 Task: Create a Facebook post about a South Indian thali, including a description and a photo.
Action: Mouse moved to (655, 353)
Screenshot: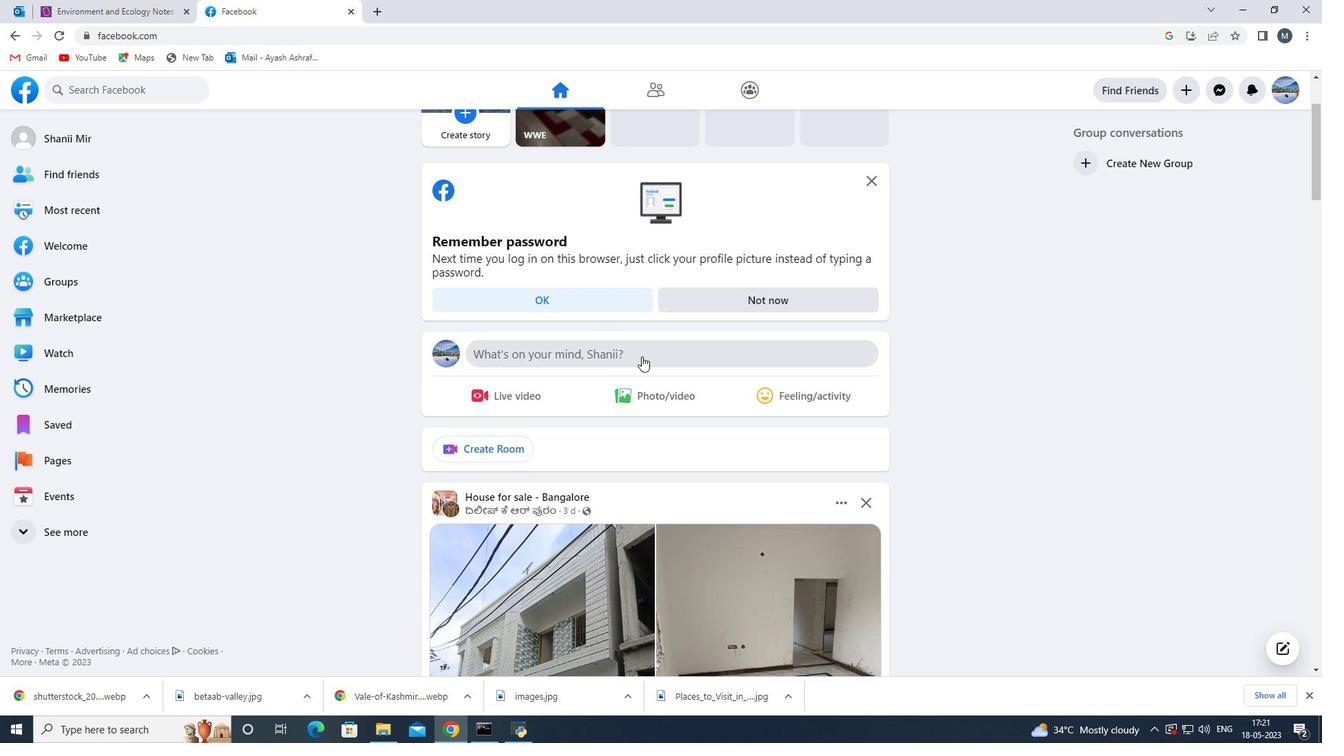 
Action: Mouse scrolled (655, 352) with delta (0, 0)
Screenshot: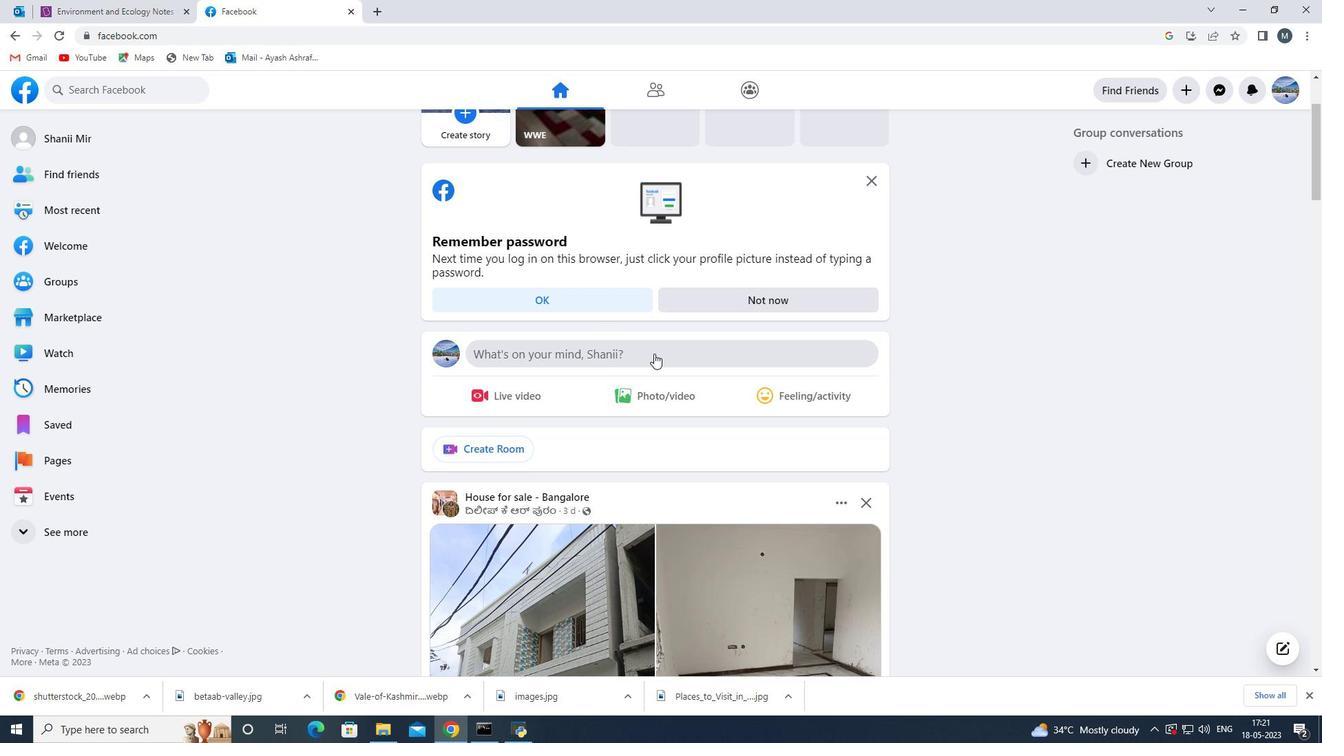 
Action: Mouse scrolled (655, 352) with delta (0, 0)
Screenshot: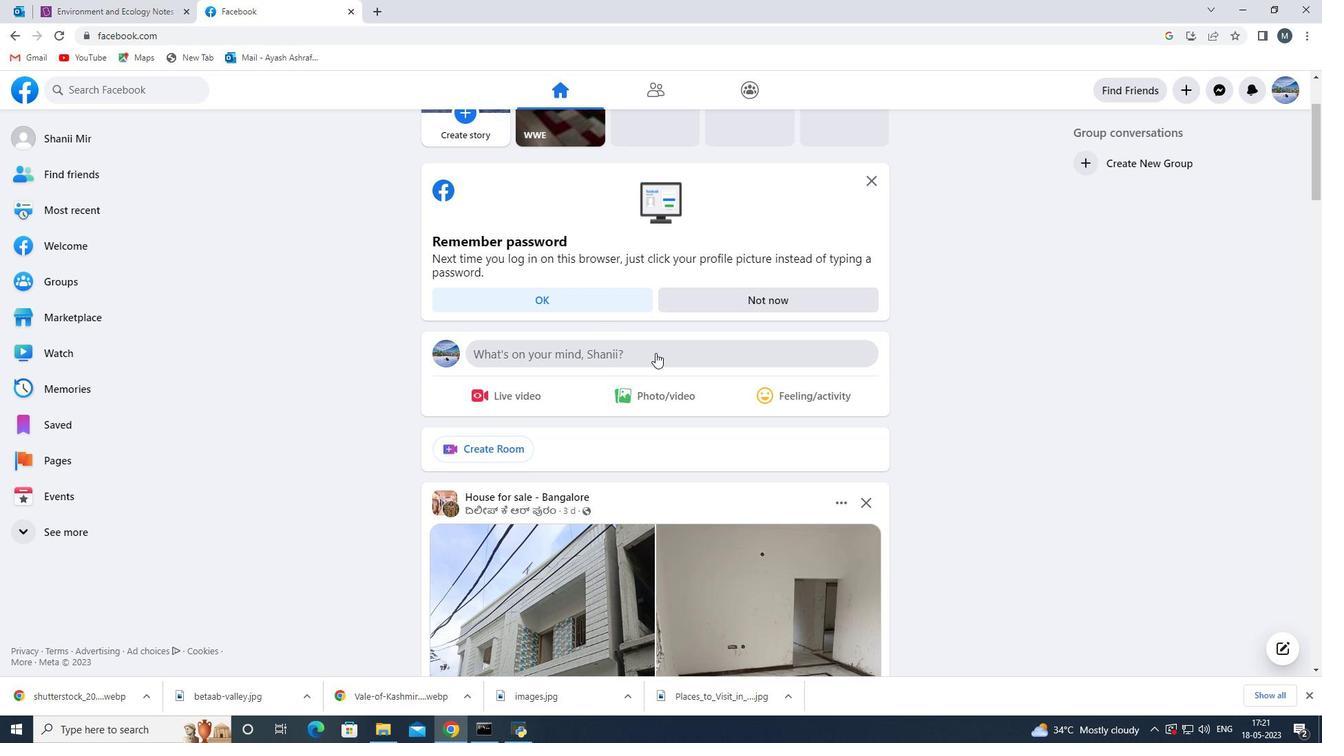 
Action: Mouse moved to (667, 346)
Screenshot: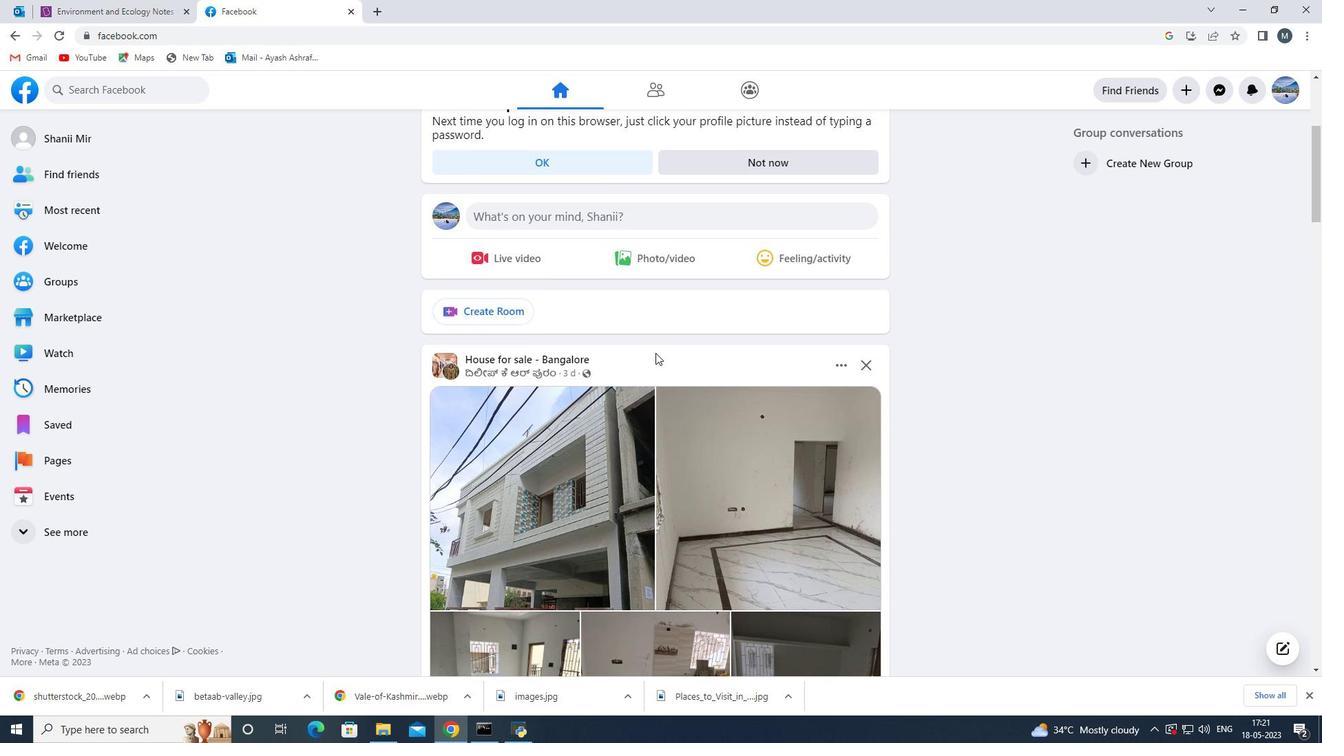 
Action: Mouse scrolled (667, 345) with delta (0, 0)
Screenshot: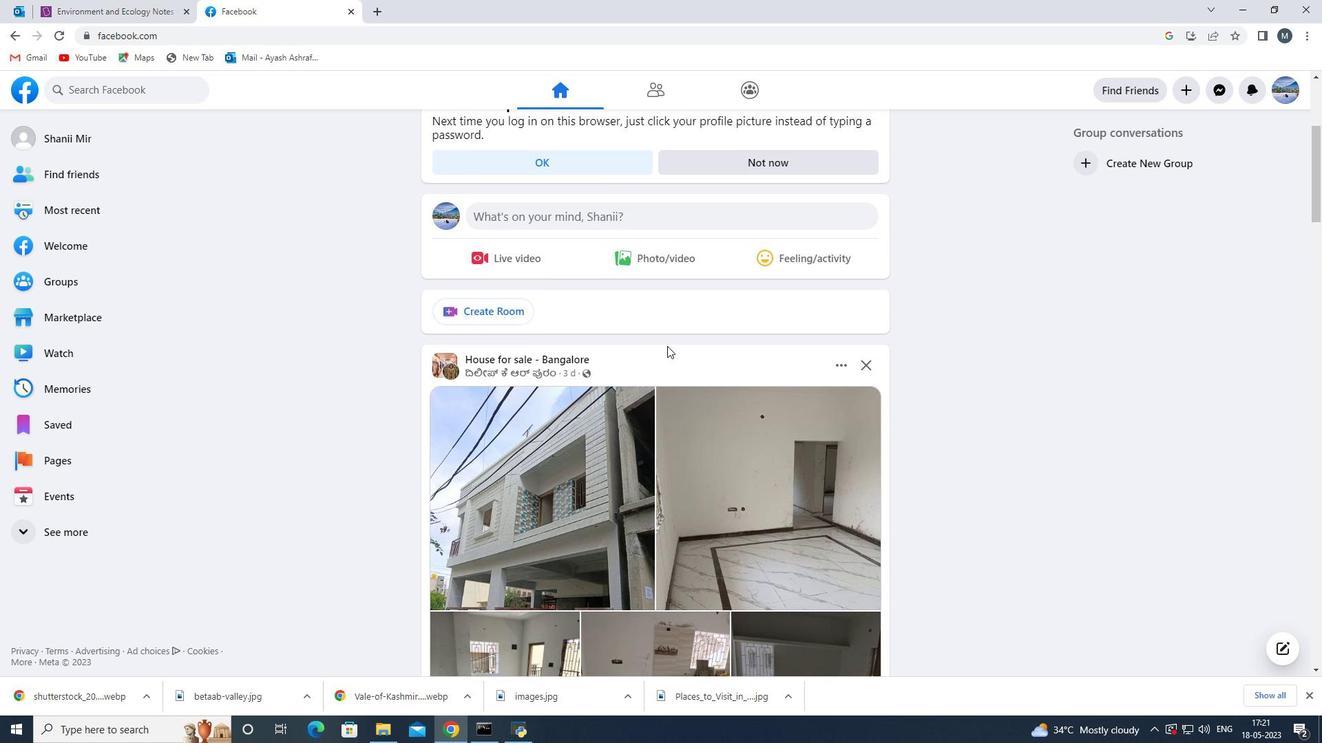 
Action: Mouse moved to (651, 378)
Screenshot: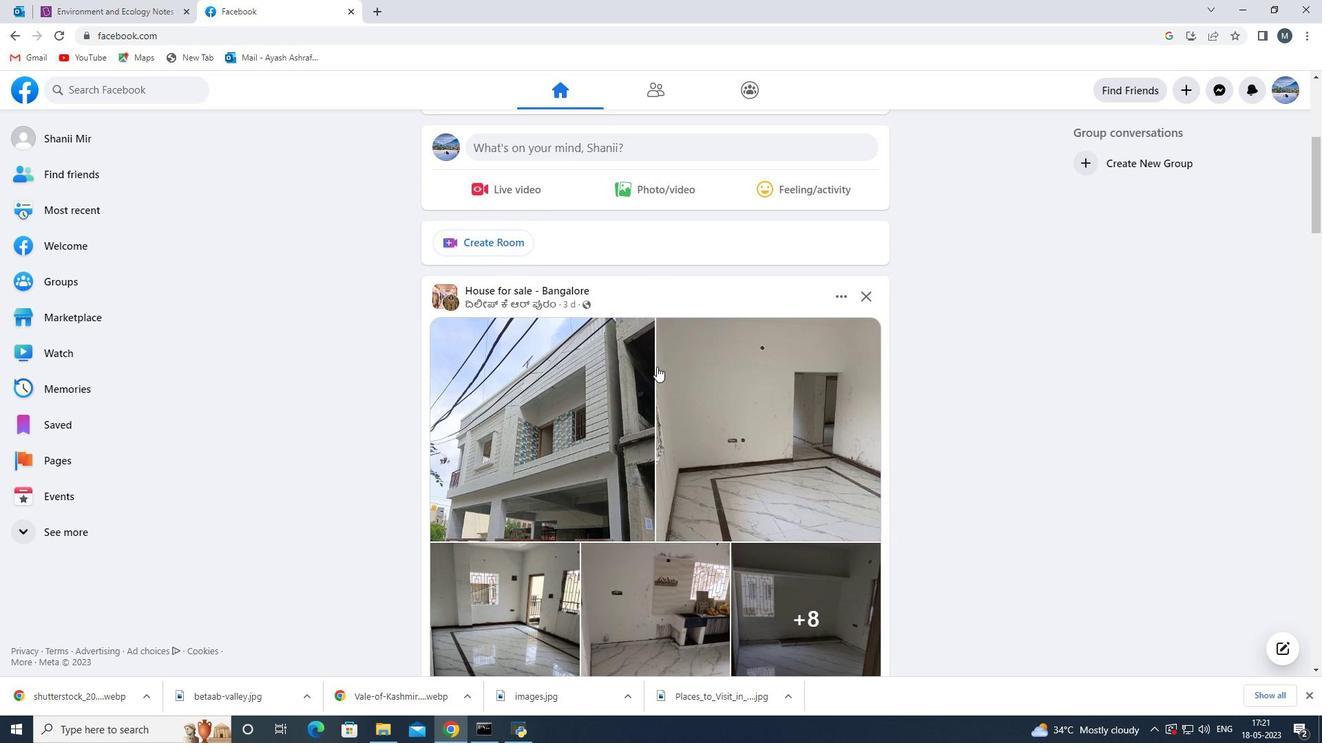 
Action: Mouse scrolled (651, 378) with delta (0, 0)
Screenshot: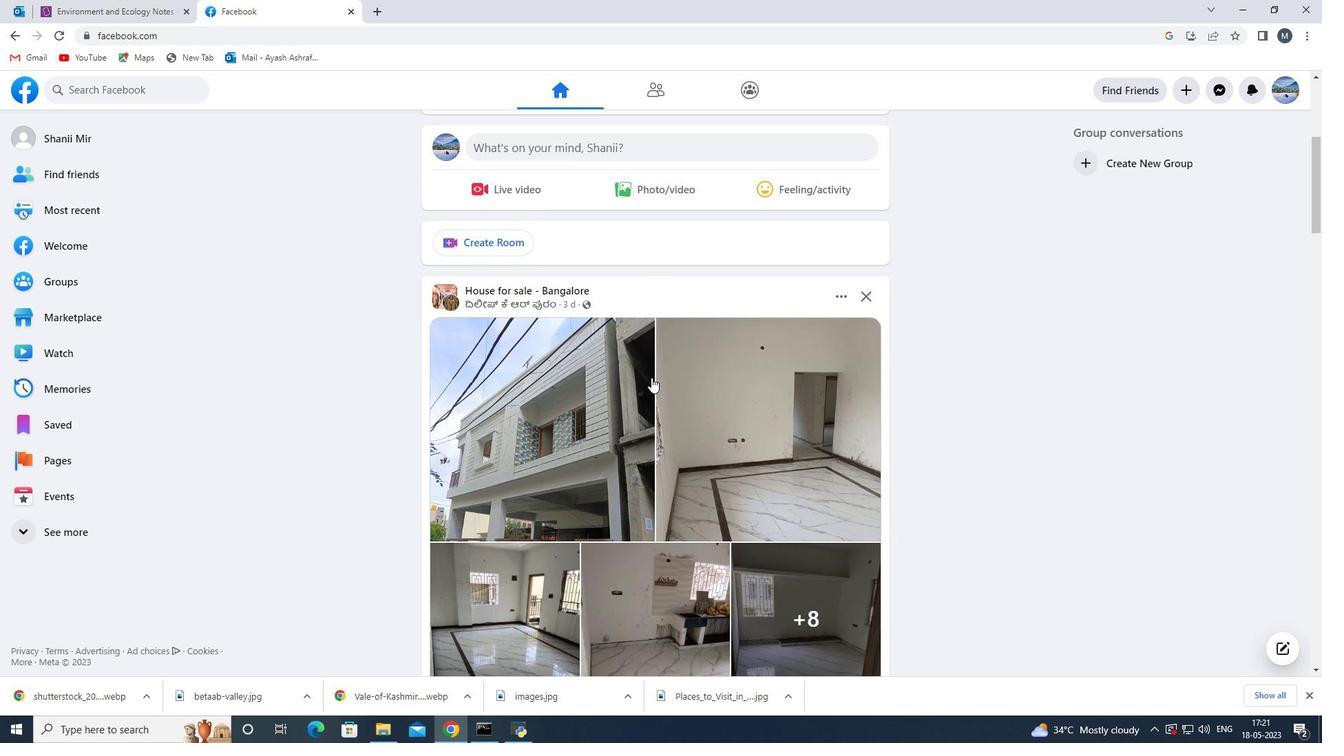 
Action: Mouse scrolled (651, 378) with delta (0, 0)
Screenshot: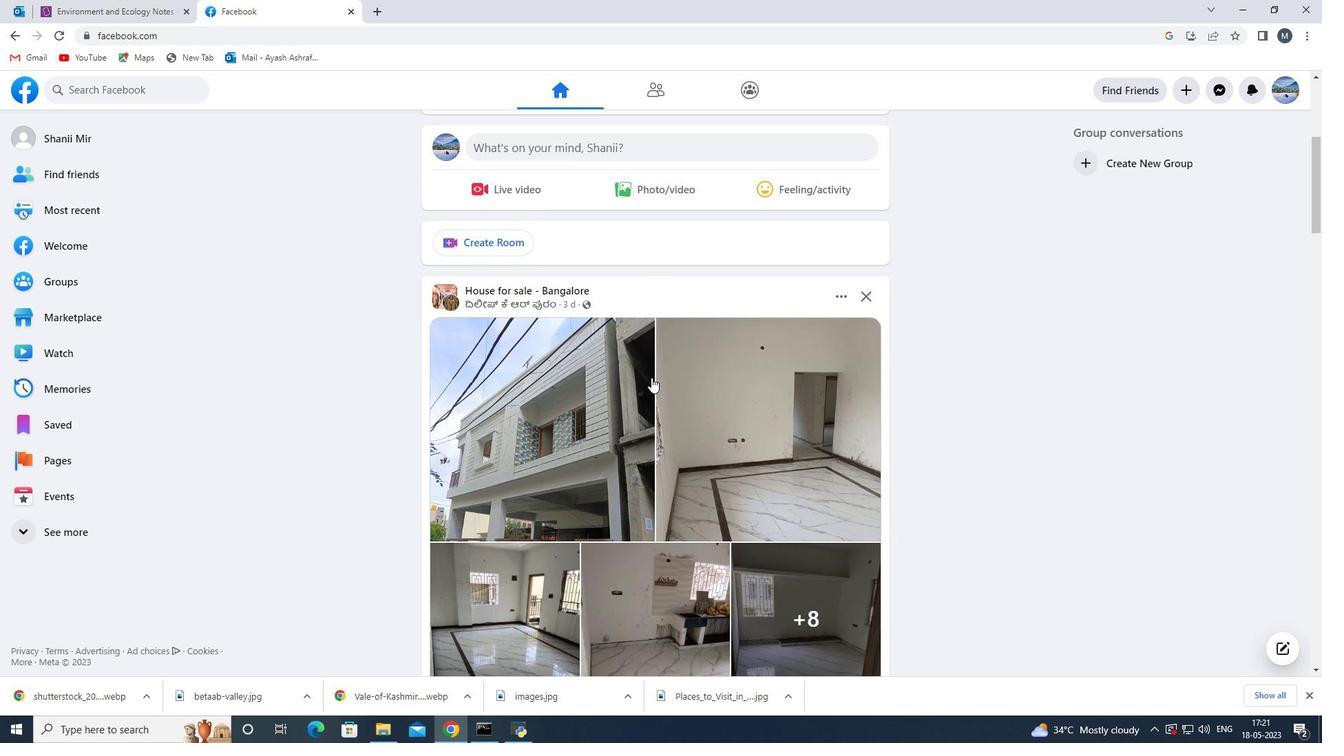
Action: Mouse scrolled (651, 378) with delta (0, 0)
Screenshot: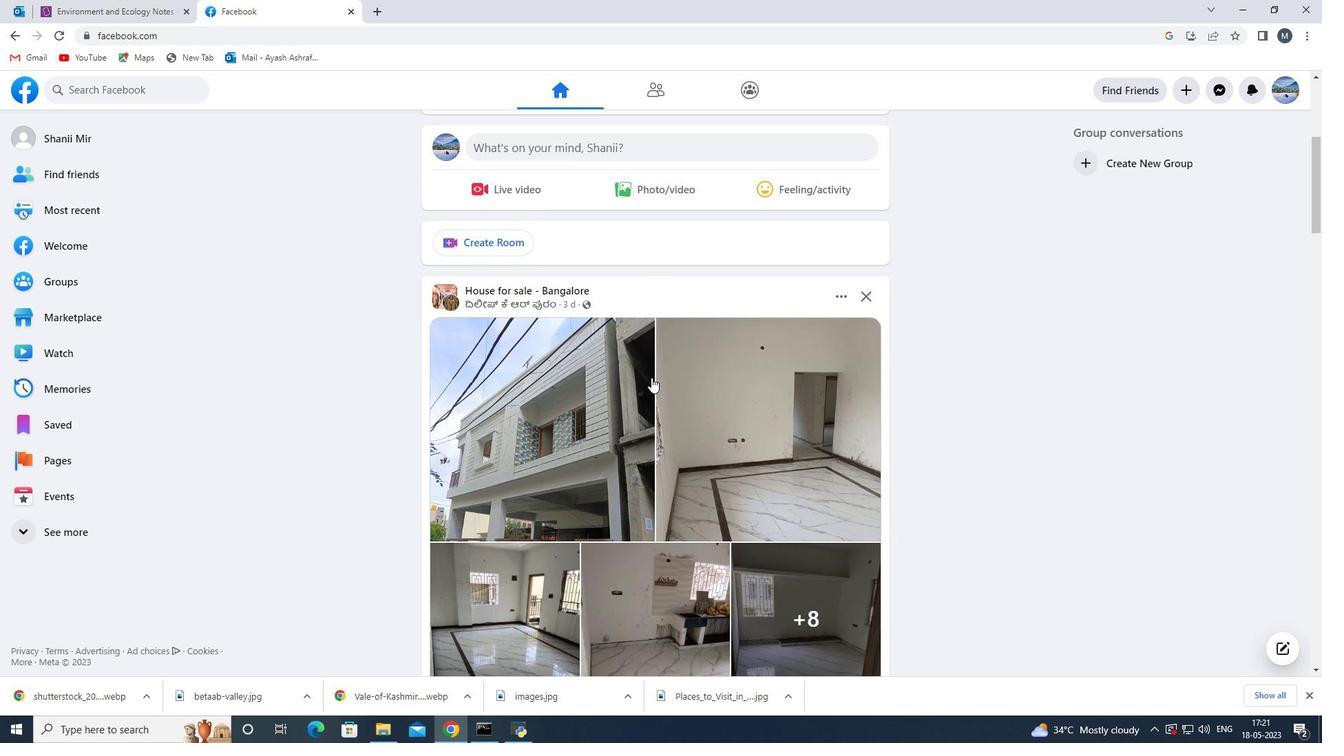 
Action: Mouse scrolled (651, 378) with delta (0, 0)
Screenshot: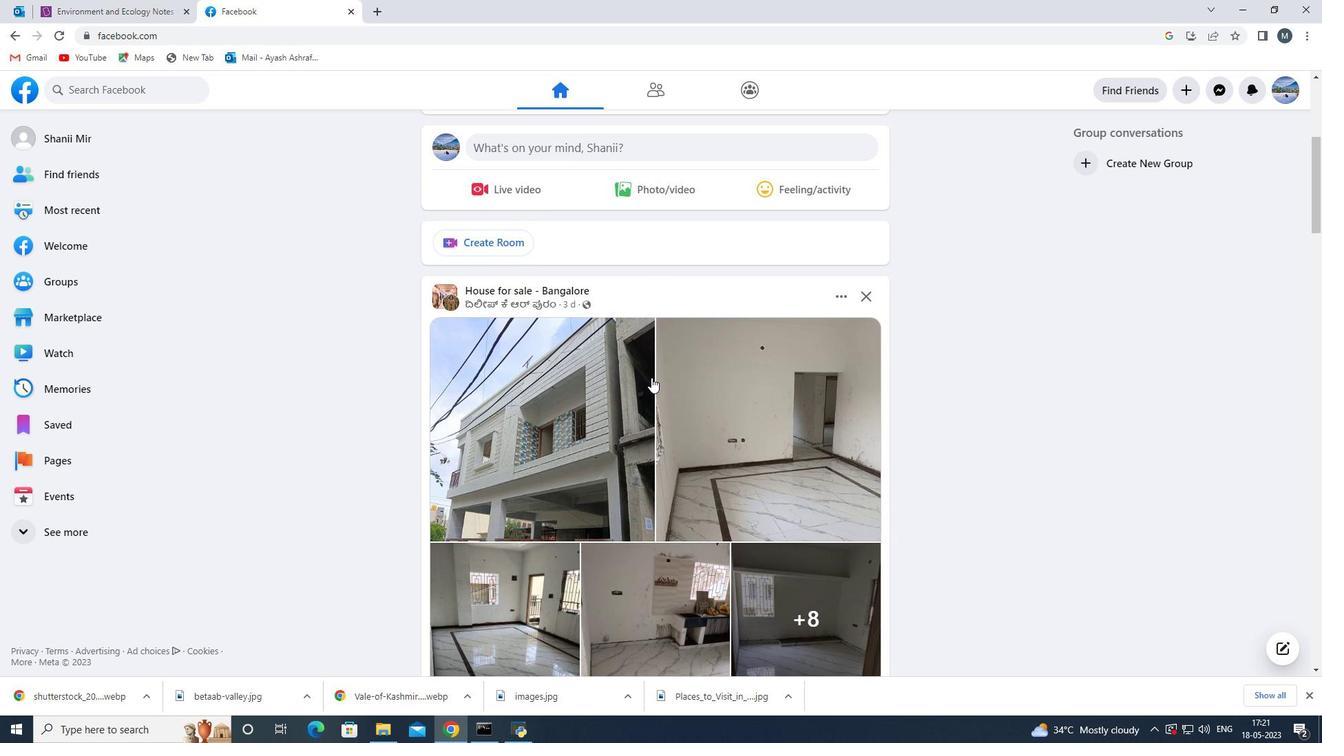 
Action: Mouse moved to (653, 471)
Screenshot: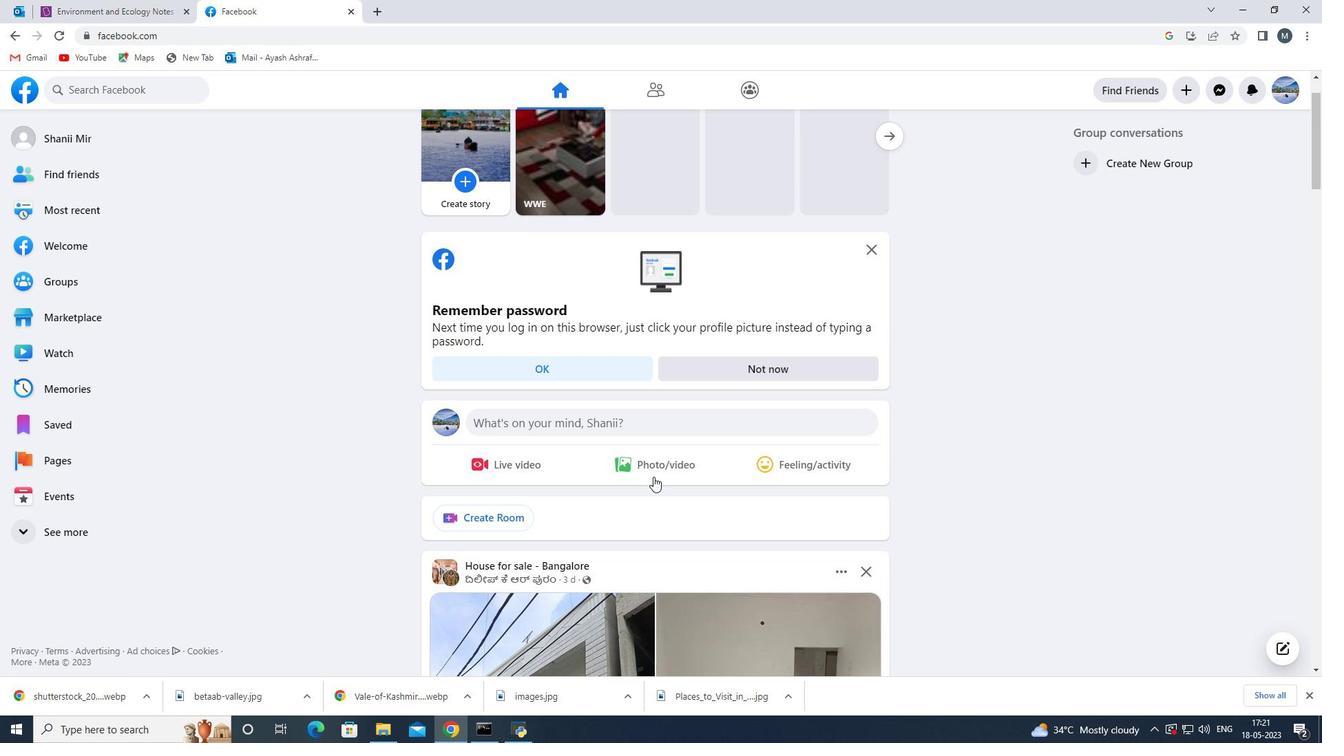 
Action: Mouse pressed left at (653, 471)
Screenshot: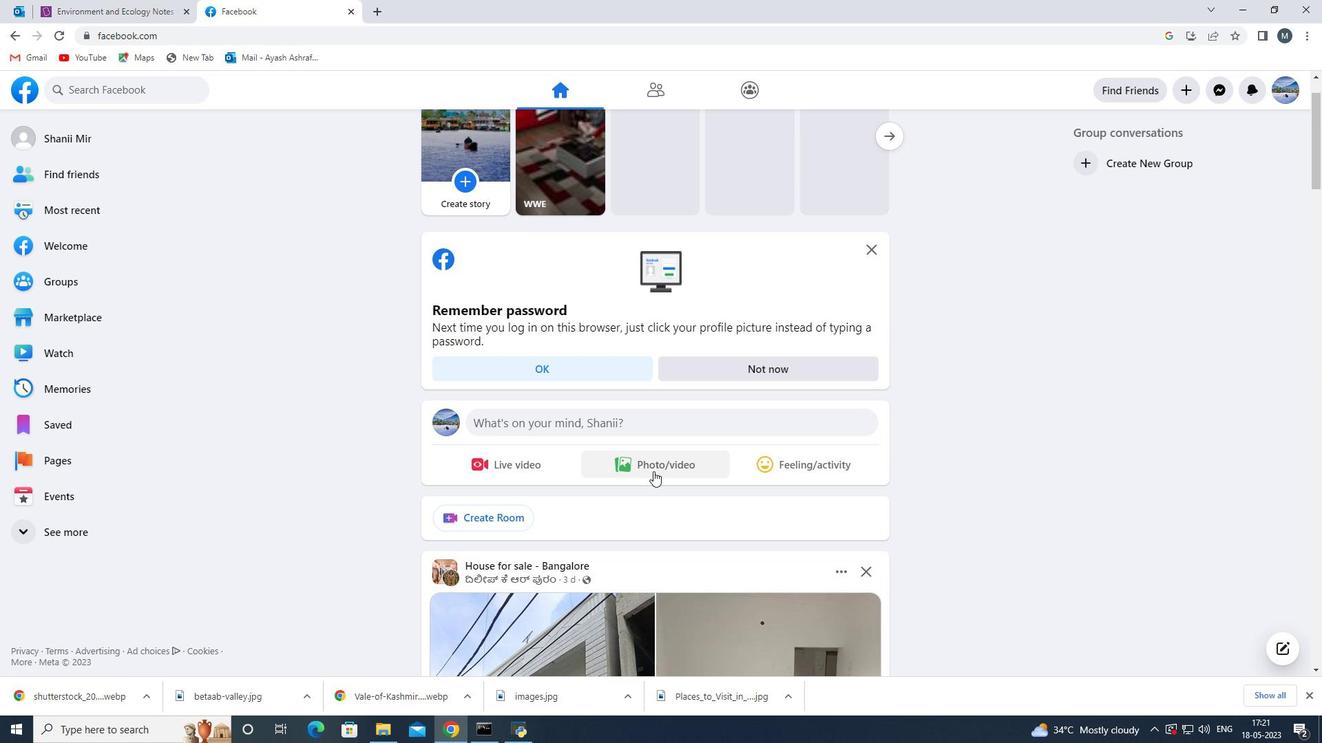 
Action: Mouse moved to (648, 369)
Screenshot: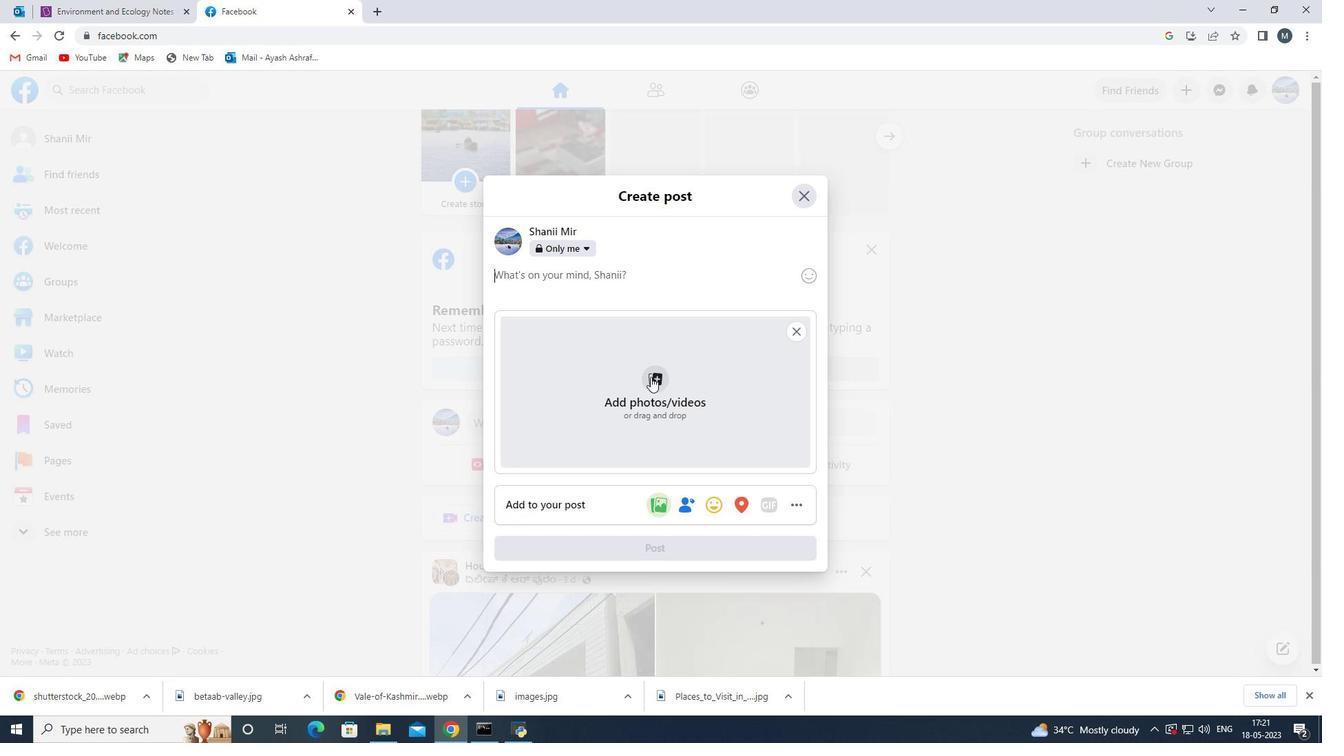 
Action: Mouse scrolled (648, 368) with delta (0, 0)
Screenshot: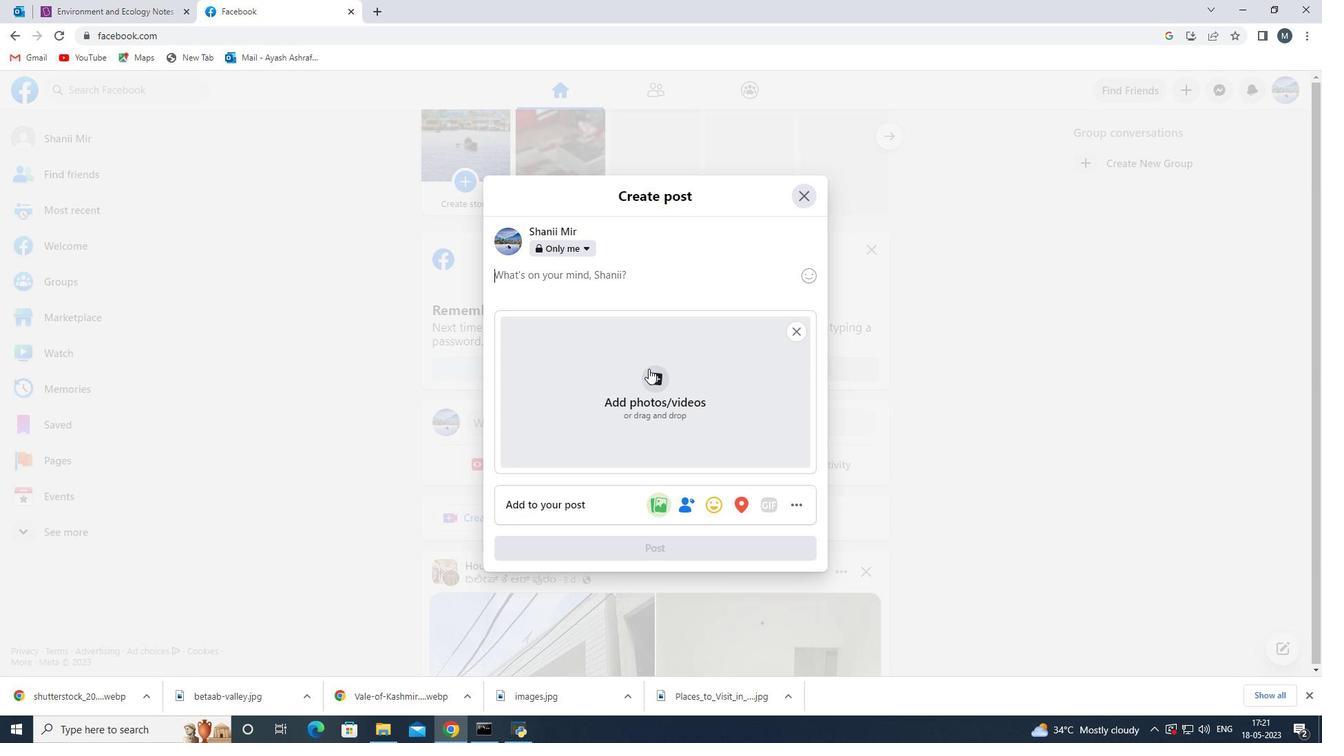 
Action: Mouse moved to (372, 11)
Screenshot: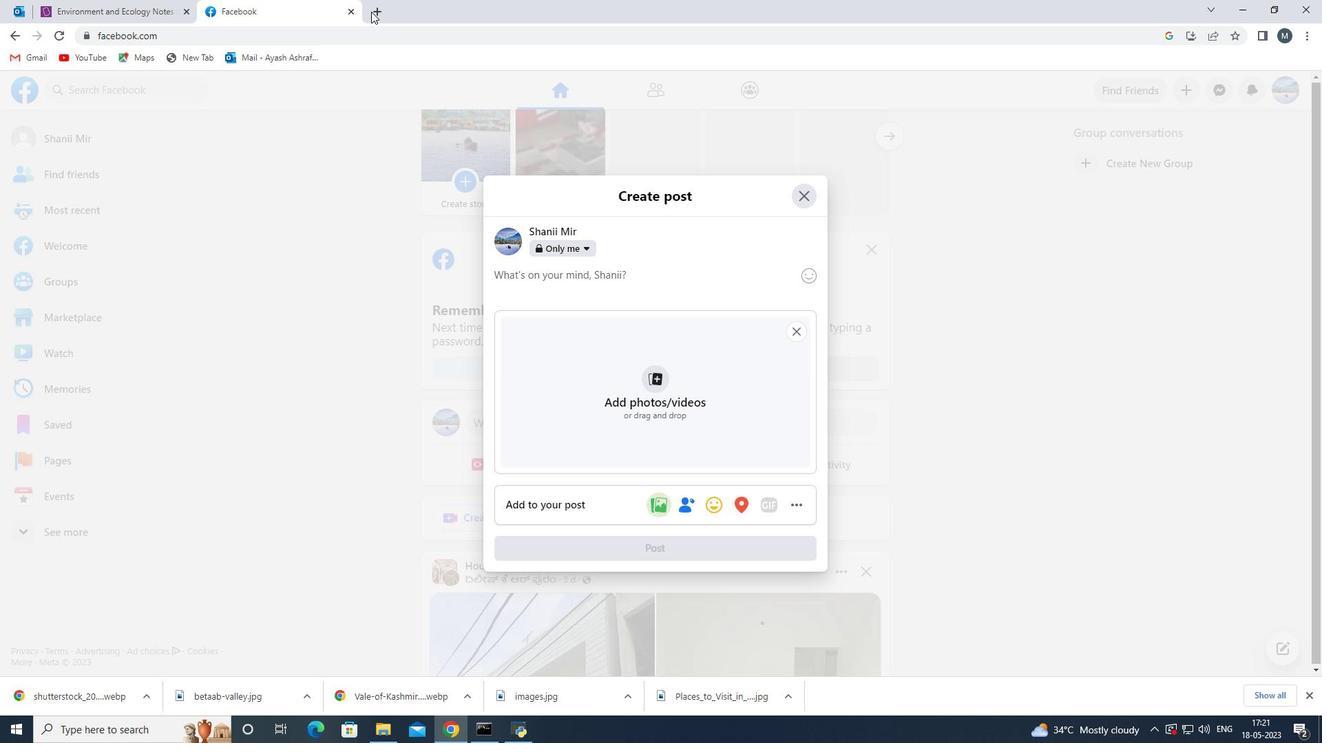 
Action: Mouse pressed left at (372, 11)
Screenshot: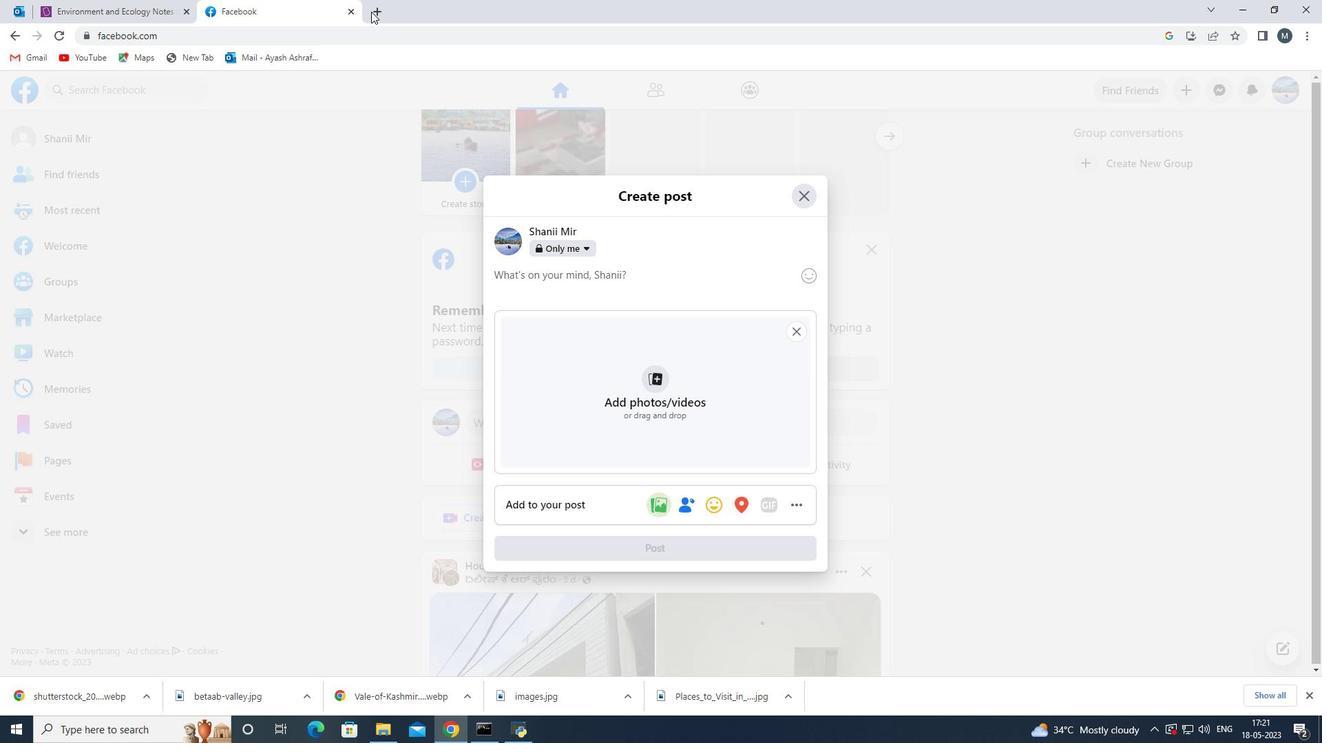 
Action: Mouse moved to (393, 37)
Screenshot: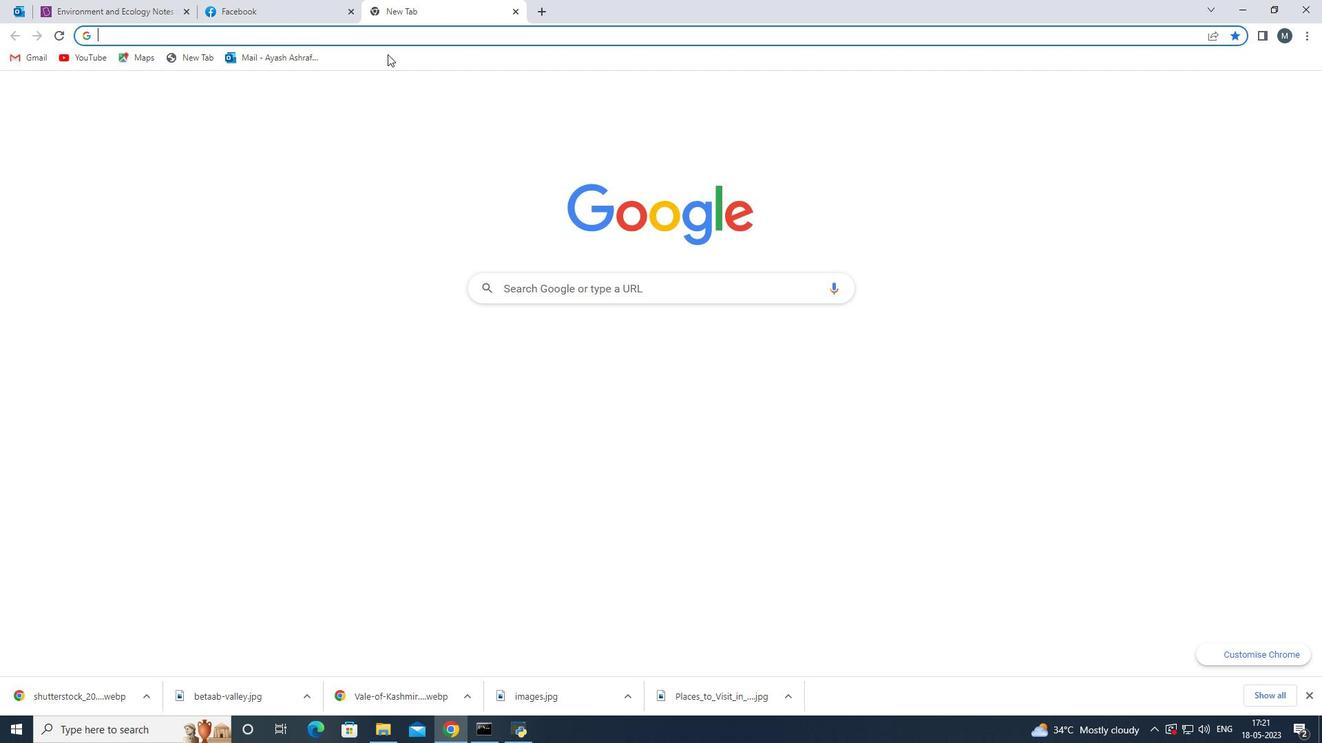 
Action: Mouse pressed left at (393, 37)
Screenshot: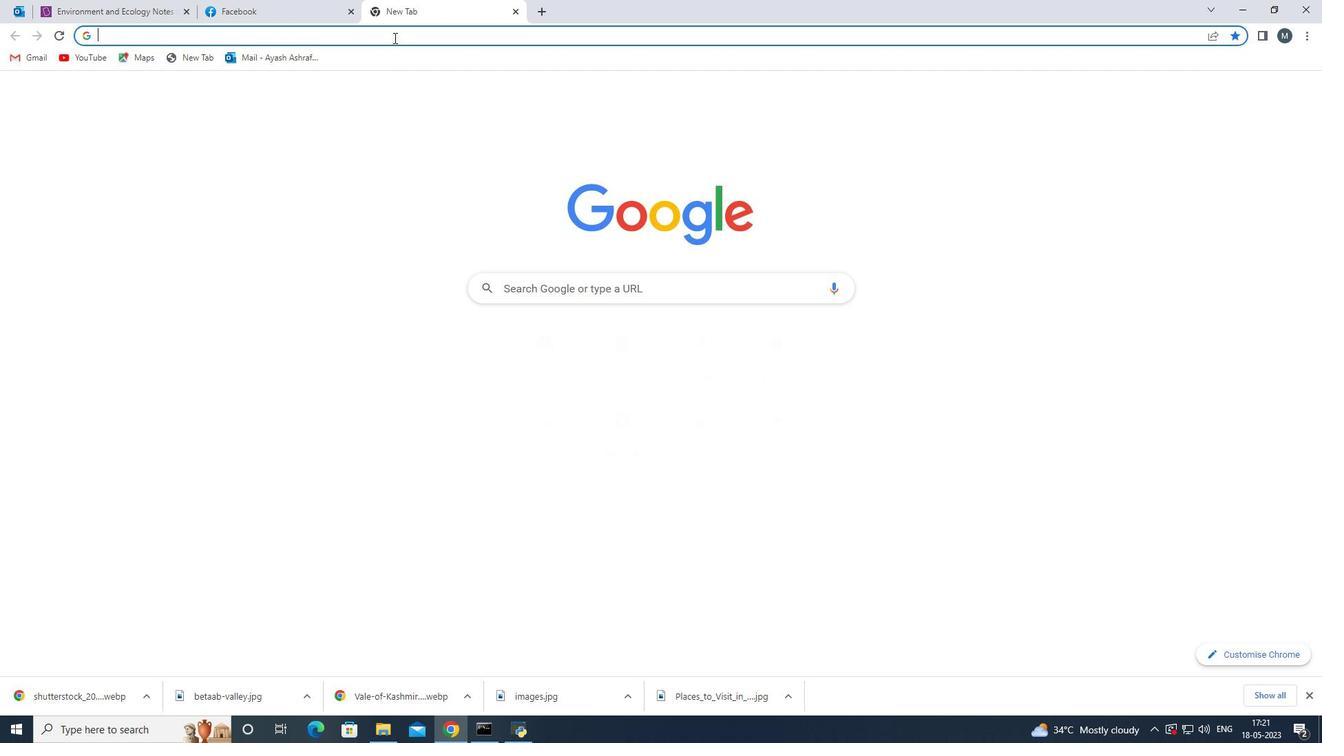 
Action: Key pressed <Key.shift>South<Key.space>indin<Key.backspace>an<Key.space>thali<Key.enter>
Screenshot: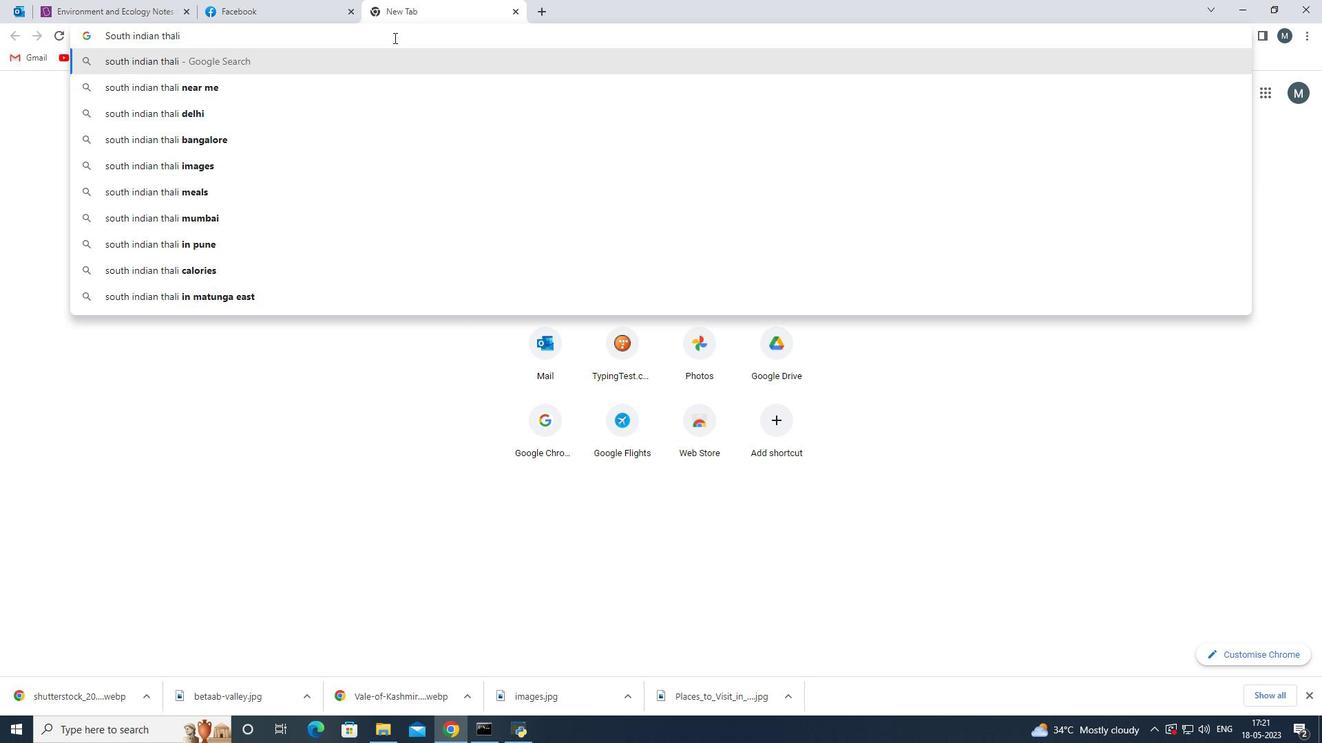 
Action: Mouse moved to (233, 151)
Screenshot: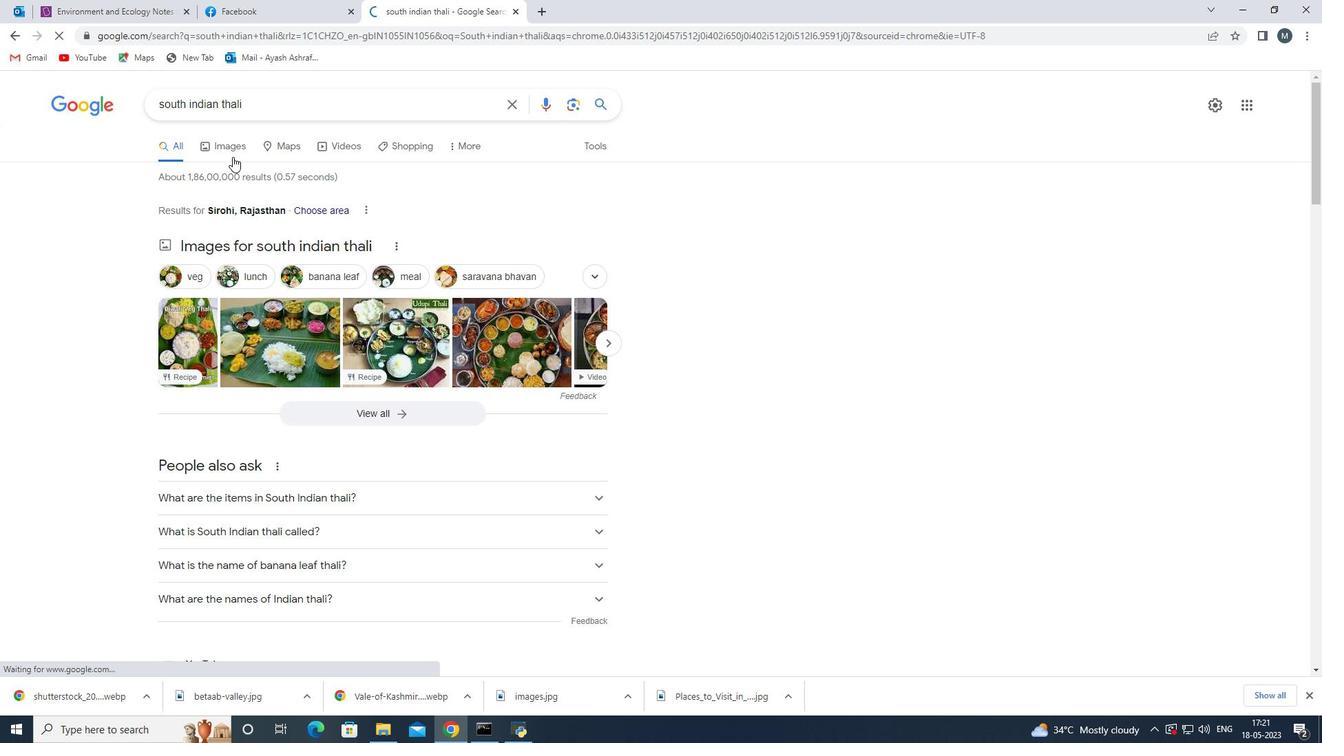 
Action: Mouse pressed left at (233, 151)
Screenshot: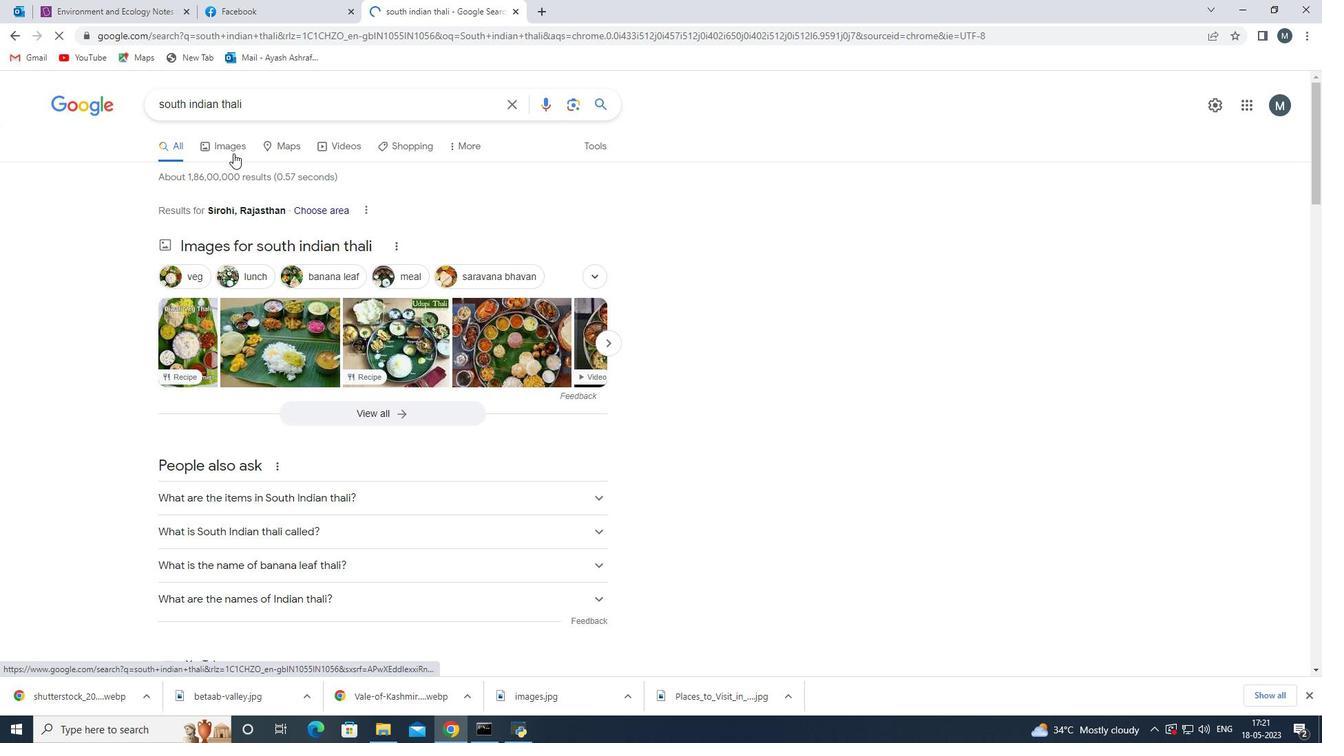 
Action: Mouse moved to (159, 307)
Screenshot: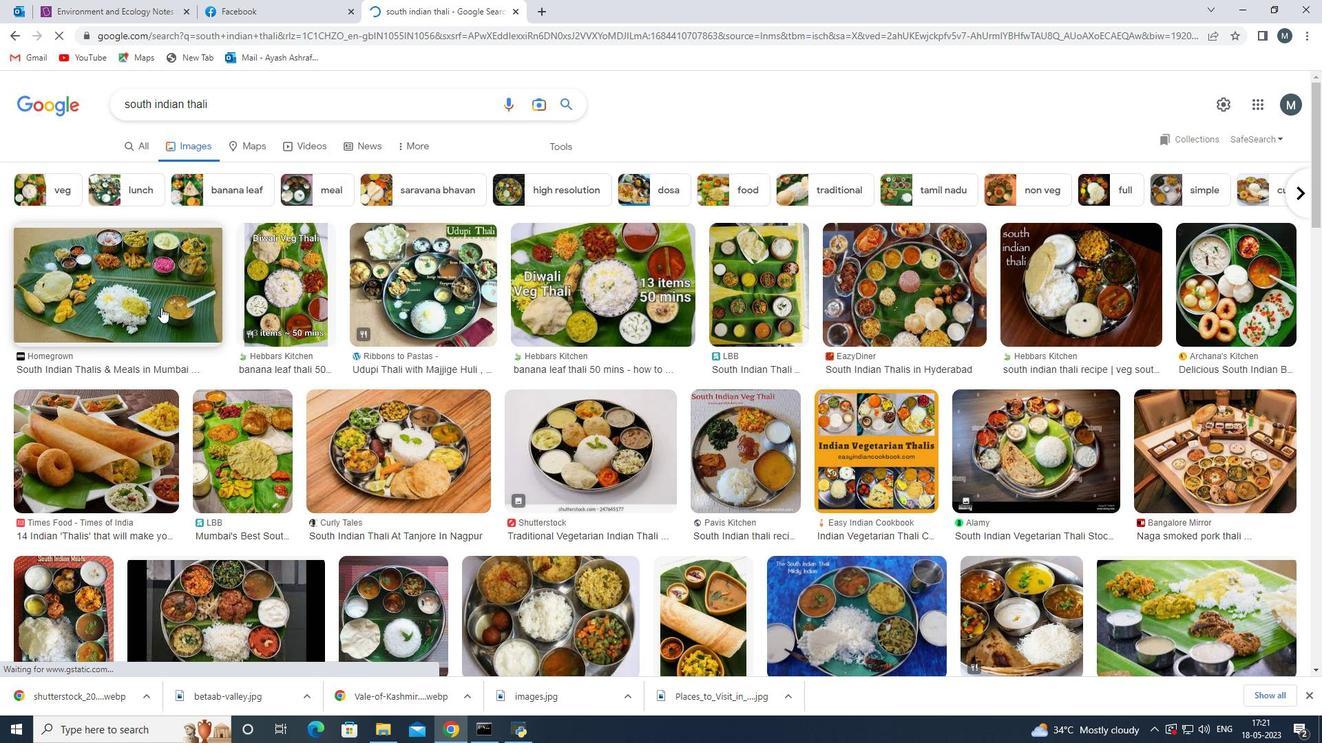 
Action: Mouse pressed left at (159, 307)
Screenshot: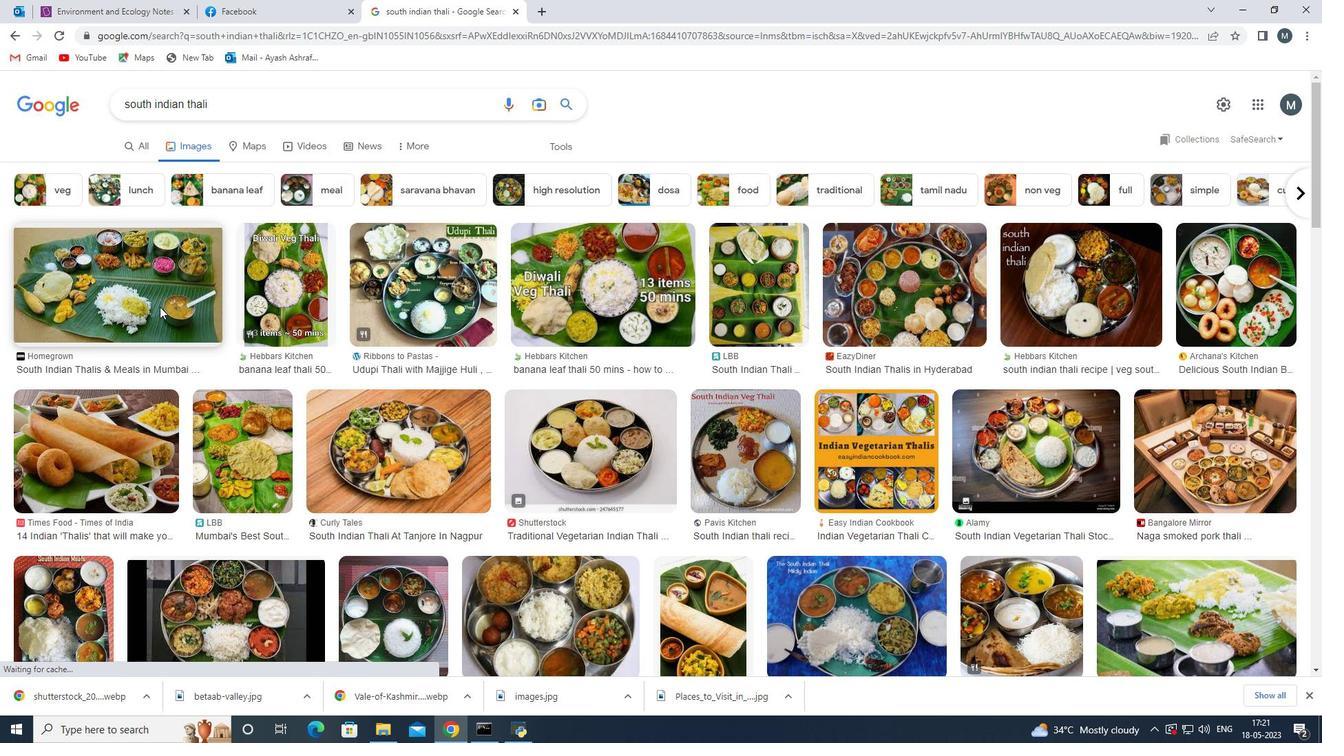 
Action: Mouse moved to (154, 190)
Screenshot: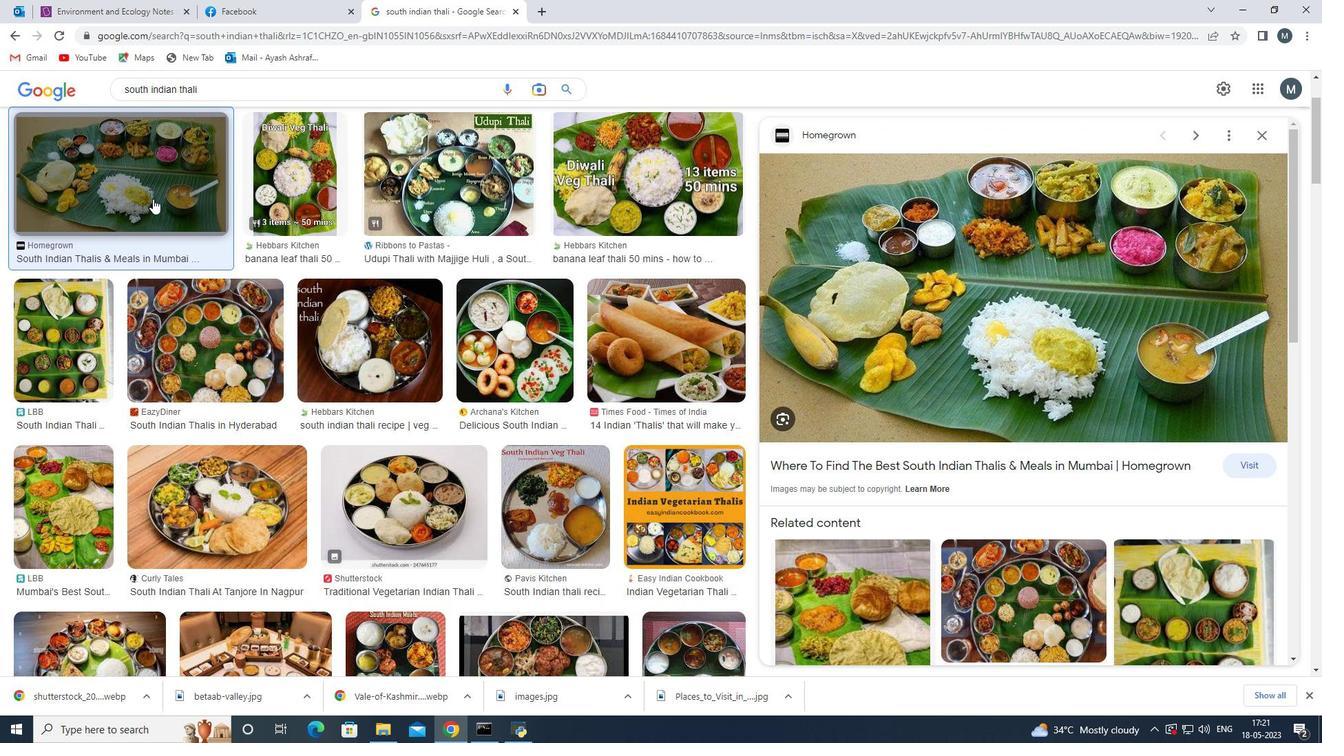 
Action: Mouse pressed right at (154, 190)
Screenshot: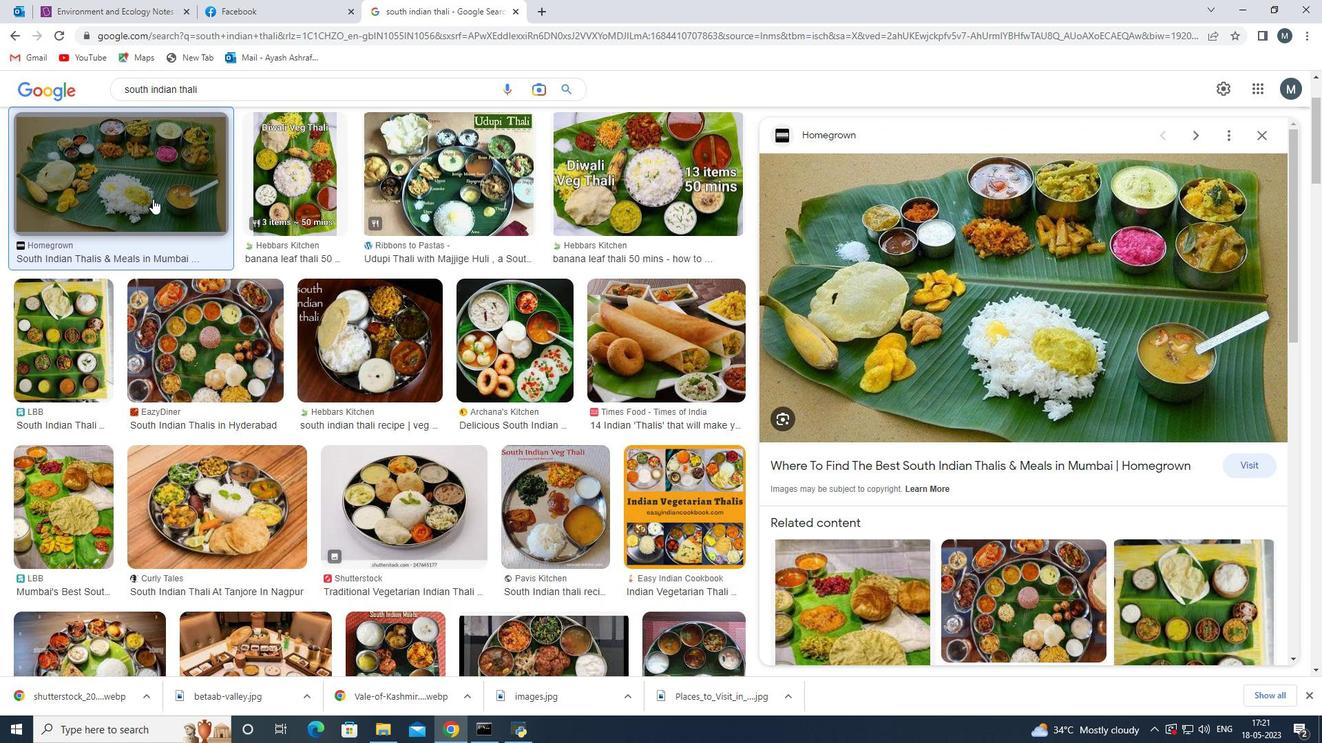 
Action: Mouse moved to (193, 334)
Screenshot: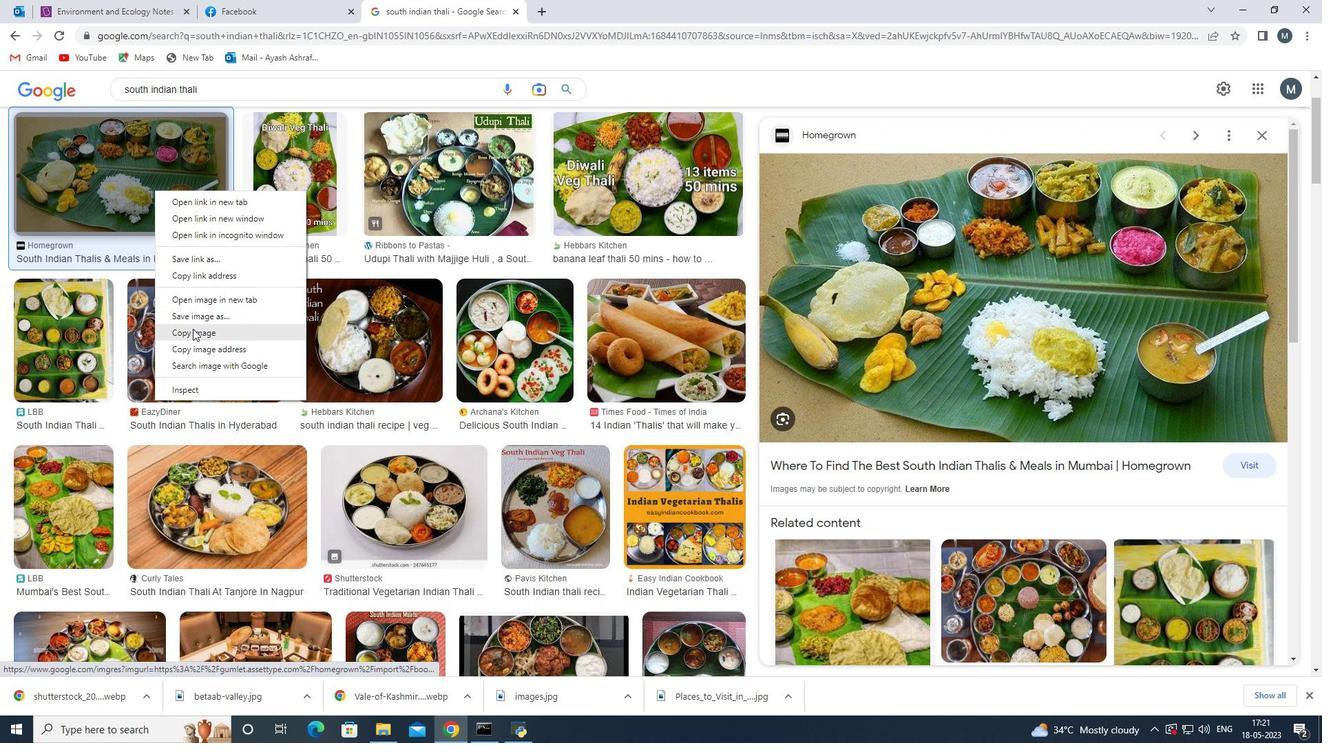 
Action: Mouse pressed left at (193, 334)
Screenshot: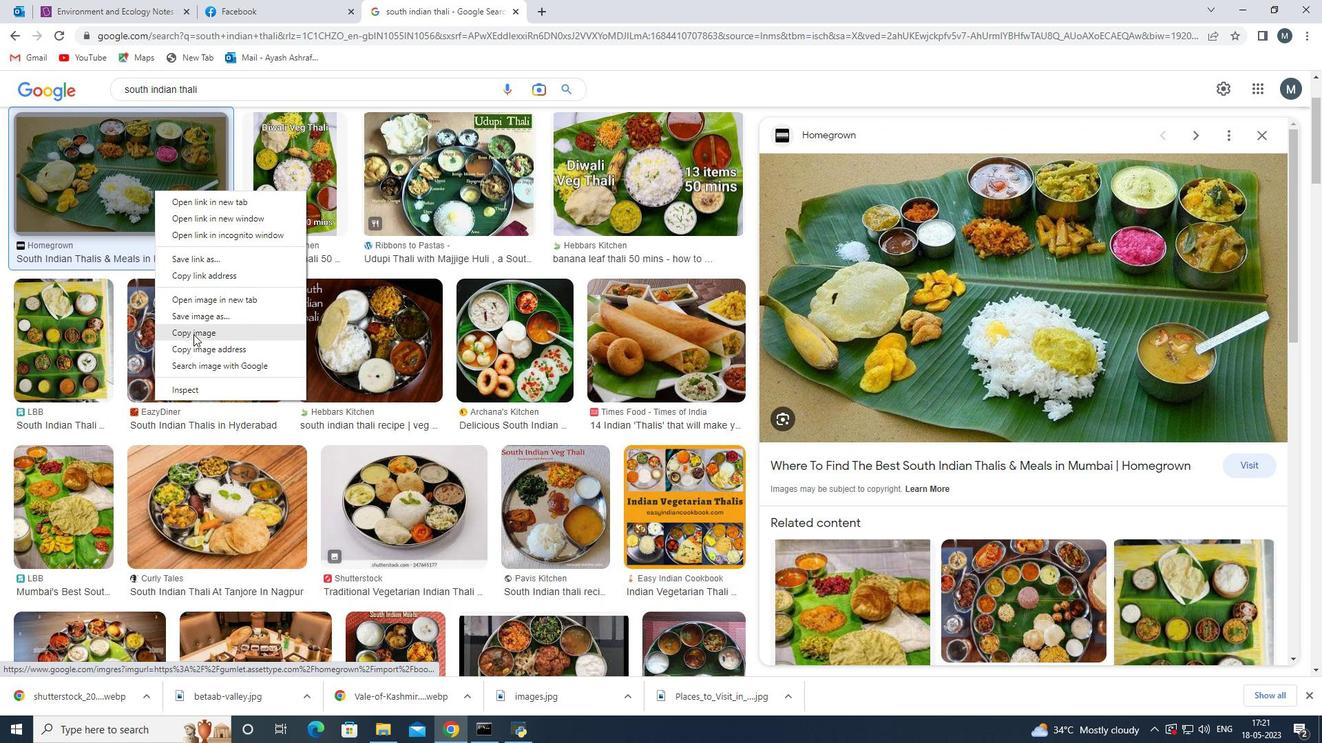 
Action: Mouse moved to (263, 2)
Screenshot: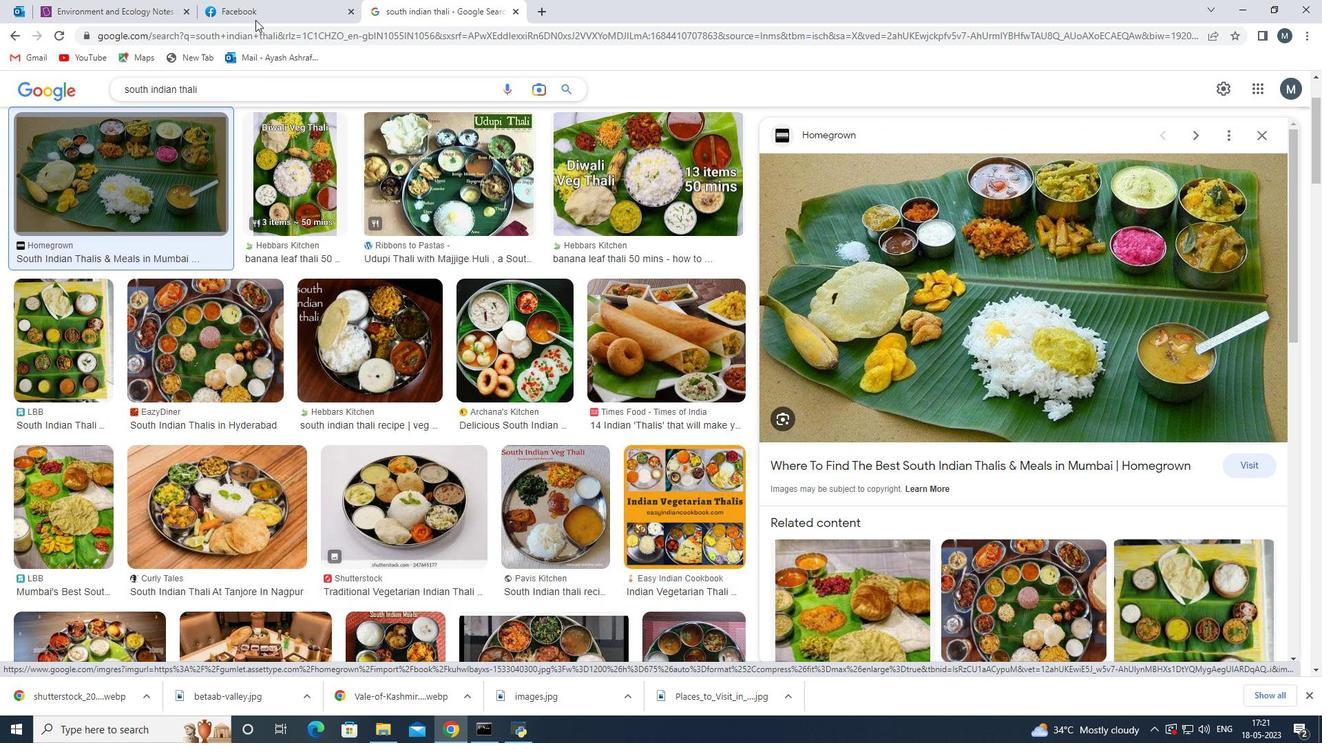 
Action: Mouse pressed left at (263, 2)
Screenshot: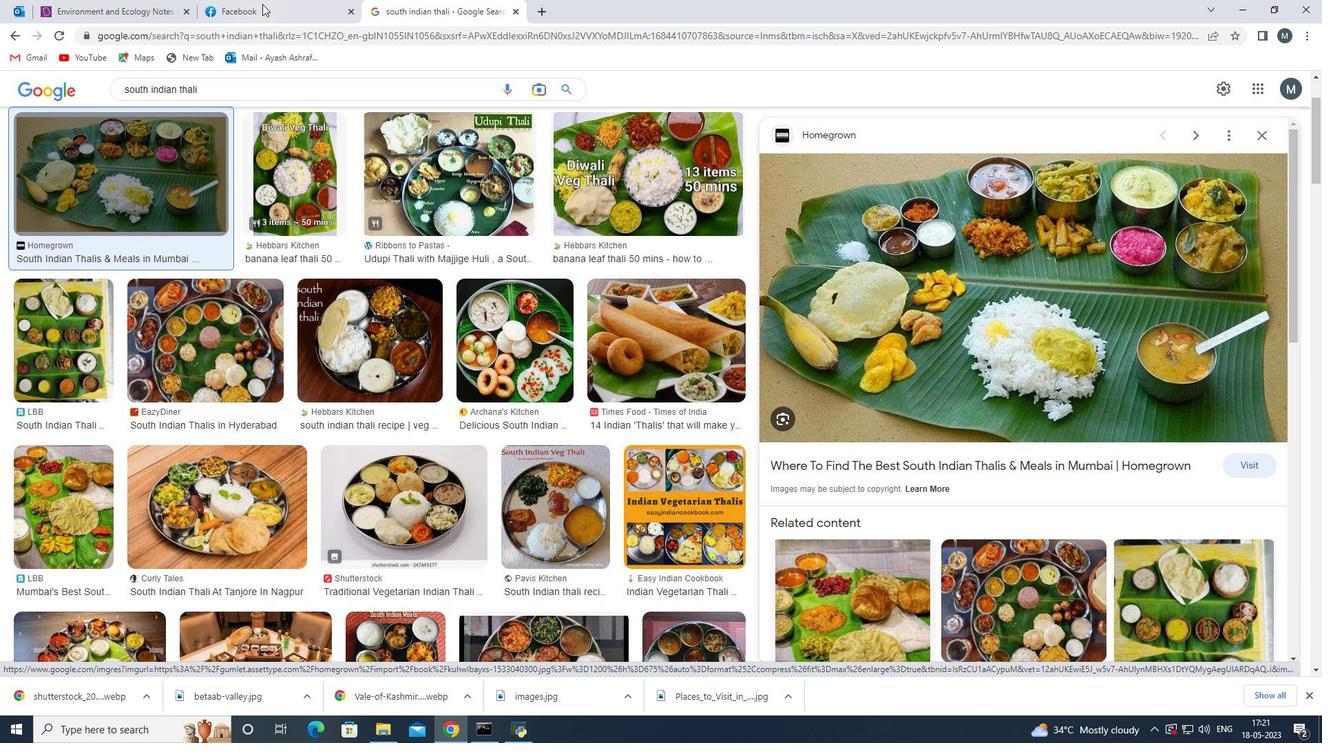 
Action: Mouse moved to (651, 384)
Screenshot: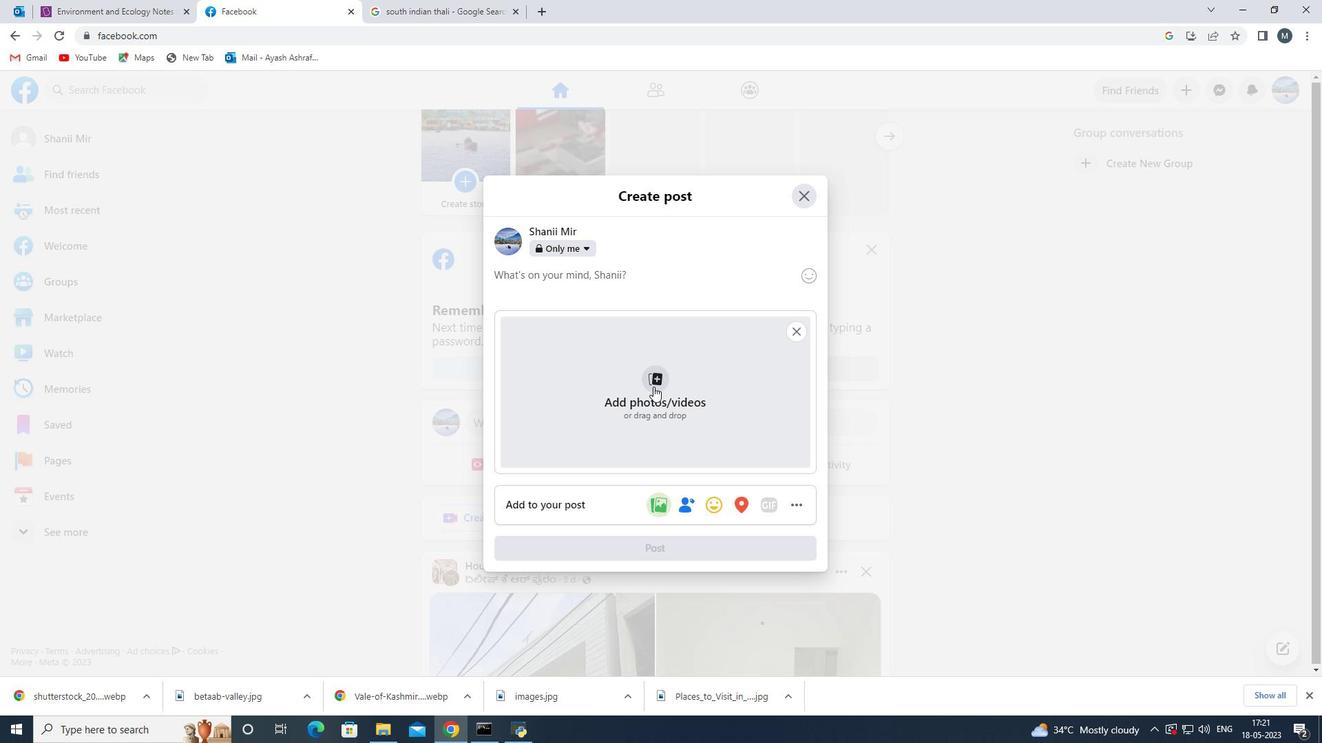 
Action: Mouse pressed left at (651, 384)
Screenshot: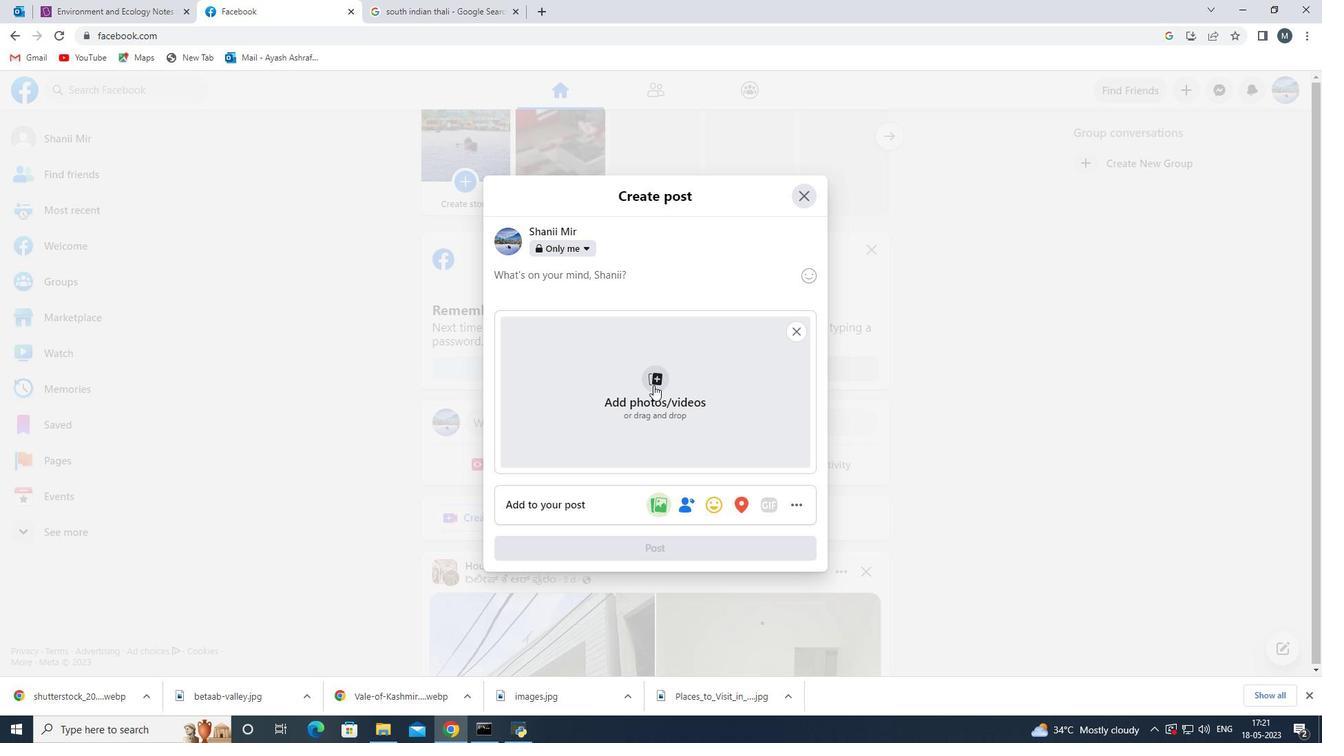 
Action: Mouse moved to (623, 431)
Screenshot: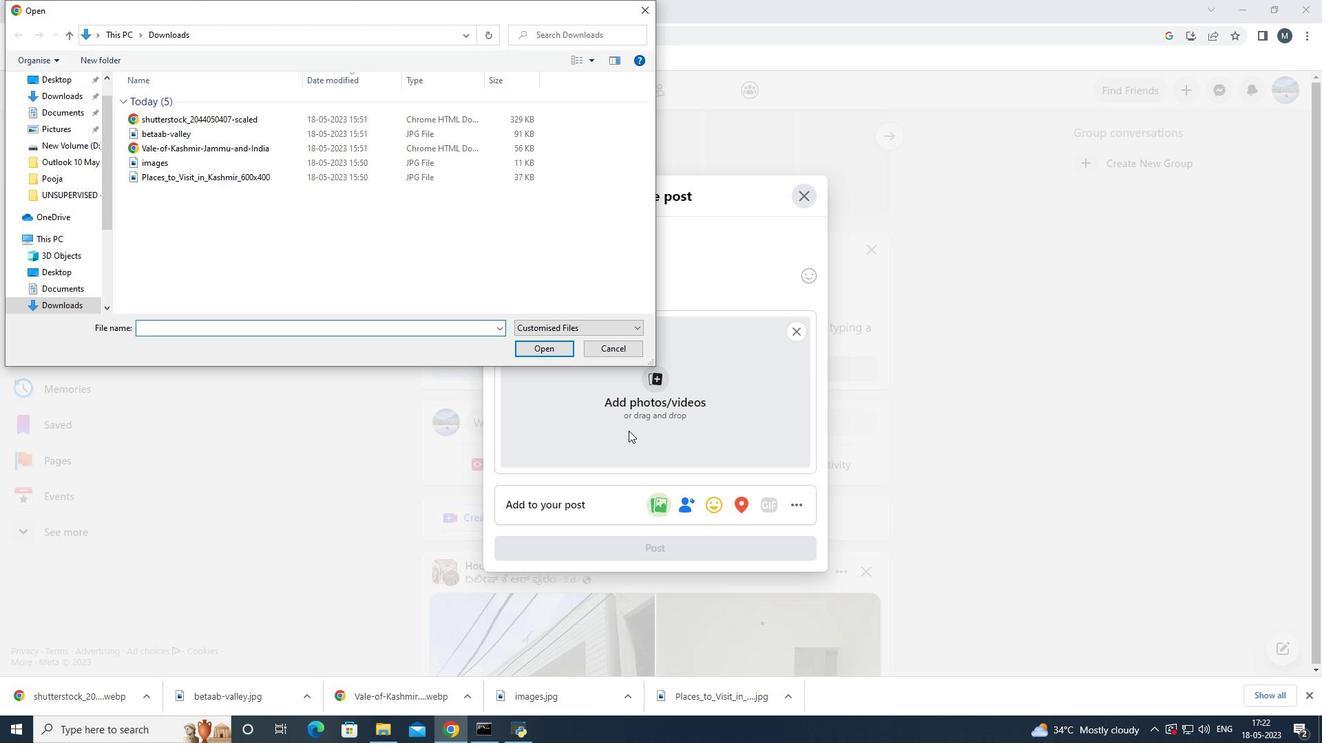 
Action: Mouse pressed left at (623, 431)
Screenshot: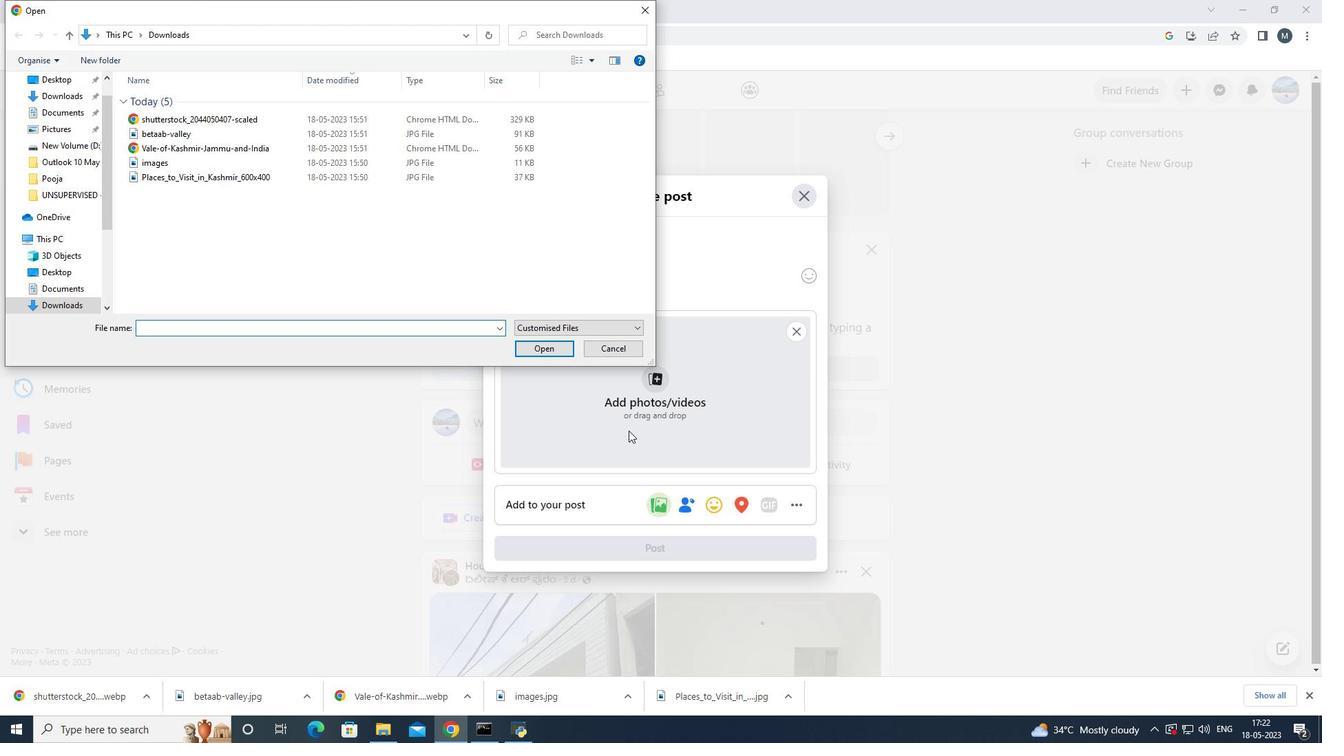 
Action: Mouse moved to (599, 350)
Screenshot: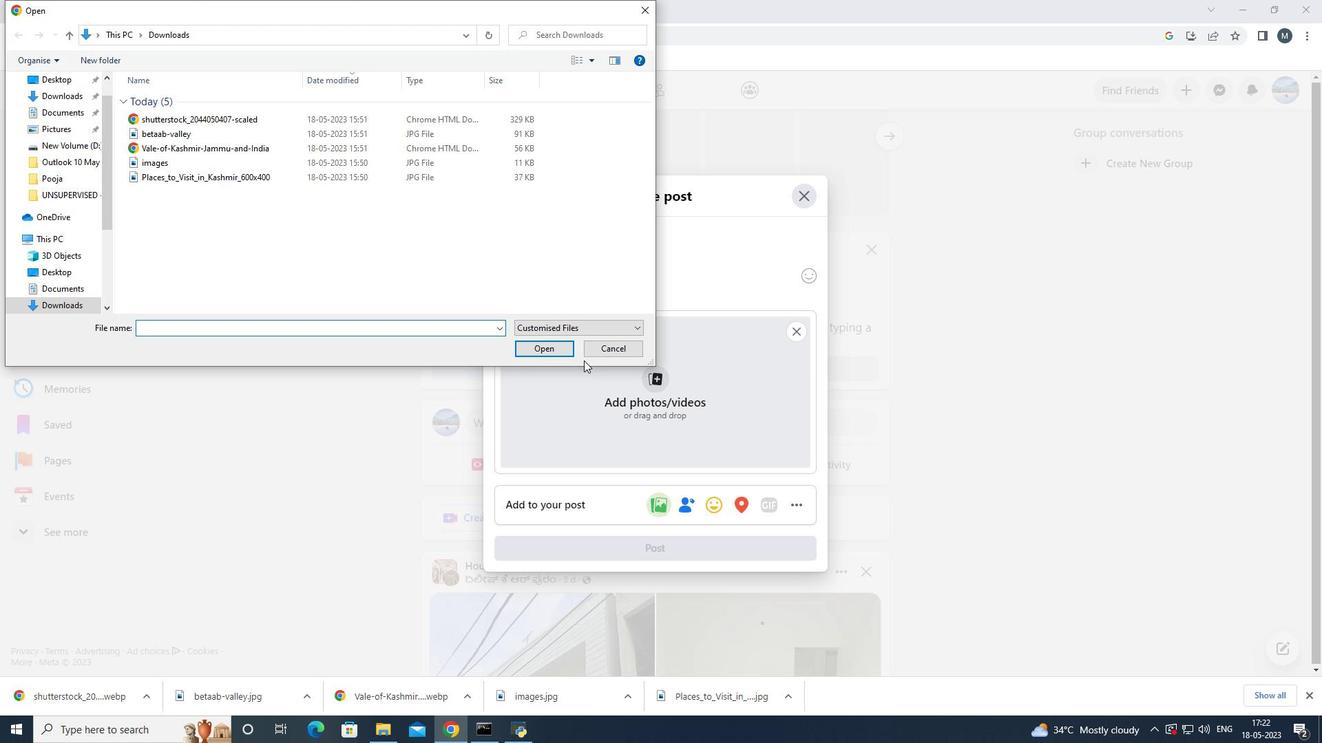 
Action: Mouse pressed left at (599, 350)
Screenshot: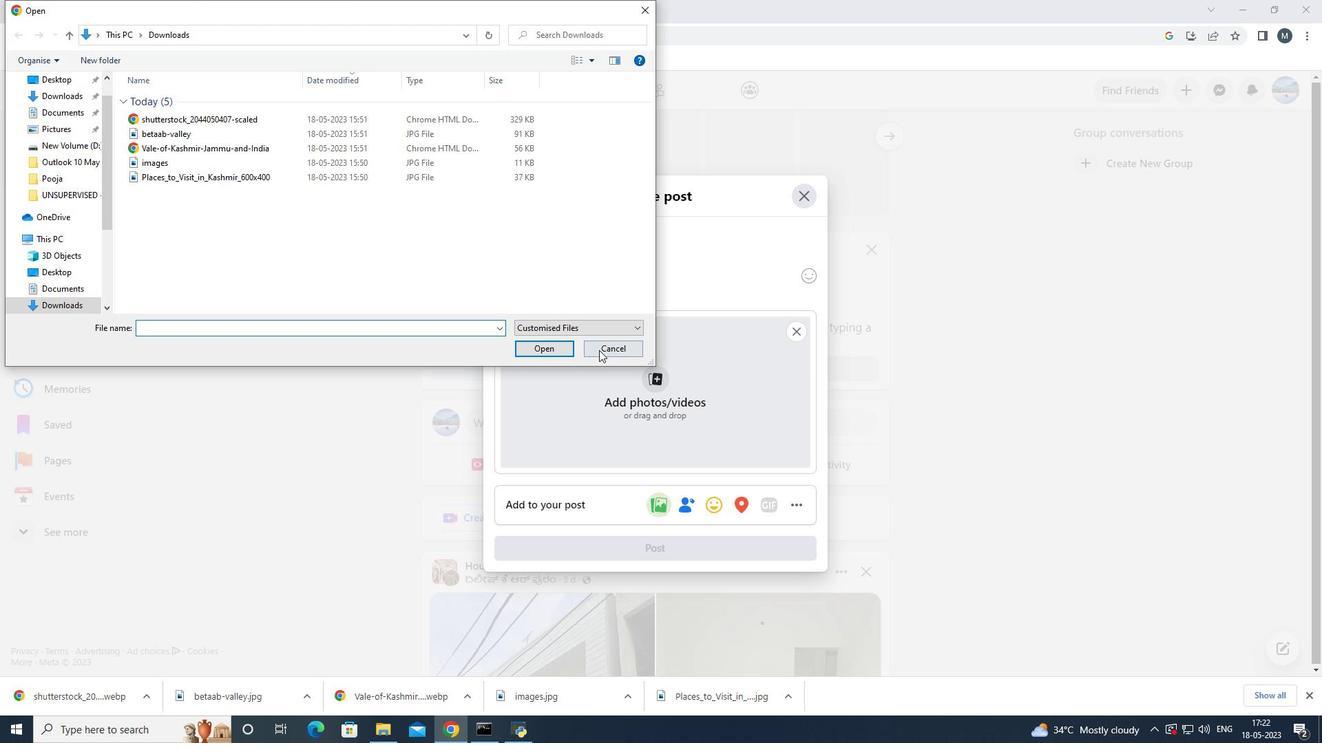 
Action: Mouse moved to (597, 401)
Screenshot: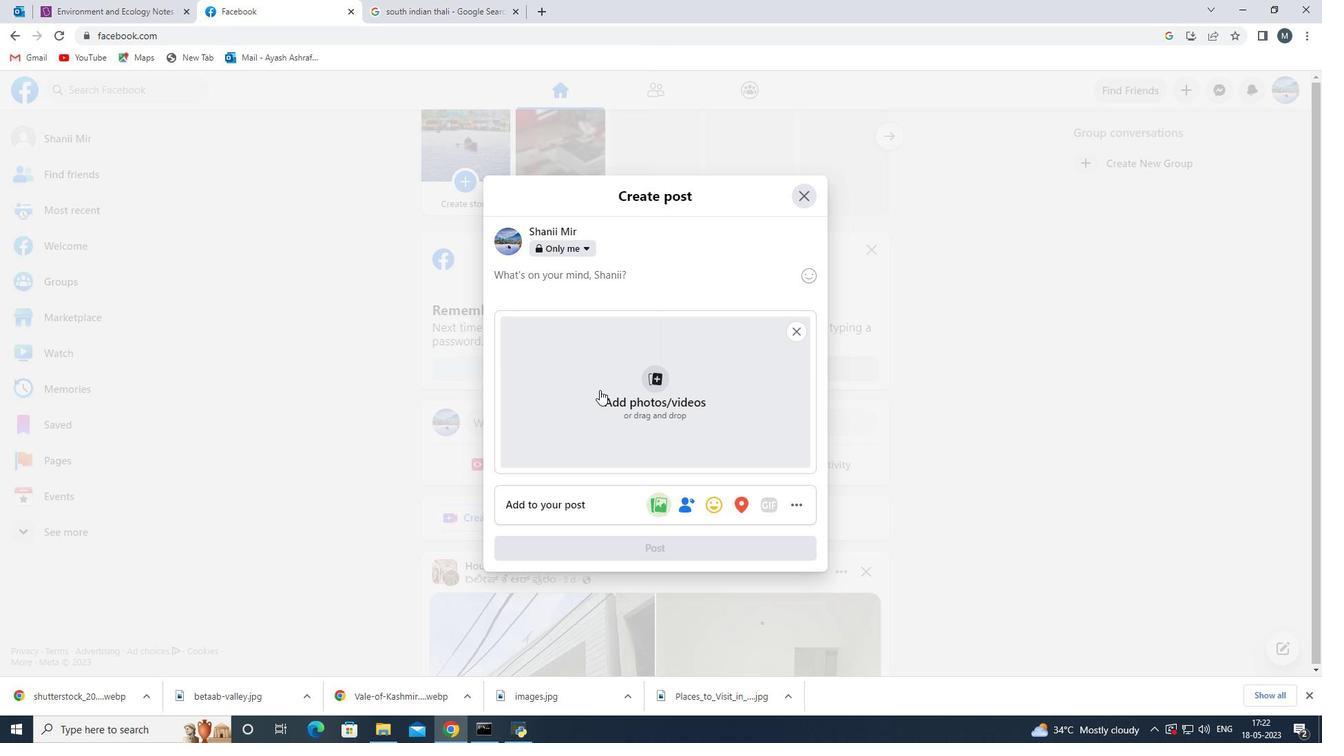 
Action: Mouse pressed right at (597, 401)
Screenshot: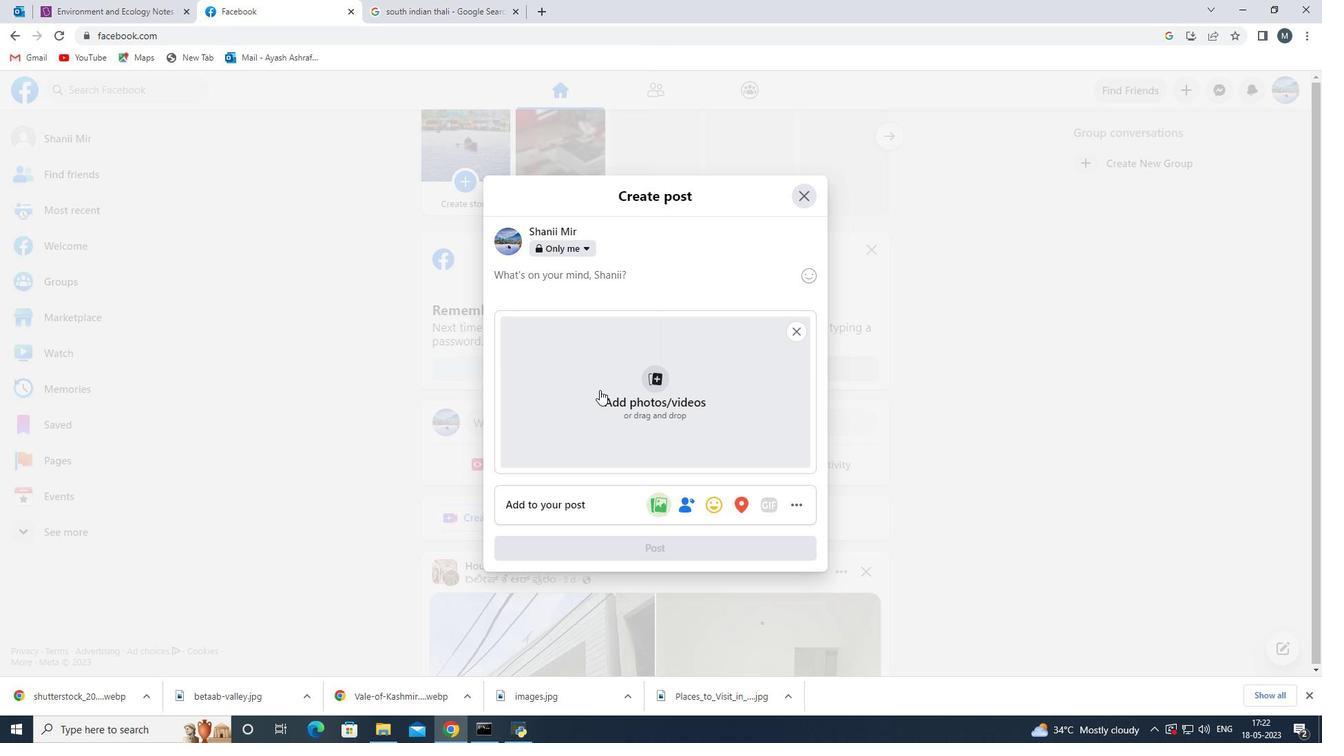 
Action: Mouse moved to (578, 368)
Screenshot: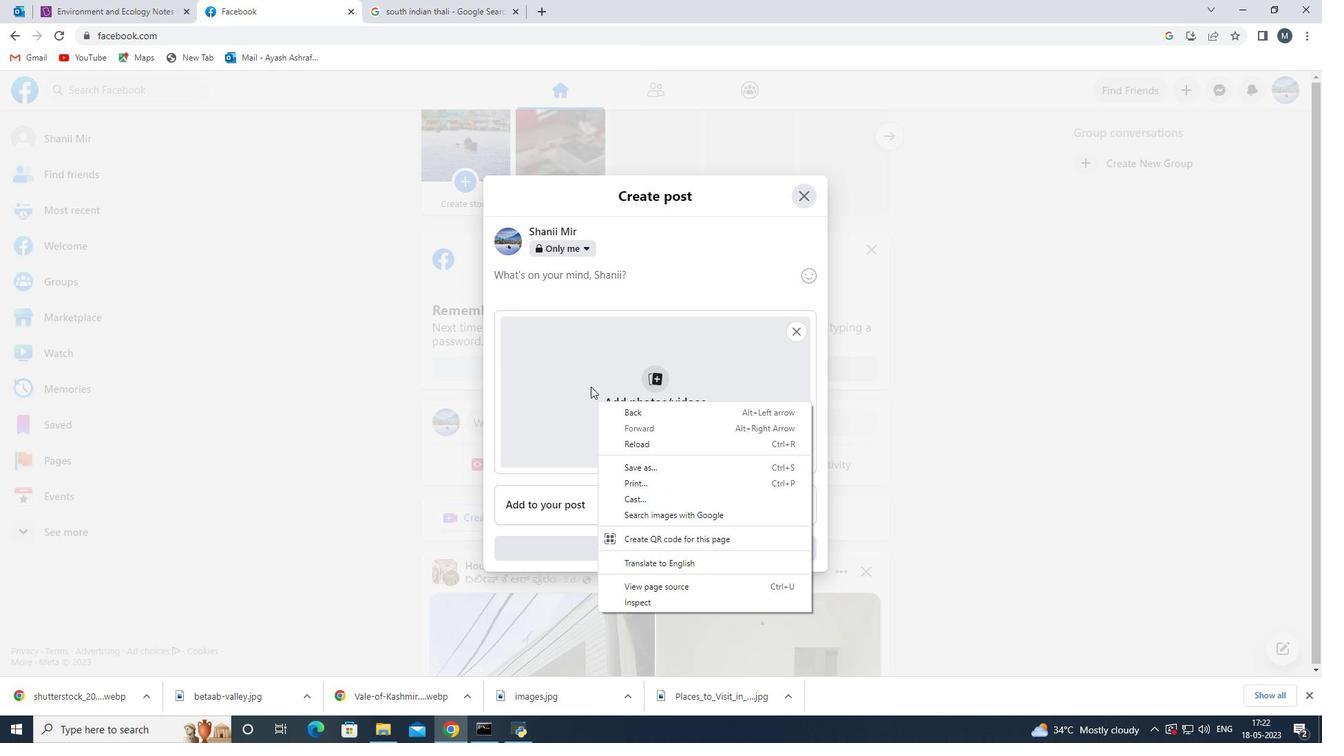 
Action: Mouse pressed left at (578, 368)
Screenshot: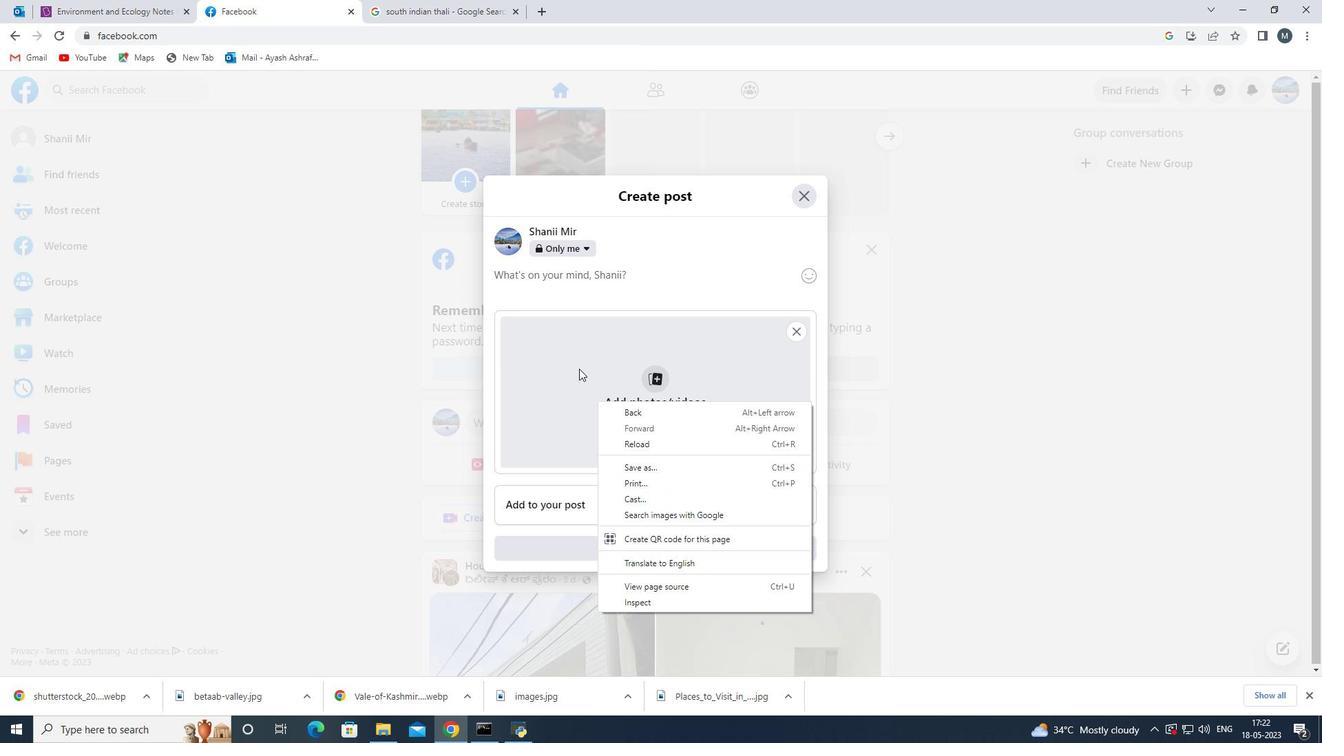 
Action: Mouse moved to (578, 367)
Screenshot: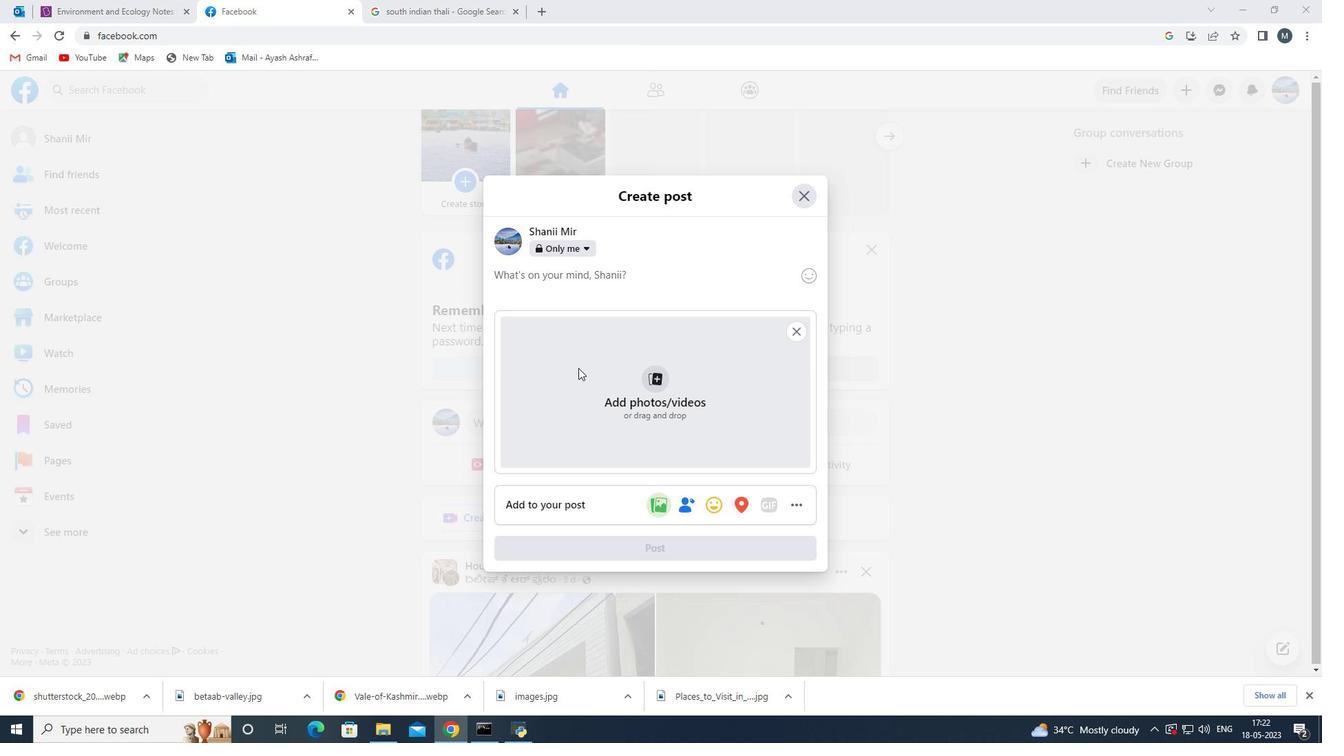 
Action: Key pressed ctrl+V
Screenshot: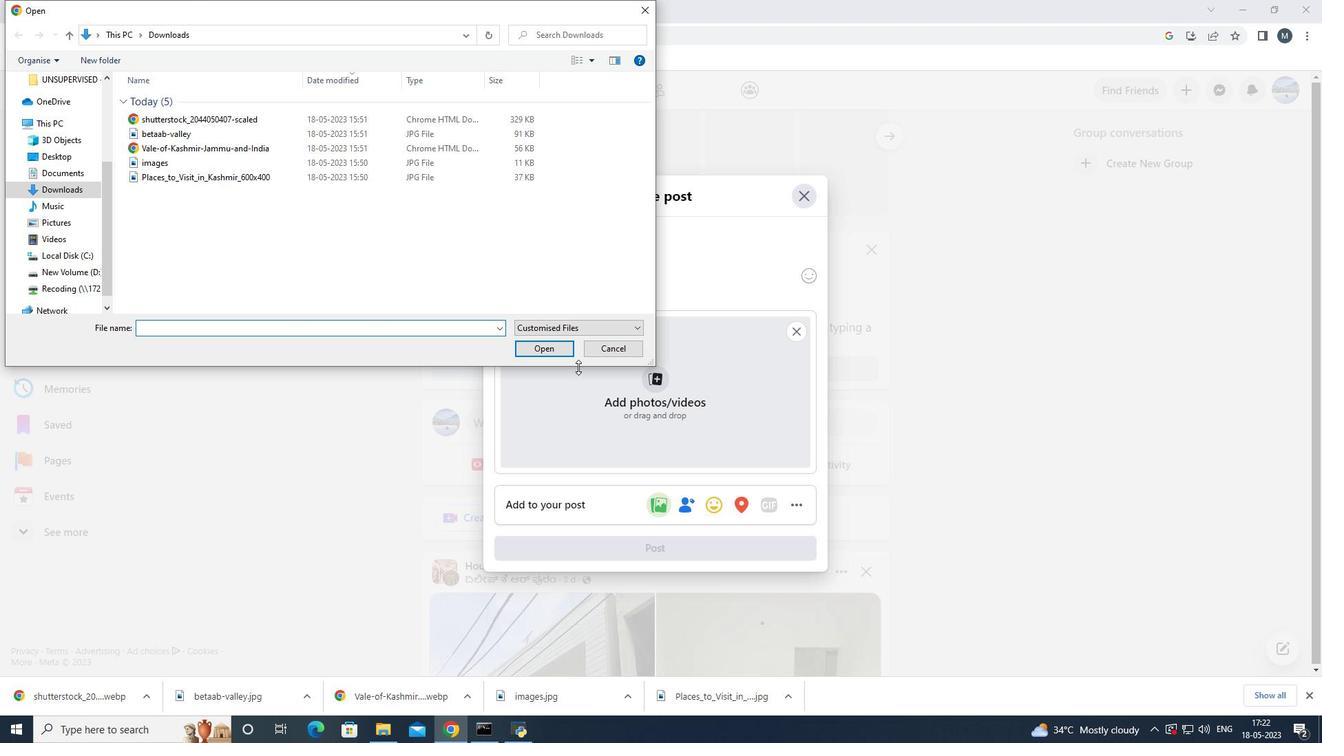 
Action: Mouse moved to (597, 404)
Screenshot: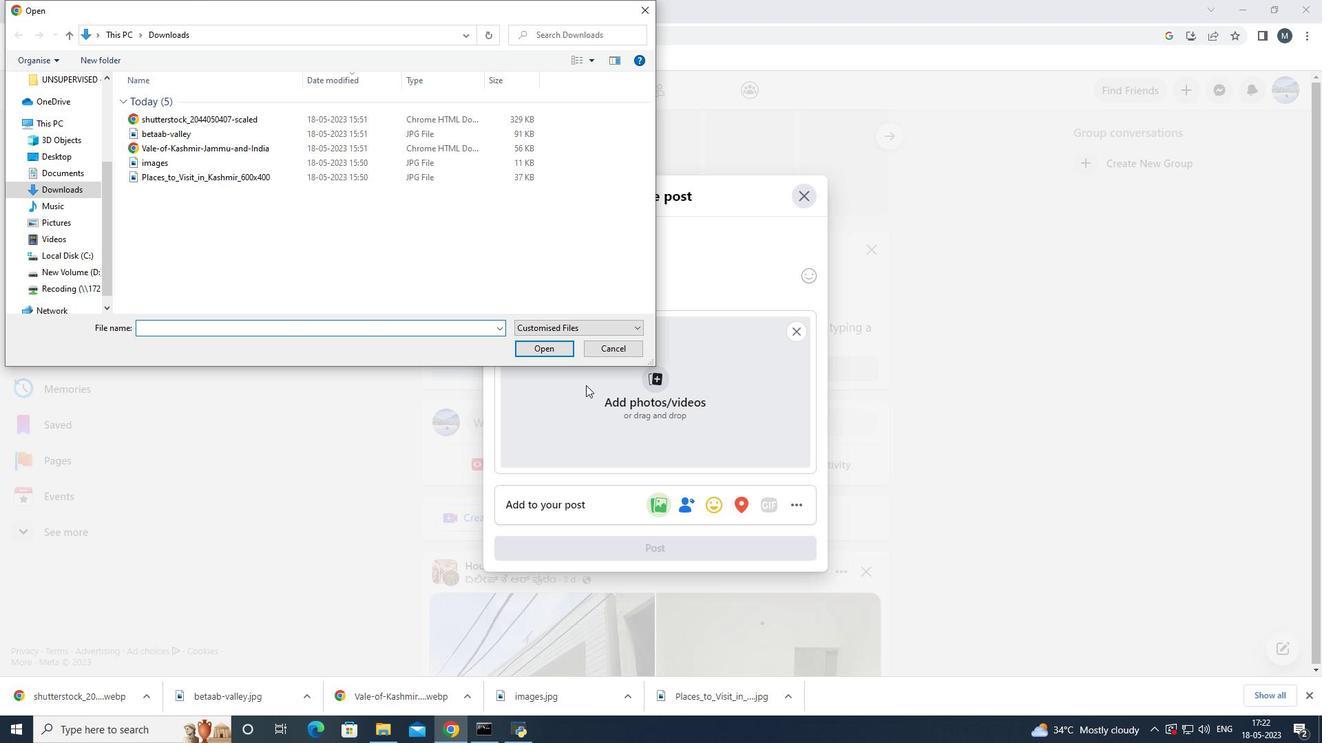 
Action: Mouse pressed left at (597, 404)
Screenshot: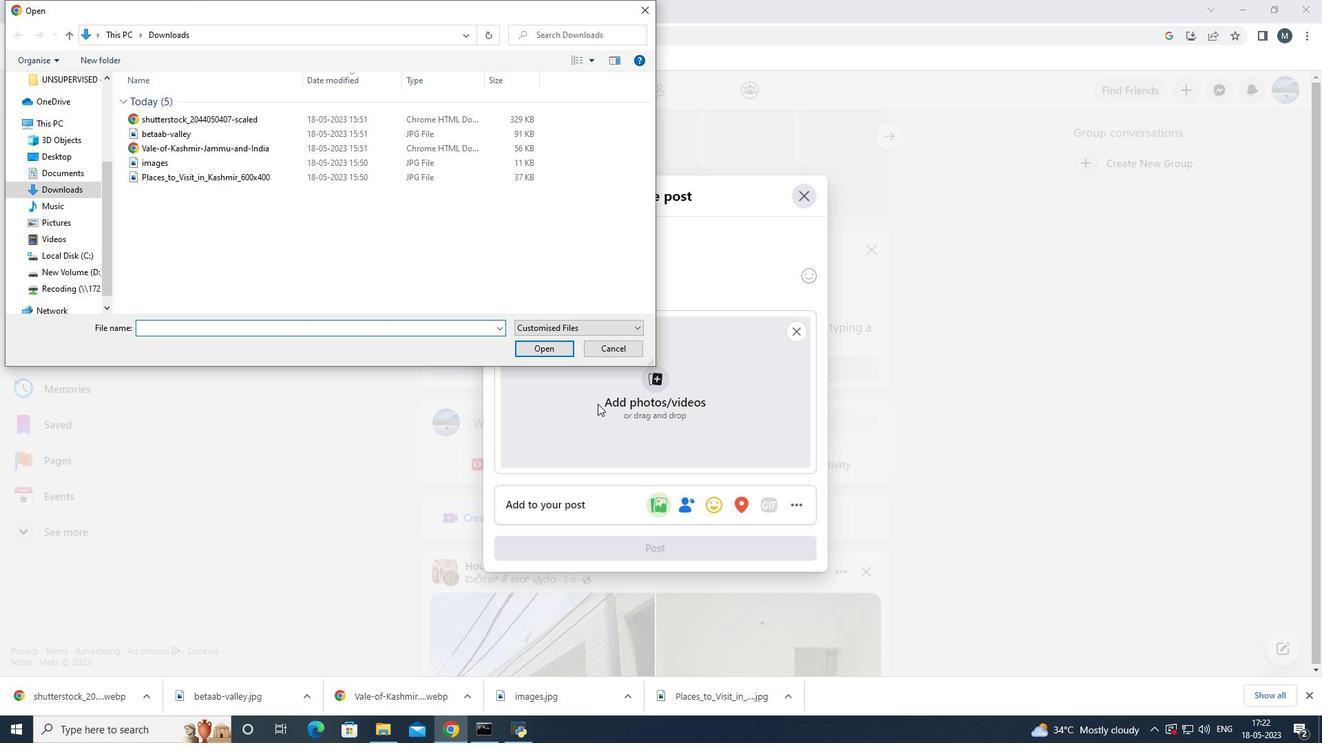 
Action: Mouse moved to (618, 352)
Screenshot: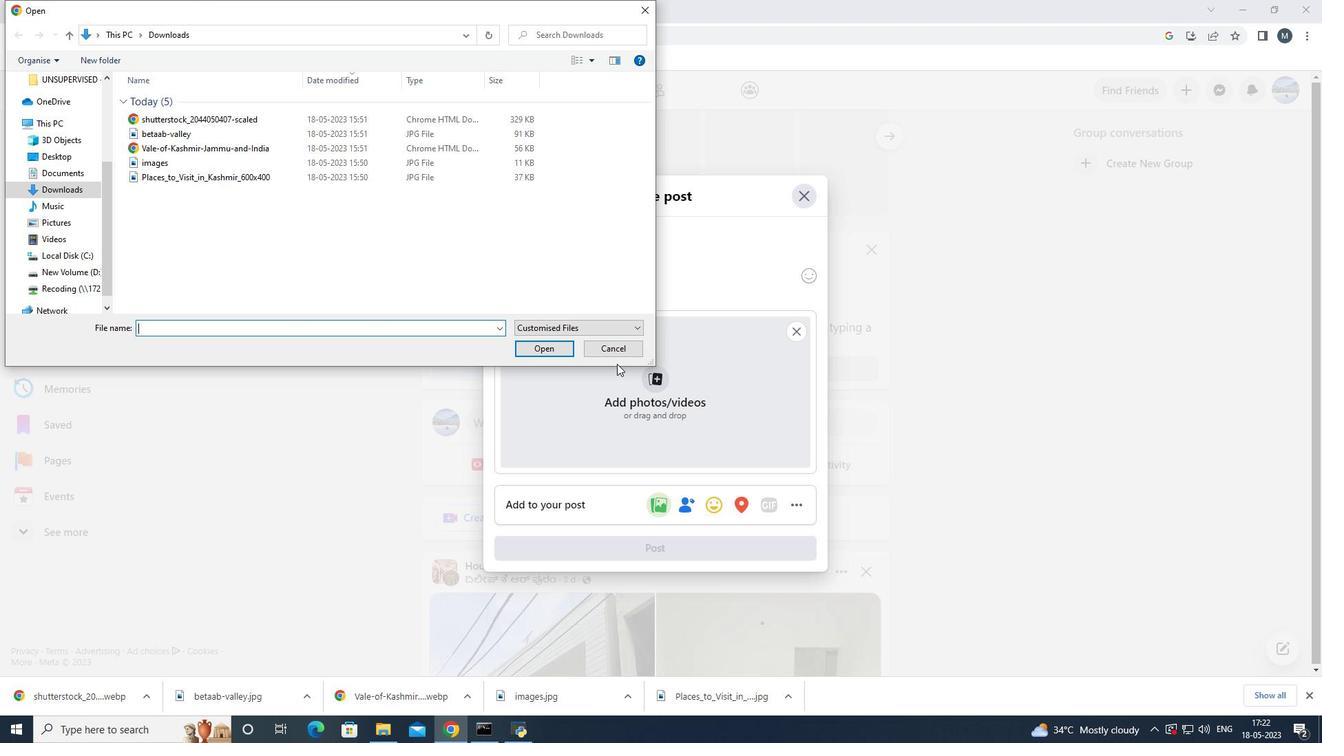 
Action: Mouse pressed left at (618, 352)
Screenshot: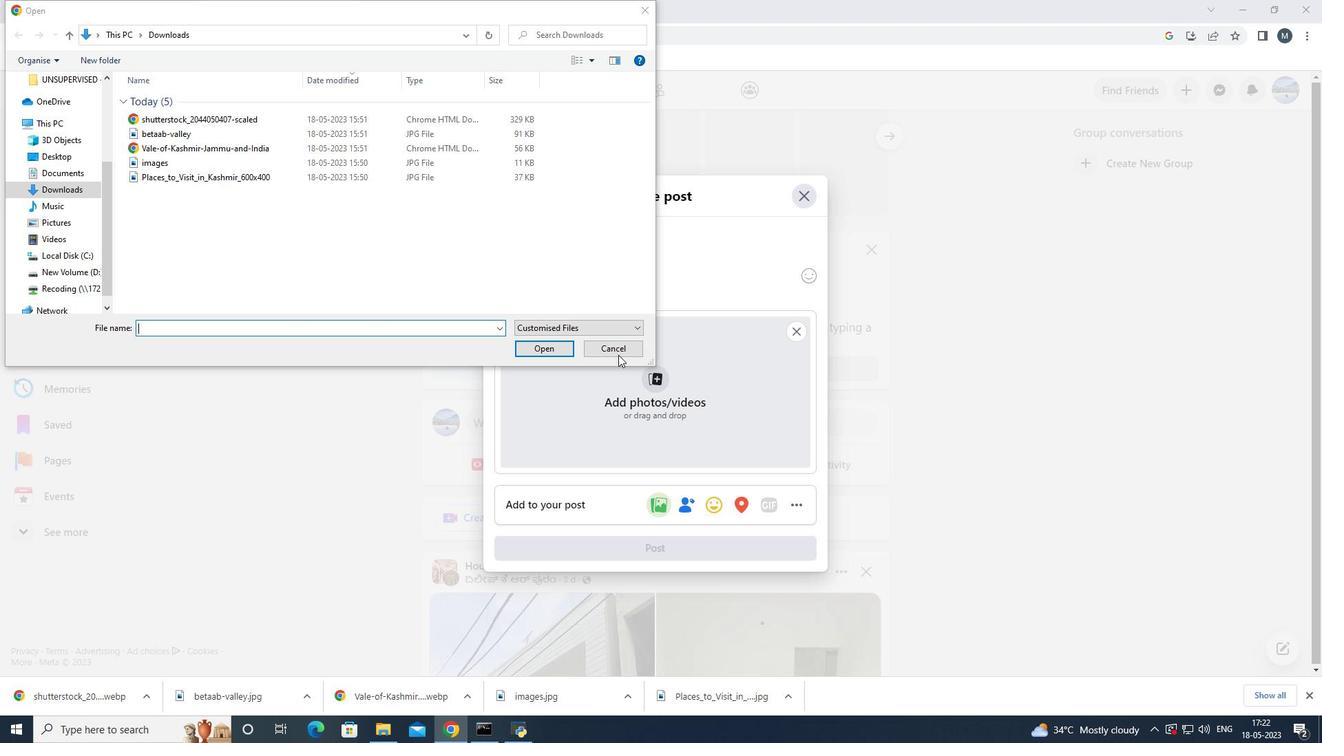 
Action: Mouse moved to (579, 288)
Screenshot: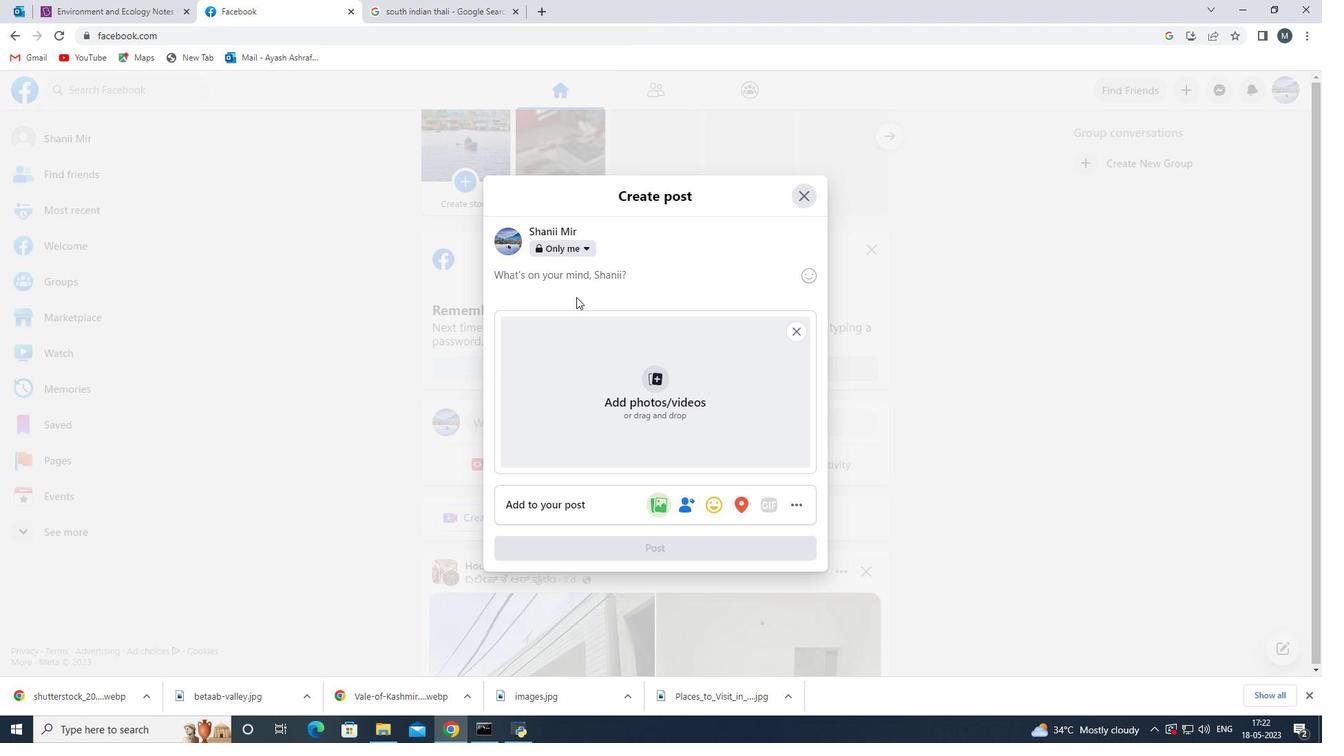 
Action: Mouse pressed left at (579, 288)
Screenshot: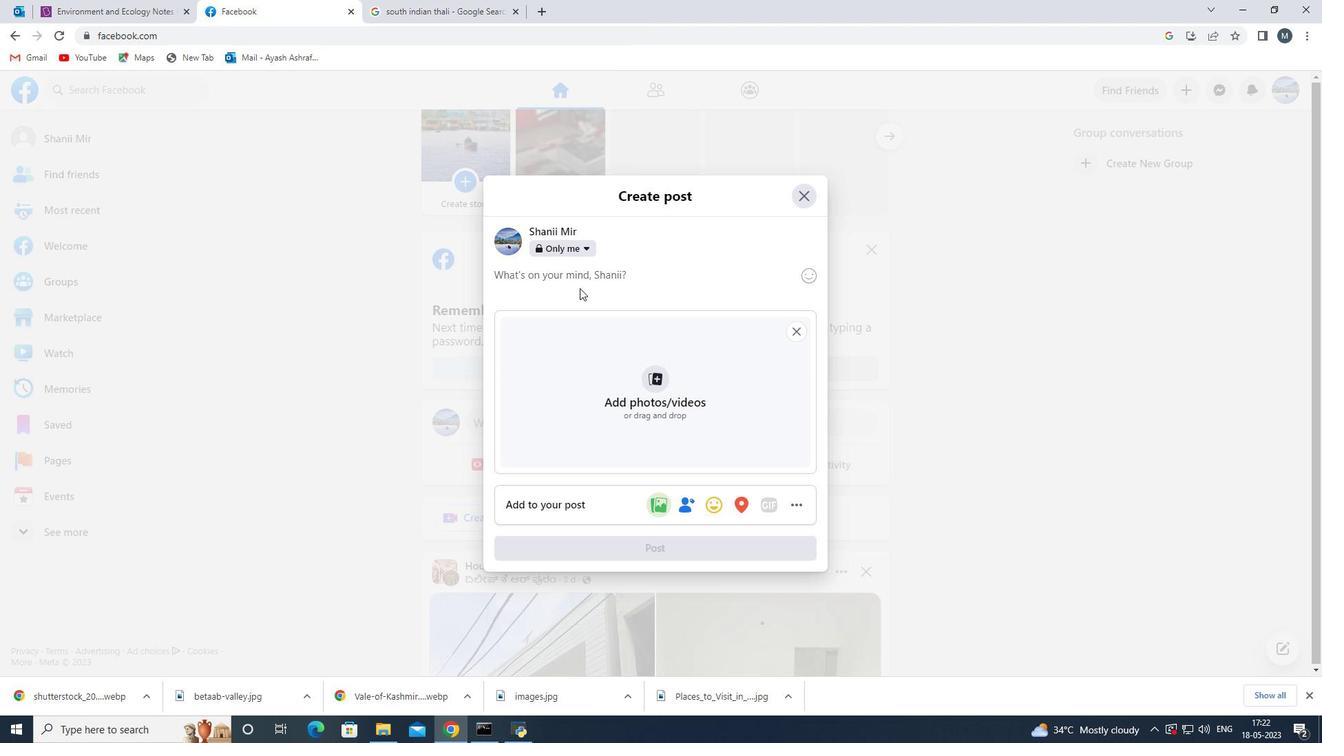 
Action: Mouse moved to (581, 286)
Screenshot: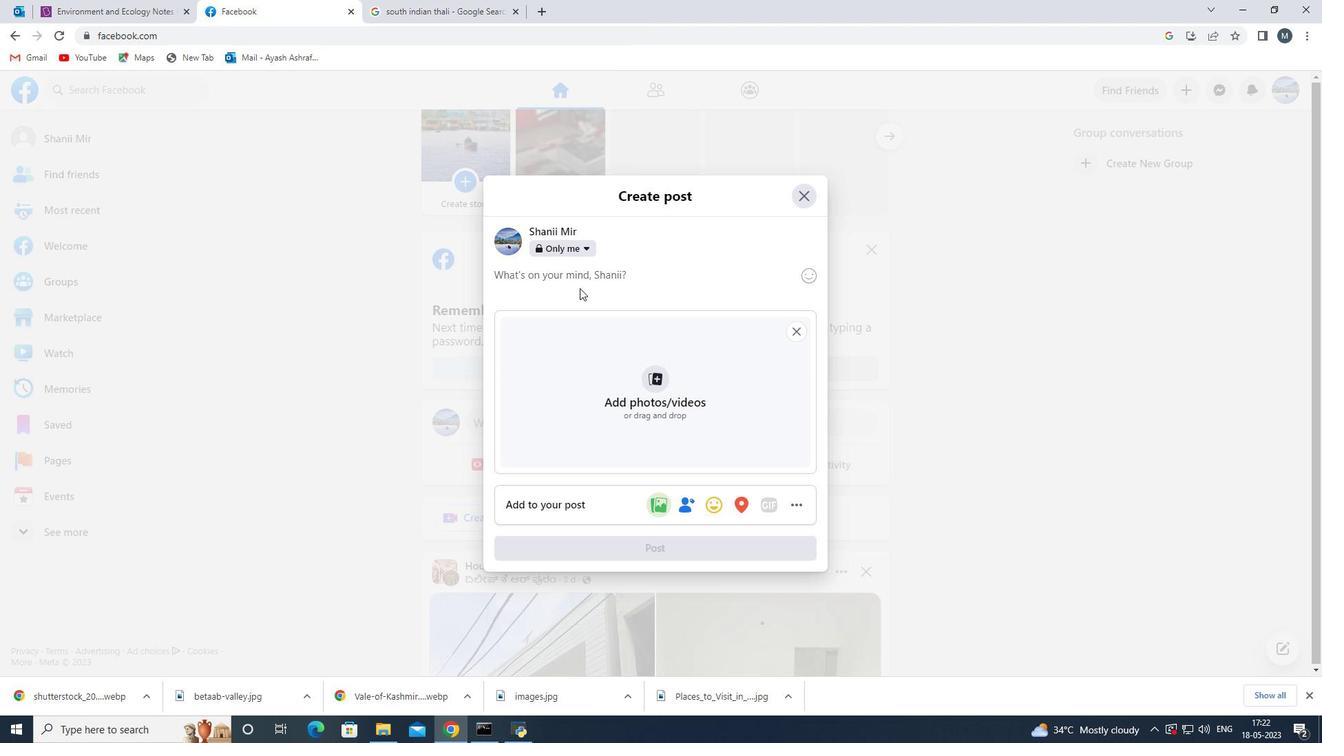 
Action: Mouse pressed left at (581, 286)
Screenshot: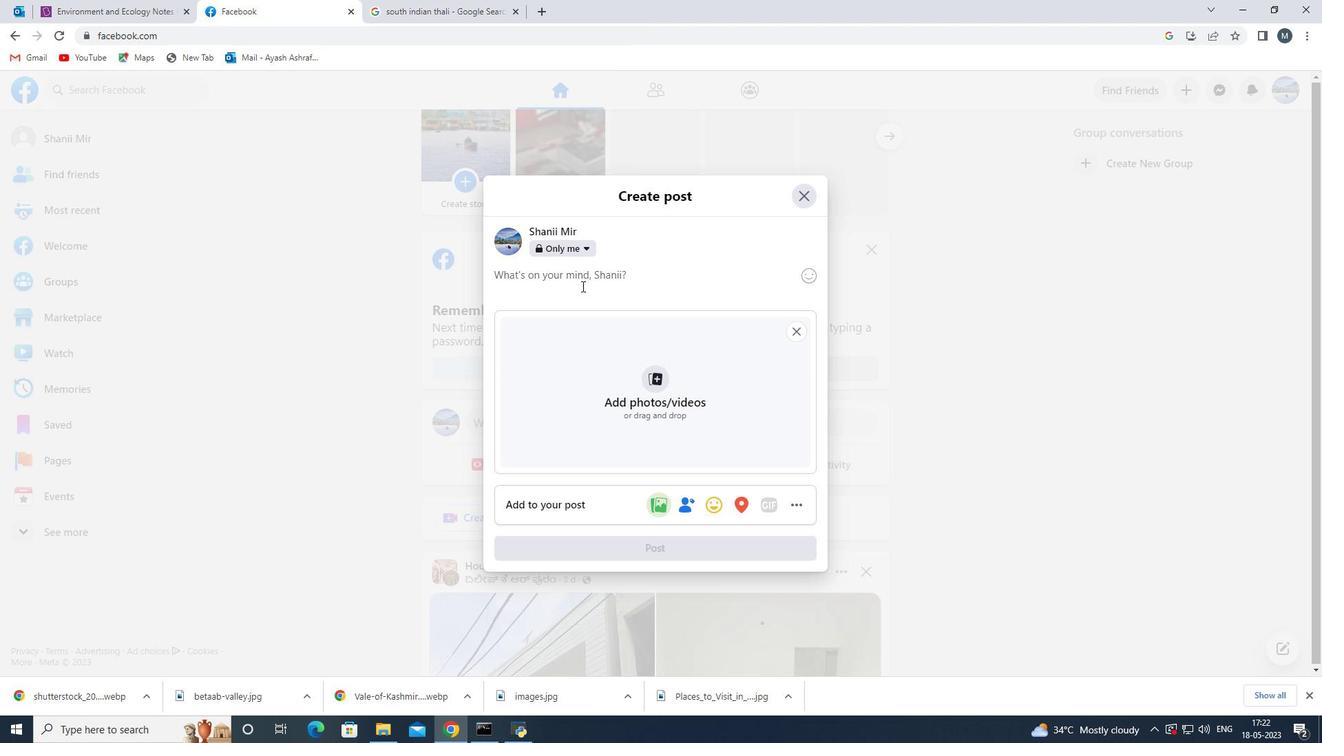 
Action: Key pressed ctrl+V
Screenshot: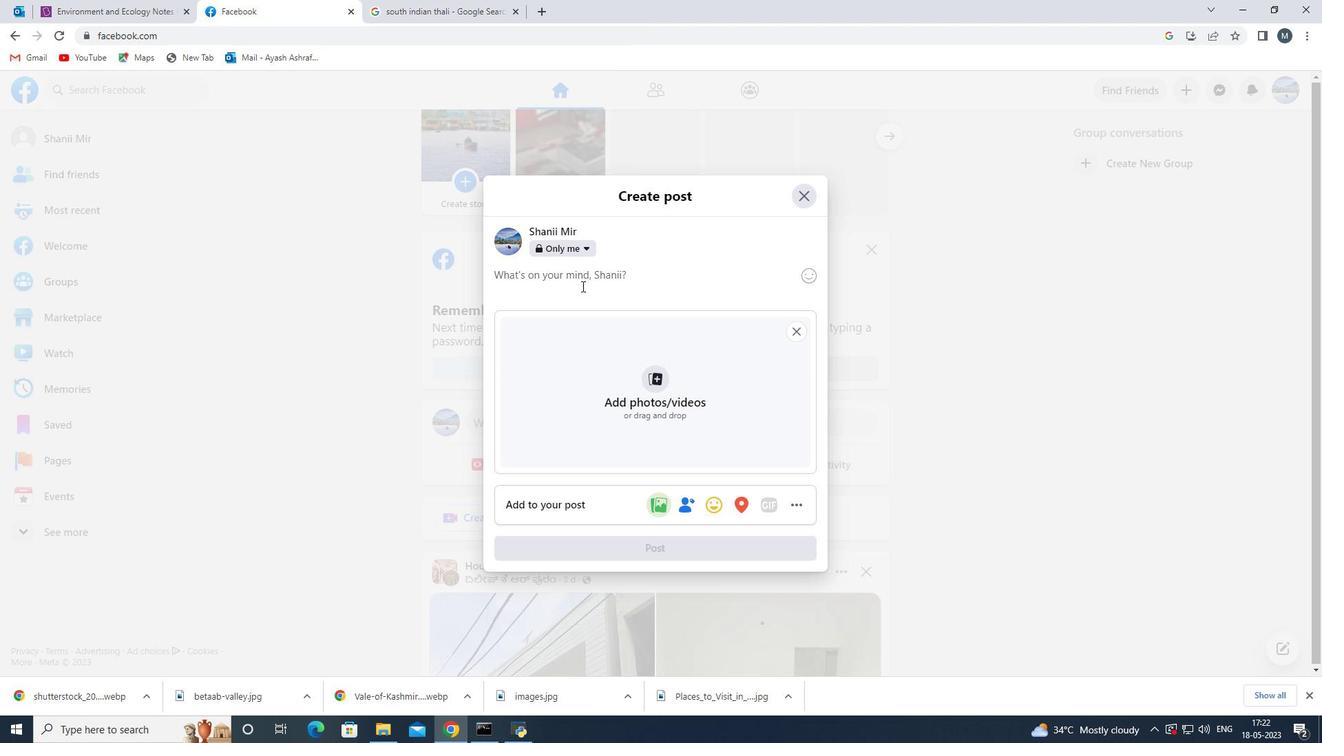 
Action: Mouse moved to (578, 400)
Screenshot: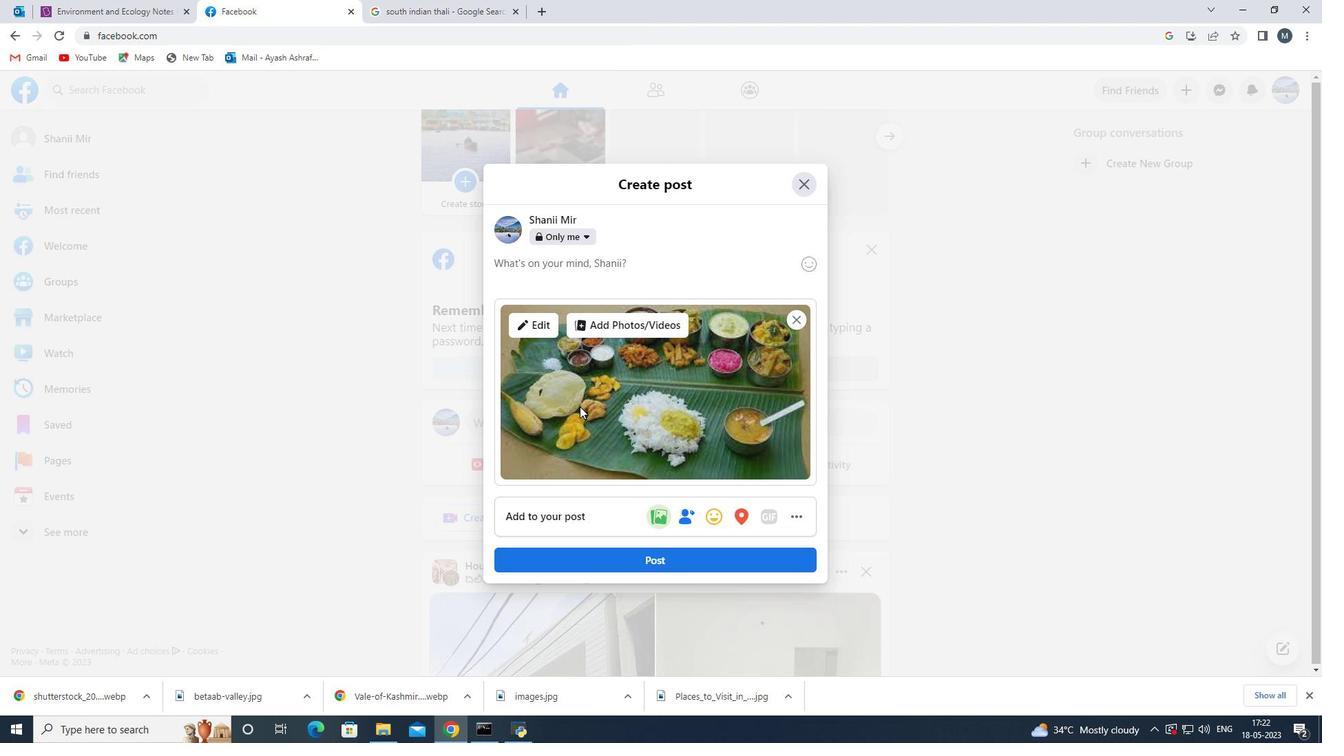 
Action: Mouse scrolled (578, 400) with delta (0, 0)
Screenshot: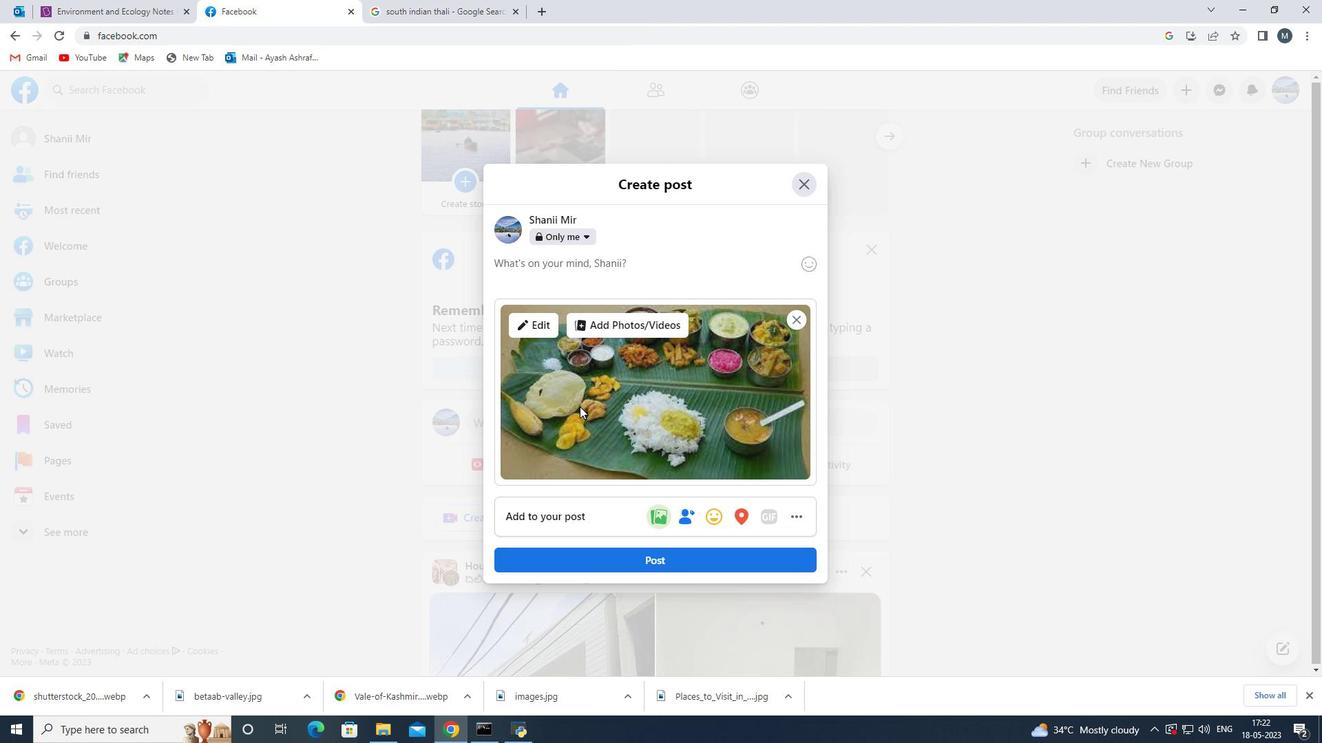 
Action: Mouse scrolled (578, 400) with delta (0, 0)
Screenshot: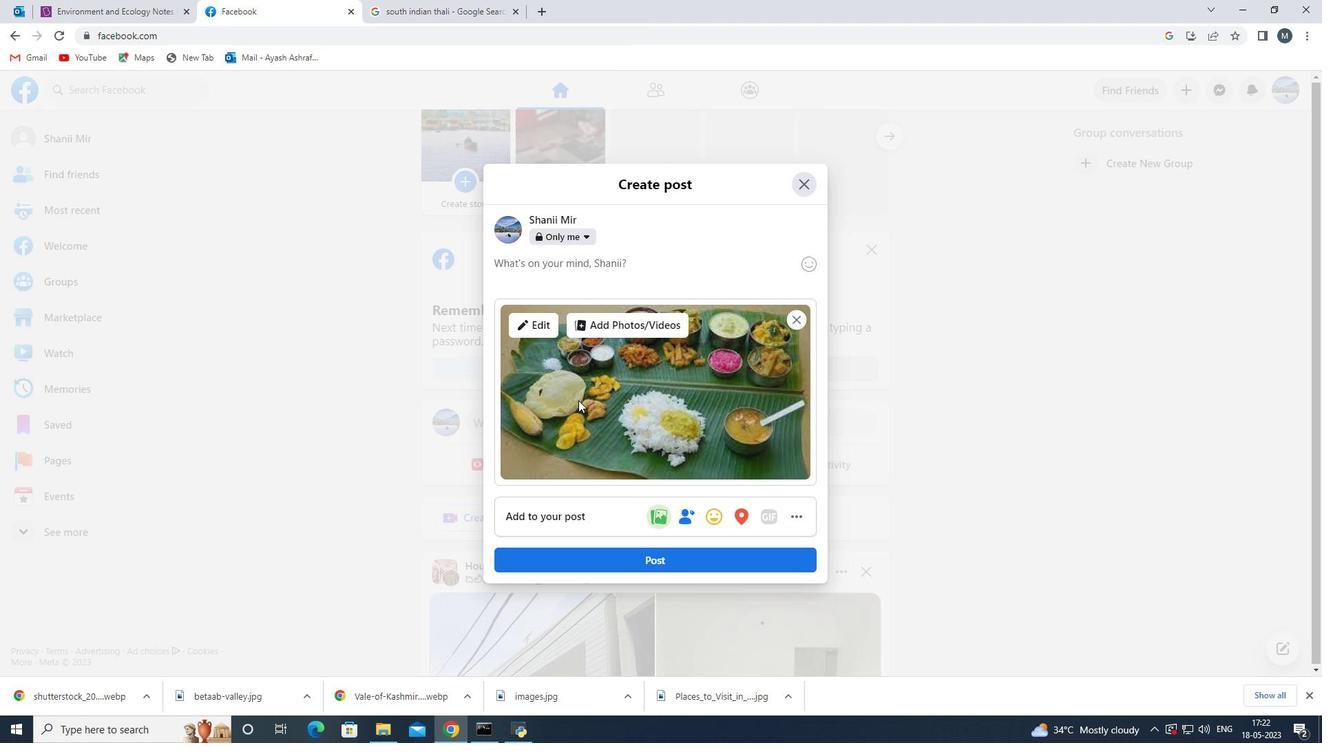 
Action: Mouse moved to (634, 428)
Screenshot: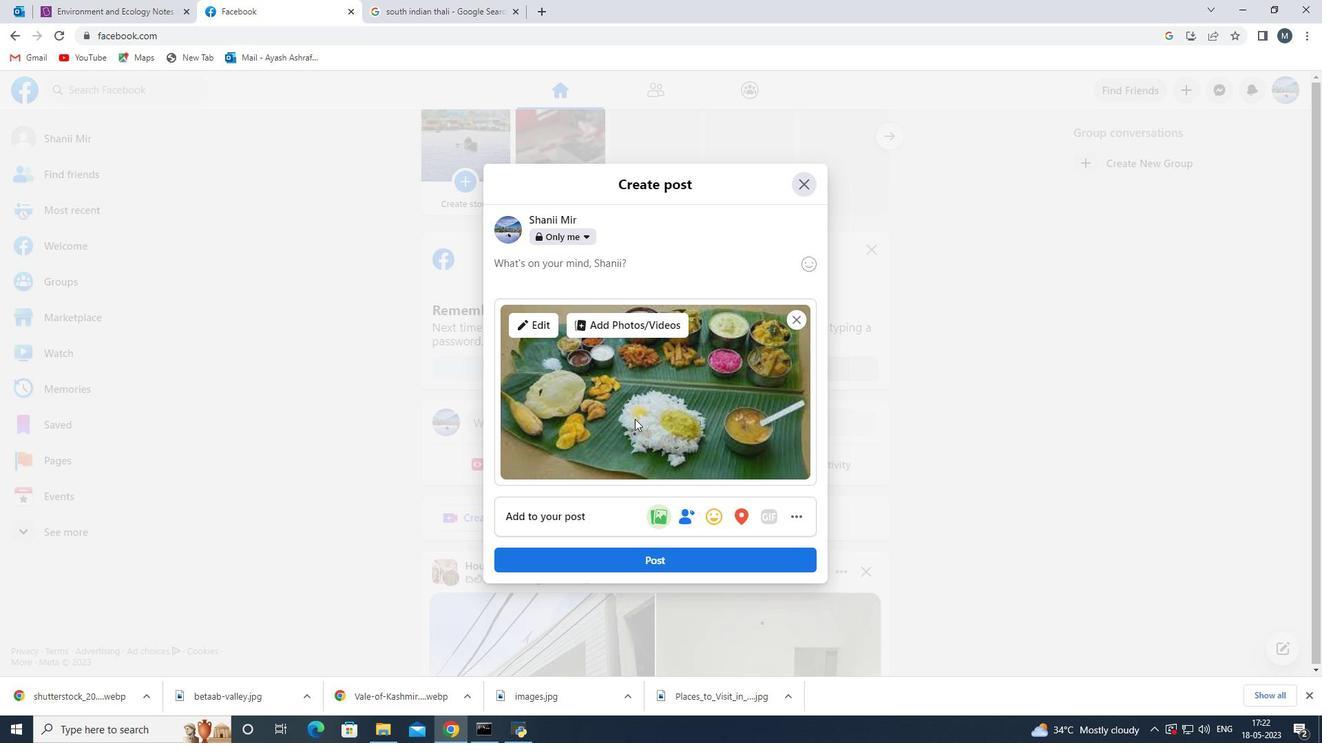 
Action: Mouse scrolled (634, 428) with delta (0, 0)
Screenshot: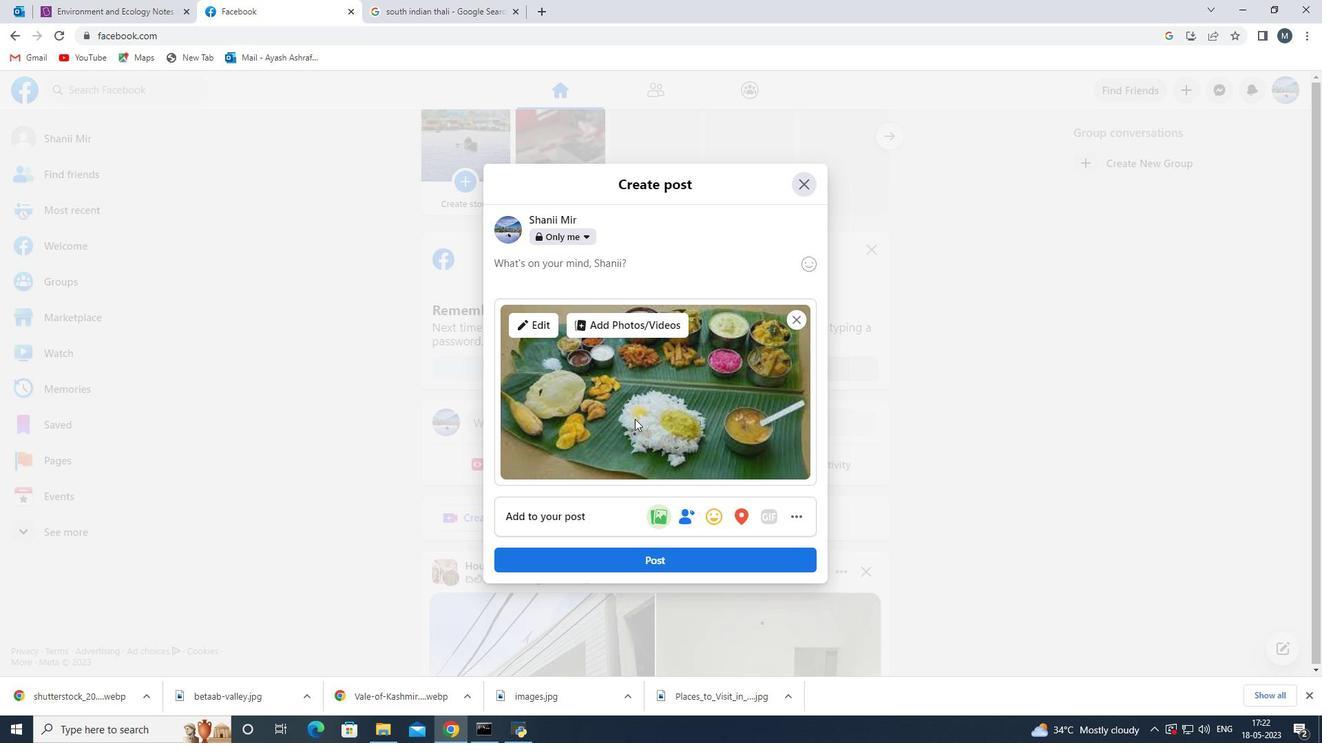 
Action: Mouse moved to (660, 400)
Screenshot: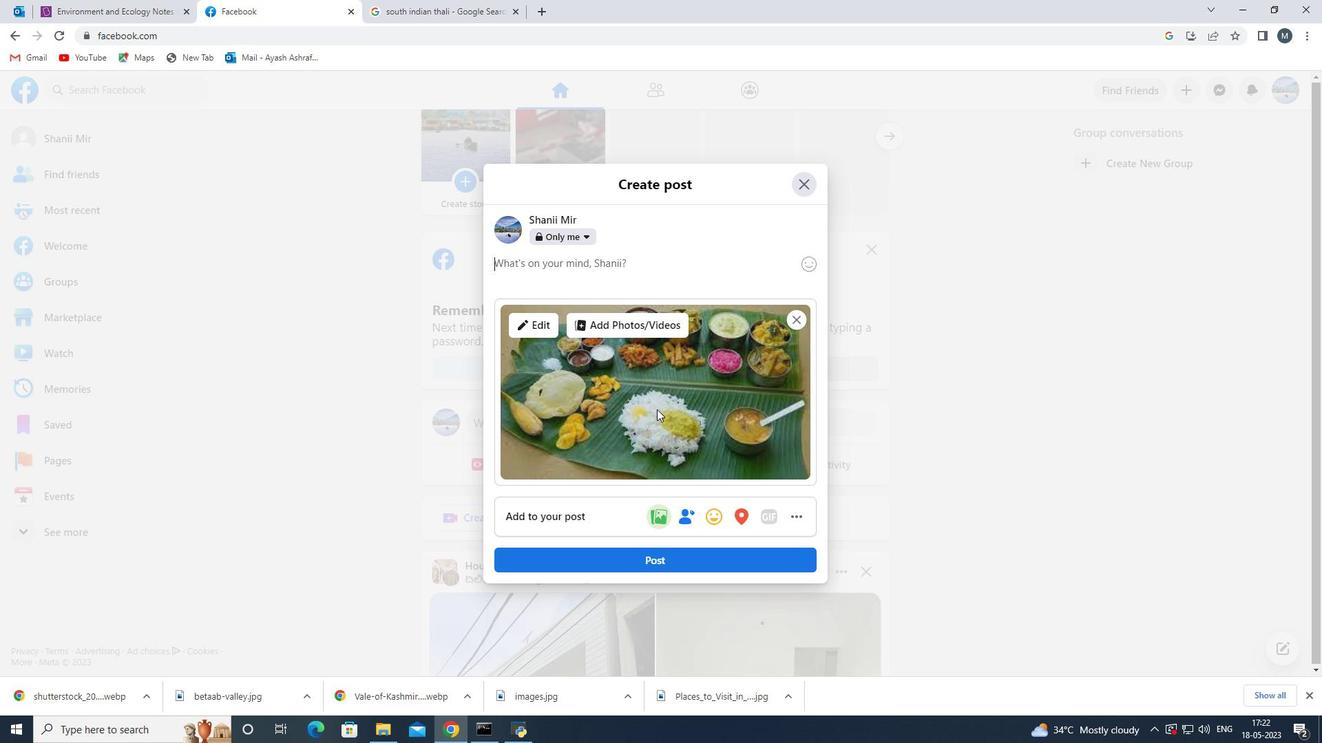 
Action: Mouse scrolled (660, 400) with delta (0, 0)
Screenshot: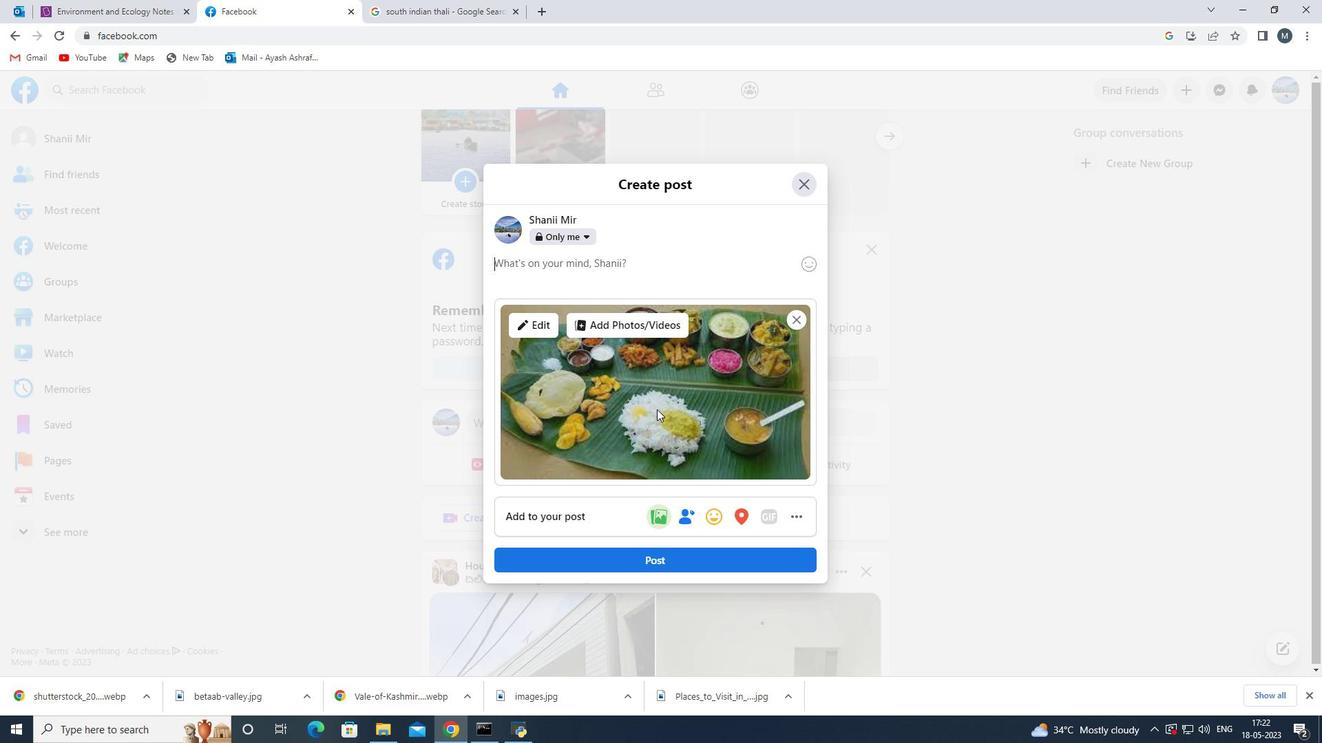 
Action: Mouse moved to (660, 400)
Screenshot: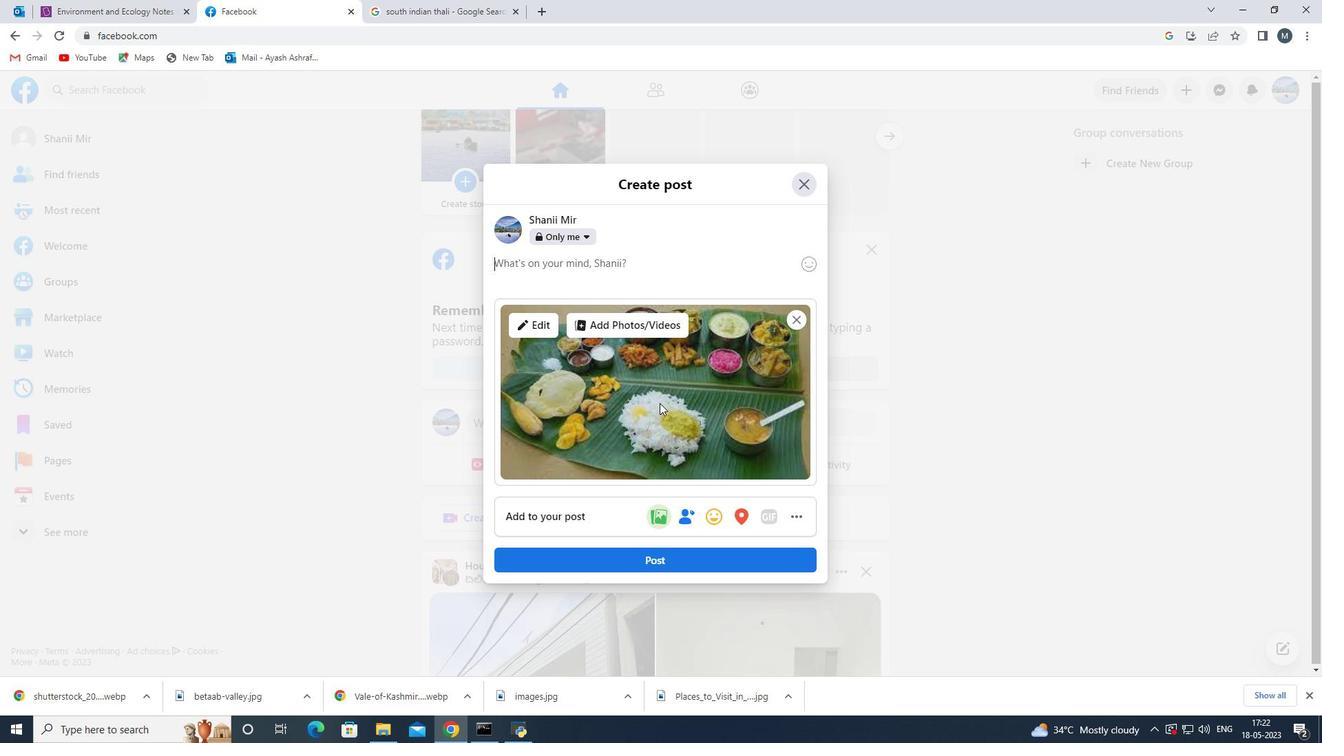 
Action: Mouse scrolled (660, 400) with delta (0, 0)
Screenshot: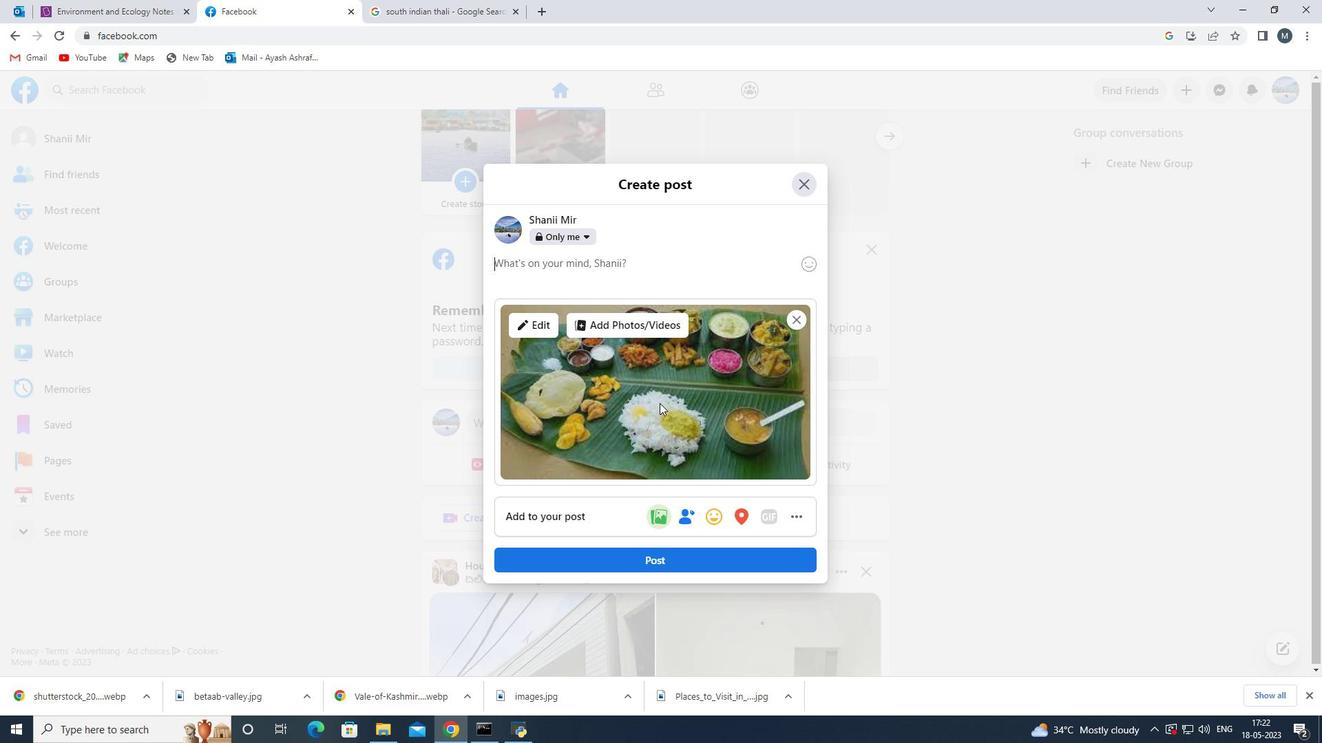 
Action: Mouse scrolled (660, 400) with delta (0, 0)
Screenshot: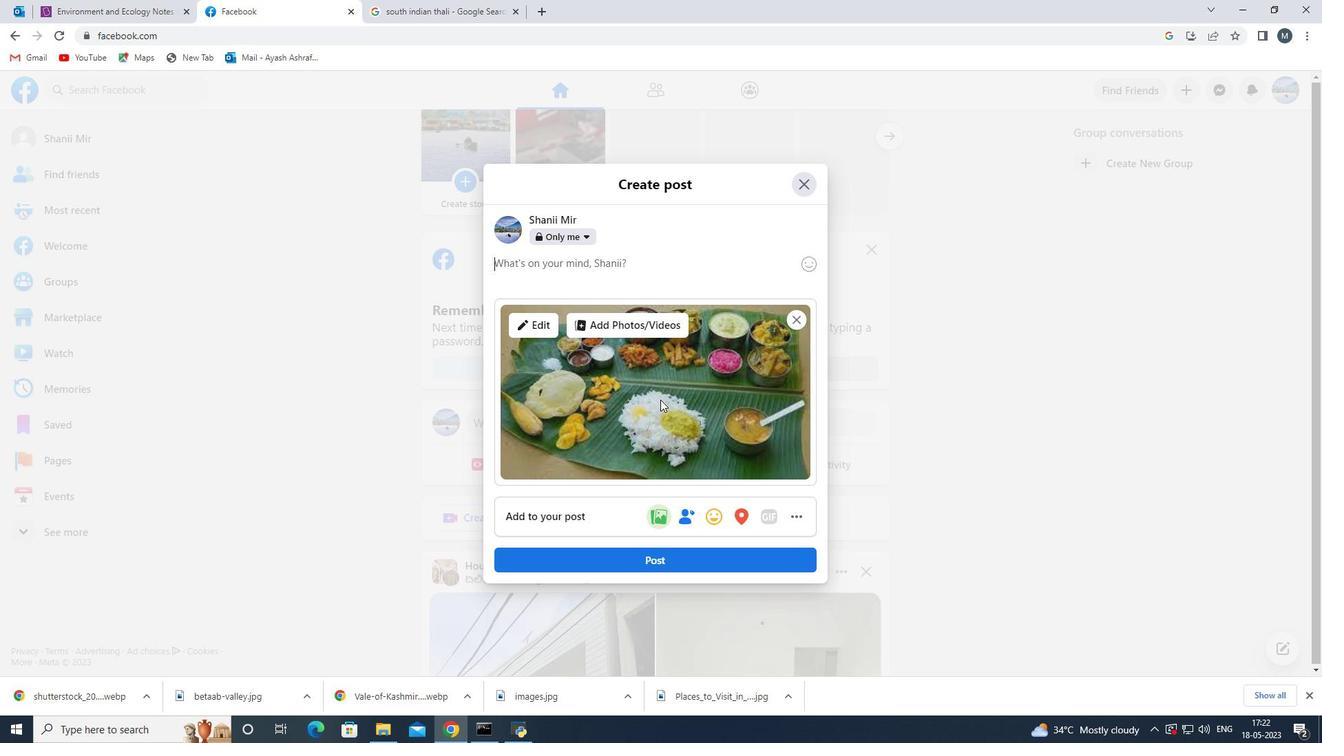 
Action: Mouse moved to (651, 407)
Screenshot: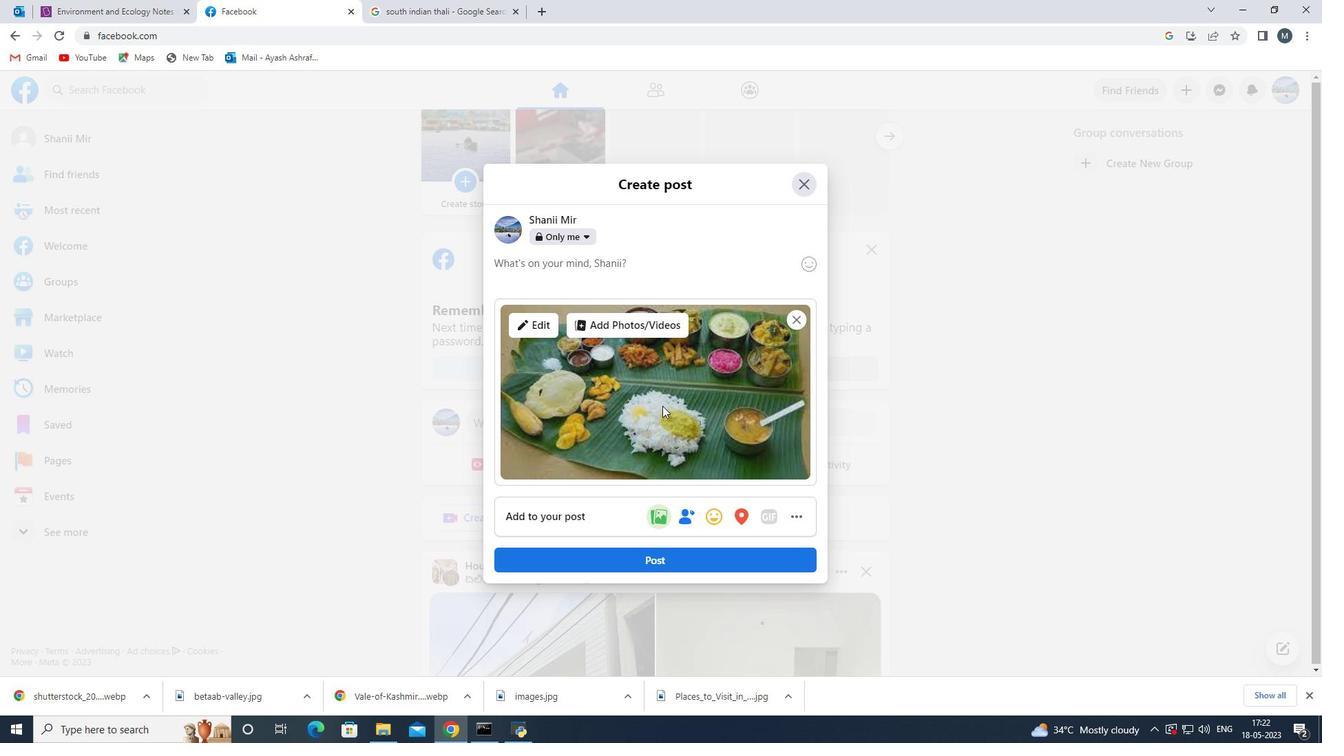 
Action: Mouse scrolled (651, 408) with delta (0, 0)
Screenshot: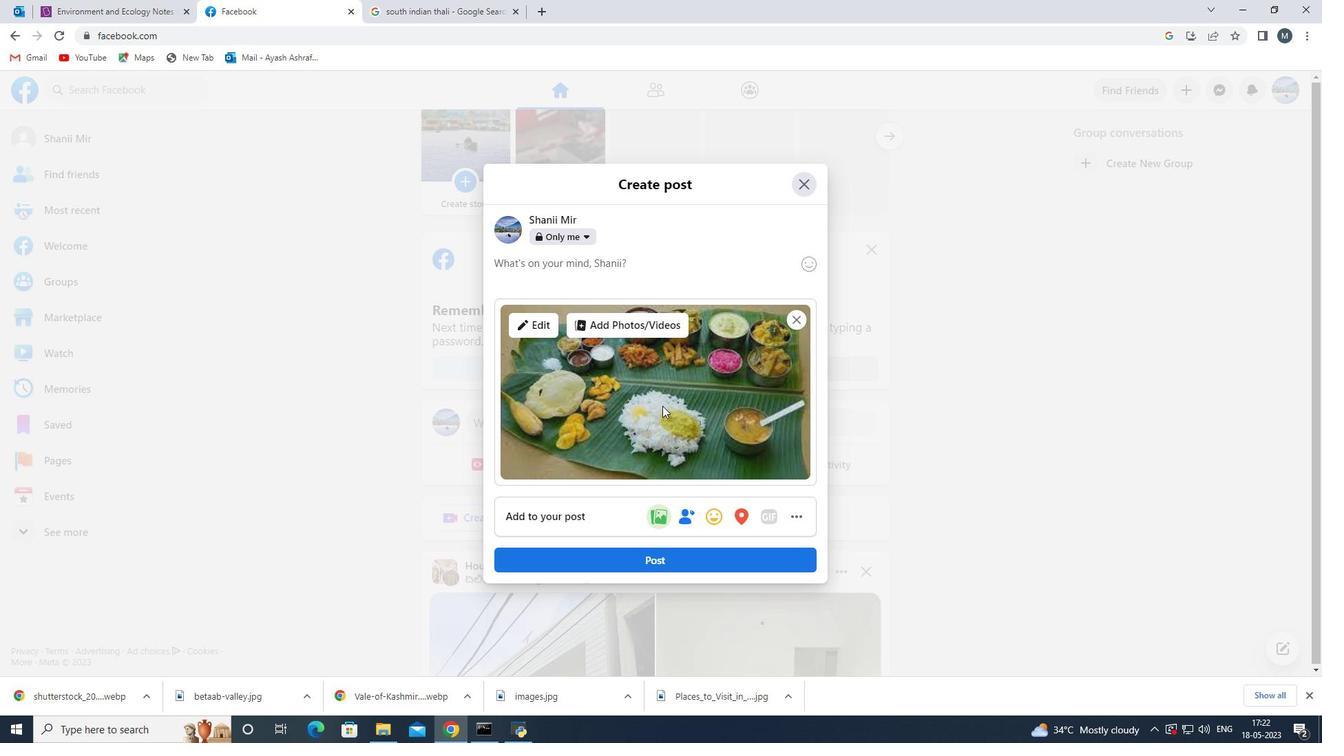 
Action: Mouse moved to (643, 407)
Screenshot: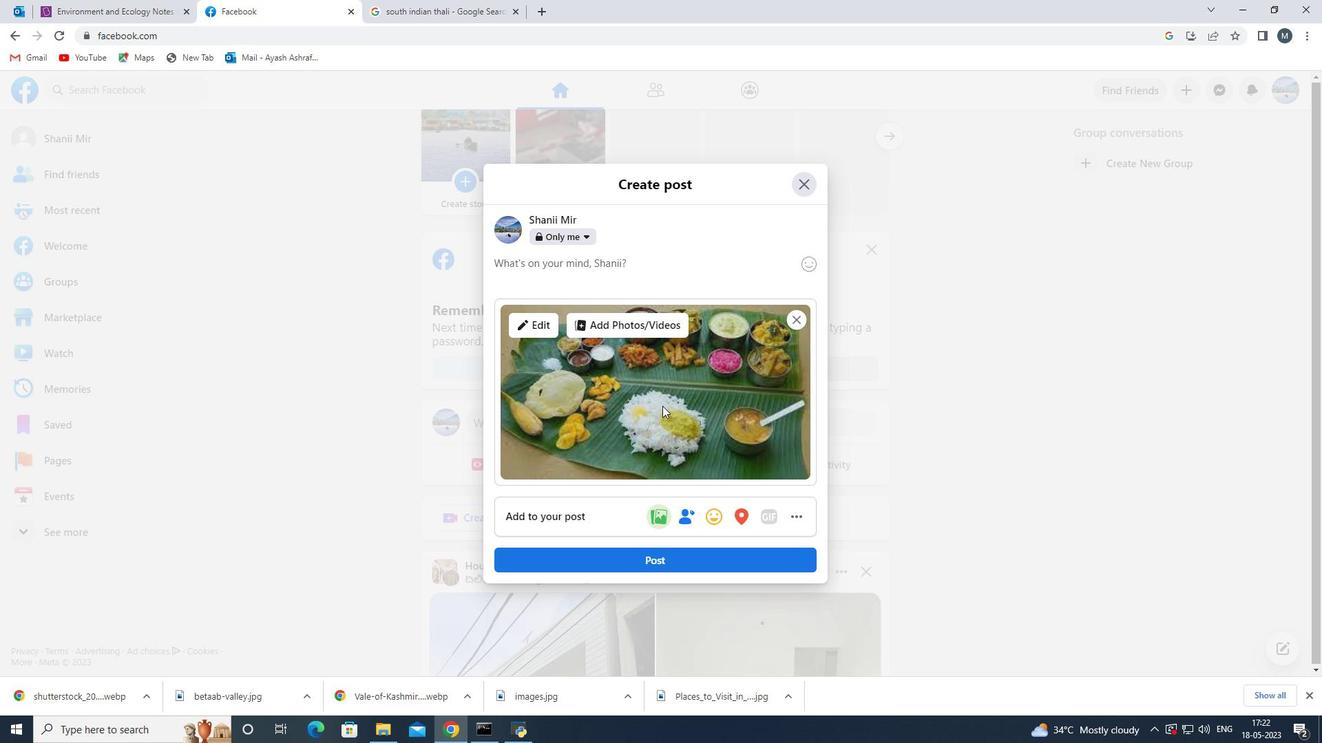 
Action: Mouse scrolled (643, 408) with delta (0, 0)
Screenshot: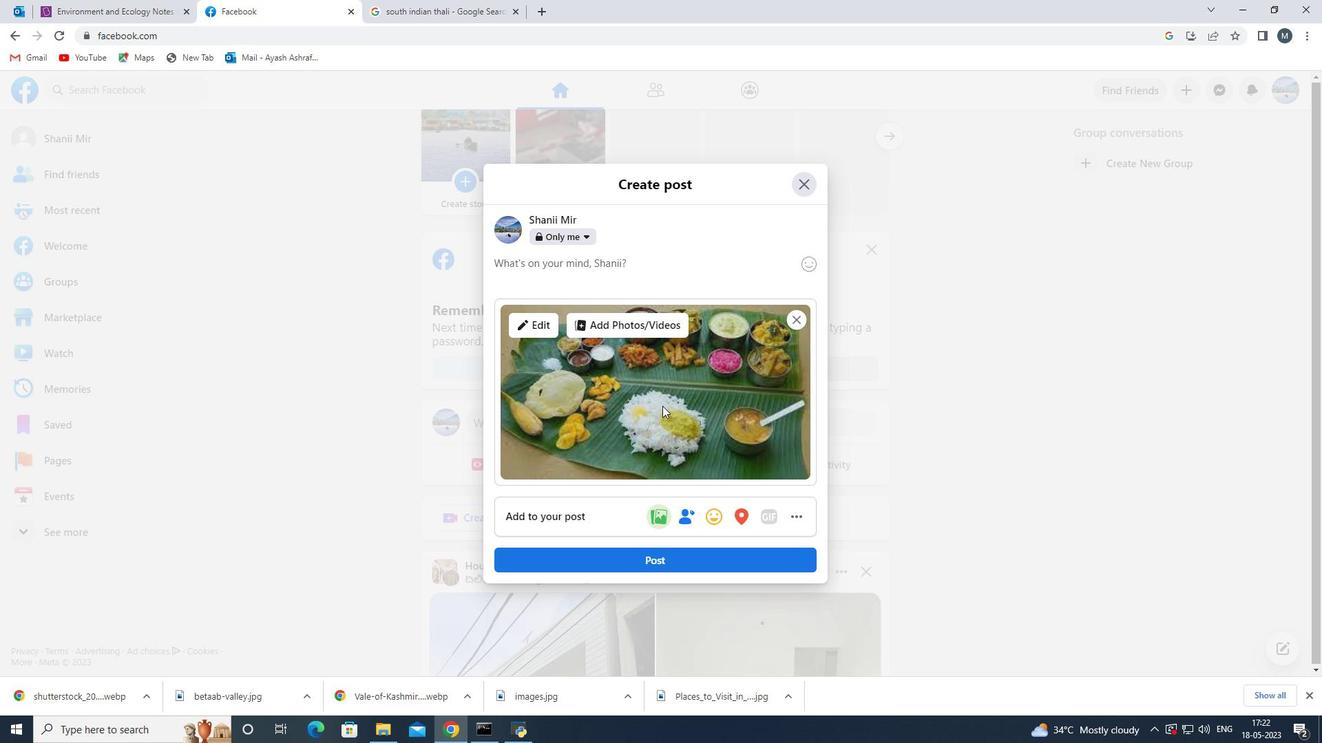 
Action: Mouse moved to (642, 407)
Screenshot: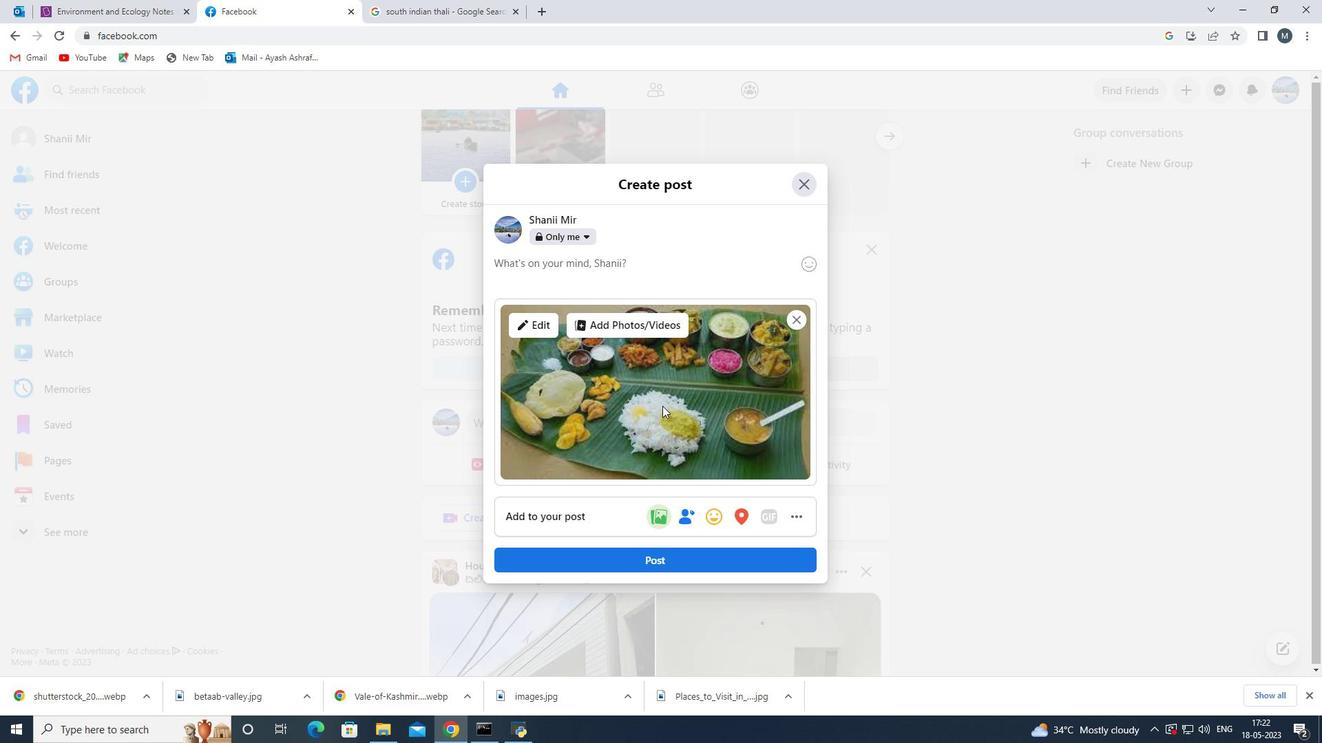 
Action: Mouse scrolled (642, 408) with delta (0, 0)
Screenshot: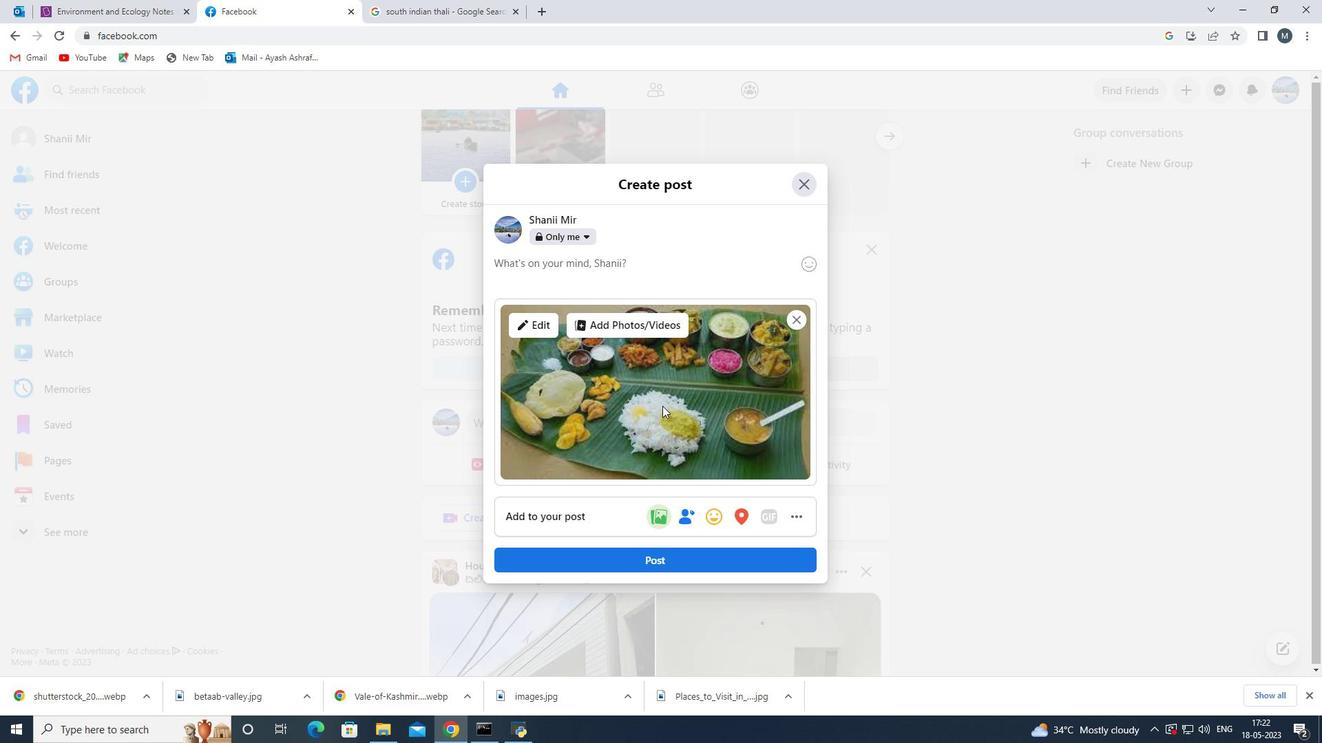 
Action: Mouse moved to (639, 404)
Screenshot: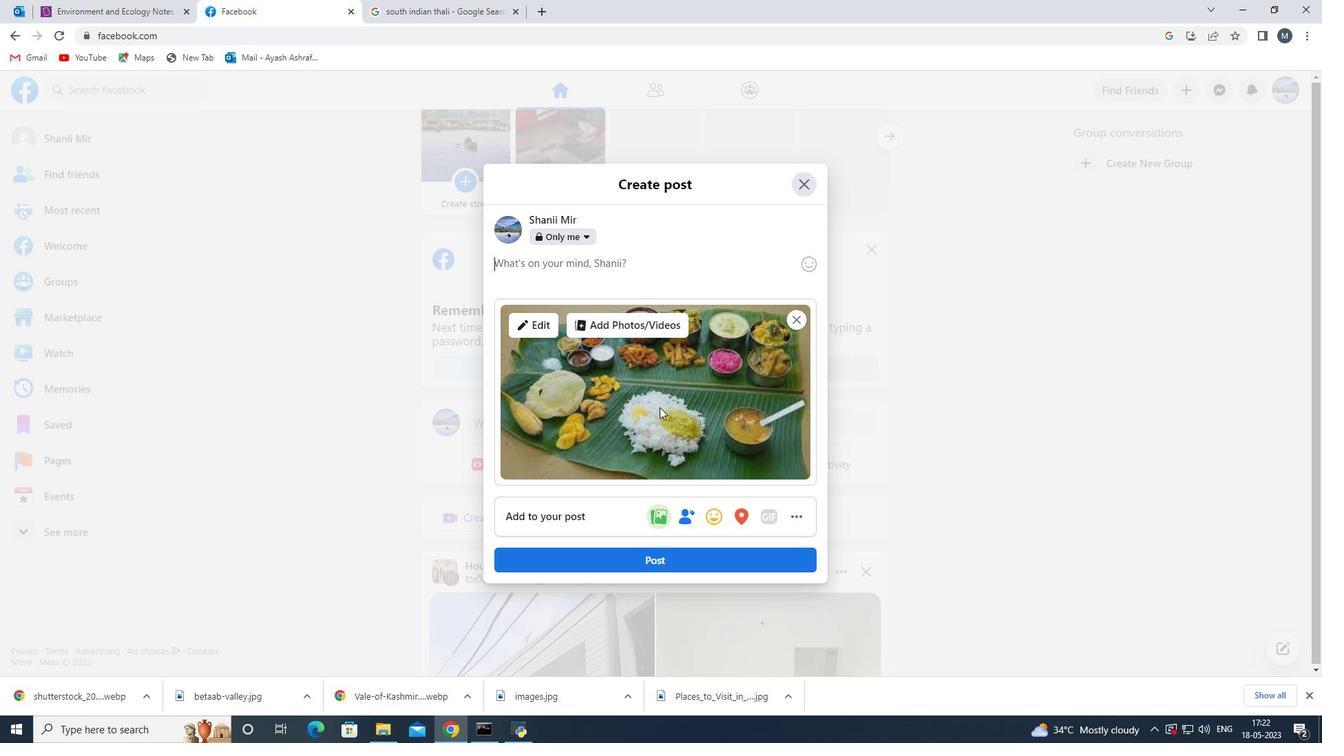 
Action: Mouse scrolled (639, 405) with delta (0, 0)
Screenshot: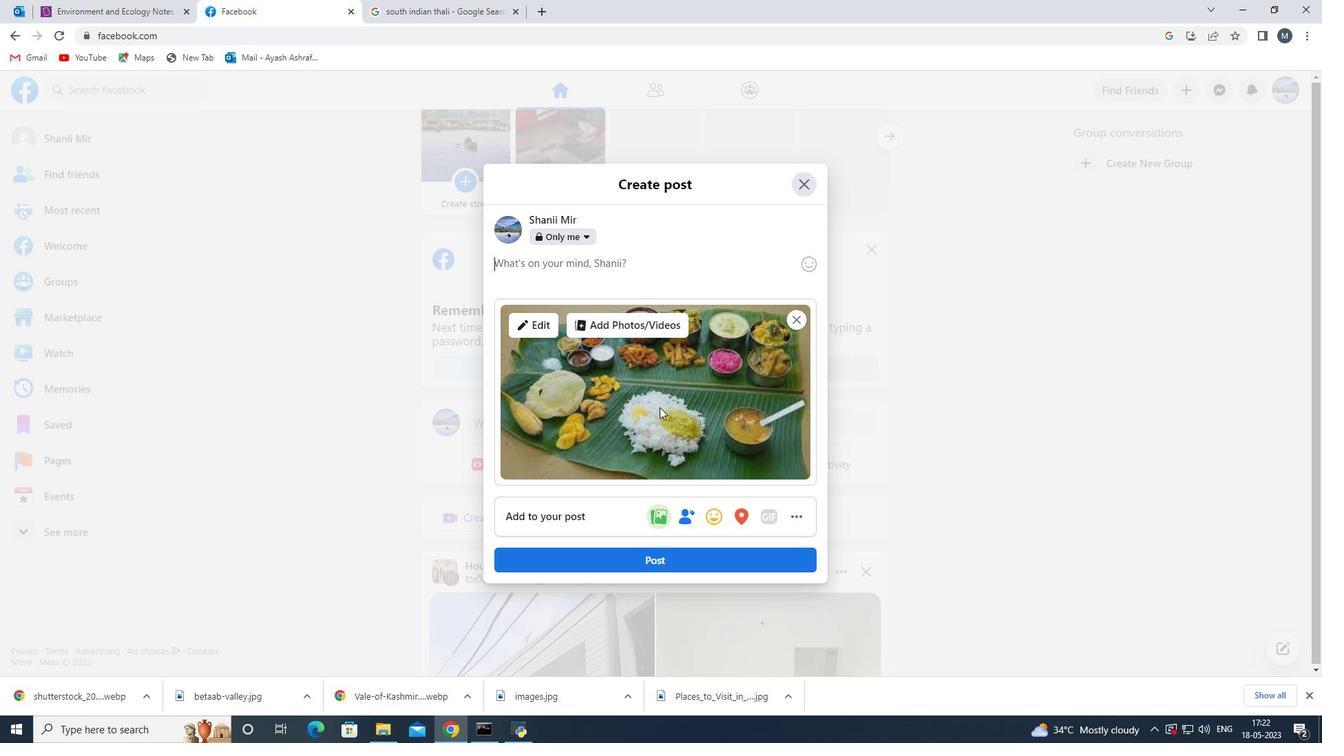 
Action: Mouse moved to (439, 0)
Screenshot: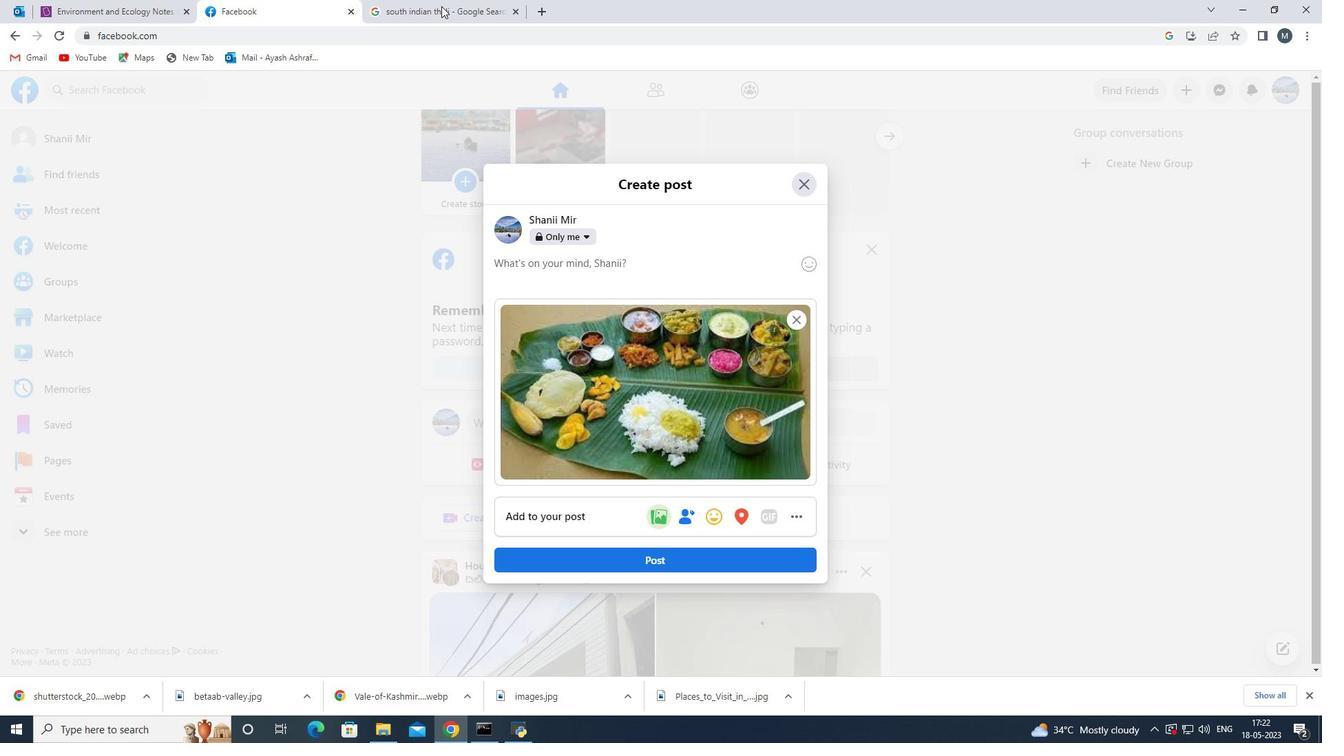
Action: Mouse pressed left at (439, 0)
Screenshot: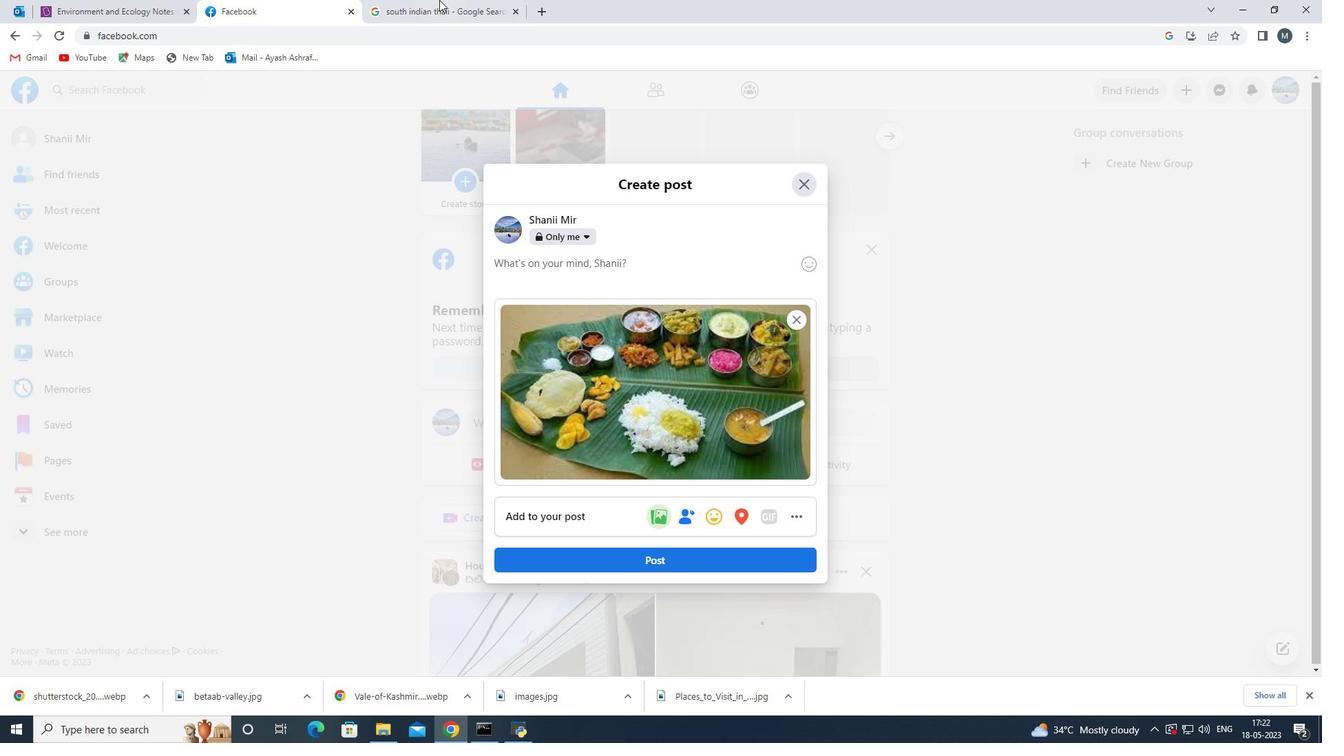 
Action: Mouse moved to (232, 88)
Screenshot: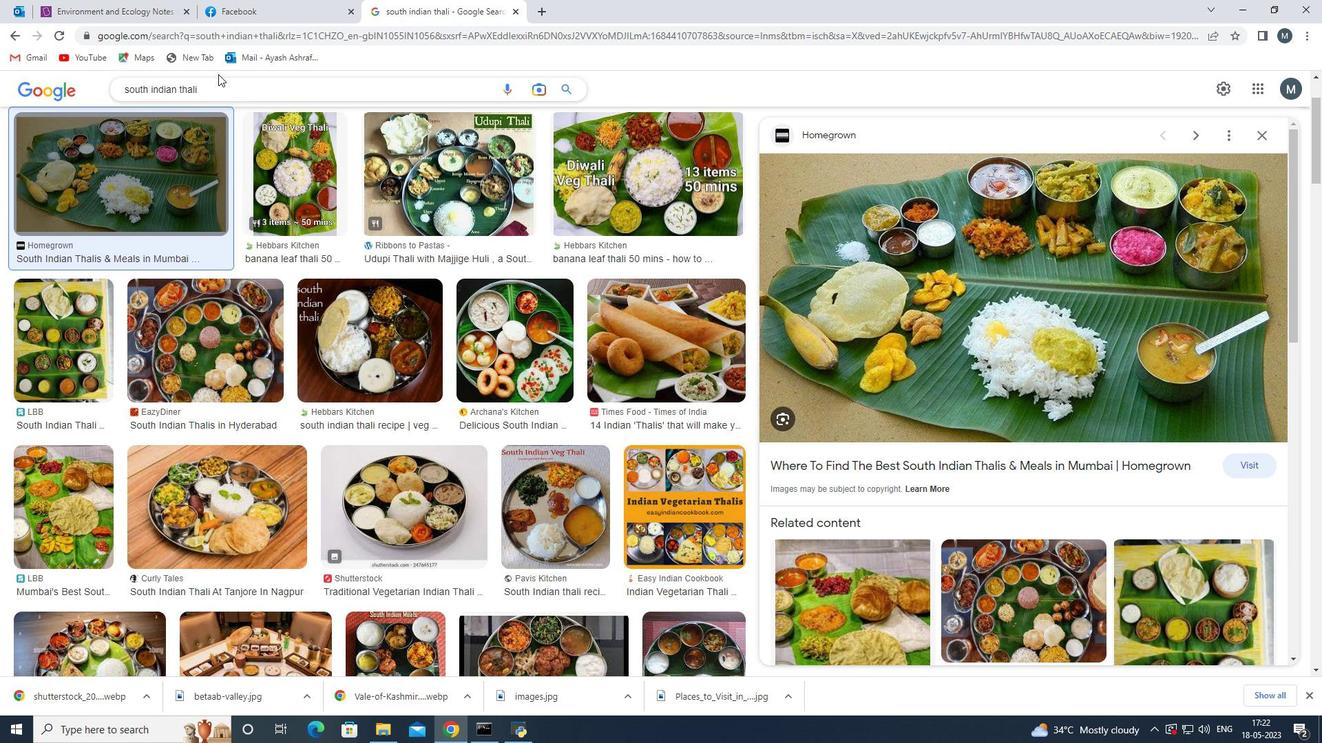 
Action: Mouse pressed left at (232, 88)
Screenshot: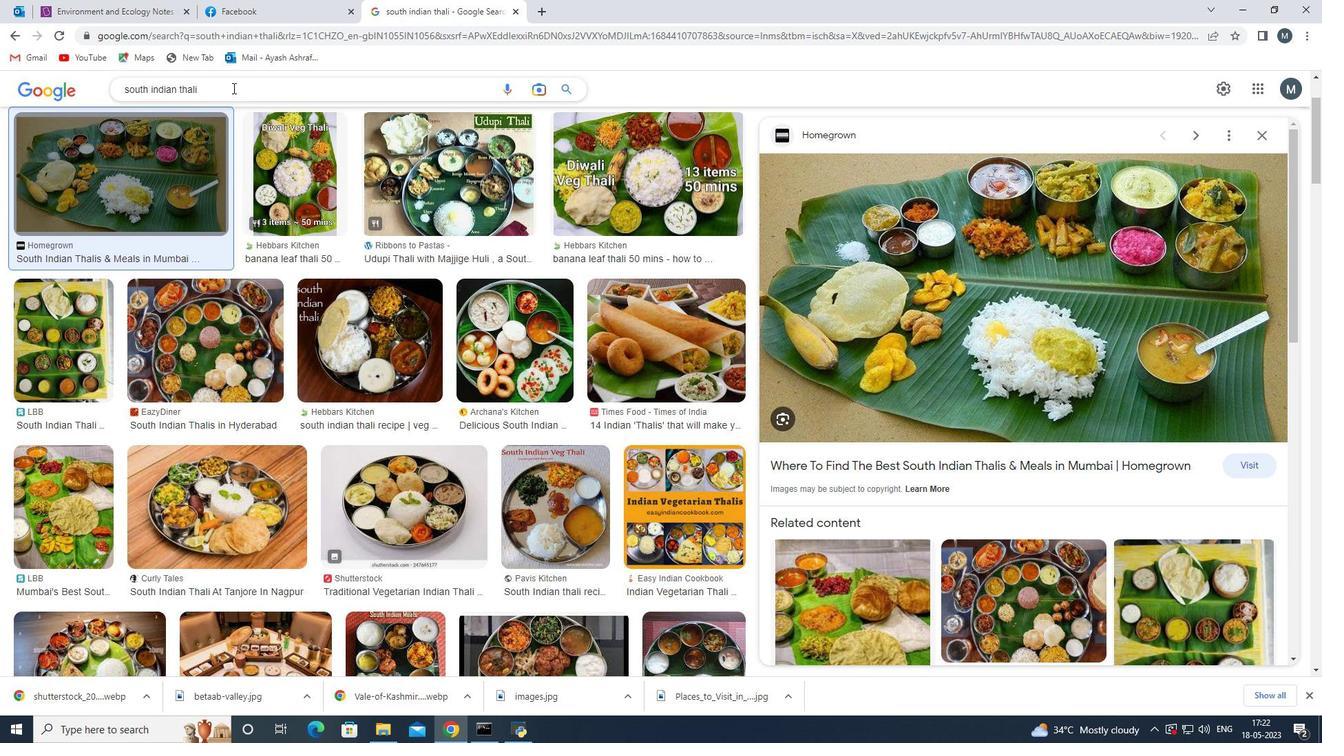 
Action: Mouse moved to (233, 89)
Screenshot: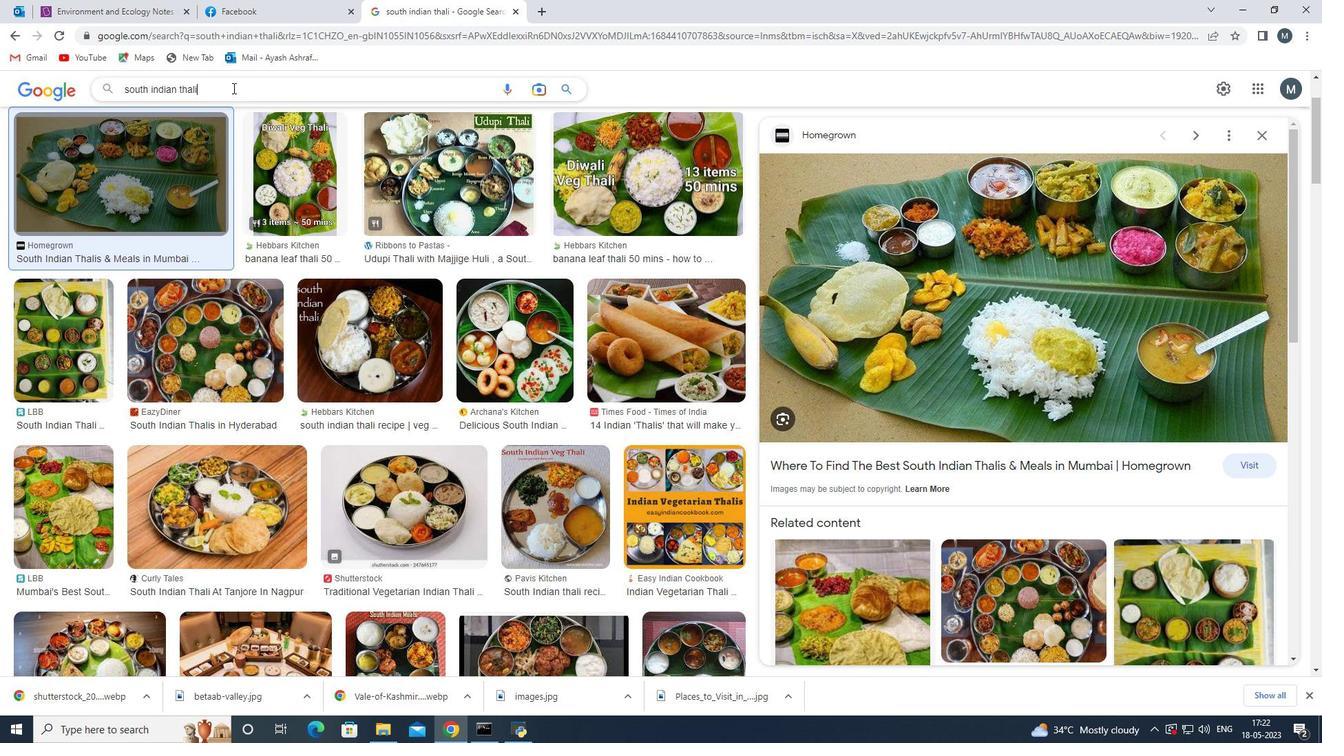 
Action: Key pressed <Key.space>short<Key.space>recipe<Key.enter>
Screenshot: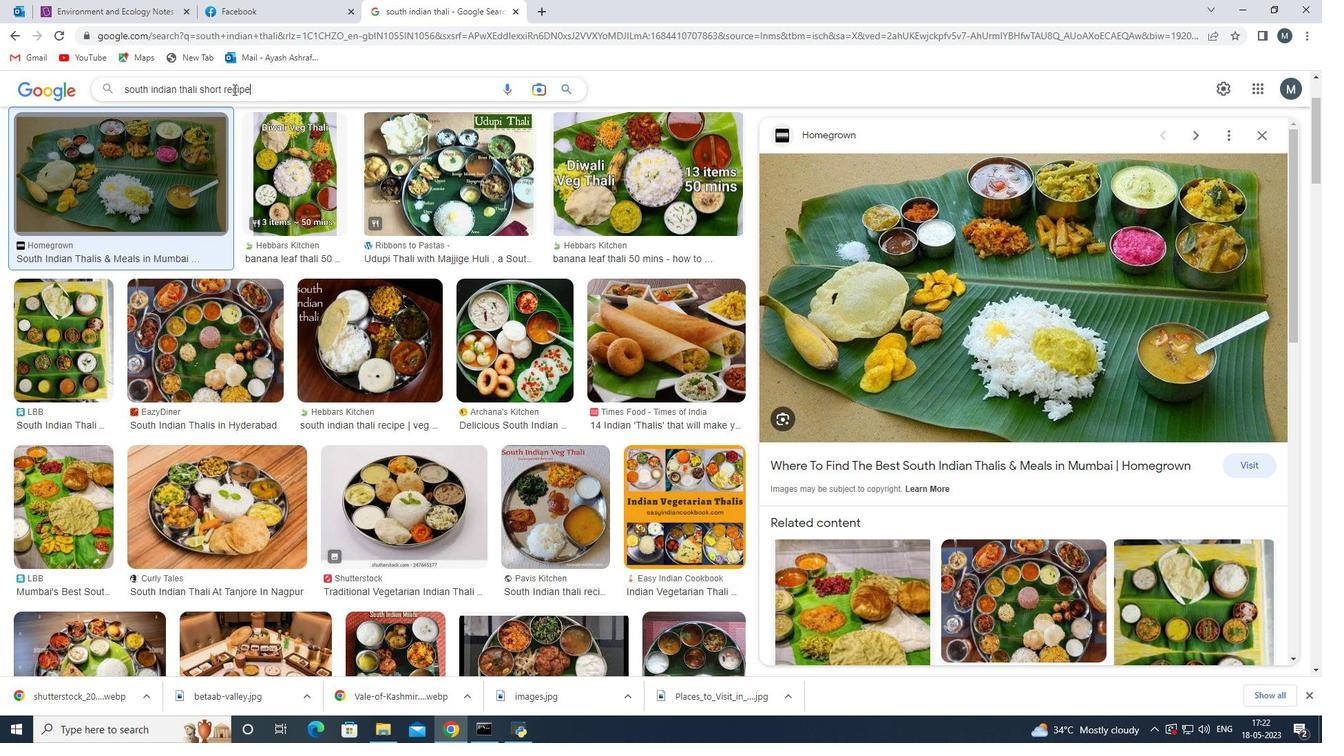 
Action: Mouse moved to (158, 294)
Screenshot: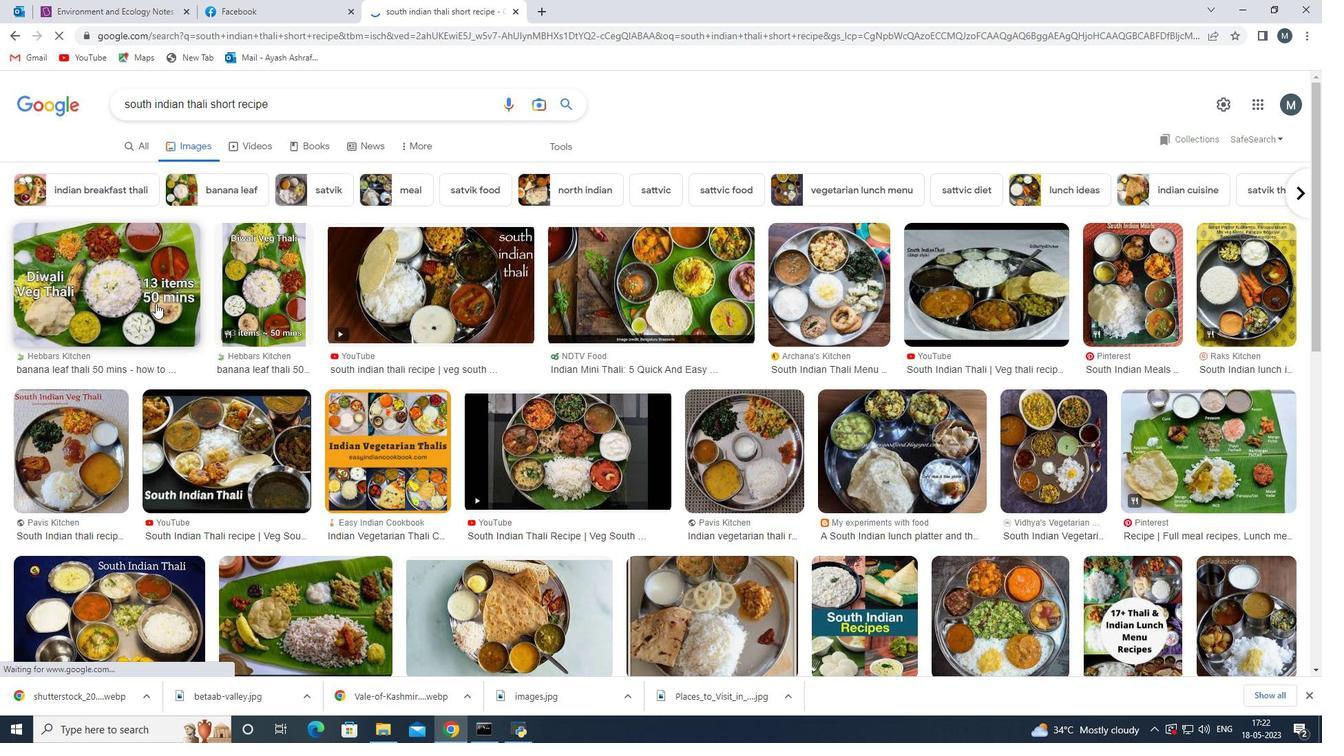 
Action: Mouse pressed left at (158, 294)
Screenshot: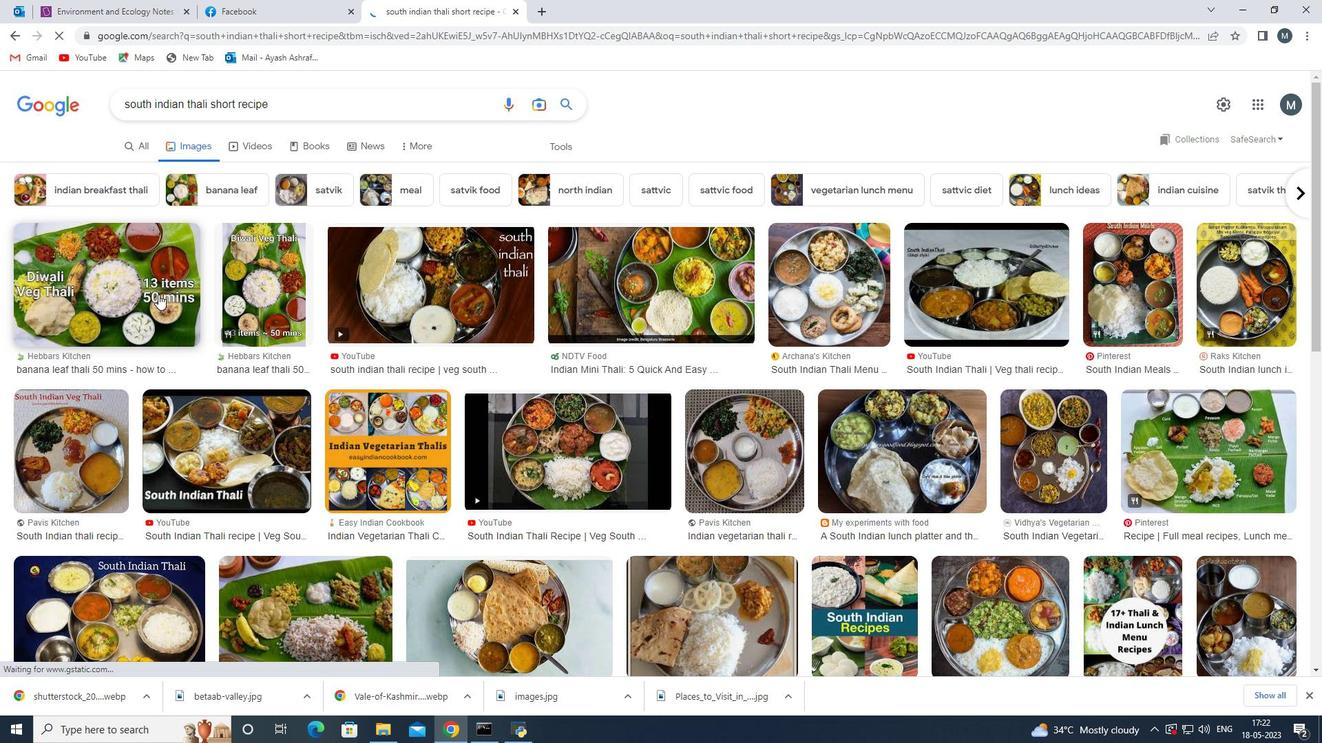 
Action: Mouse moved to (263, 349)
Screenshot: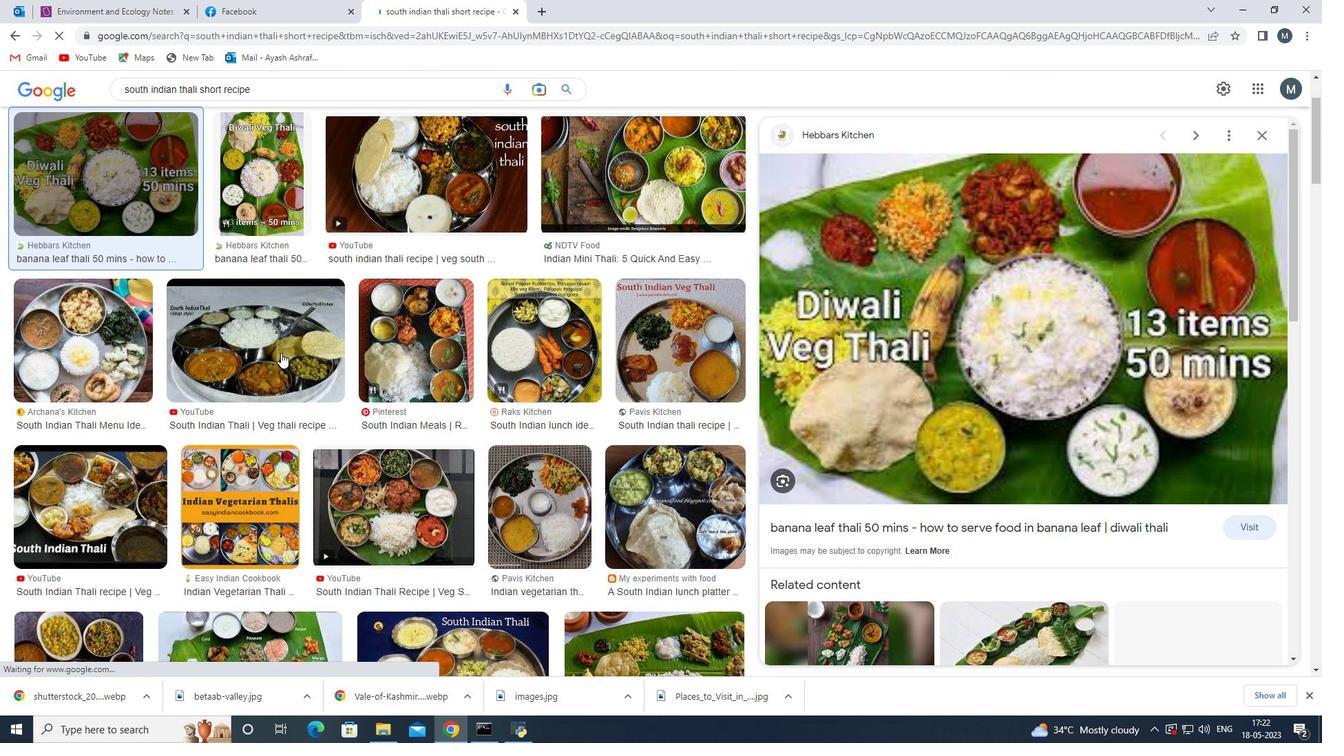
Action: Mouse scrolled (263, 349) with delta (0, 0)
Screenshot: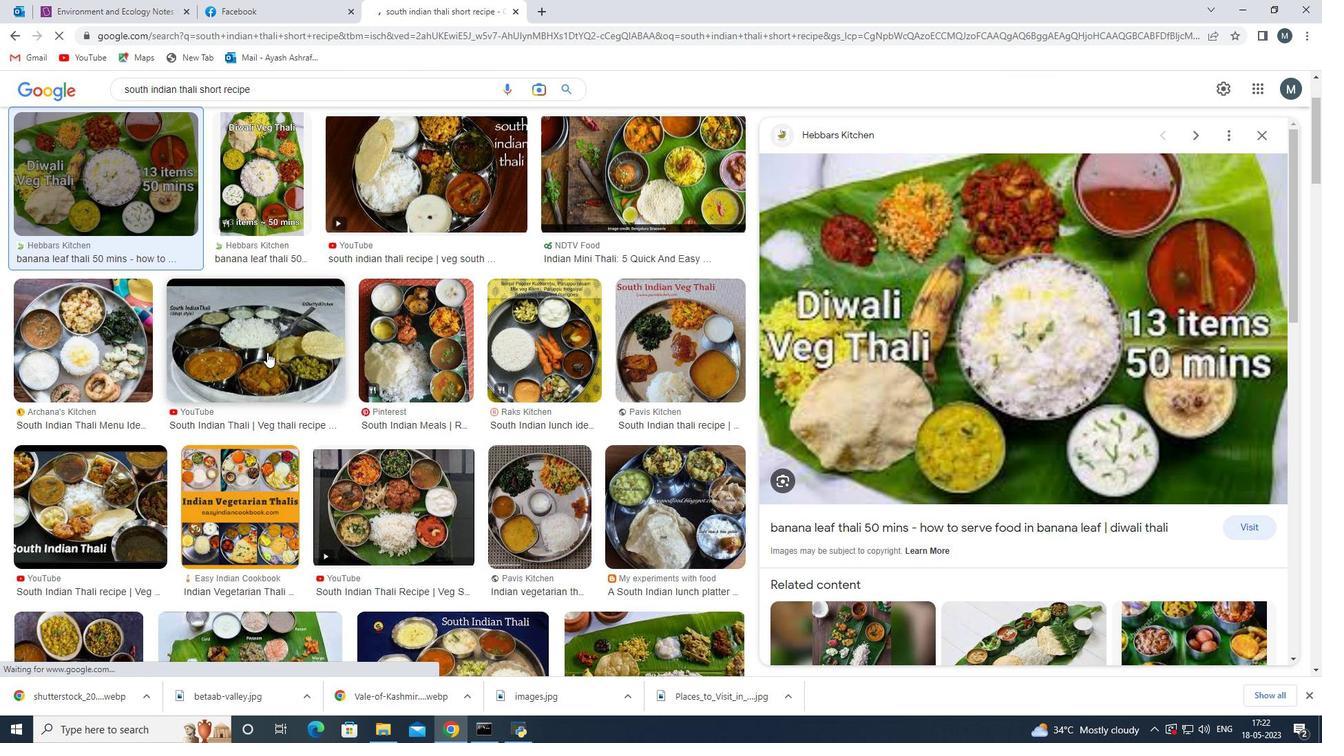 
Action: Mouse scrolled (263, 349) with delta (0, 0)
Screenshot: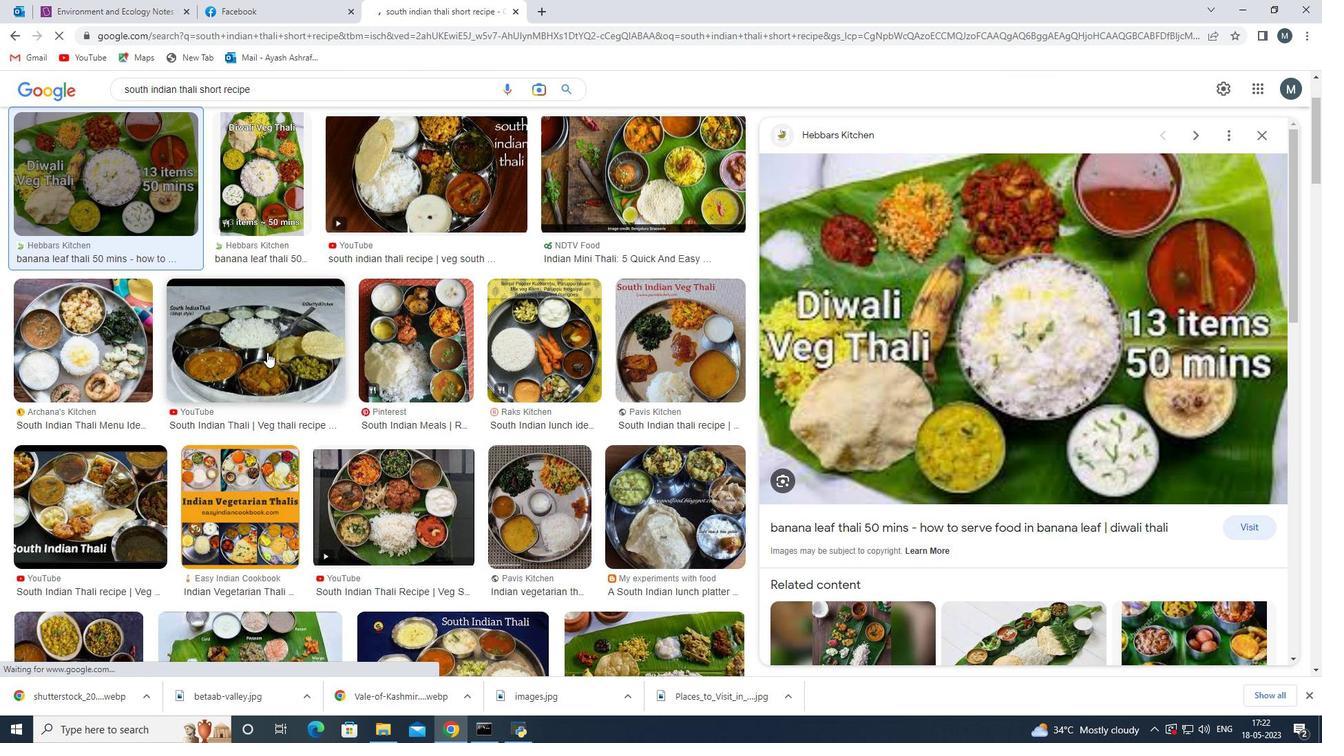 
Action: Mouse scrolled (263, 349) with delta (0, 0)
Screenshot: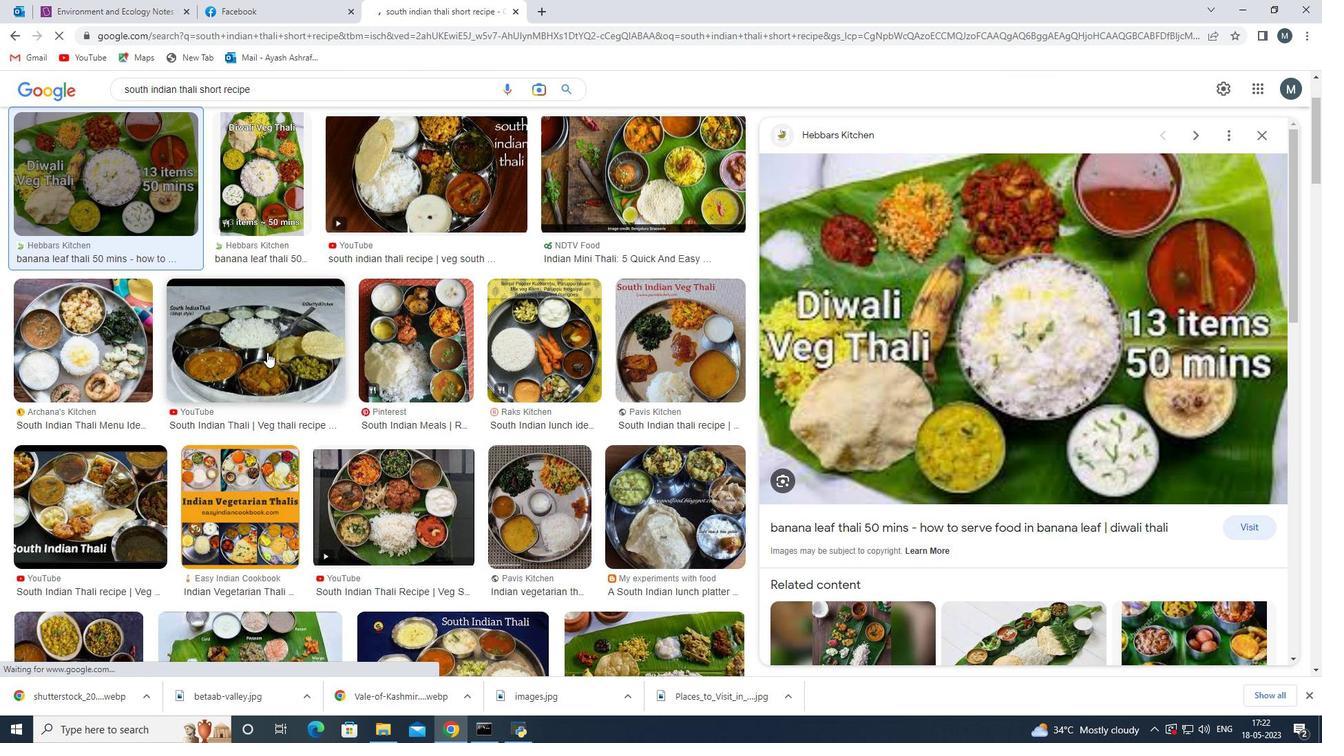 
Action: Mouse scrolled (263, 349) with delta (0, 0)
Screenshot: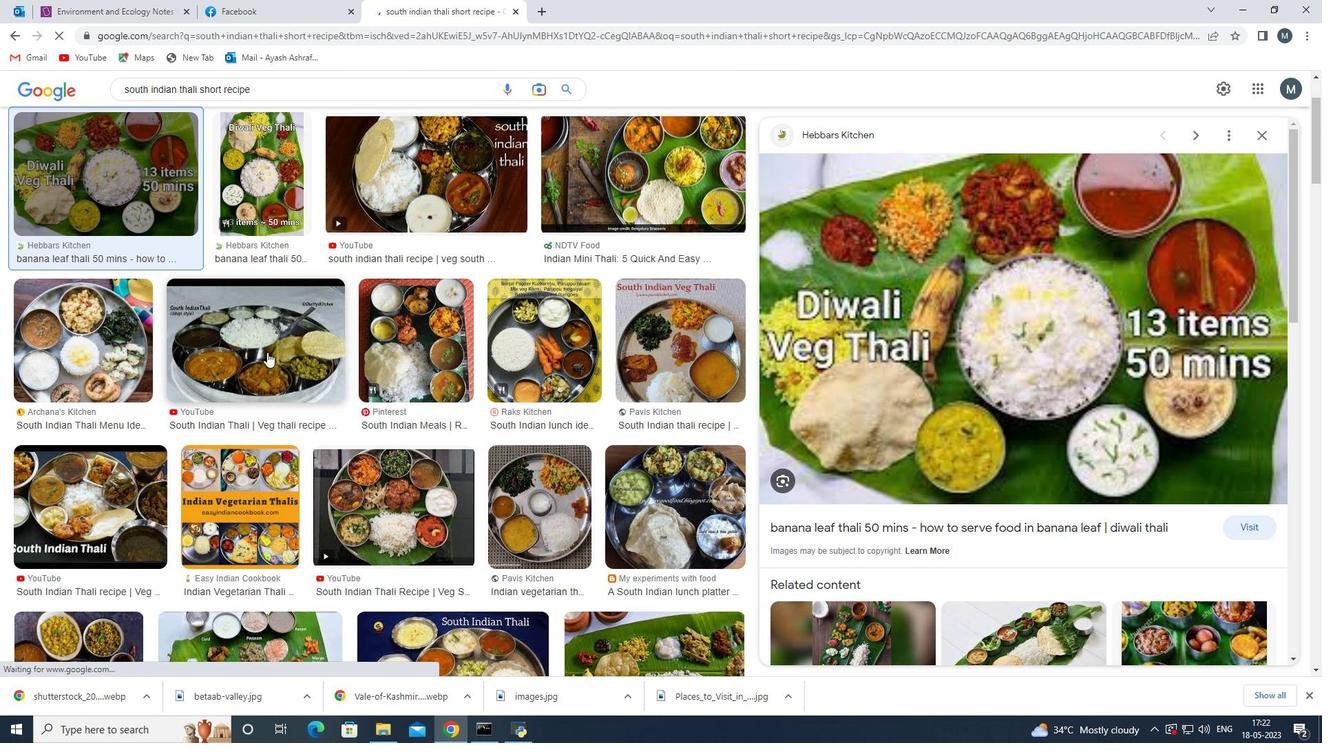 
Action: Mouse moved to (261, 338)
Screenshot: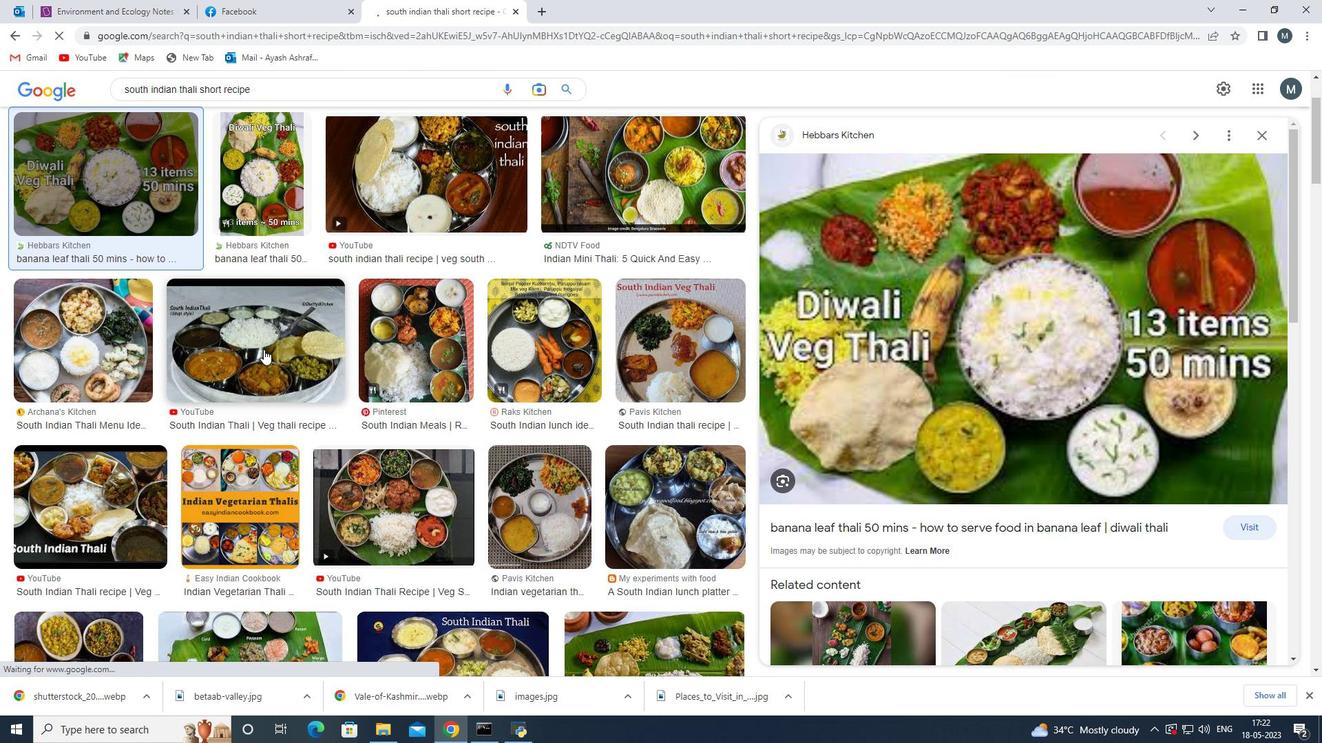 
Action: Mouse scrolled (261, 339) with delta (0, 0)
Screenshot: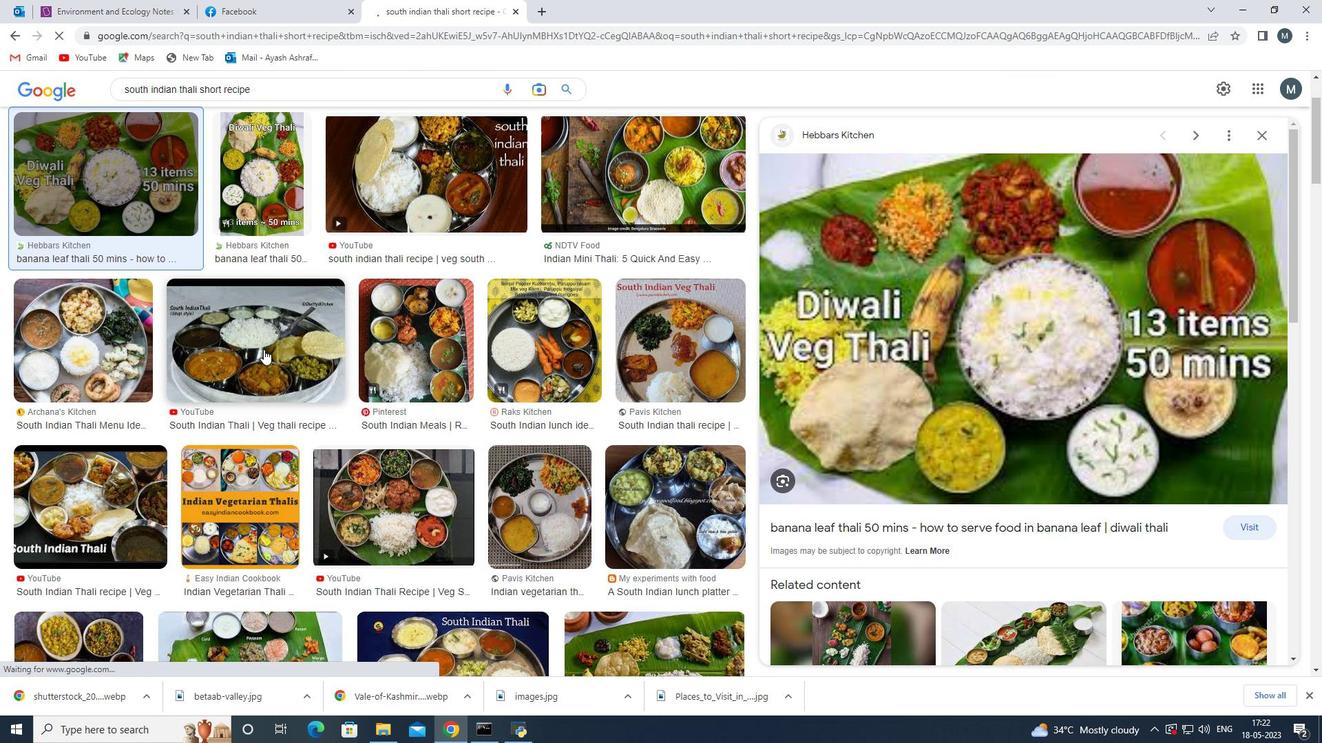 
Action: Mouse moved to (136, 145)
Screenshot: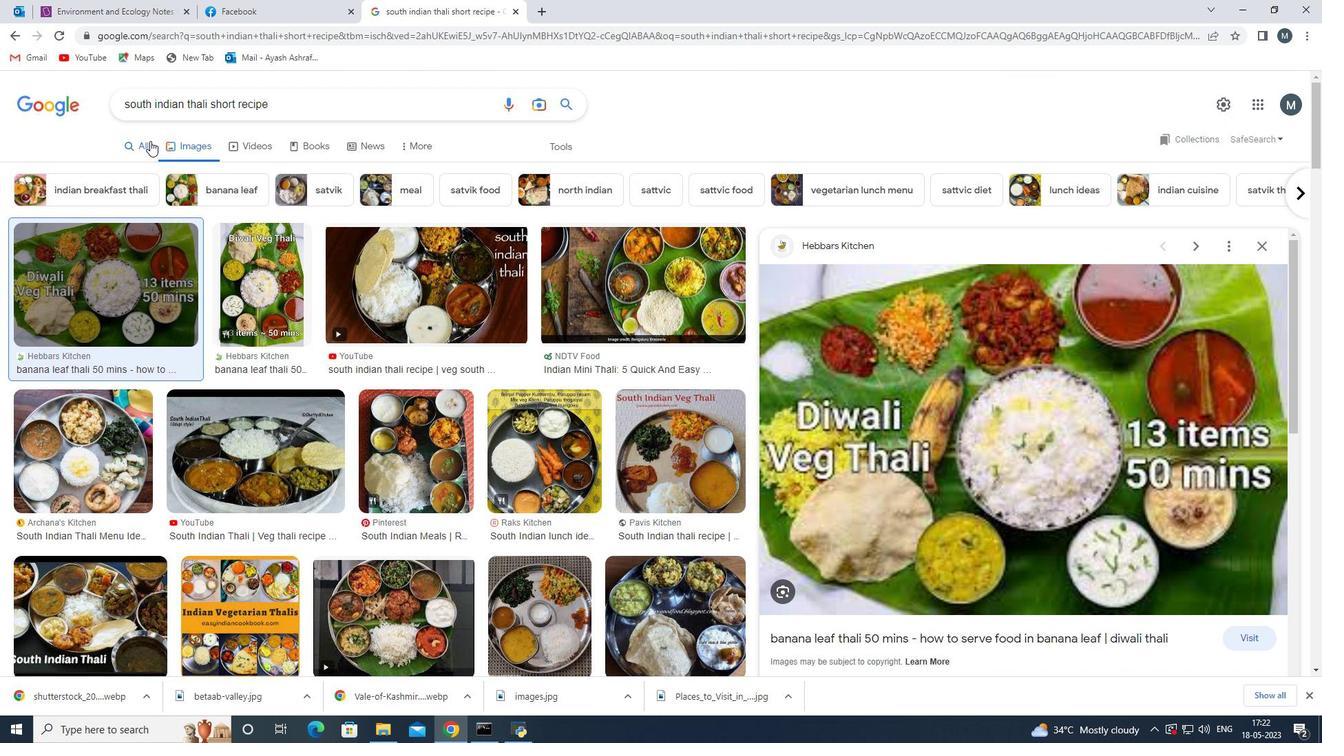 
Action: Mouse pressed left at (136, 145)
Screenshot: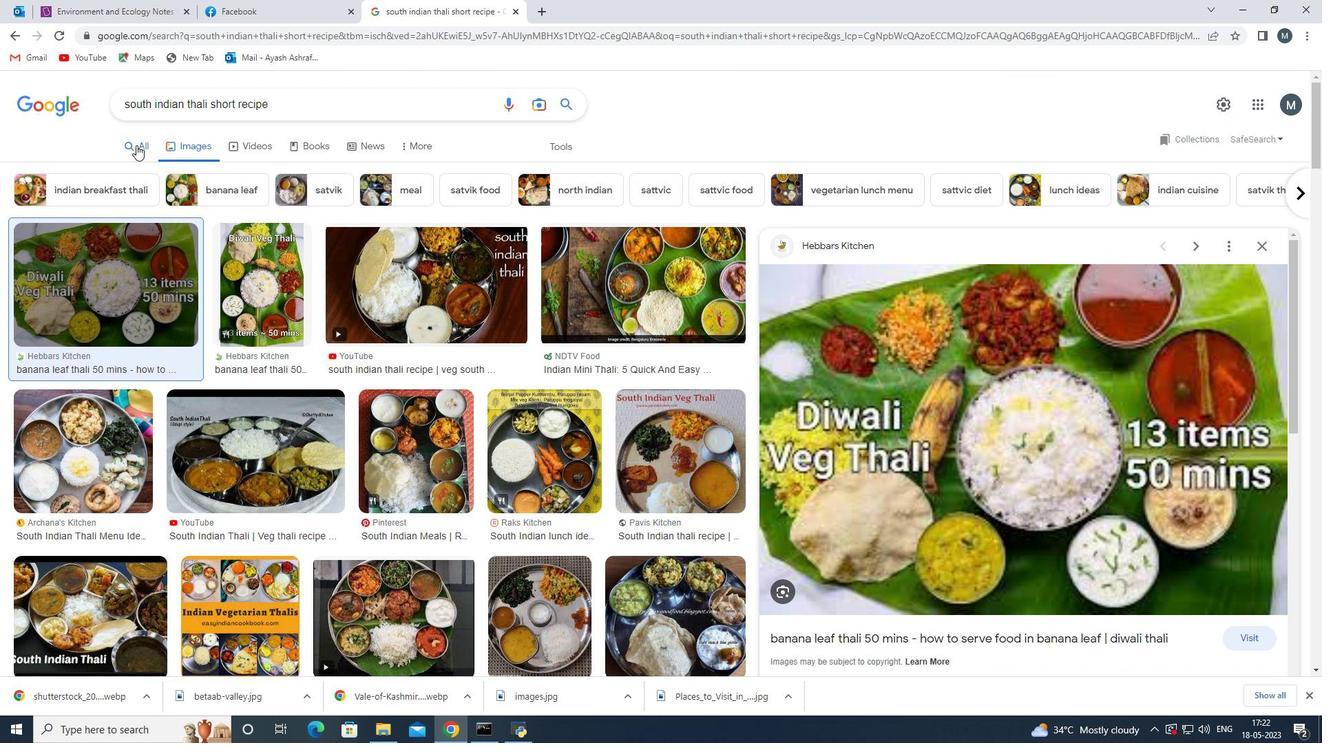 
Action: Mouse moved to (287, 347)
Screenshot: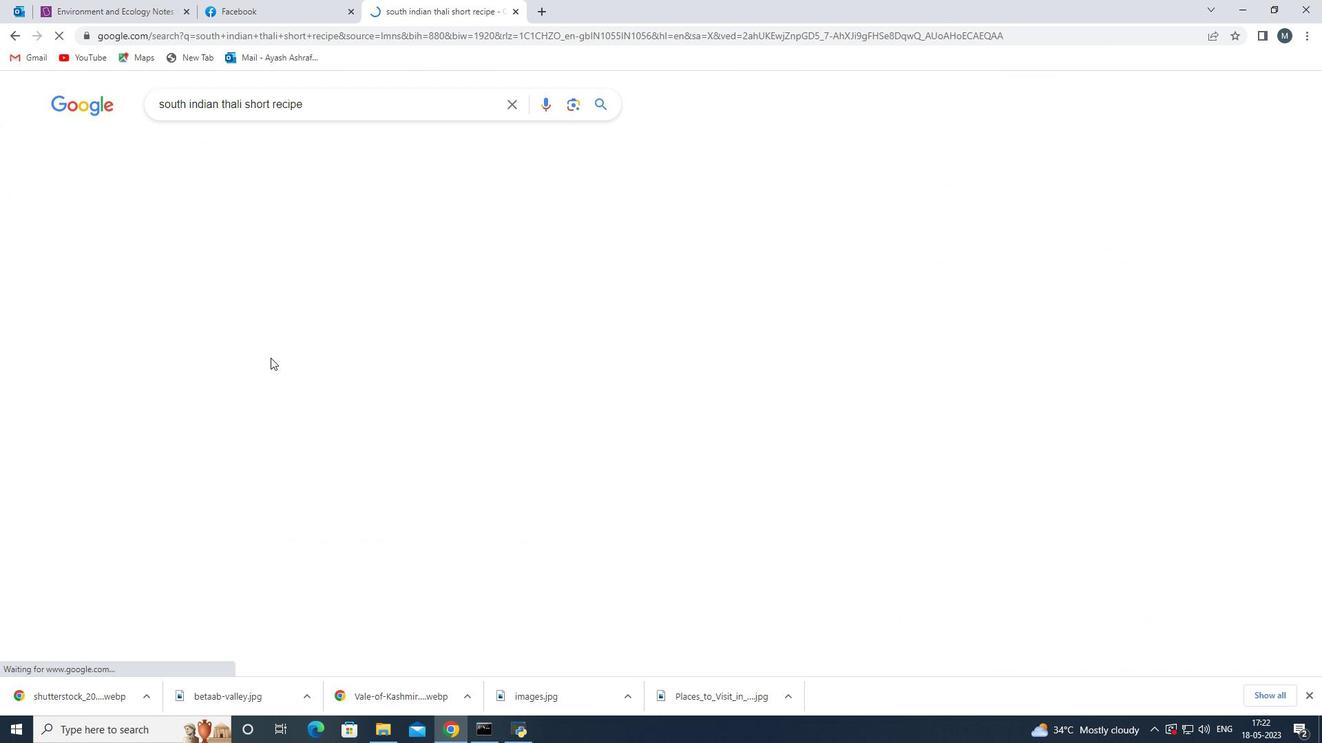 
Action: Mouse scrolled (287, 346) with delta (0, 0)
Screenshot: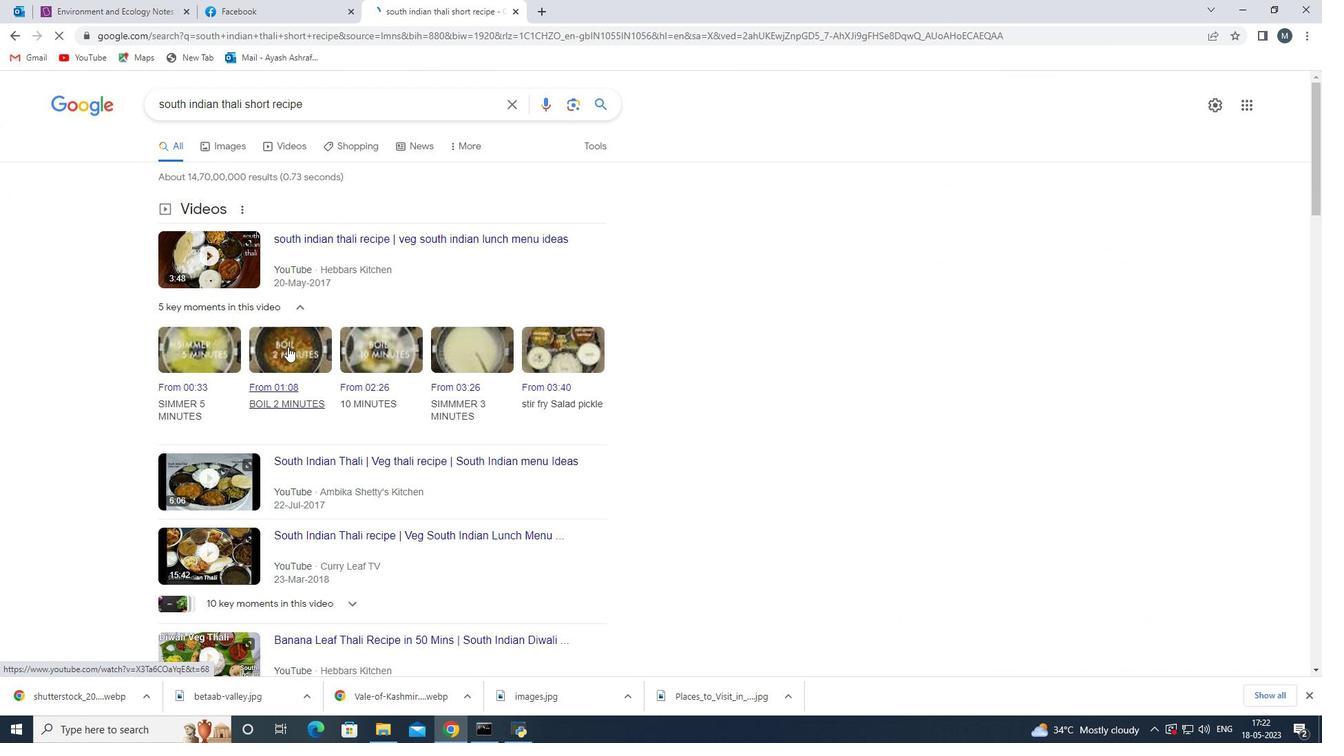 
Action: Mouse scrolled (287, 346) with delta (0, 0)
Screenshot: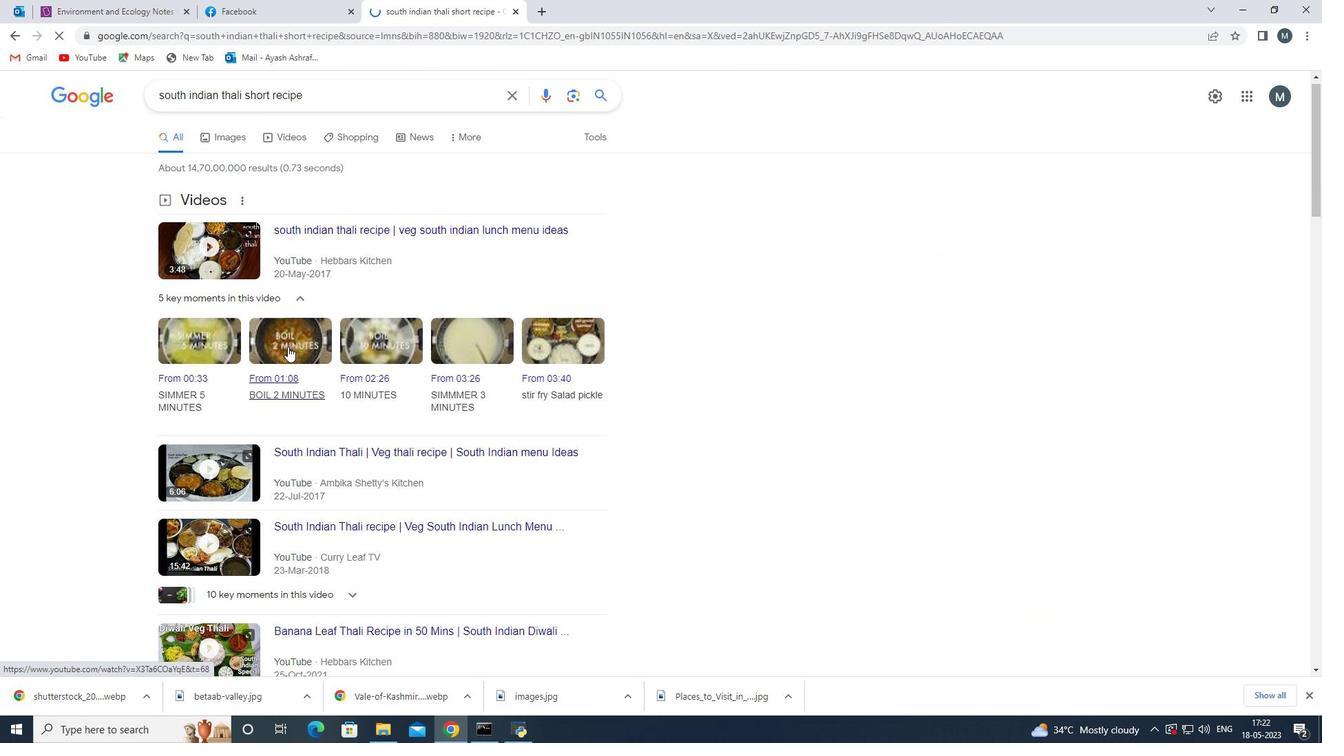 
Action: Mouse scrolled (287, 346) with delta (0, 0)
Screenshot: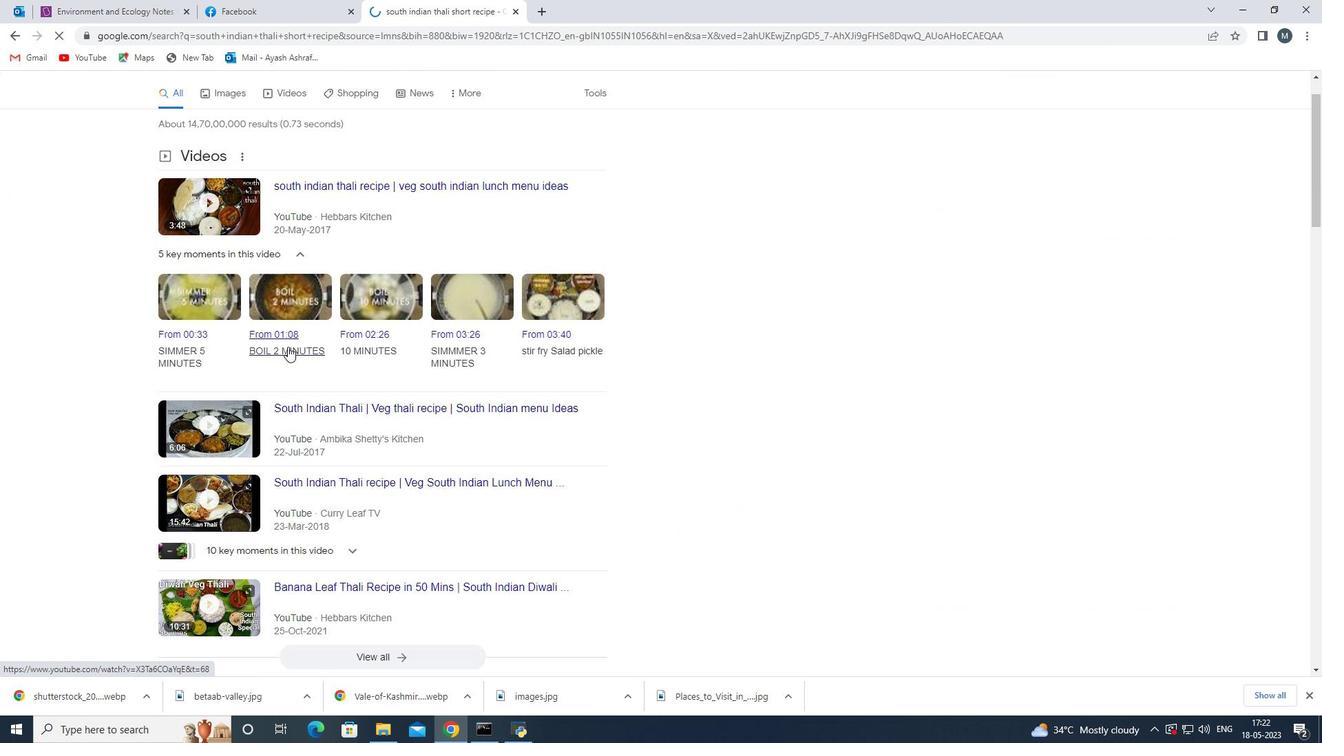 
Action: Mouse scrolled (287, 346) with delta (0, 0)
Screenshot: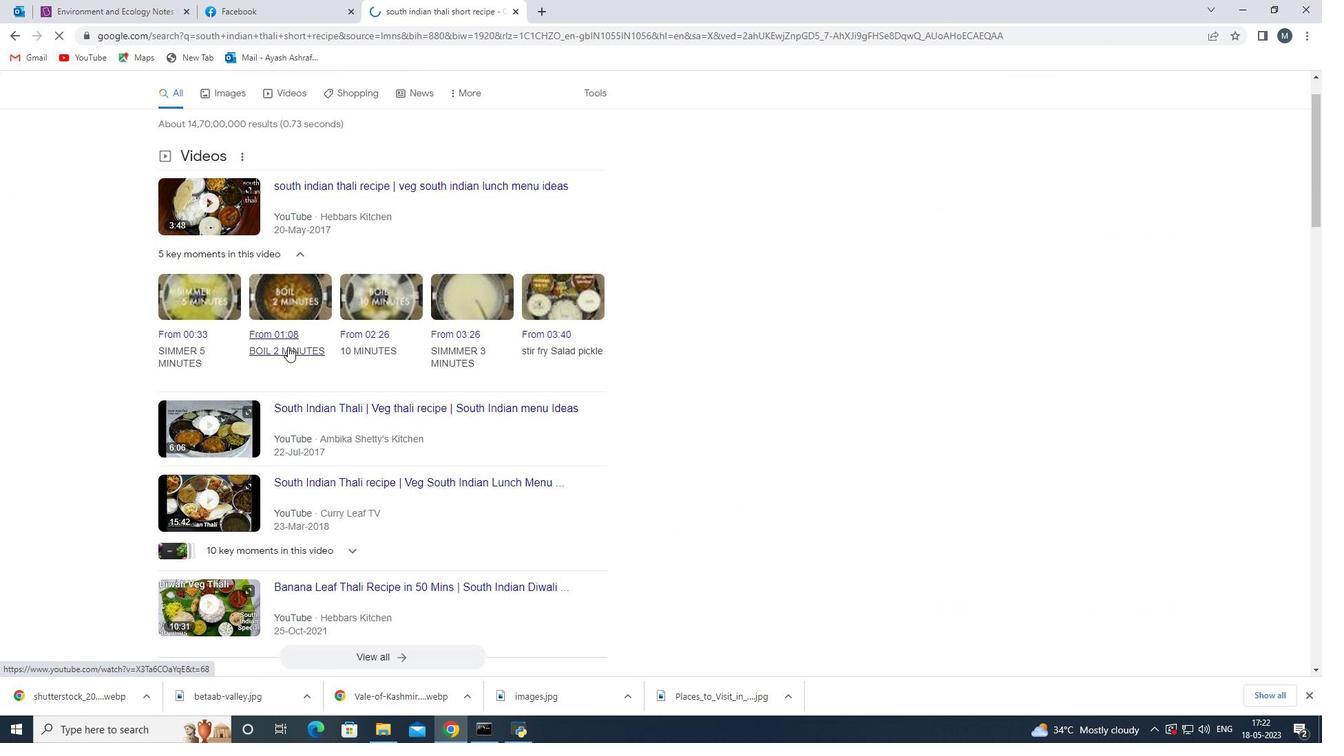 
Action: Mouse scrolled (287, 346) with delta (0, 0)
Screenshot: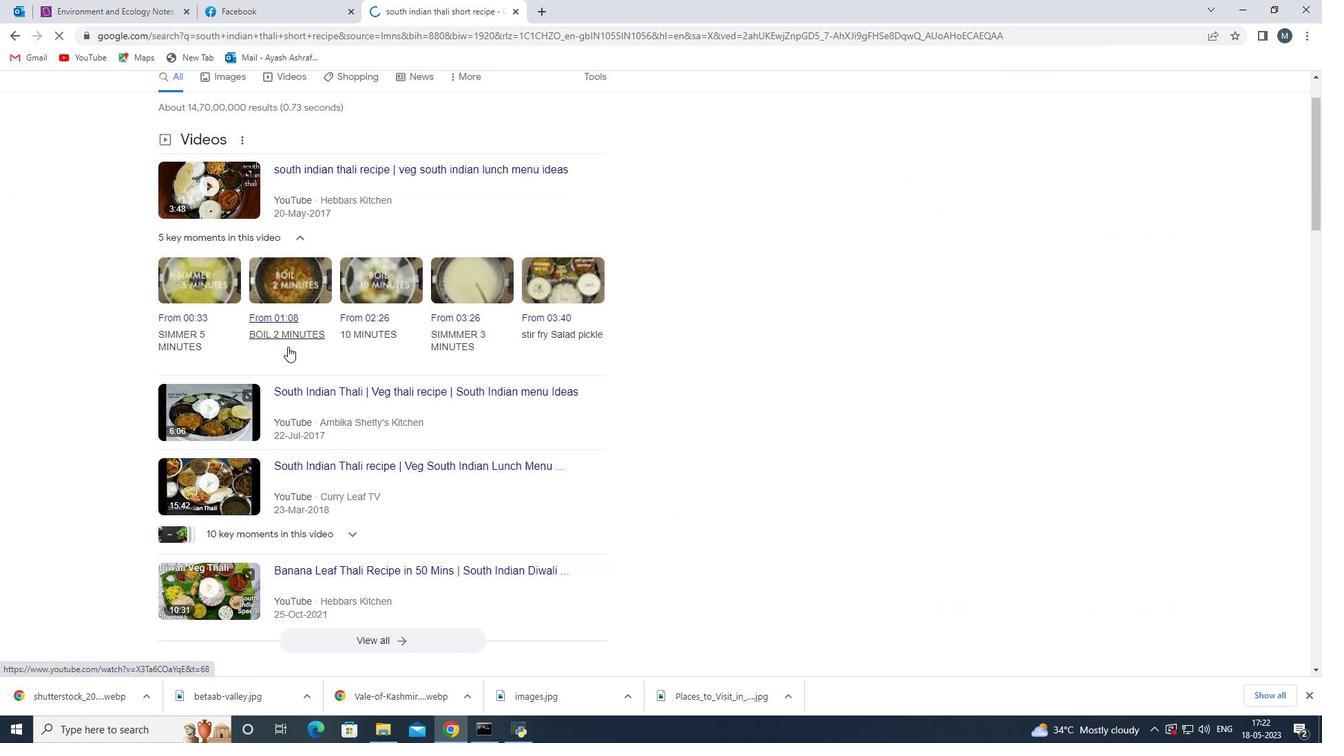 
Action: Mouse moved to (288, 352)
Screenshot: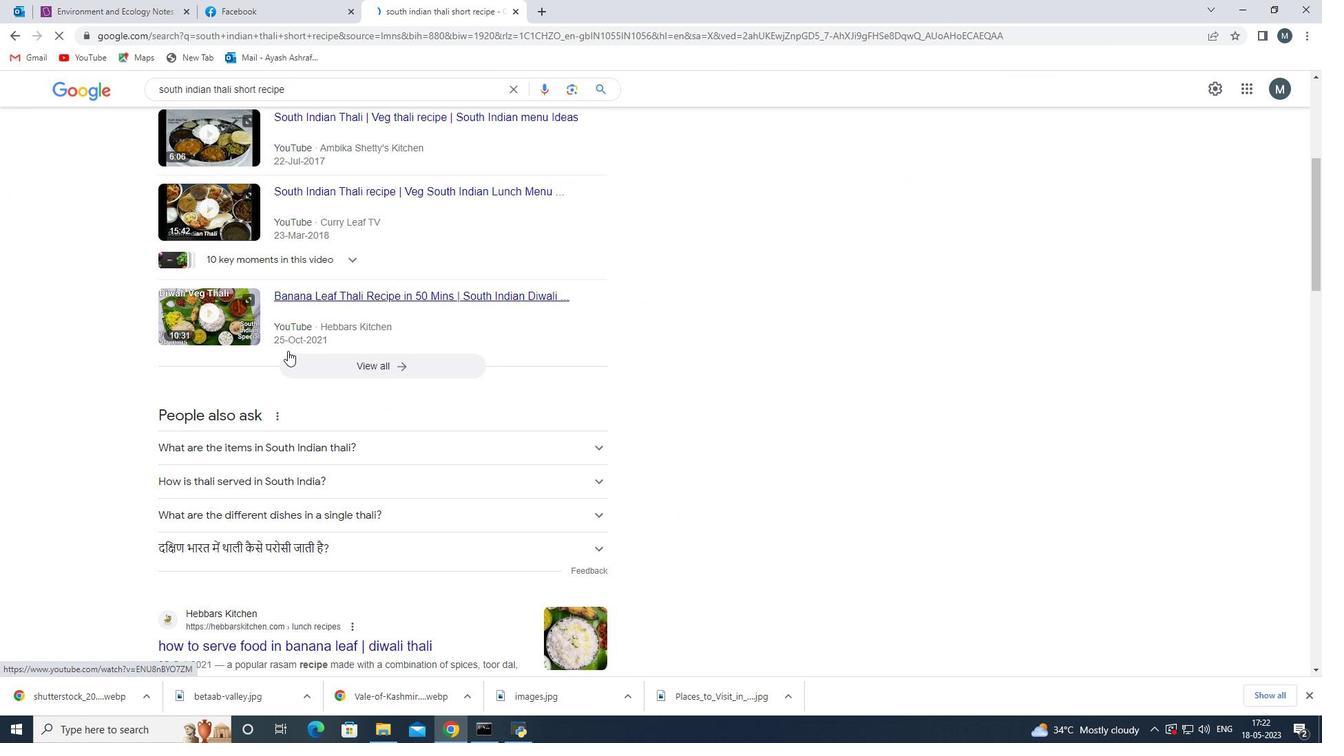 
Action: Mouse scrolled (288, 351) with delta (0, 0)
Screenshot: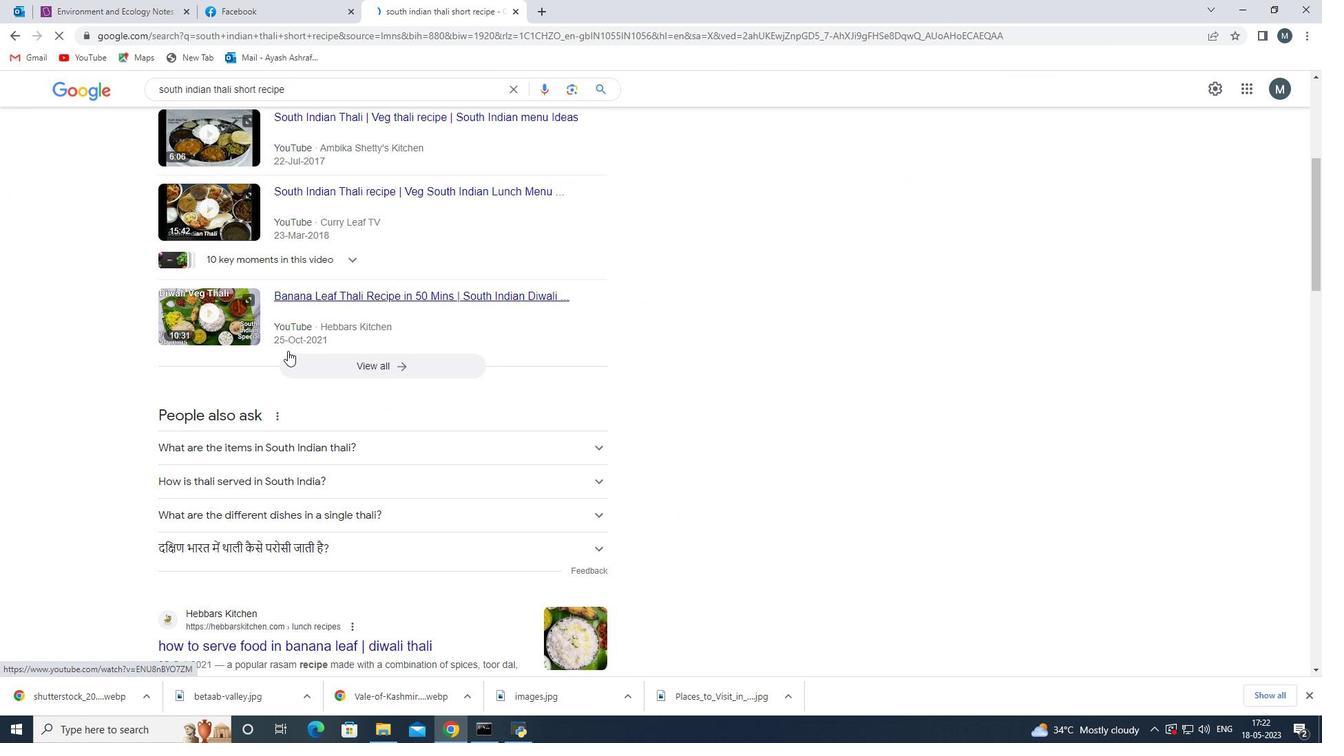 
Action: Mouse moved to (277, 372)
Screenshot: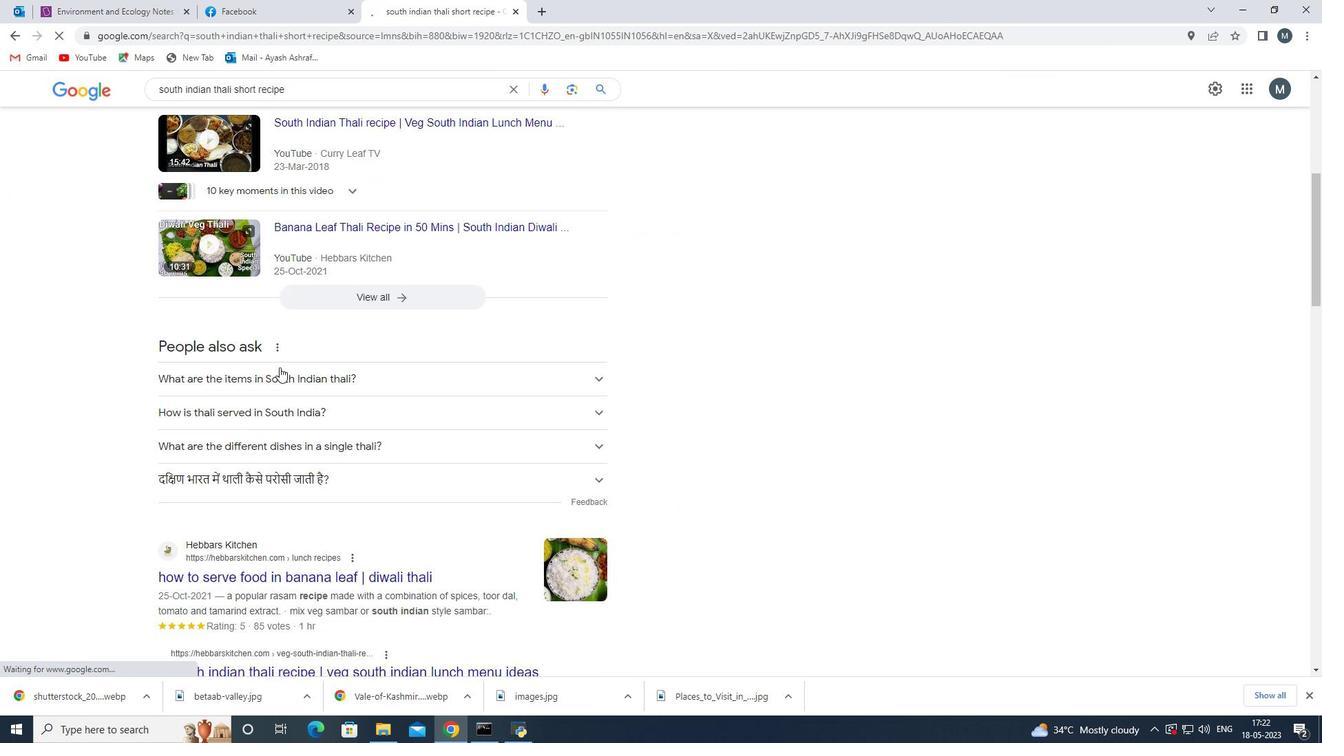 
Action: Mouse pressed left at (277, 372)
Screenshot: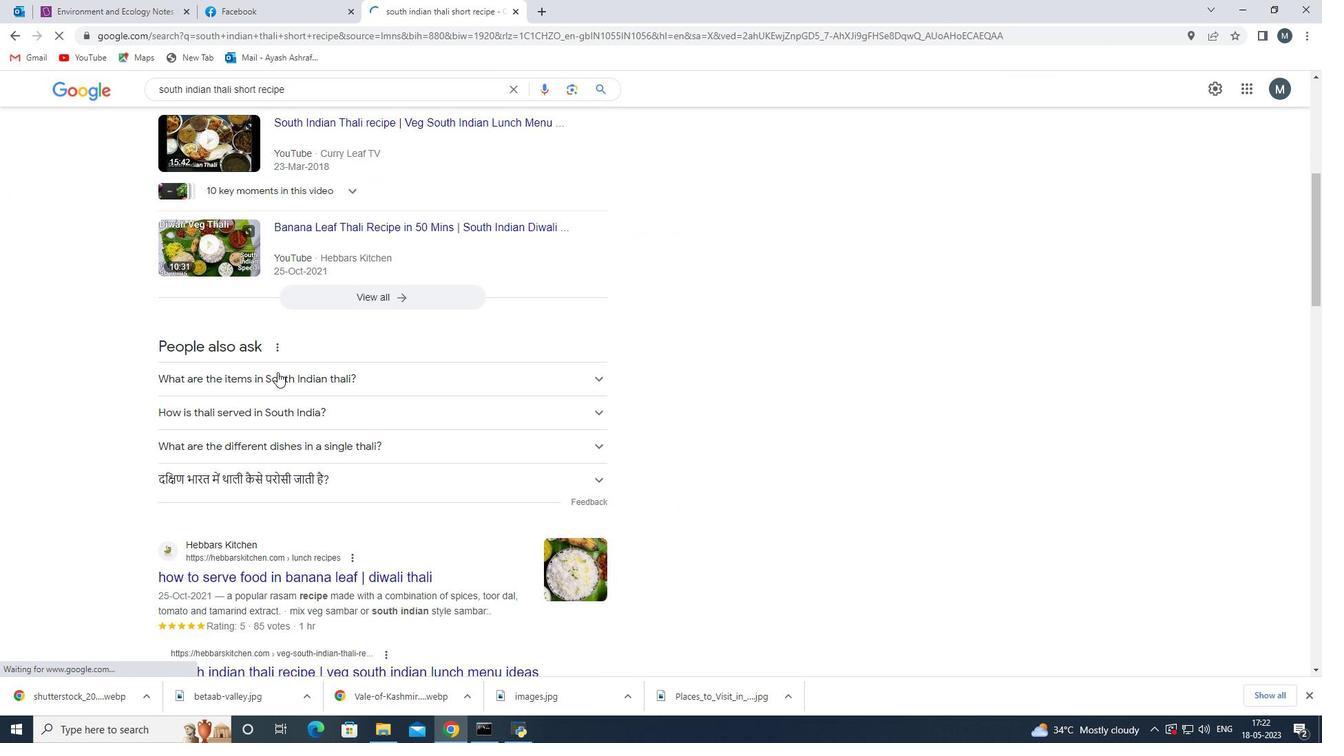 
Action: Mouse moved to (394, 355)
Screenshot: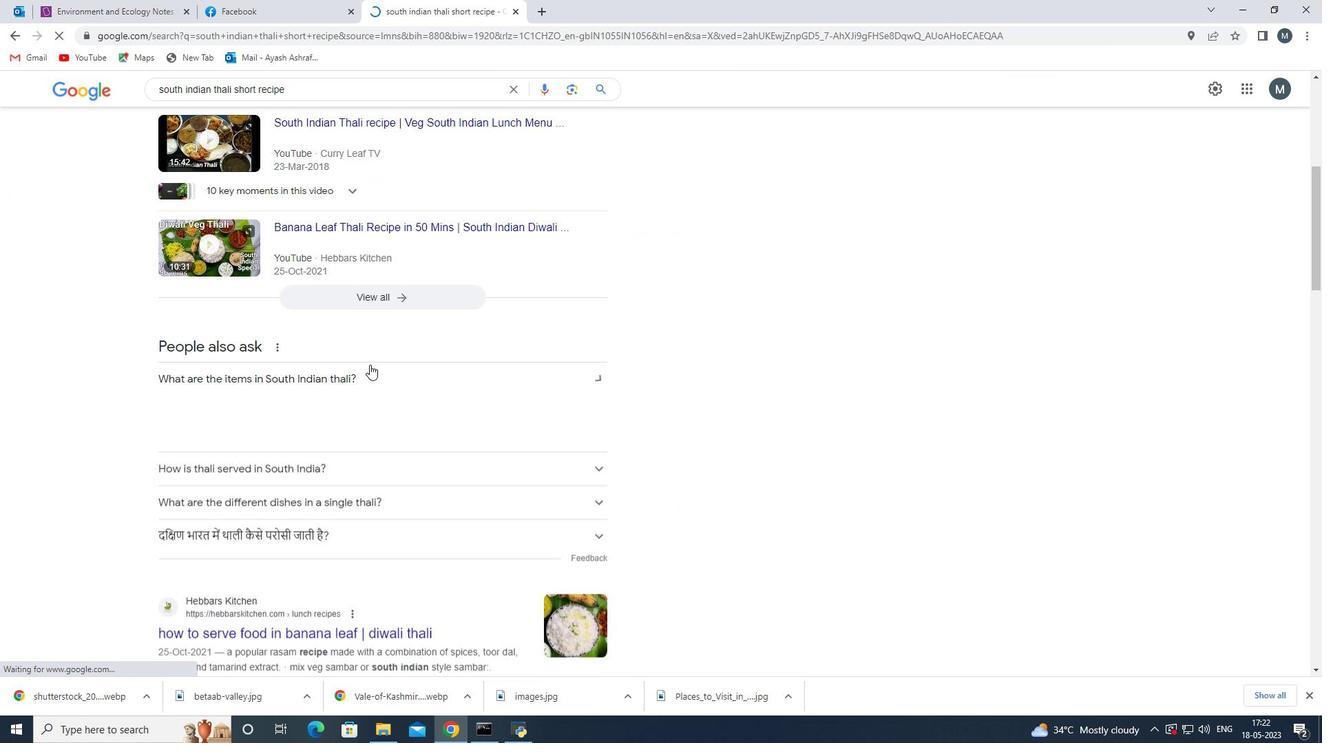 
Action: Mouse scrolled (394, 355) with delta (0, 0)
Screenshot: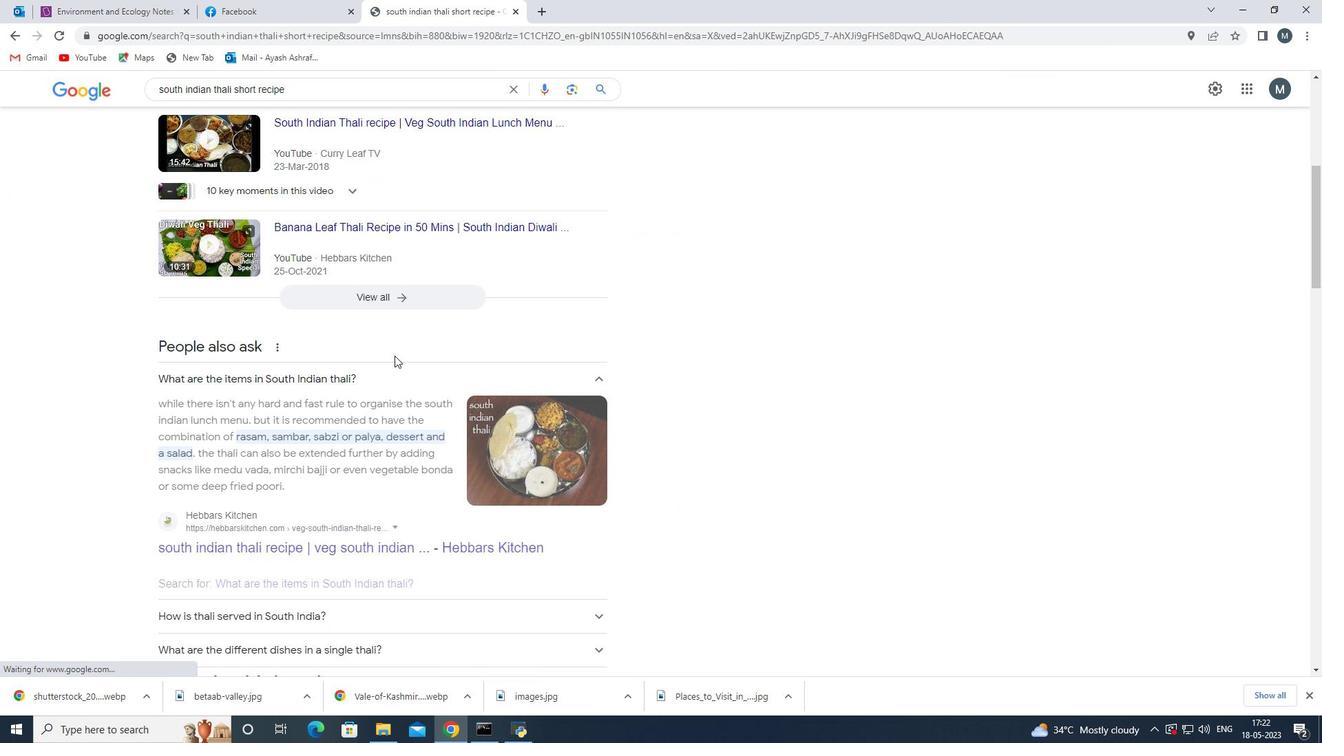 
Action: Mouse moved to (234, 371)
Screenshot: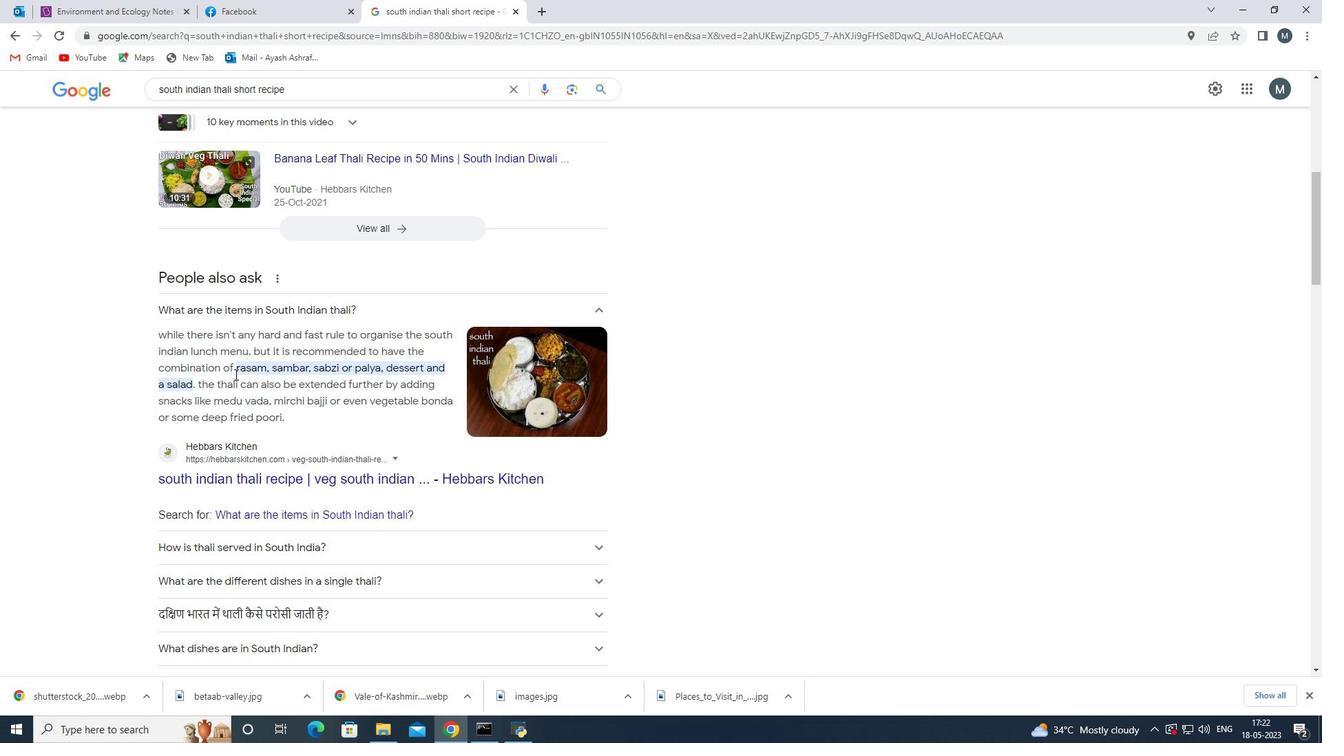 
Action: Mouse pressed left at (234, 371)
Screenshot: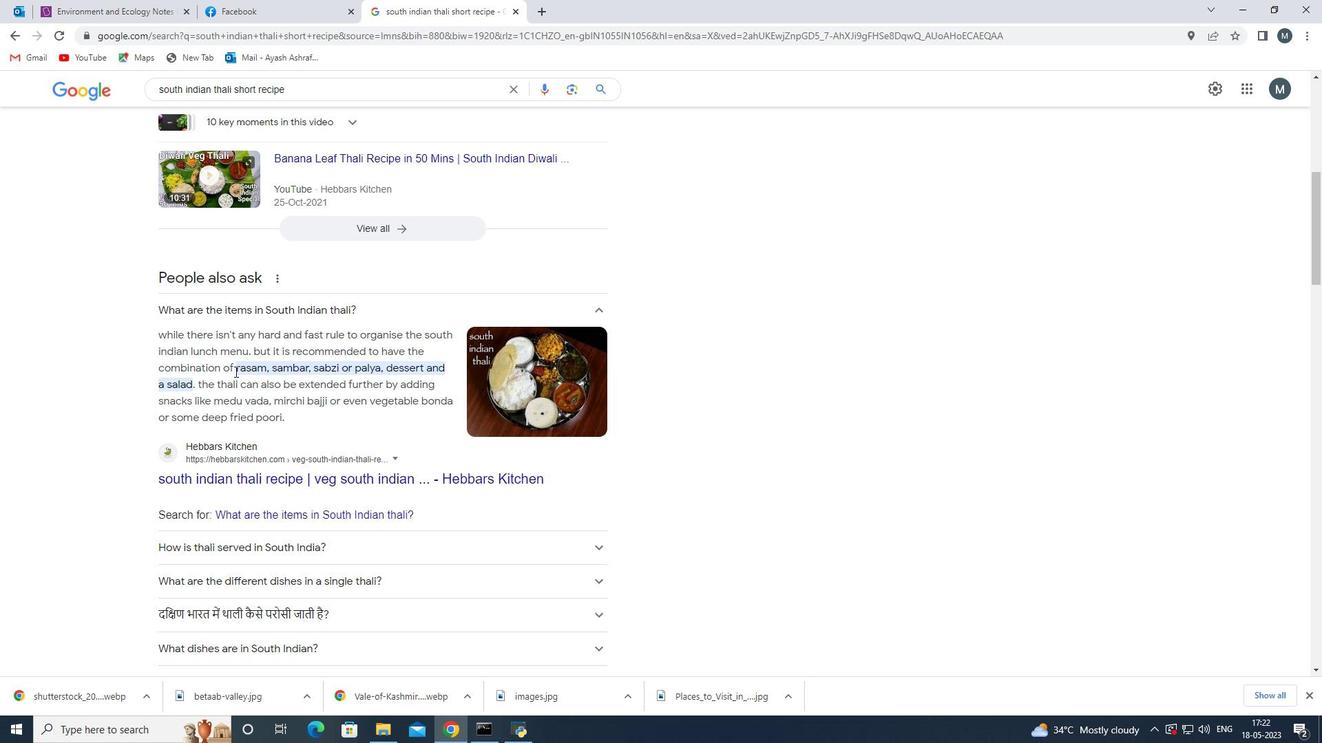 
Action: Mouse moved to (299, 434)
Screenshot: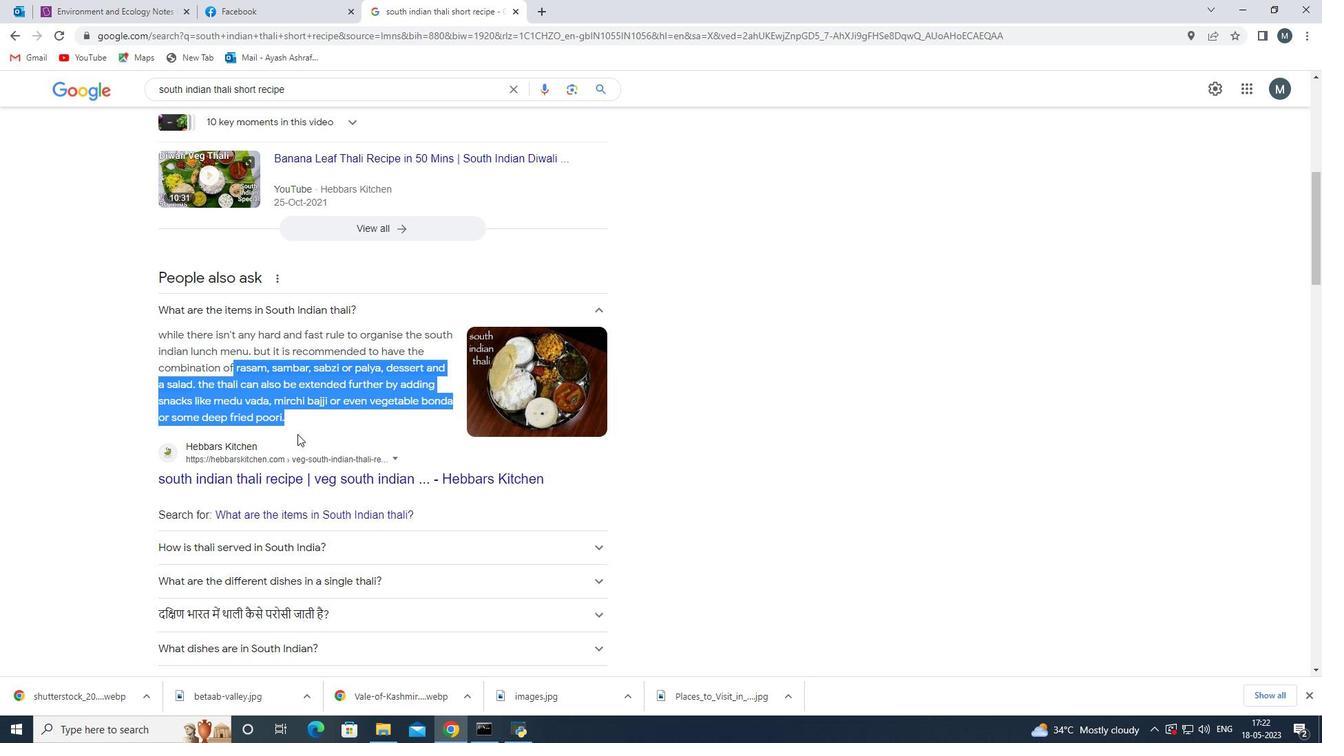 
Action: Key pressed ctrl+C
Screenshot: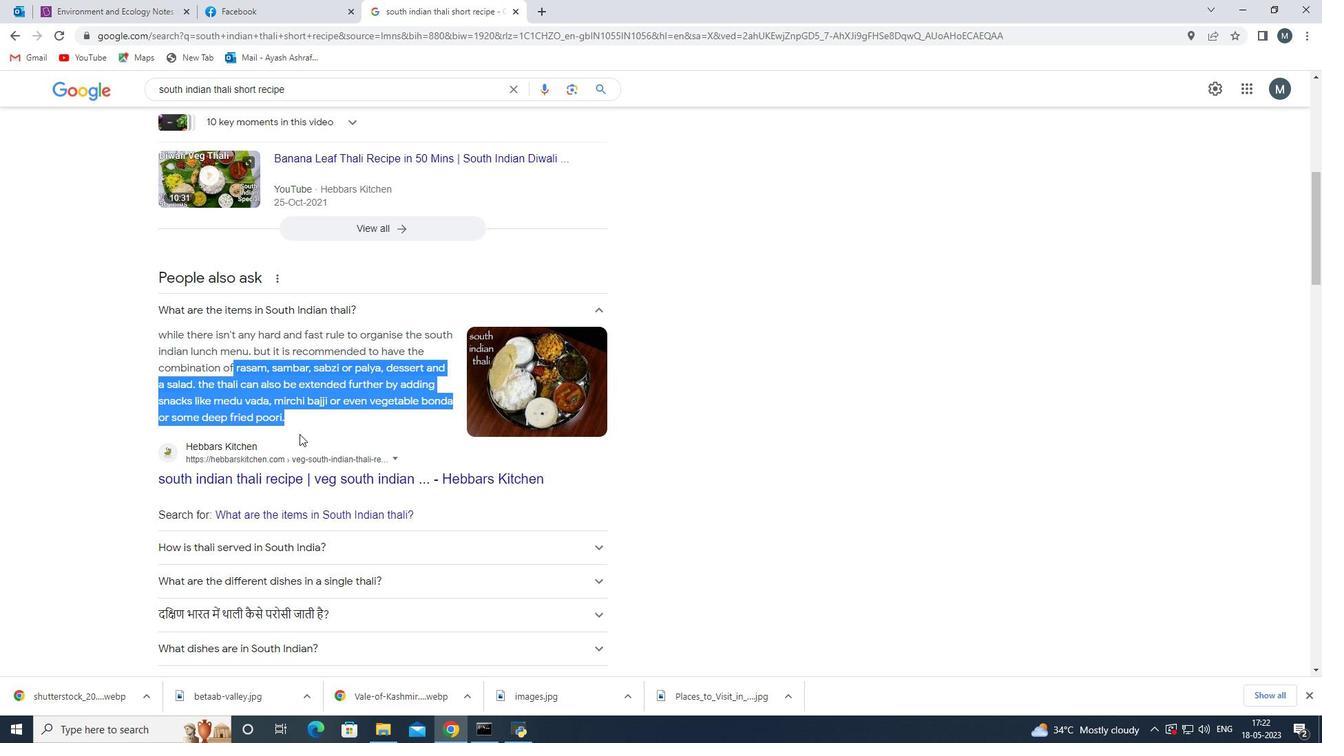 
Action: Mouse moved to (285, 3)
Screenshot: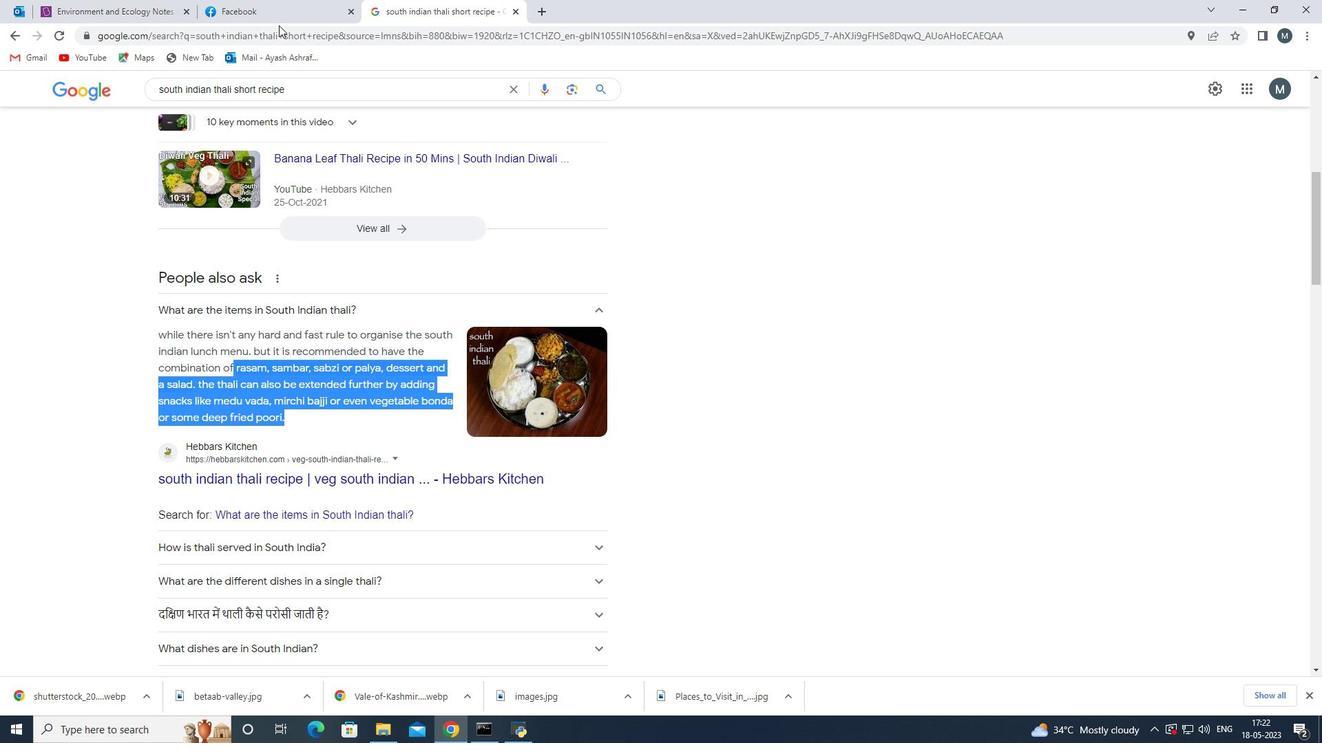 
Action: Mouse pressed left at (285, 3)
Screenshot: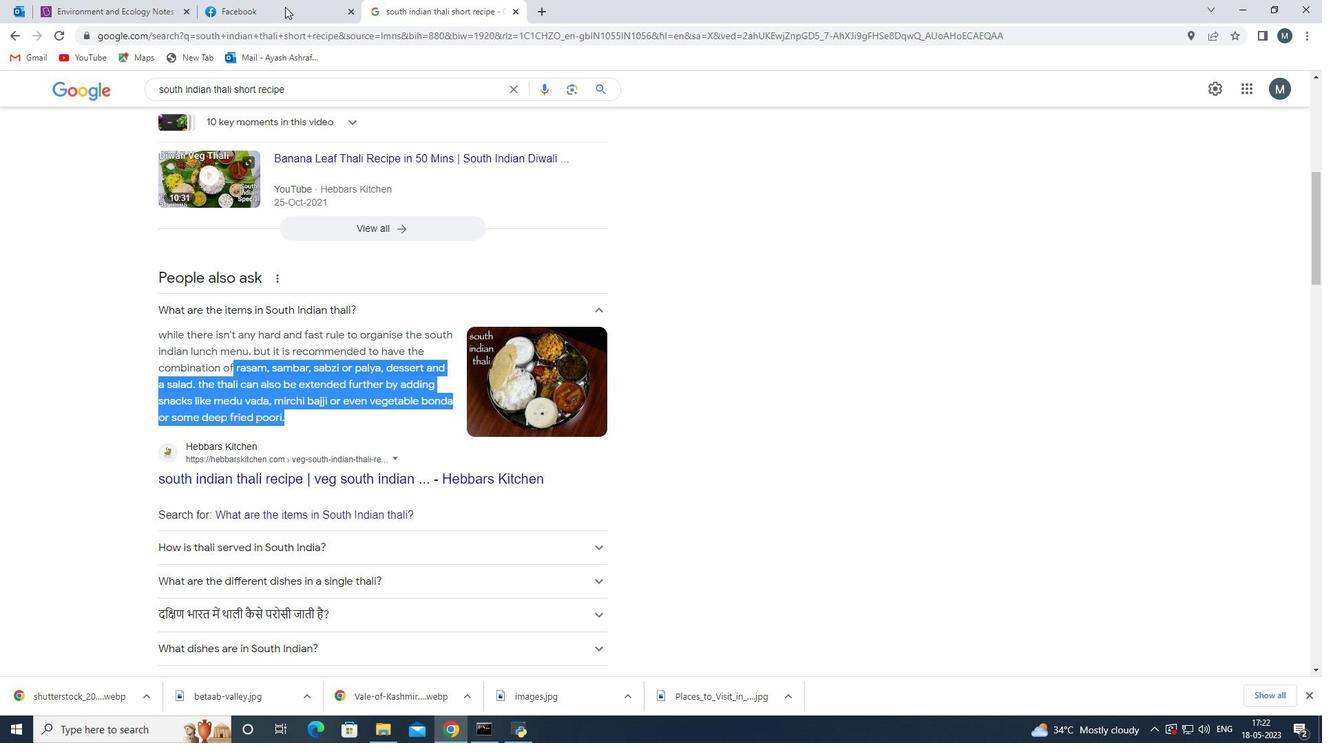 
Action: Mouse moved to (594, 271)
Screenshot: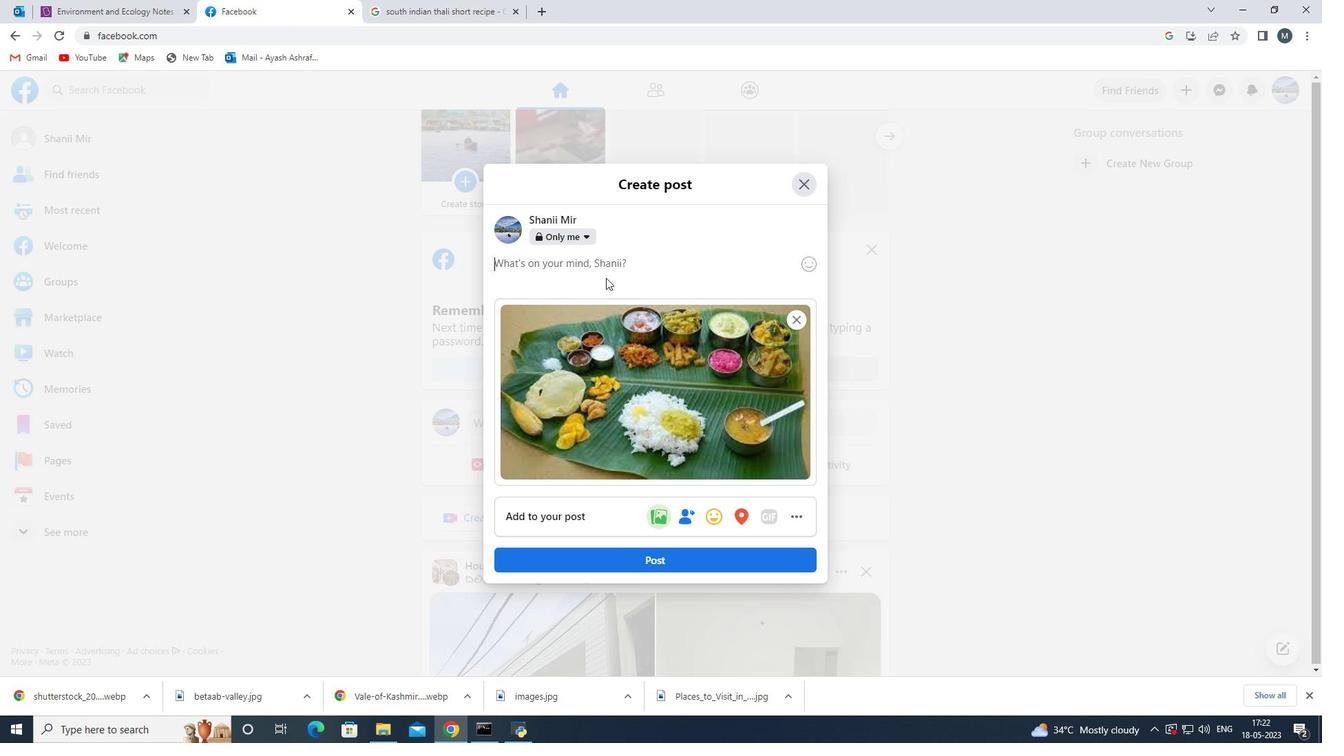
Action: Mouse pressed left at (594, 271)
Screenshot: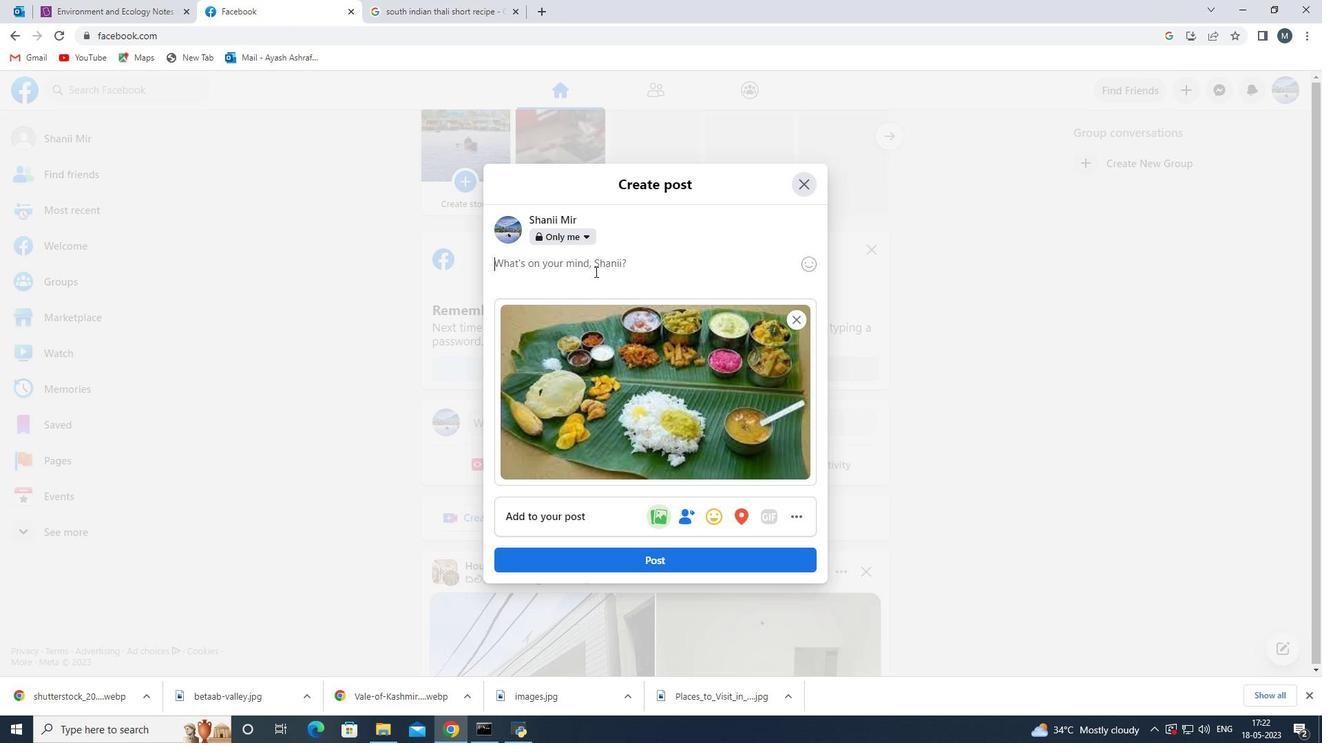 
Action: Key pressed ctrl+V
Screenshot: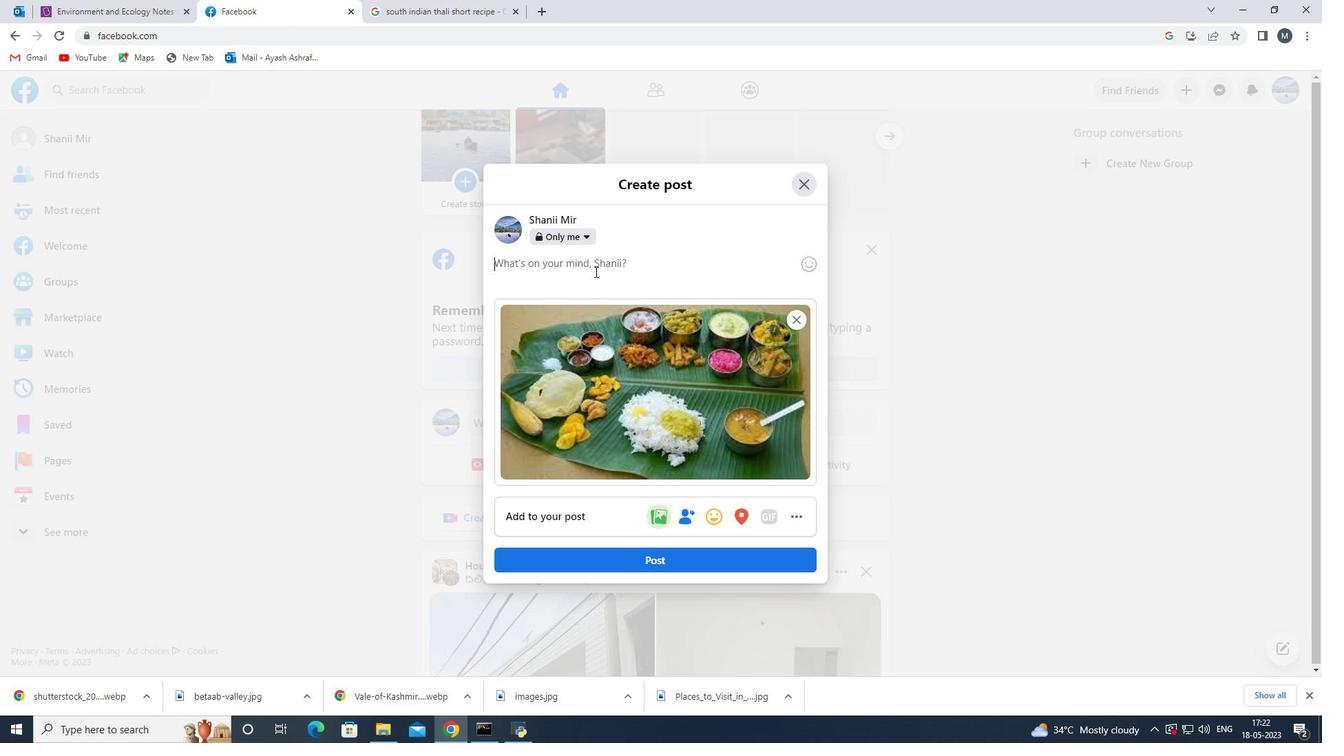 
Action: Mouse moved to (500, 254)
Screenshot: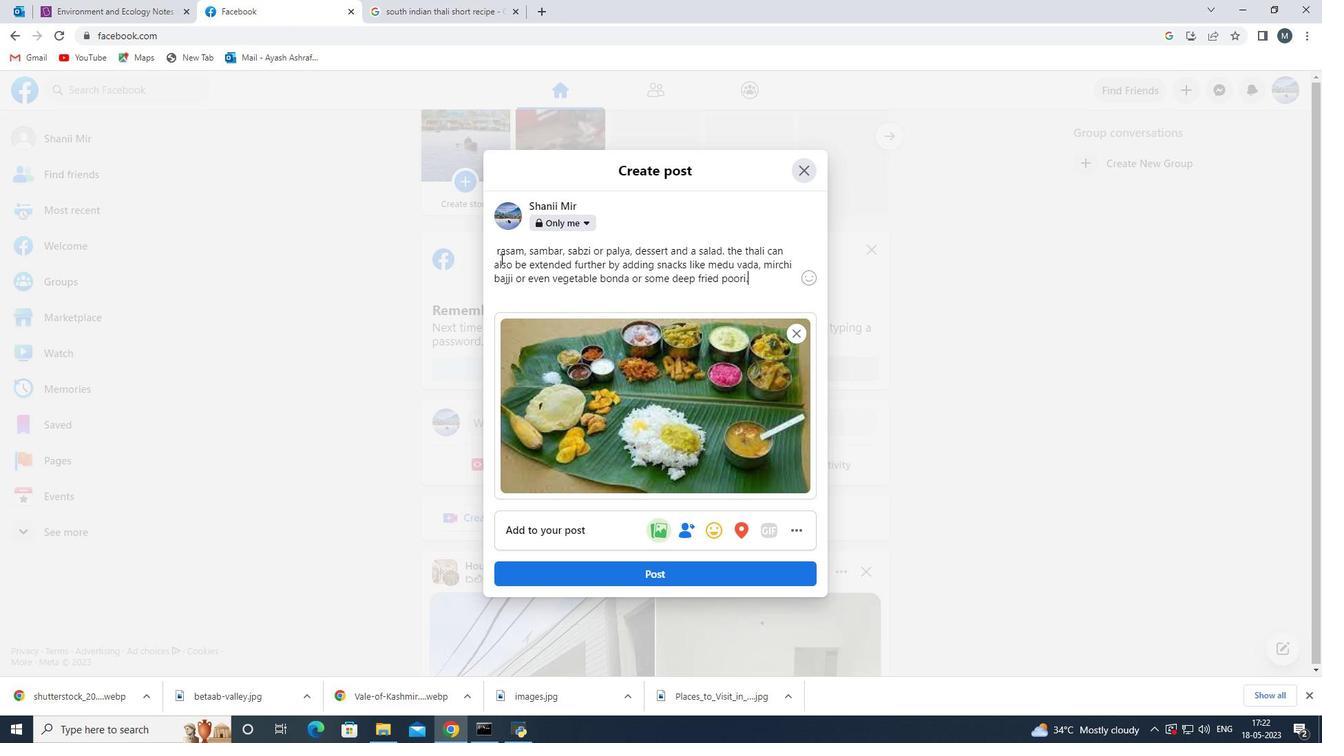 
Action: Mouse pressed left at (500, 254)
Screenshot: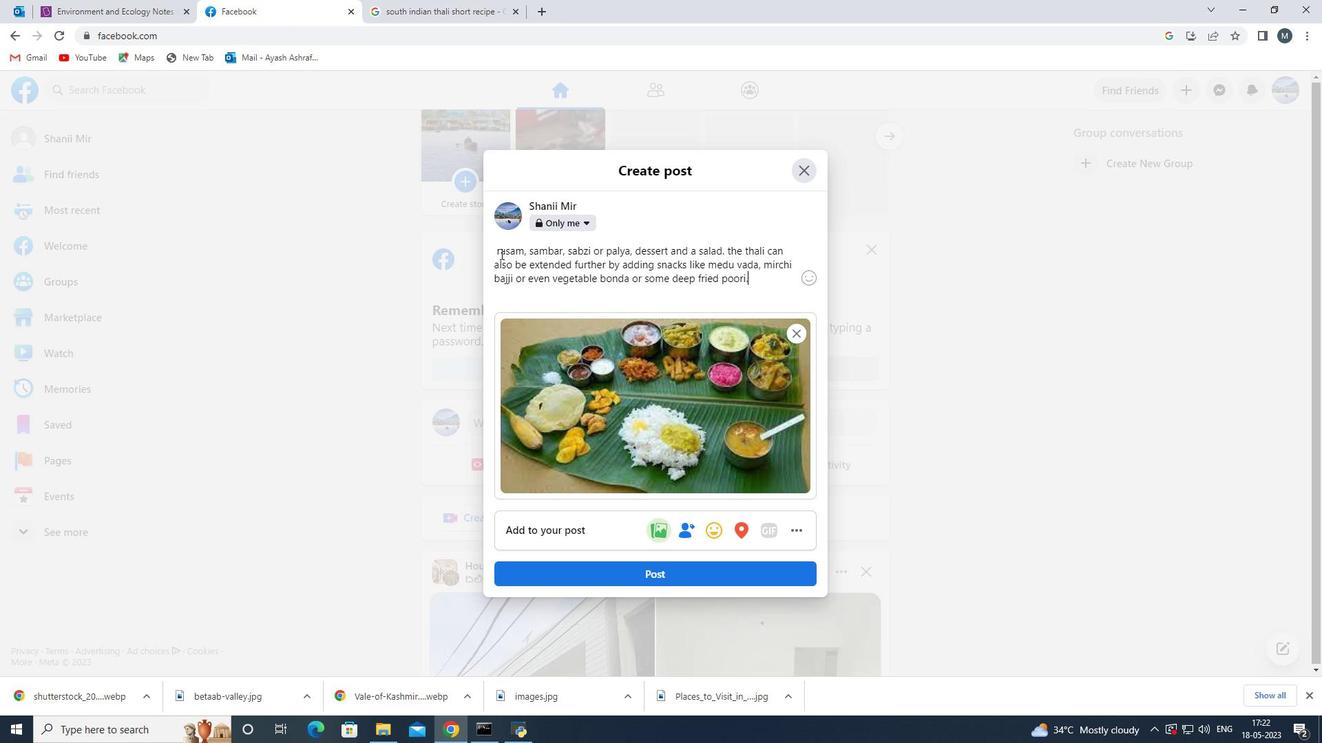 
Action: Mouse moved to (535, 258)
Screenshot: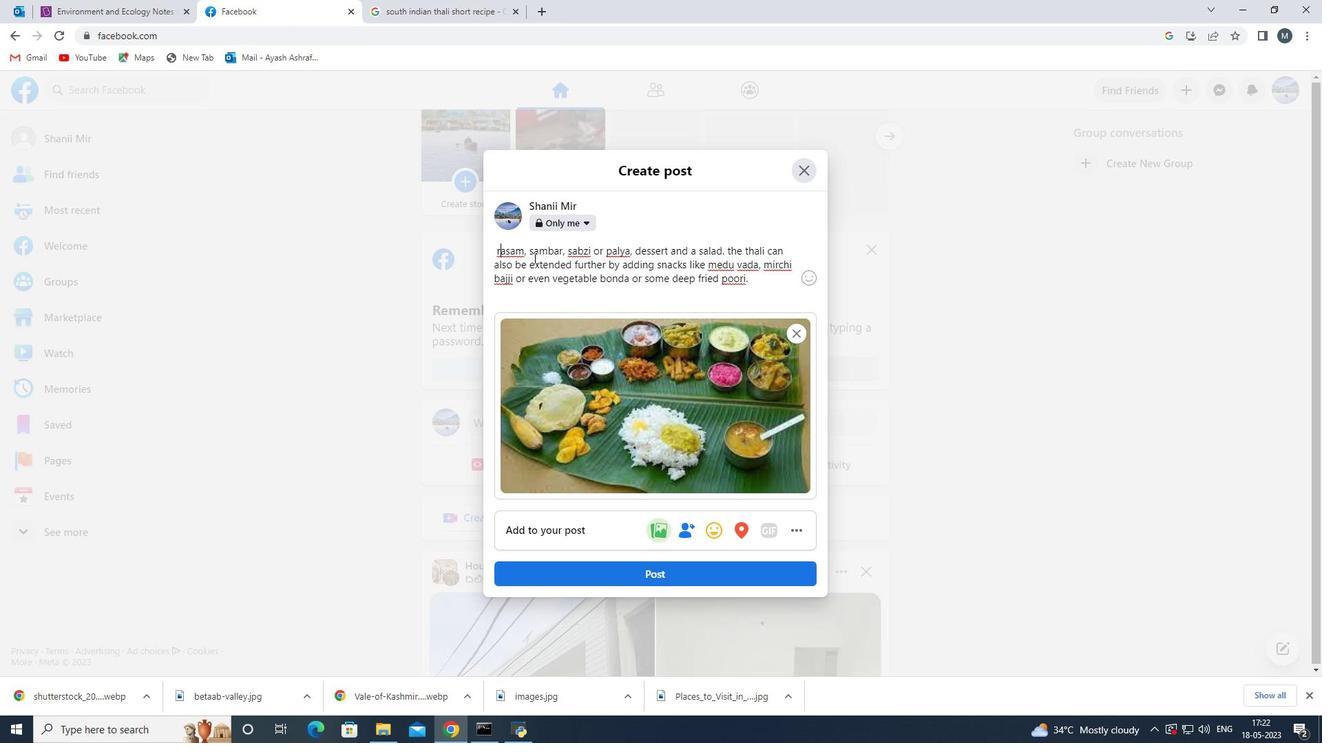 
Action: Key pressed <Key.backspace><Key.shift>R
Screenshot: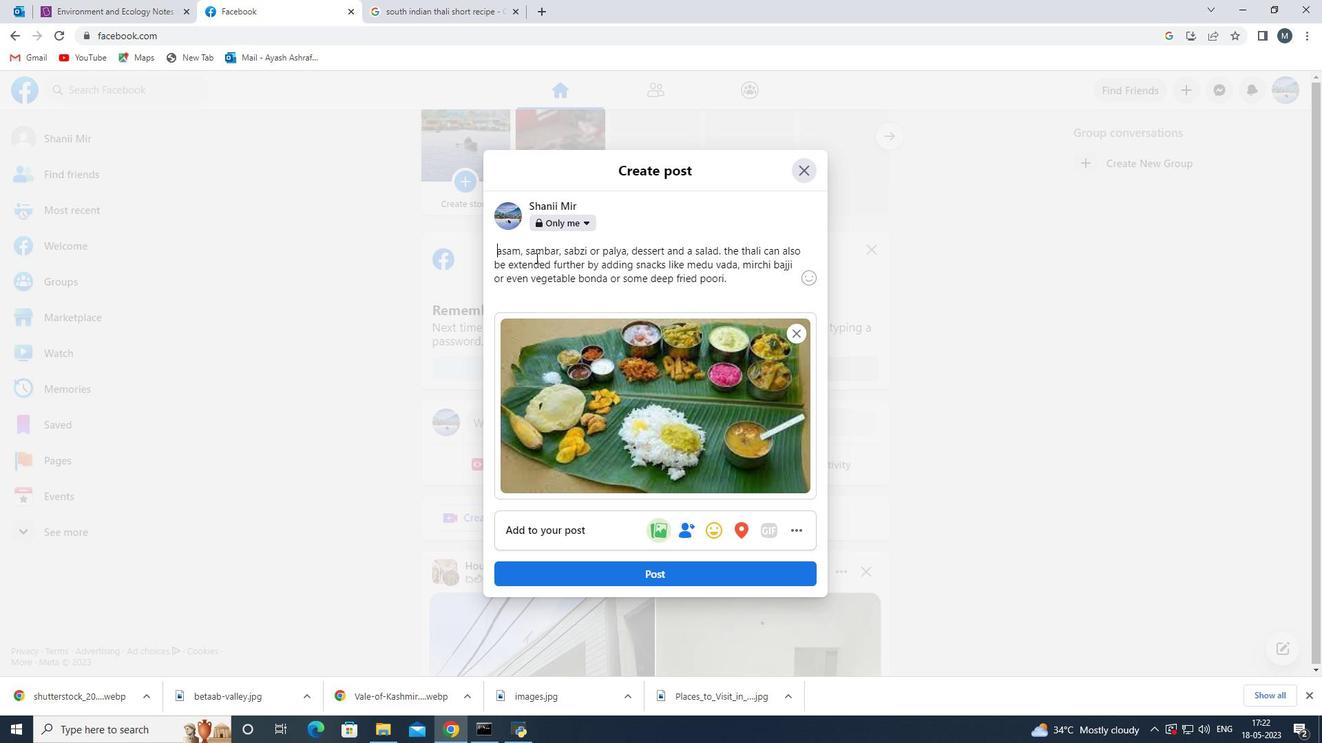 
Action: Mouse moved to (742, 250)
Screenshot: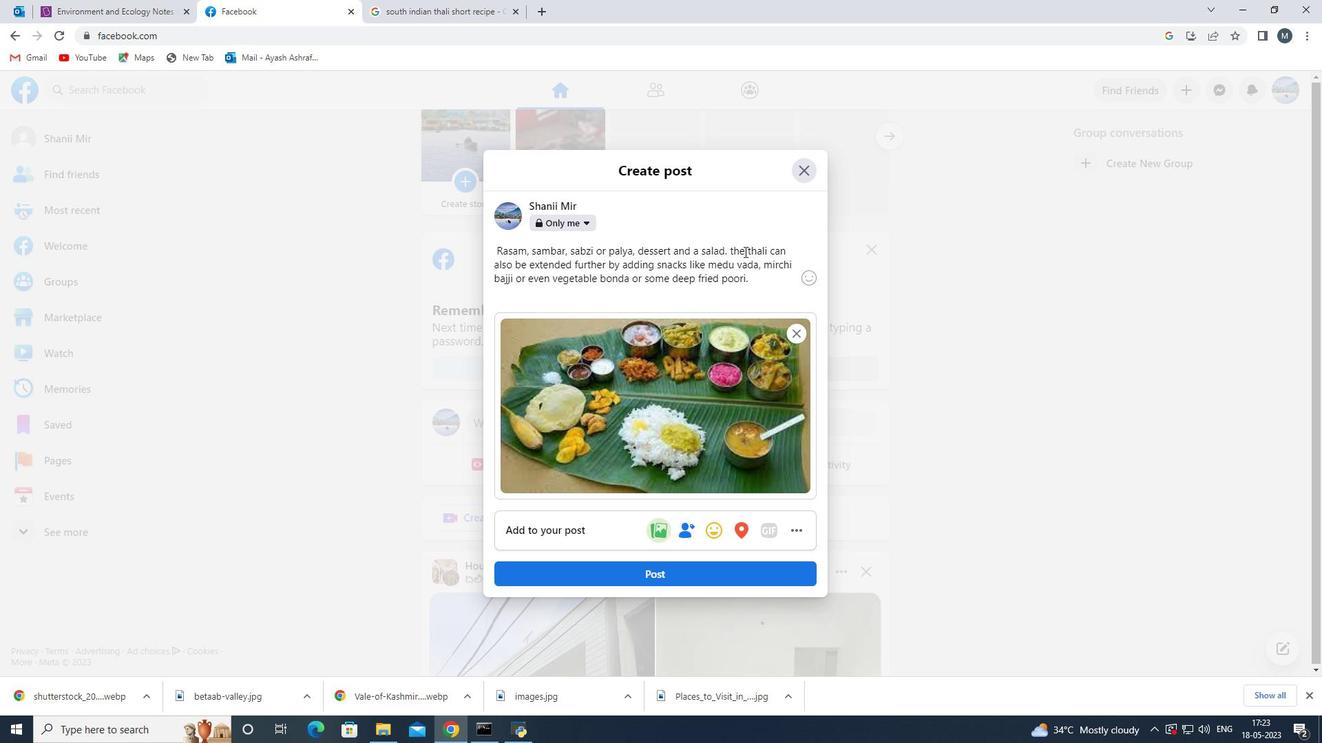 
Action: Mouse pressed left at (742, 250)
Screenshot: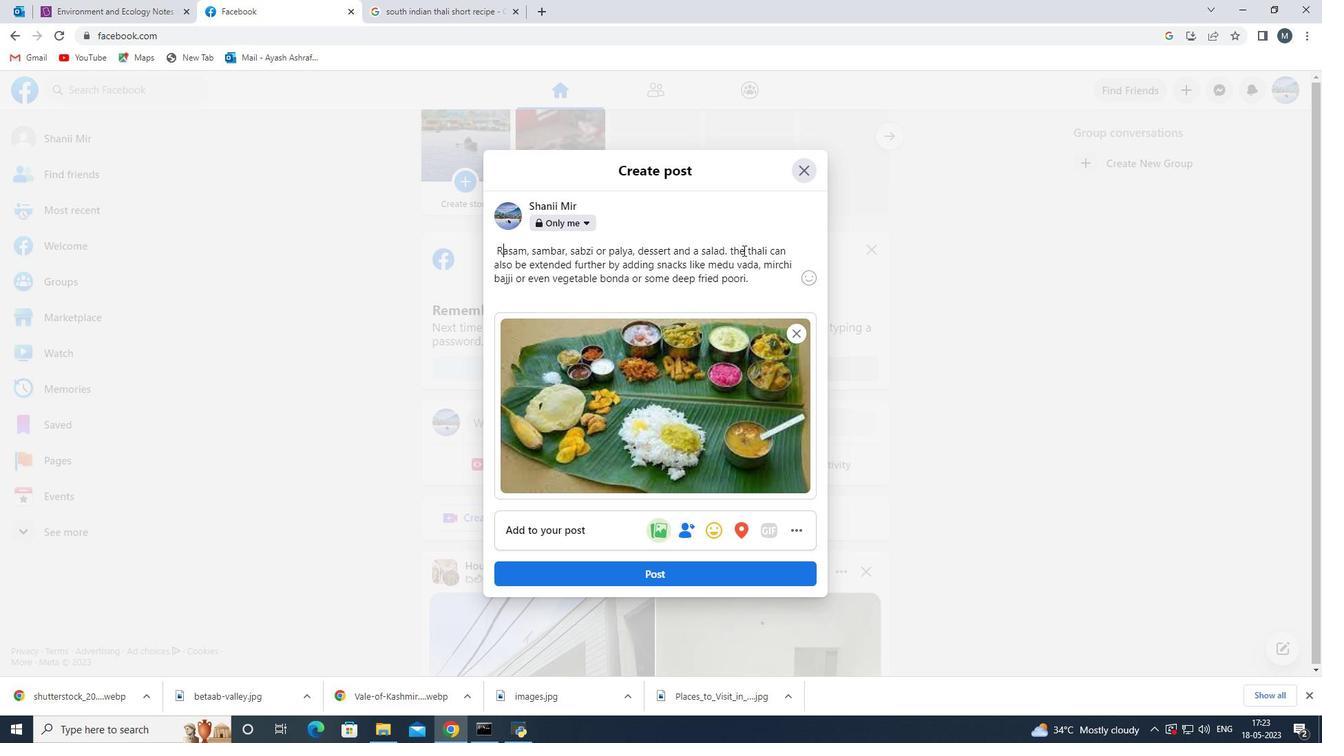 
Action: Mouse moved to (742, 254)
Screenshot: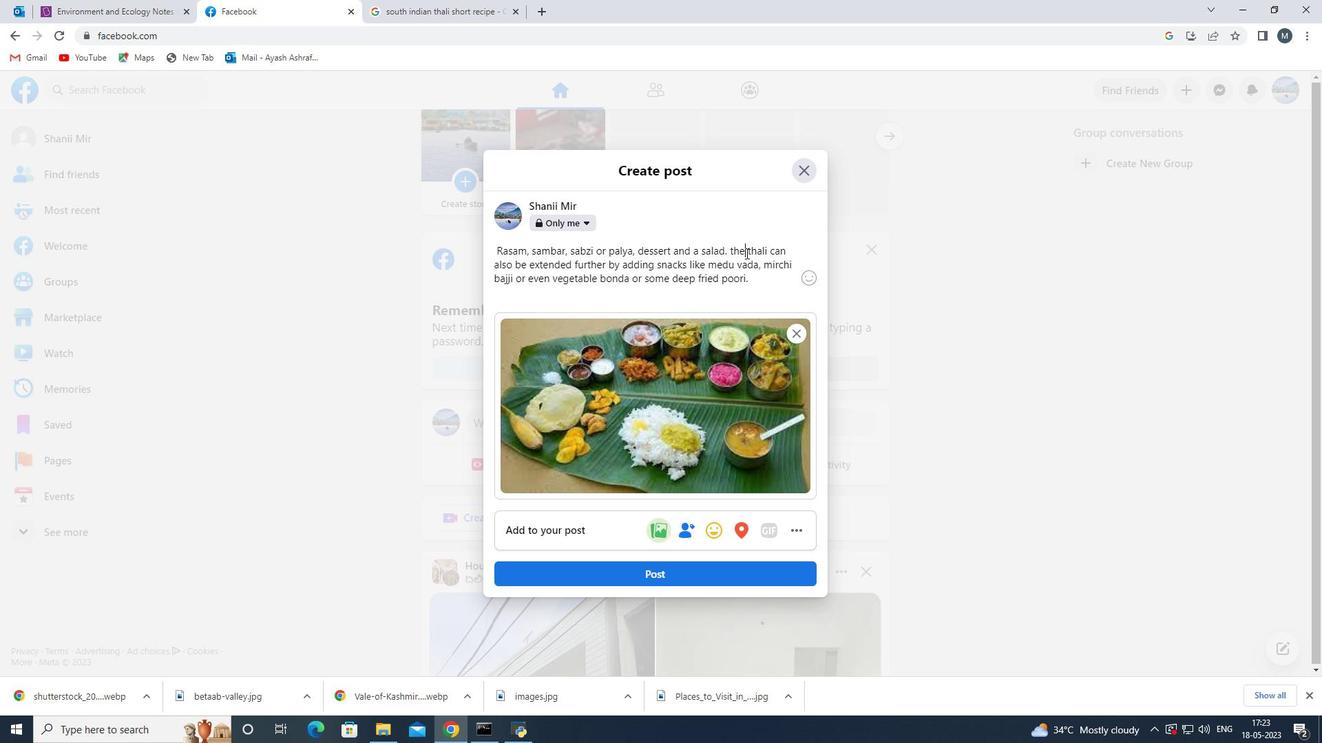 
Action: Key pressed <Key.backspace><Key.backspace><Key.backspace><Key.shift>South<Key.space><Key.backspace>
Screenshot: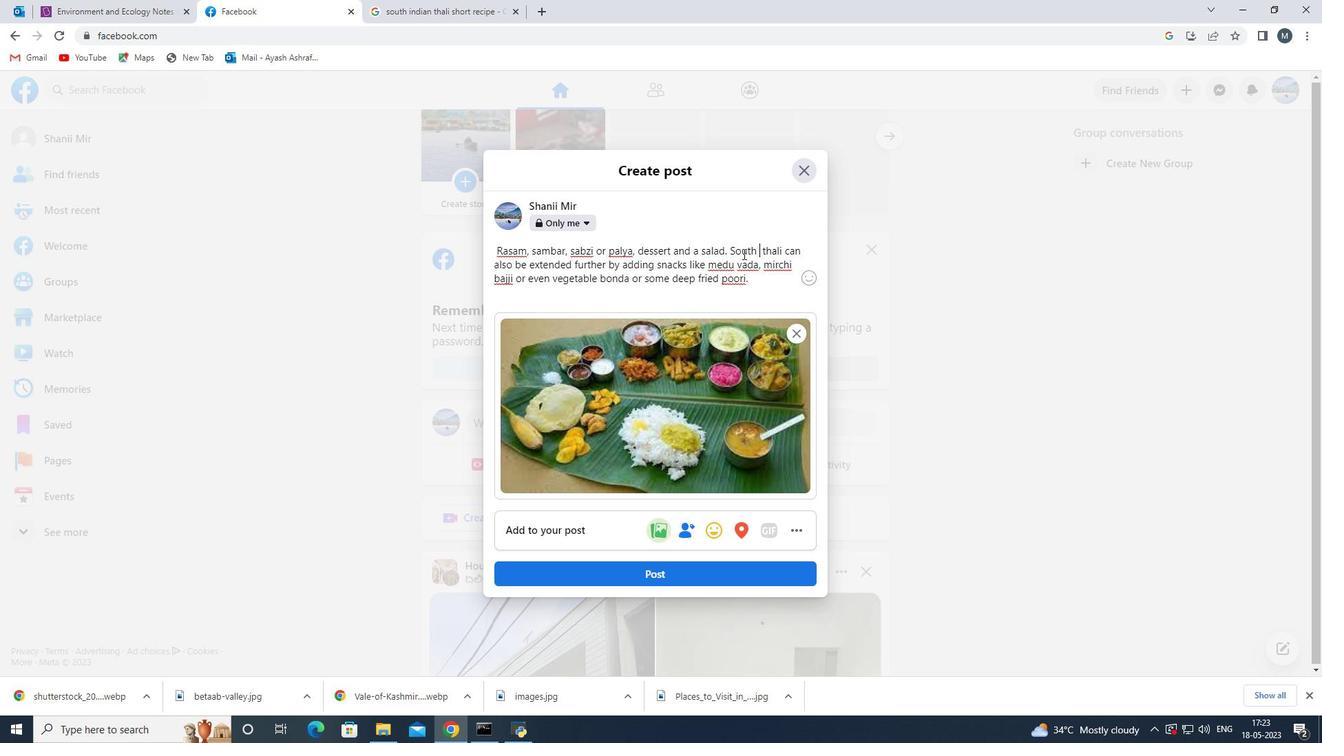 
Action: Mouse moved to (764, 283)
Screenshot: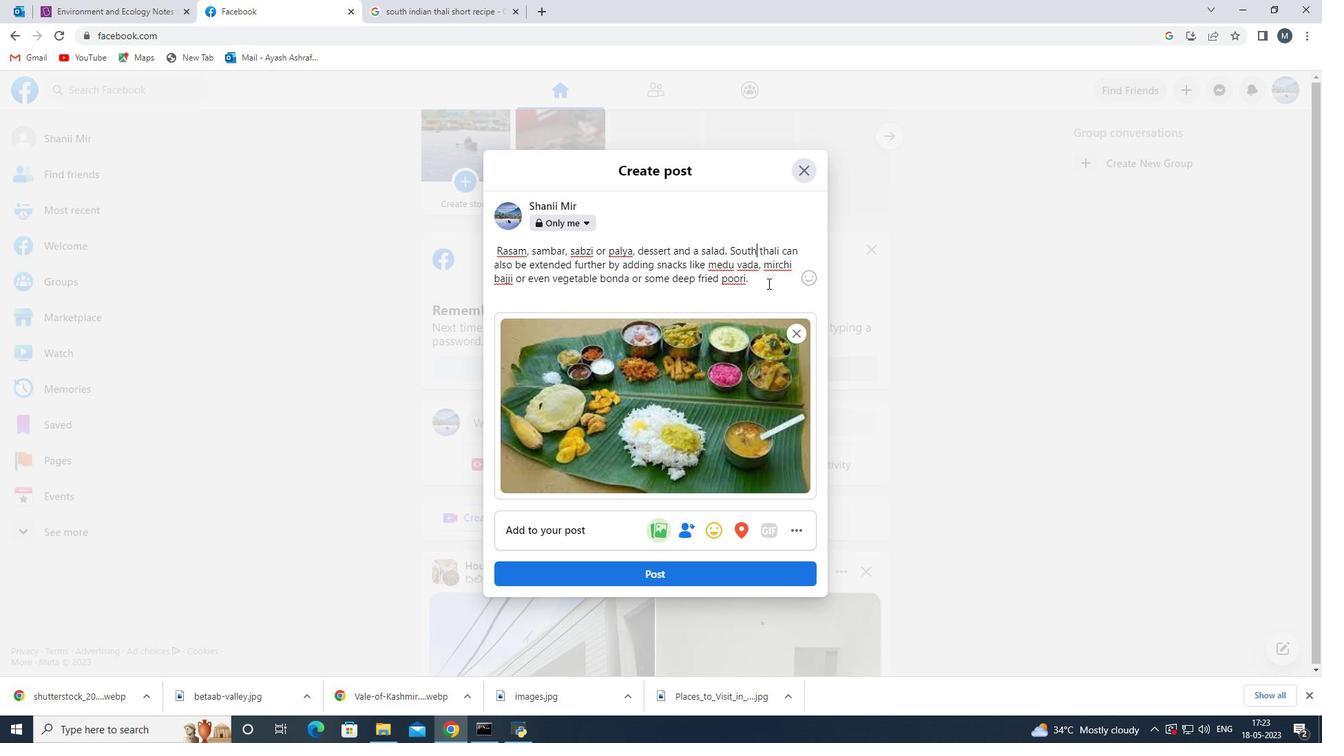
Action: Mouse pressed left at (764, 283)
Screenshot: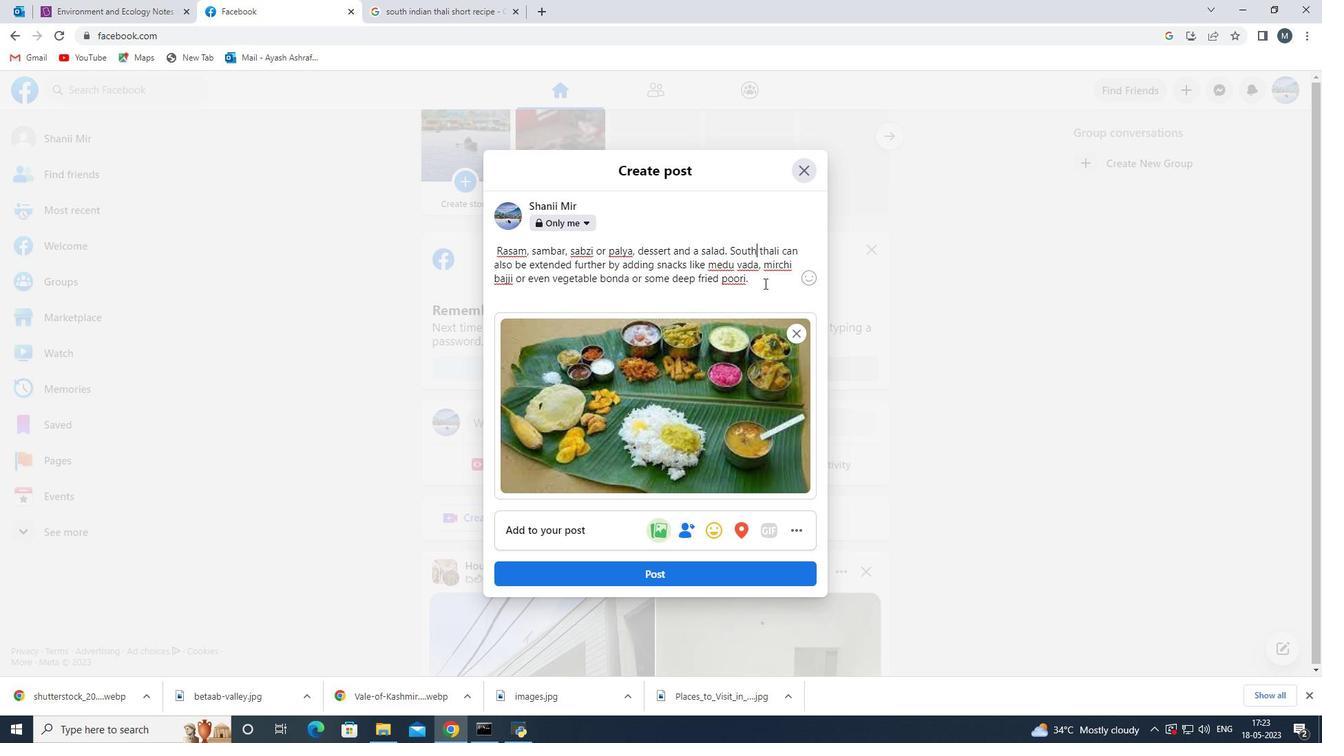 
Action: Mouse moved to (498, 253)
Screenshot: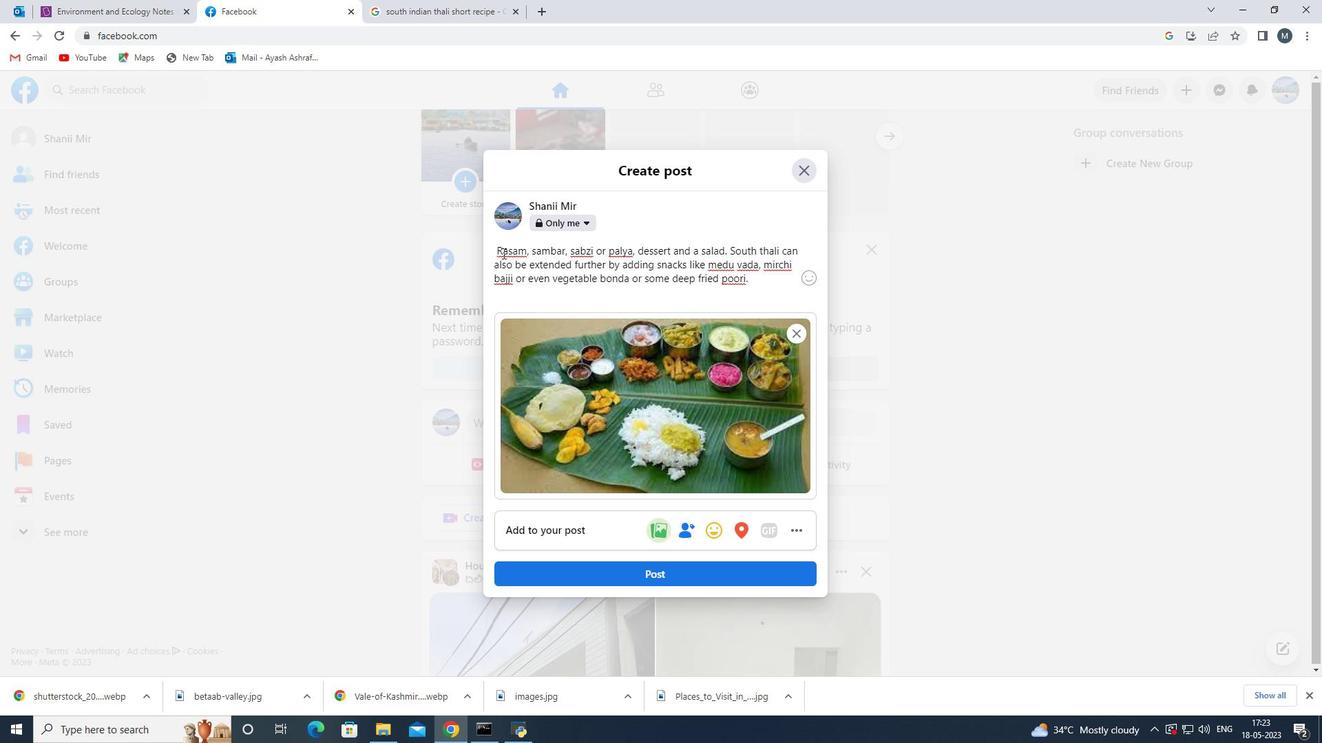 
Action: Mouse pressed left at (498, 253)
Screenshot: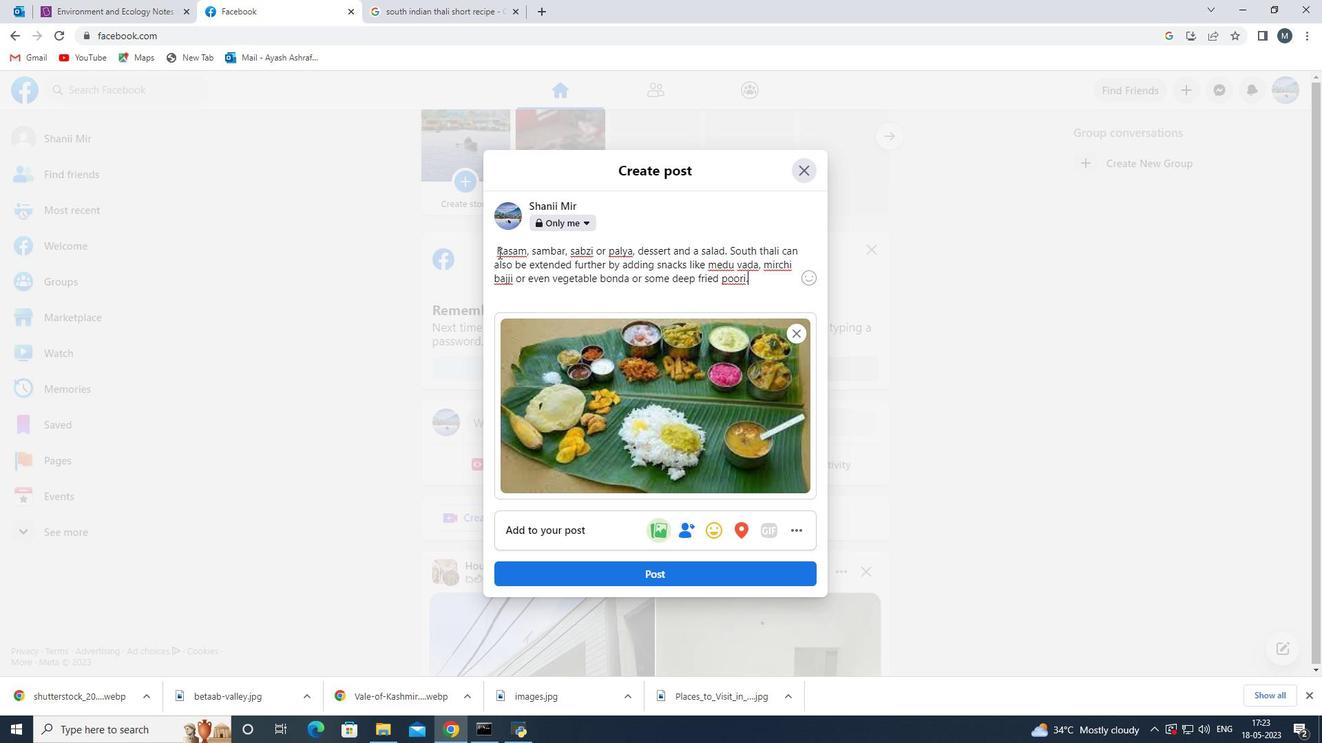 
Action: Mouse moved to (753, 285)
Screenshot: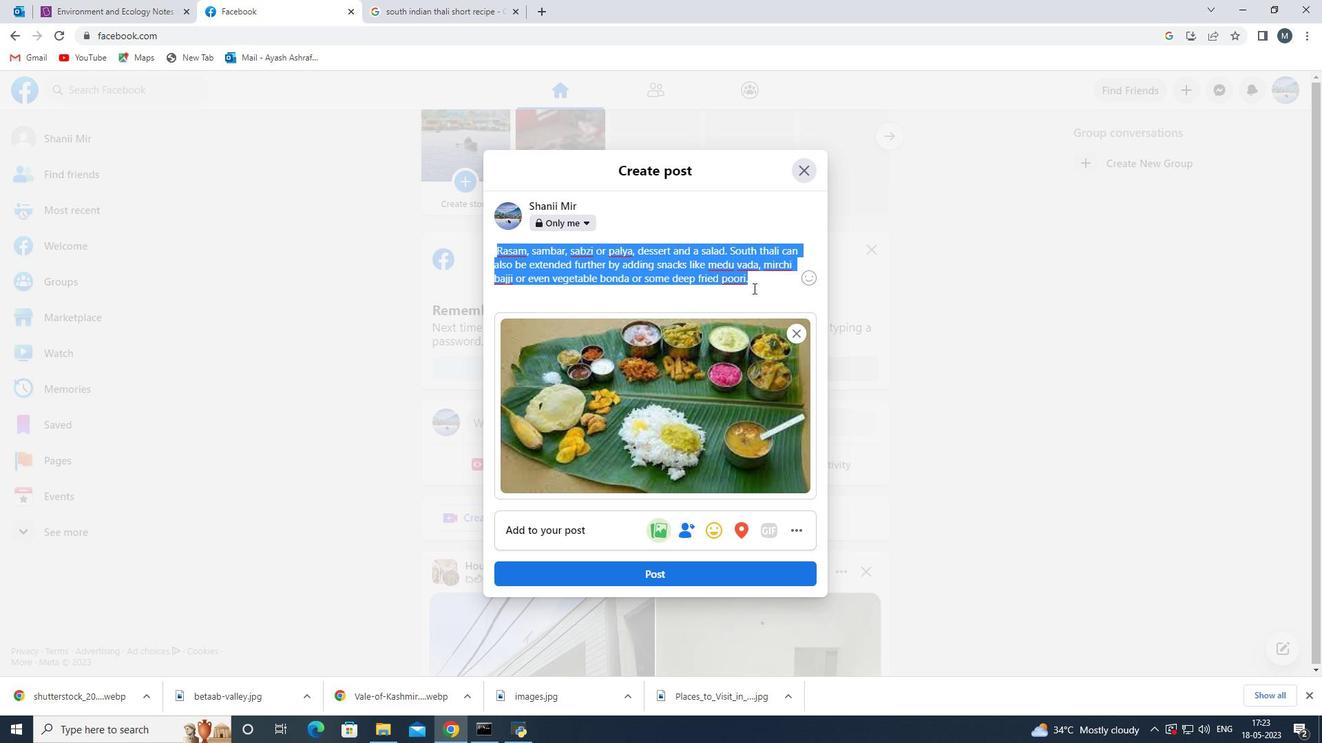 
Action: Key pressed ctrl+B
Screenshot: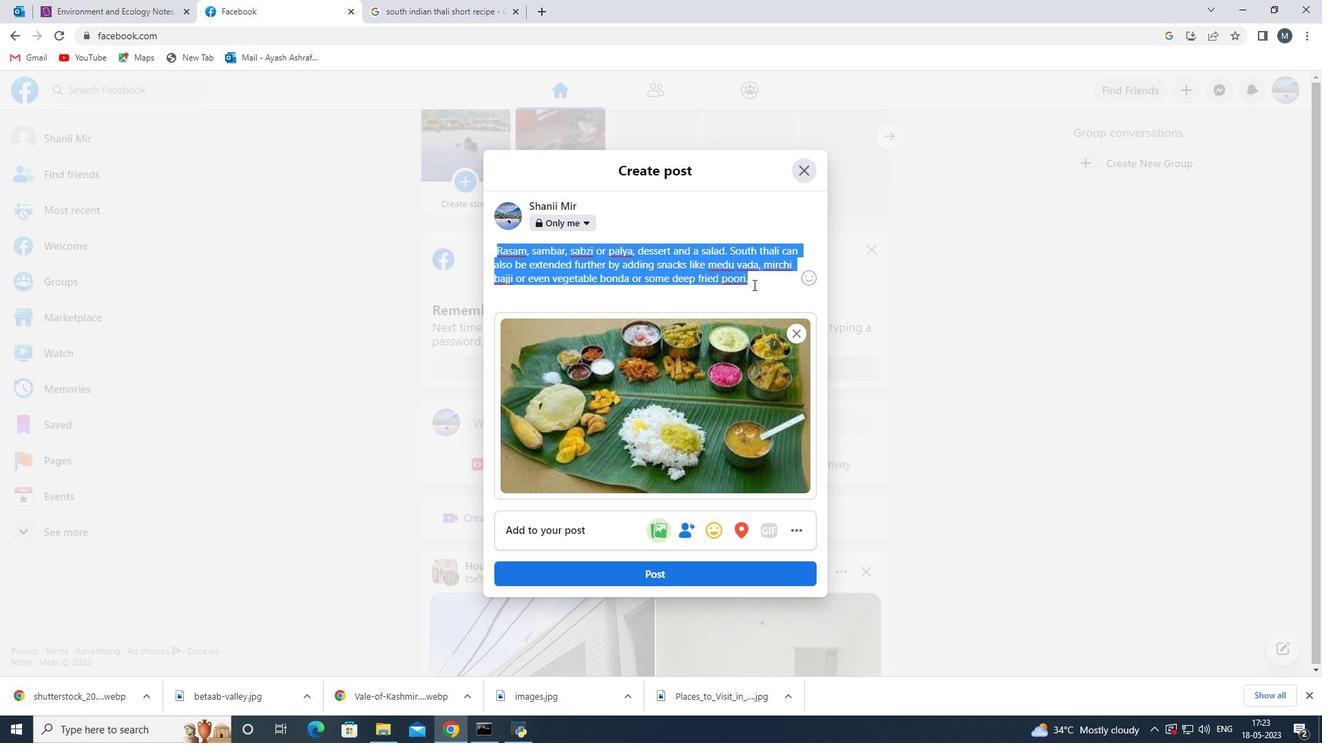 
Action: Mouse moved to (753, 285)
Screenshot: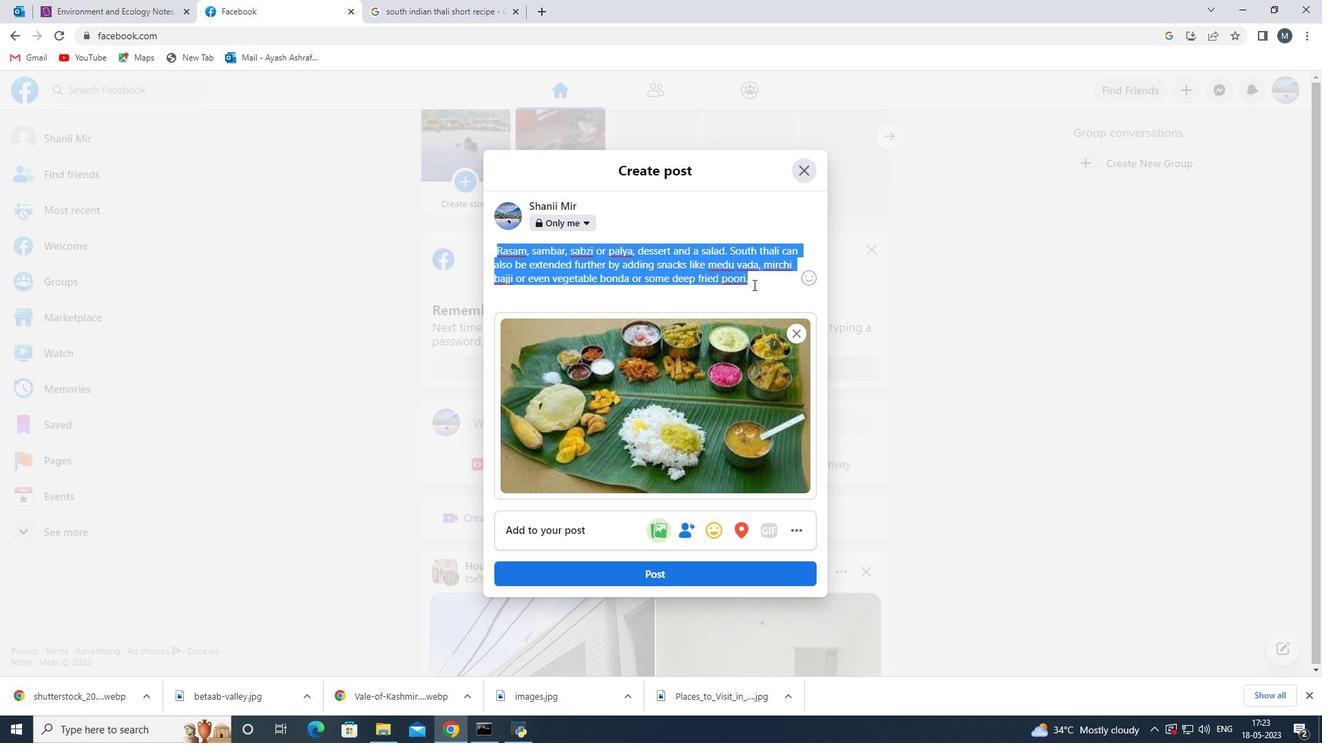 
Action: Mouse pressed left at (753, 285)
Screenshot: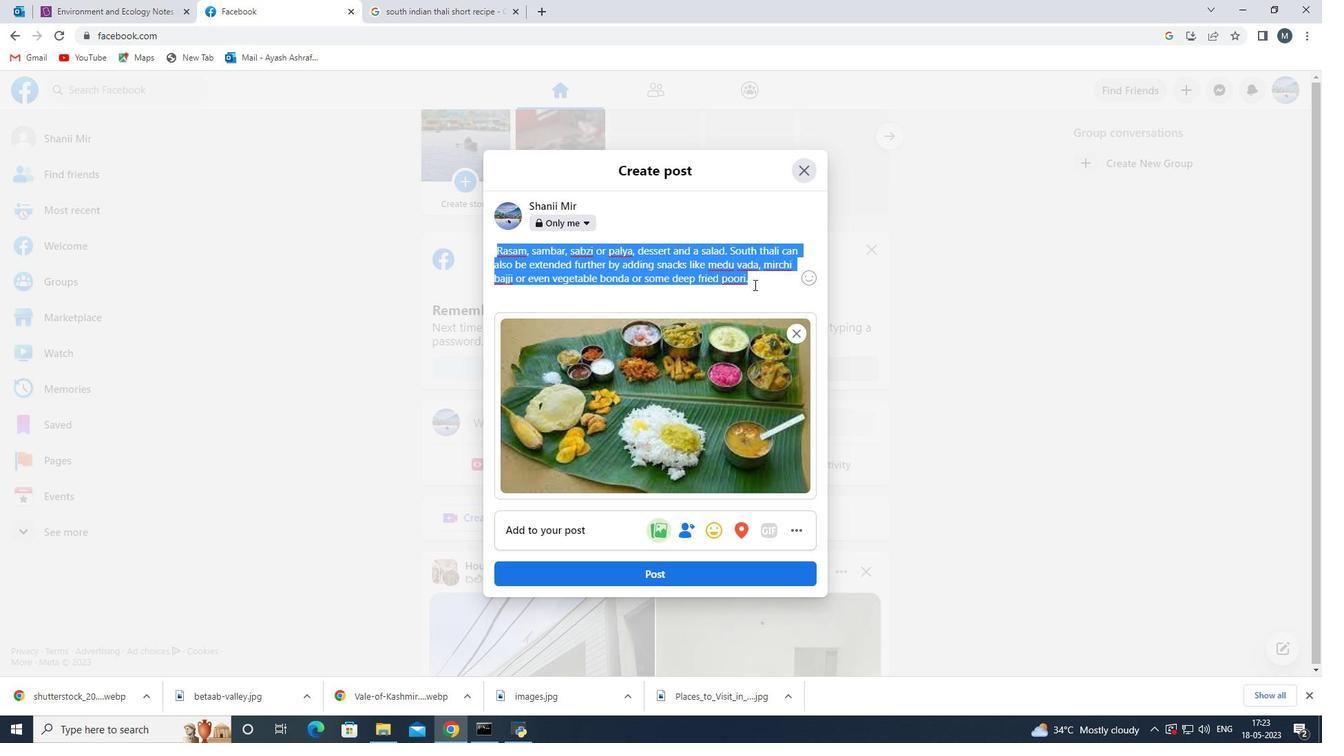 
Action: Mouse moved to (608, 300)
Screenshot: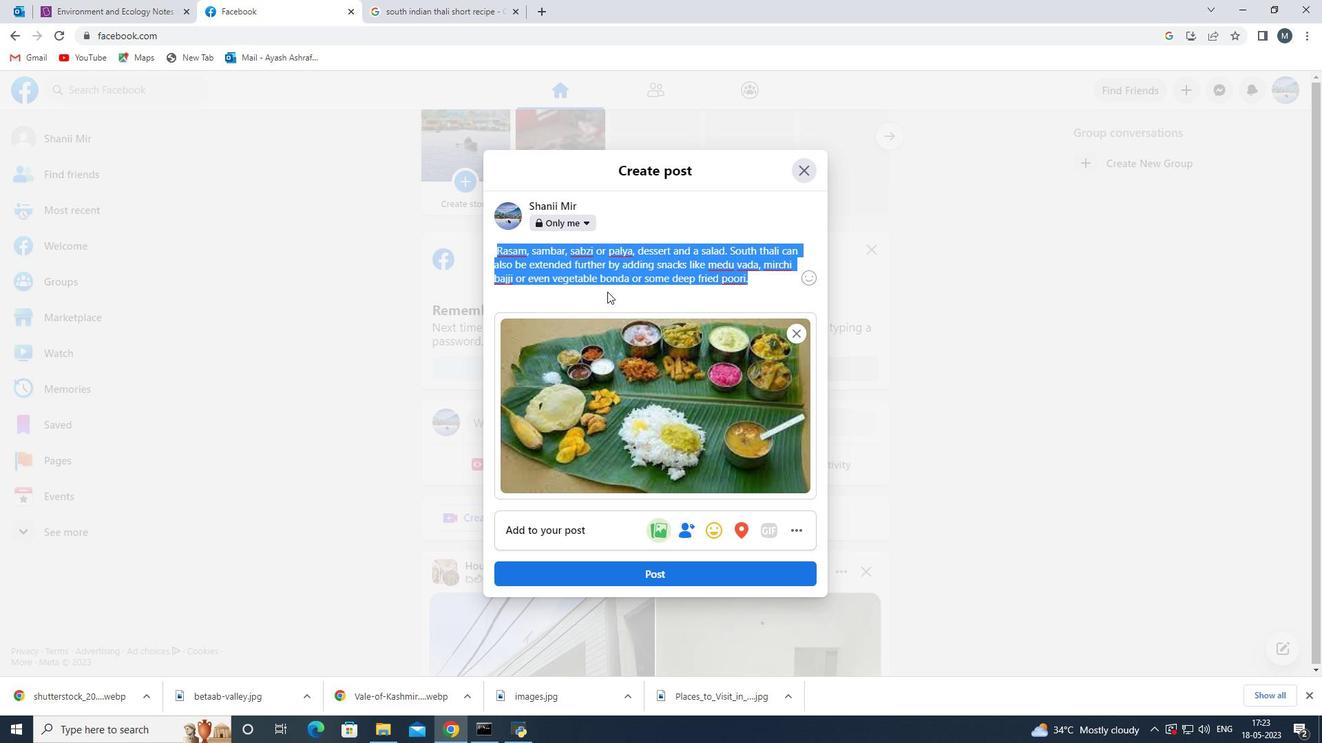 
Action: Mouse pressed left at (608, 300)
Screenshot: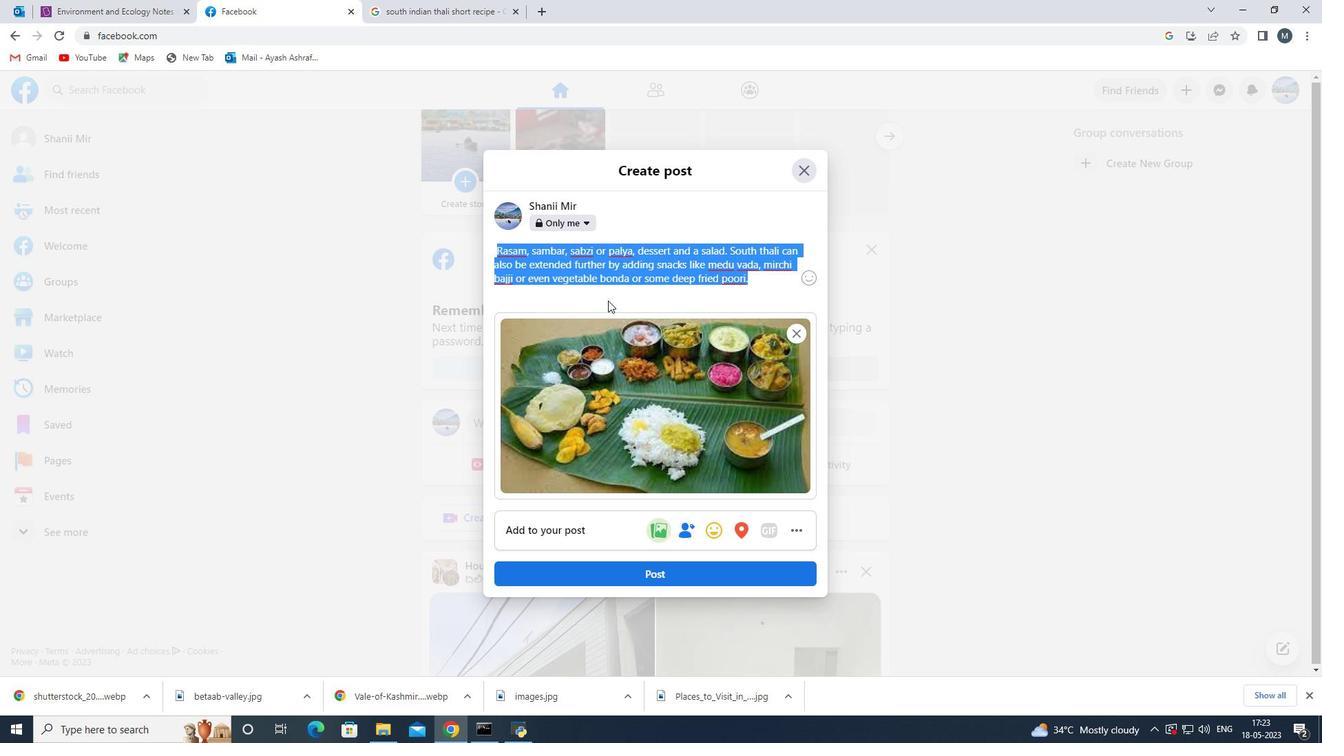 
Action: Mouse moved to (583, 228)
Screenshot: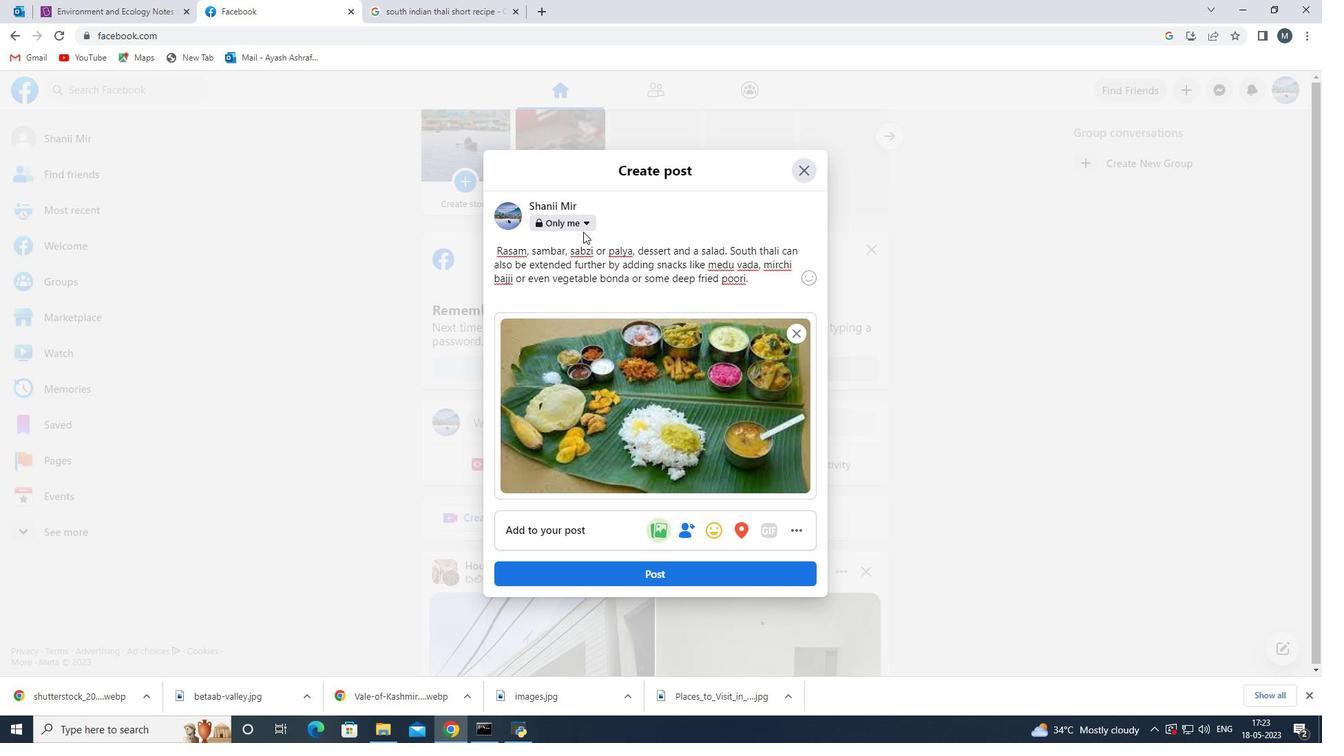 
Action: Mouse pressed left at (583, 228)
Screenshot: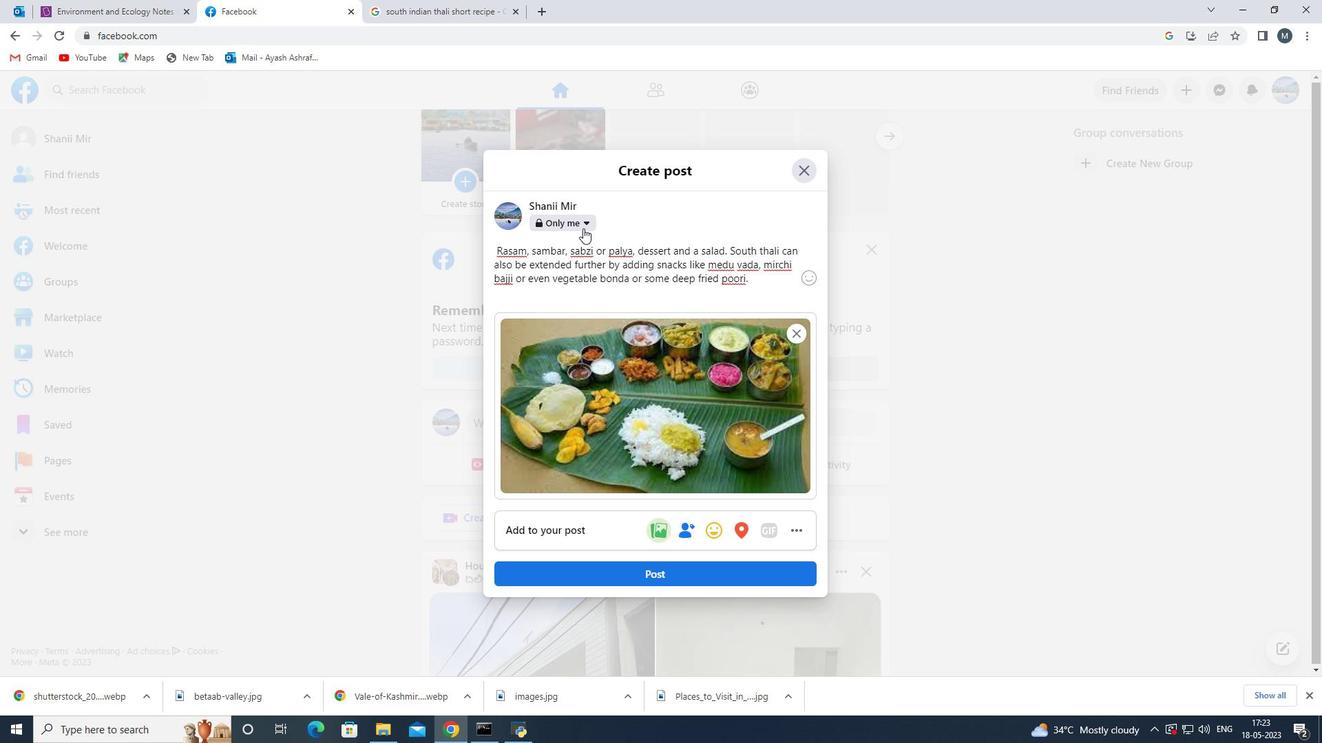 
Action: Mouse moved to (742, 392)
Screenshot: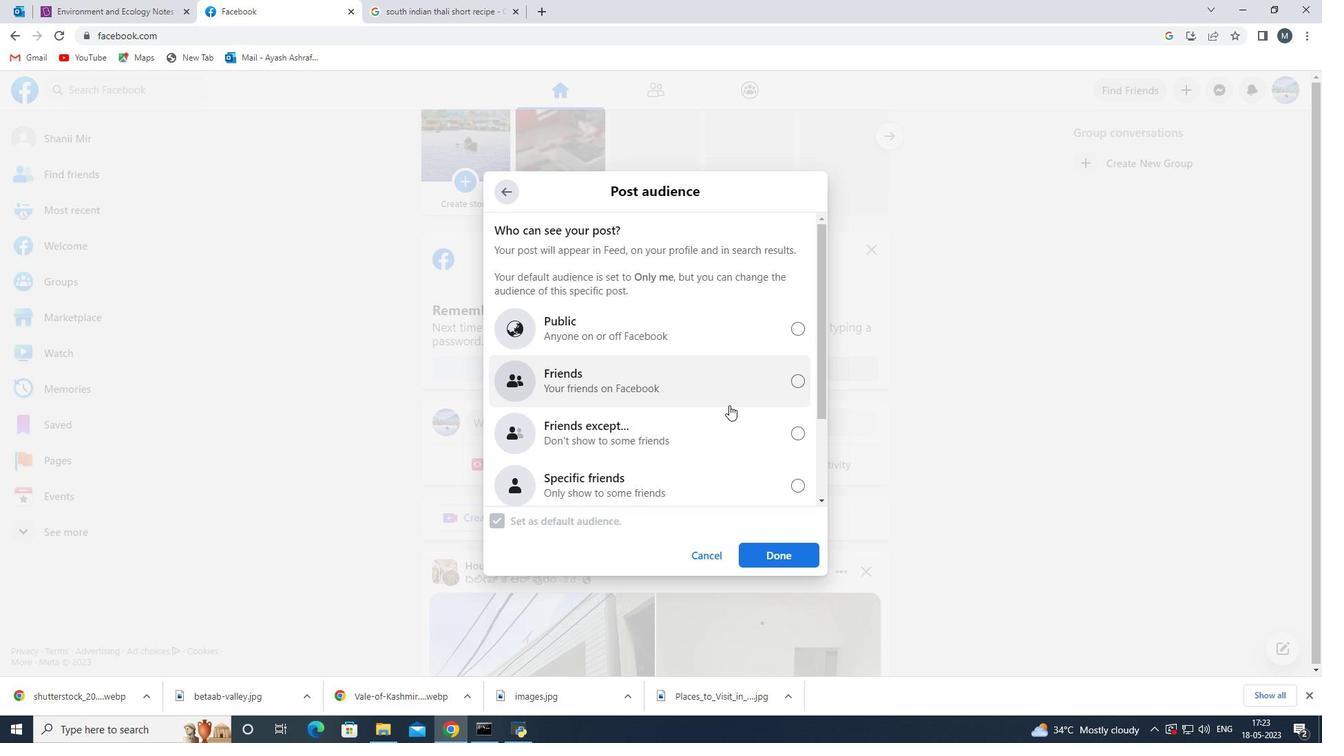 
Action: Mouse pressed left at (742, 392)
Screenshot: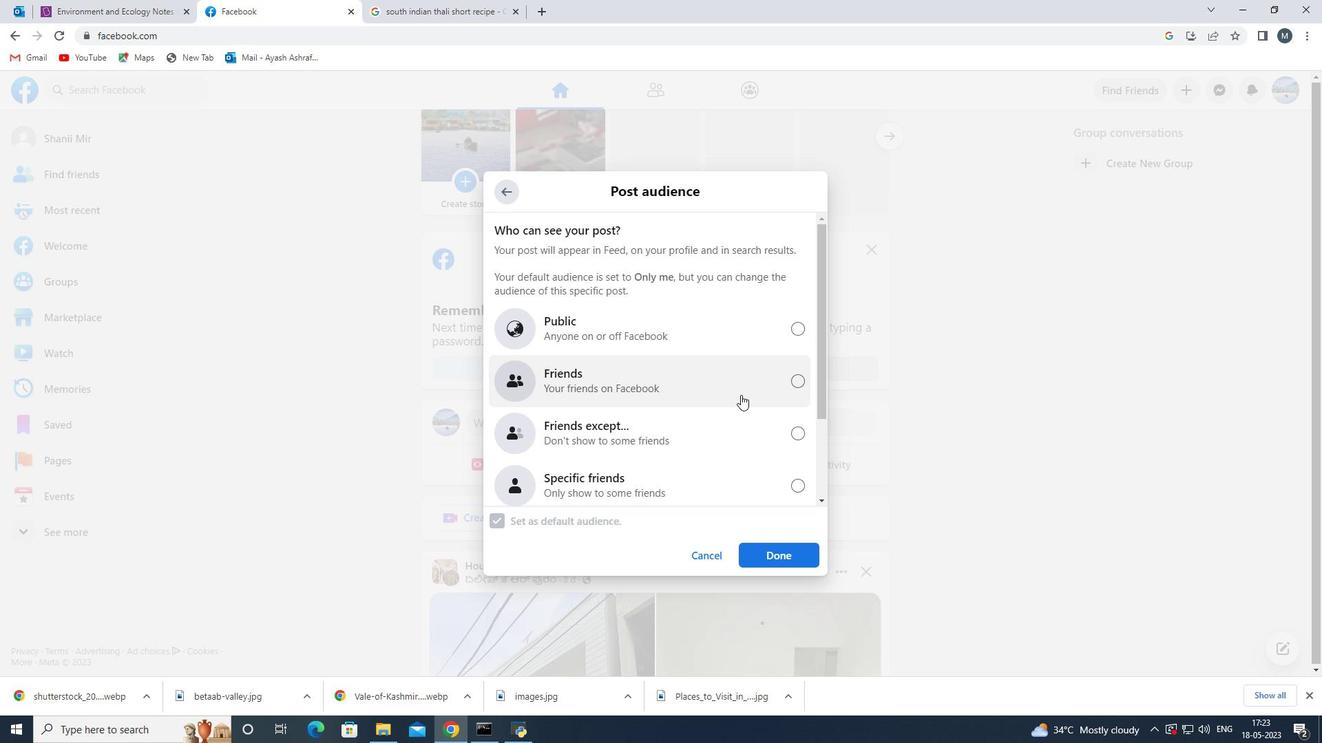 
Action: Mouse moved to (788, 552)
Screenshot: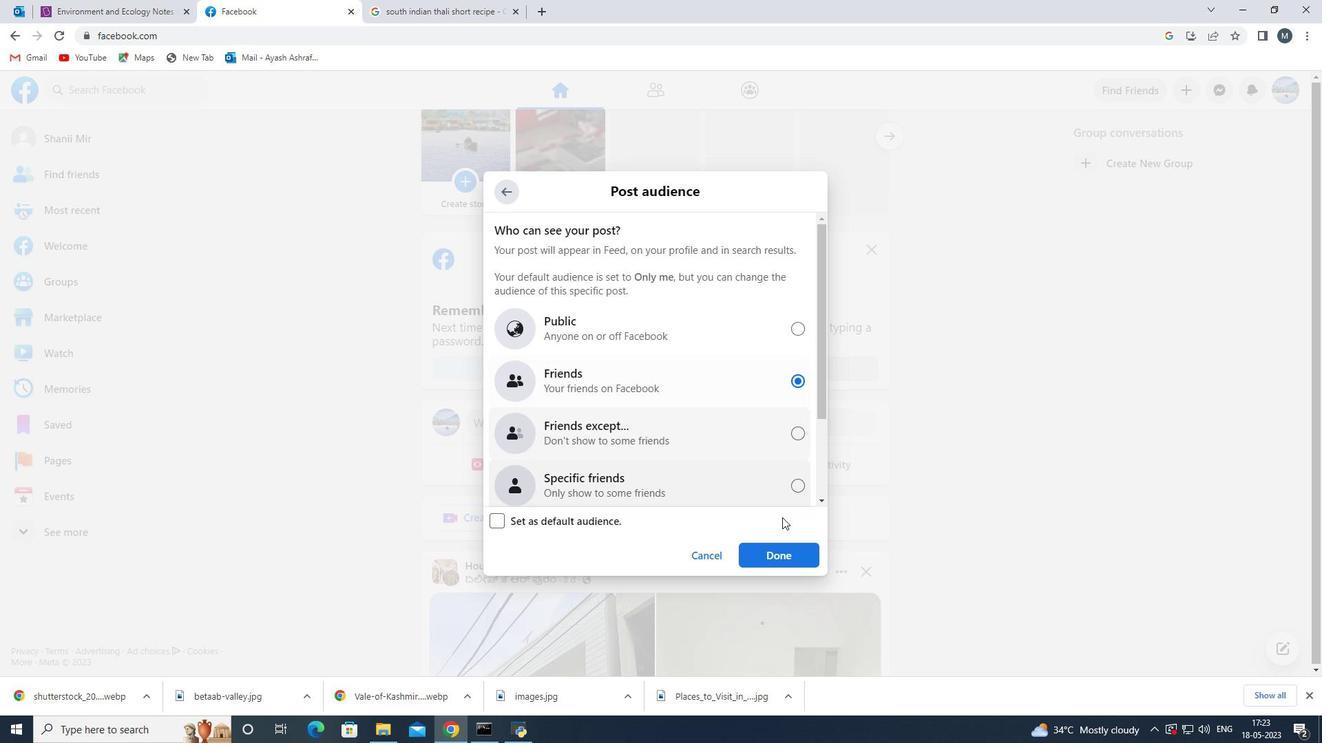 
Action: Mouse pressed left at (788, 552)
Screenshot: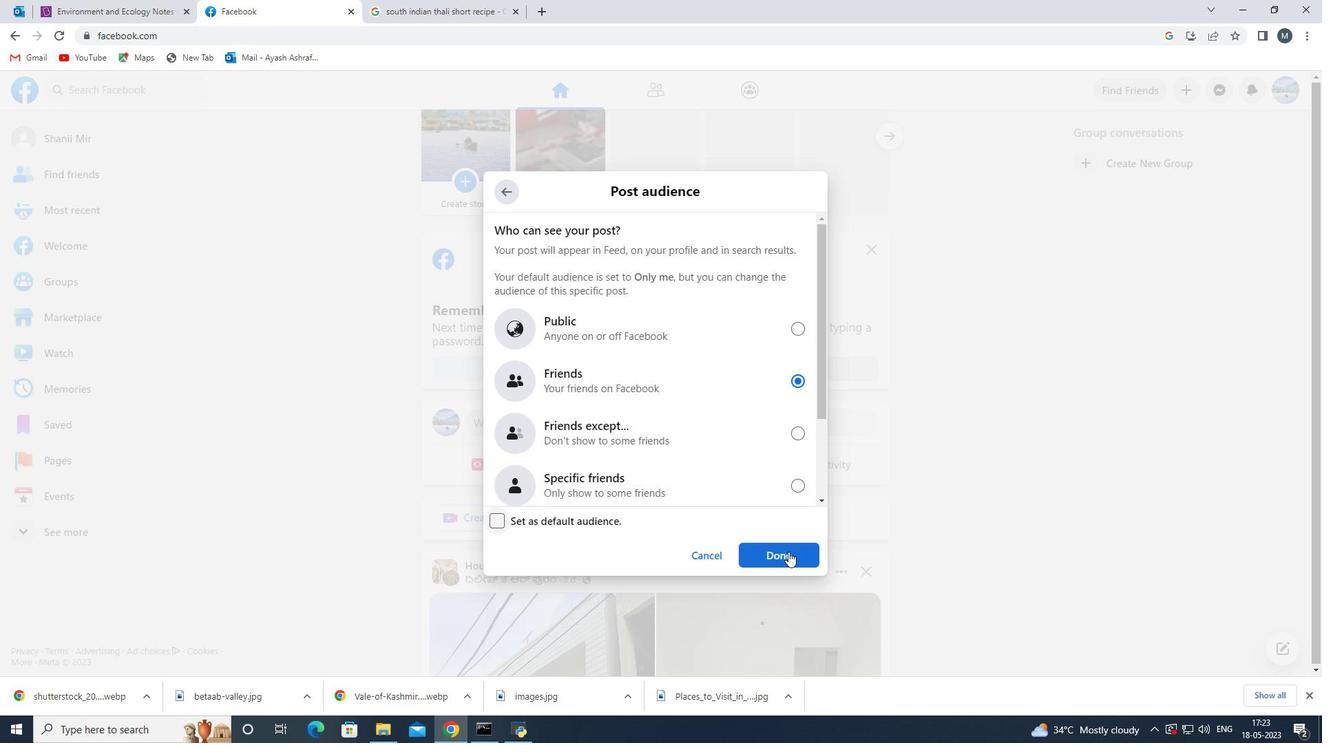 
Action: Mouse moved to (653, 278)
Screenshot: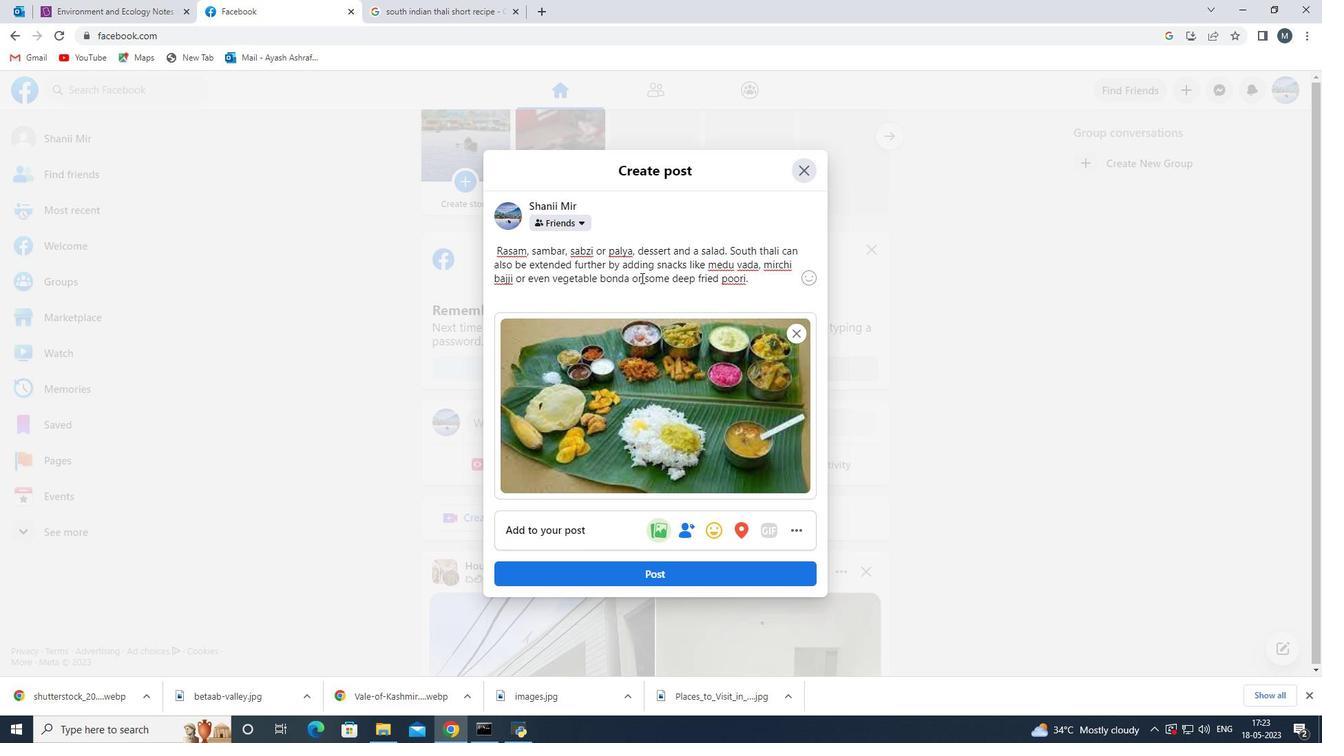
Action: Mouse scrolled (653, 278) with delta (0, 0)
Screenshot: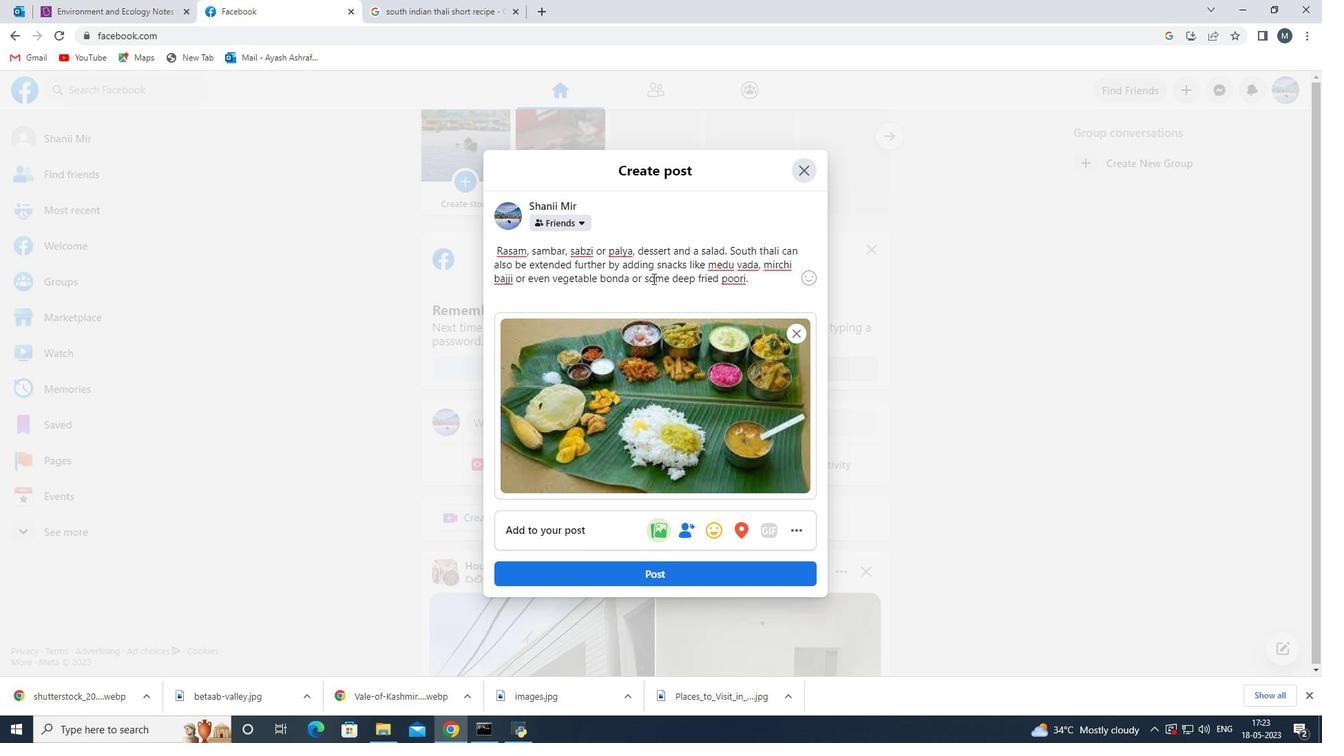 
Action: Mouse moved to (674, 338)
Screenshot: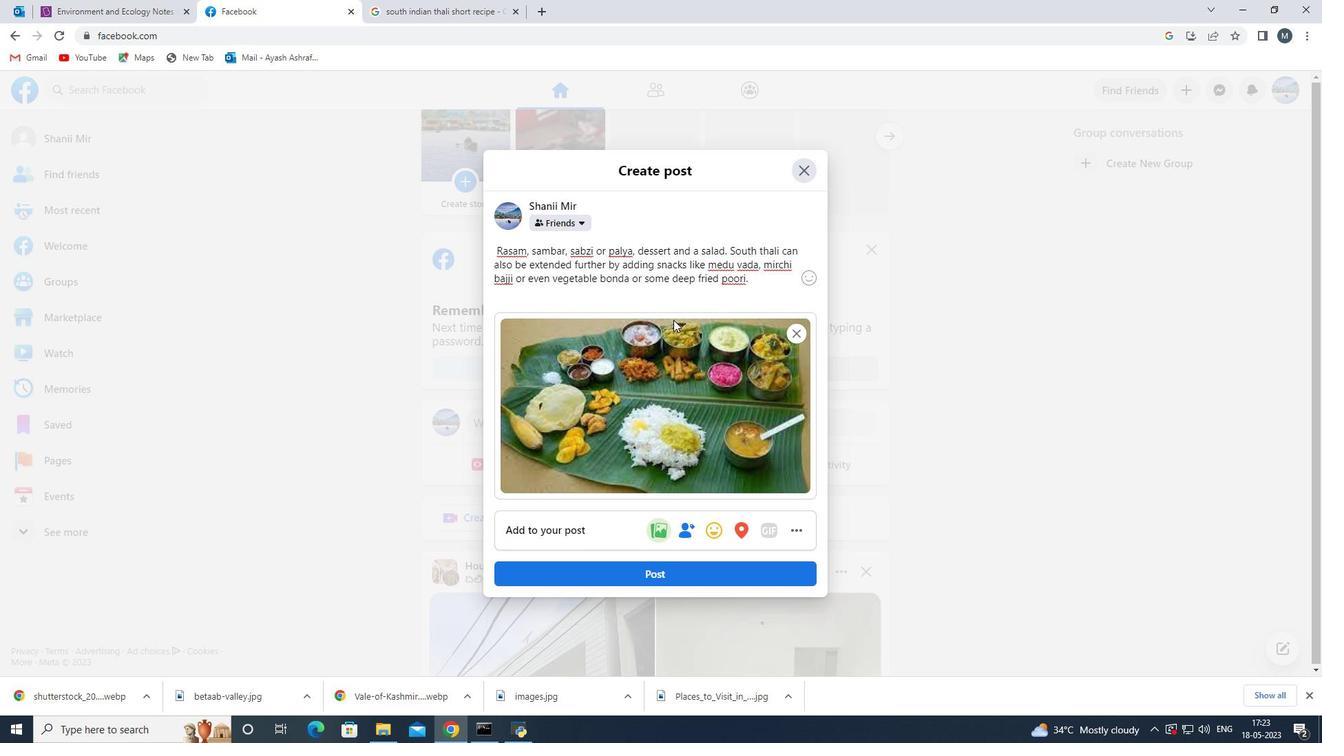 
Action: Mouse scrolled (674, 338) with delta (0, 0)
Screenshot: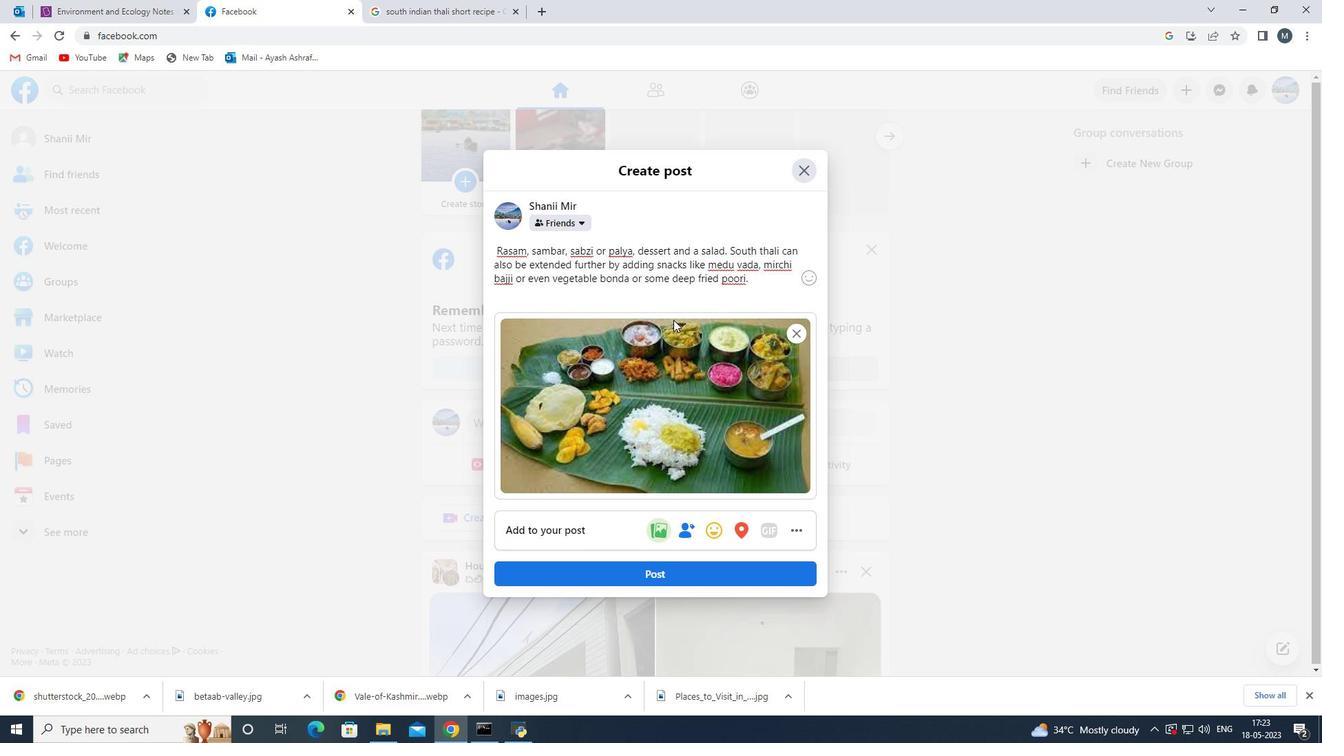 
Action: Mouse moved to (661, 531)
Screenshot: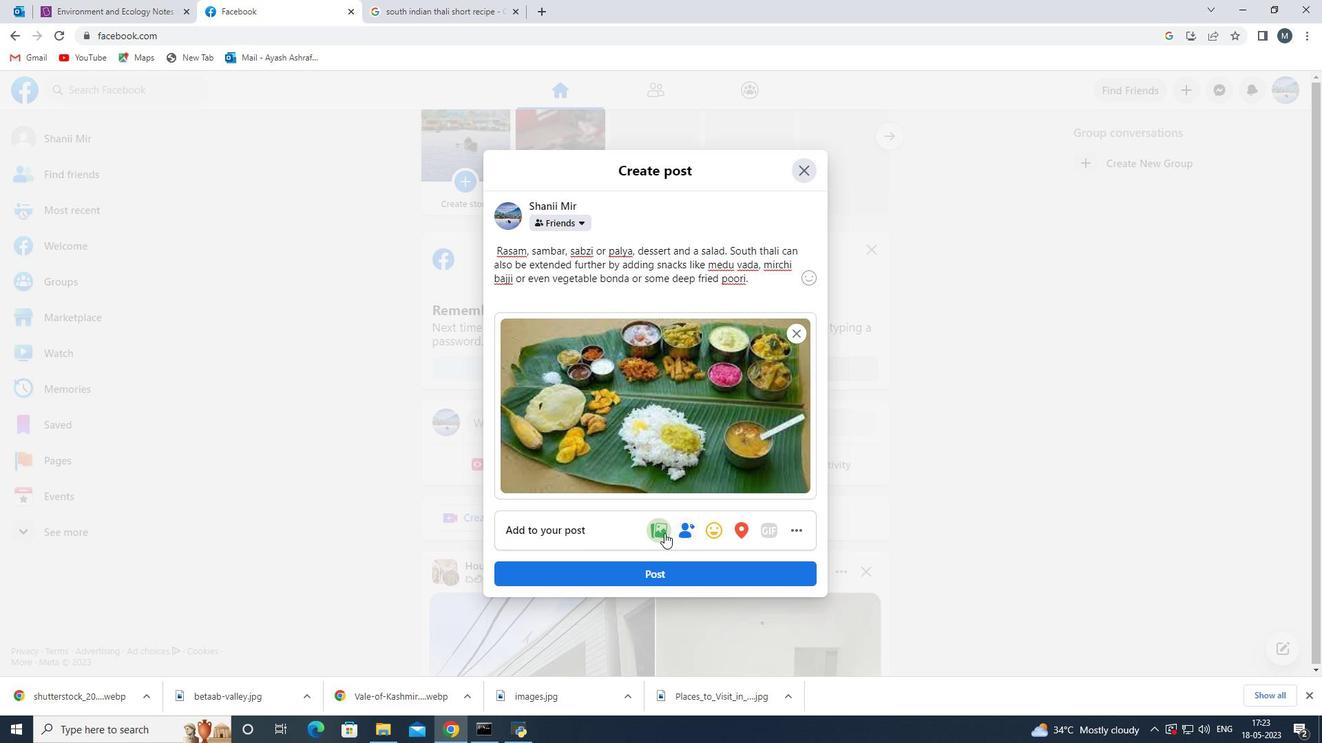 
Action: Mouse pressed left at (661, 531)
Screenshot: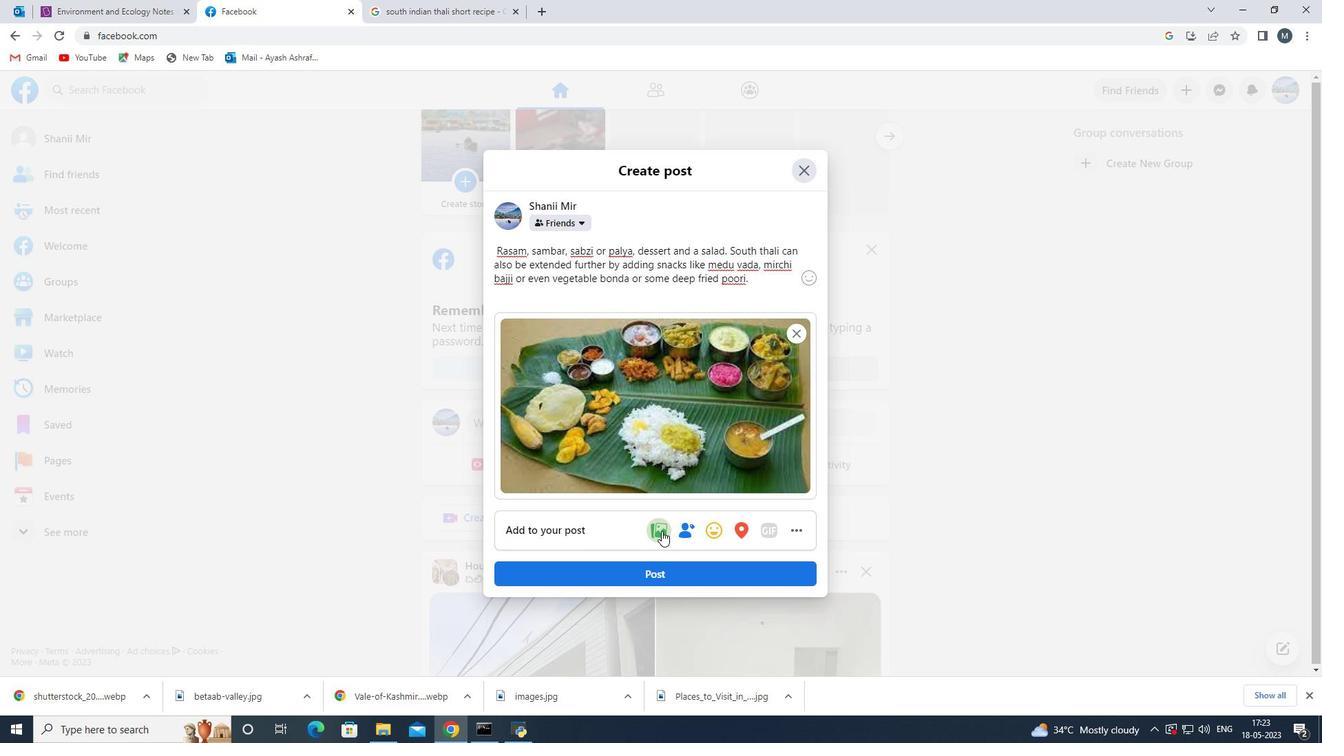 
Action: Mouse moved to (791, 532)
Screenshot: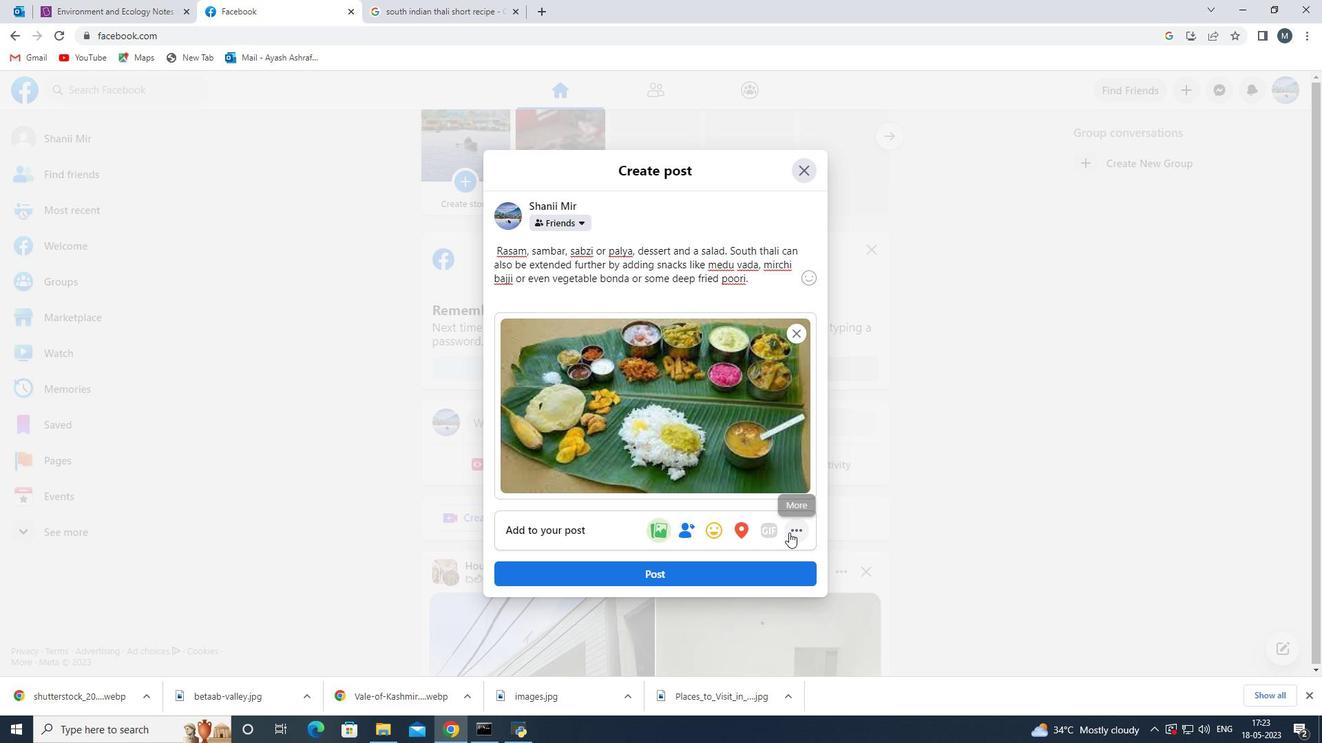 
Action: Mouse pressed left at (791, 532)
Screenshot: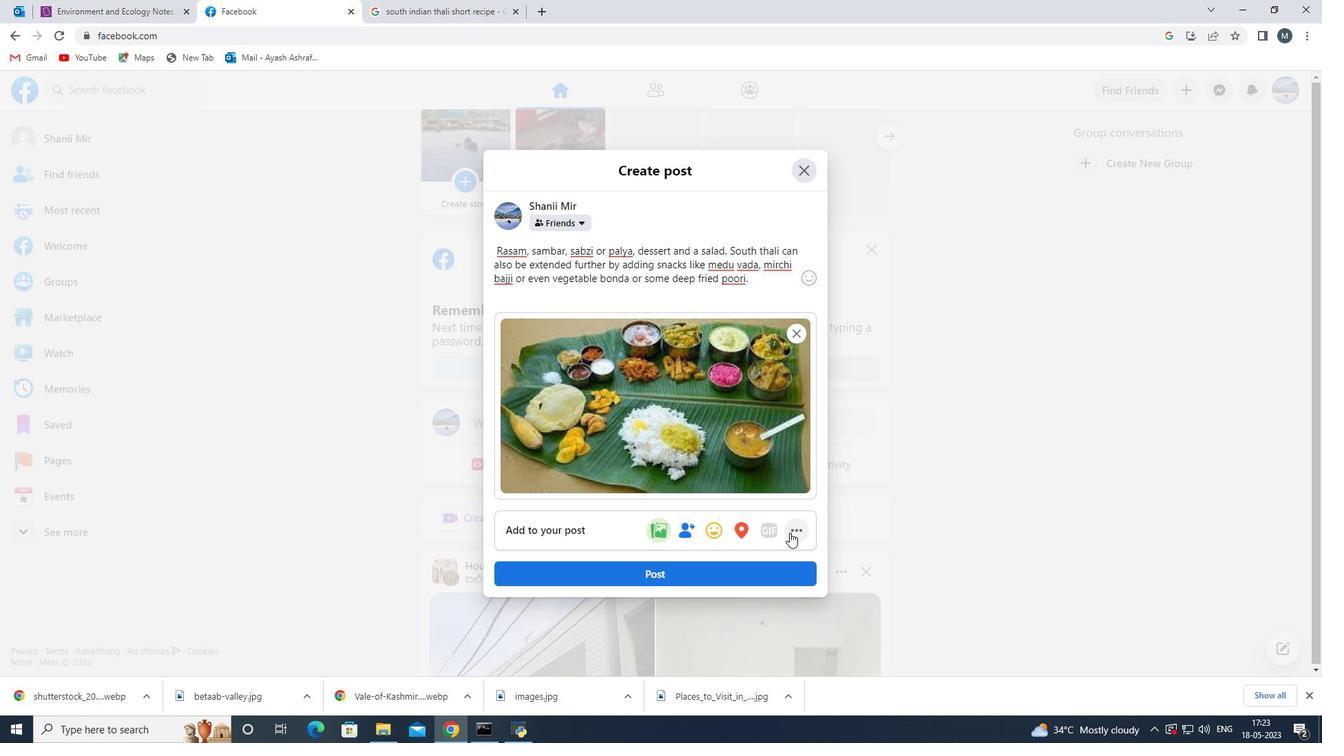 
Action: Mouse moved to (562, 343)
Screenshot: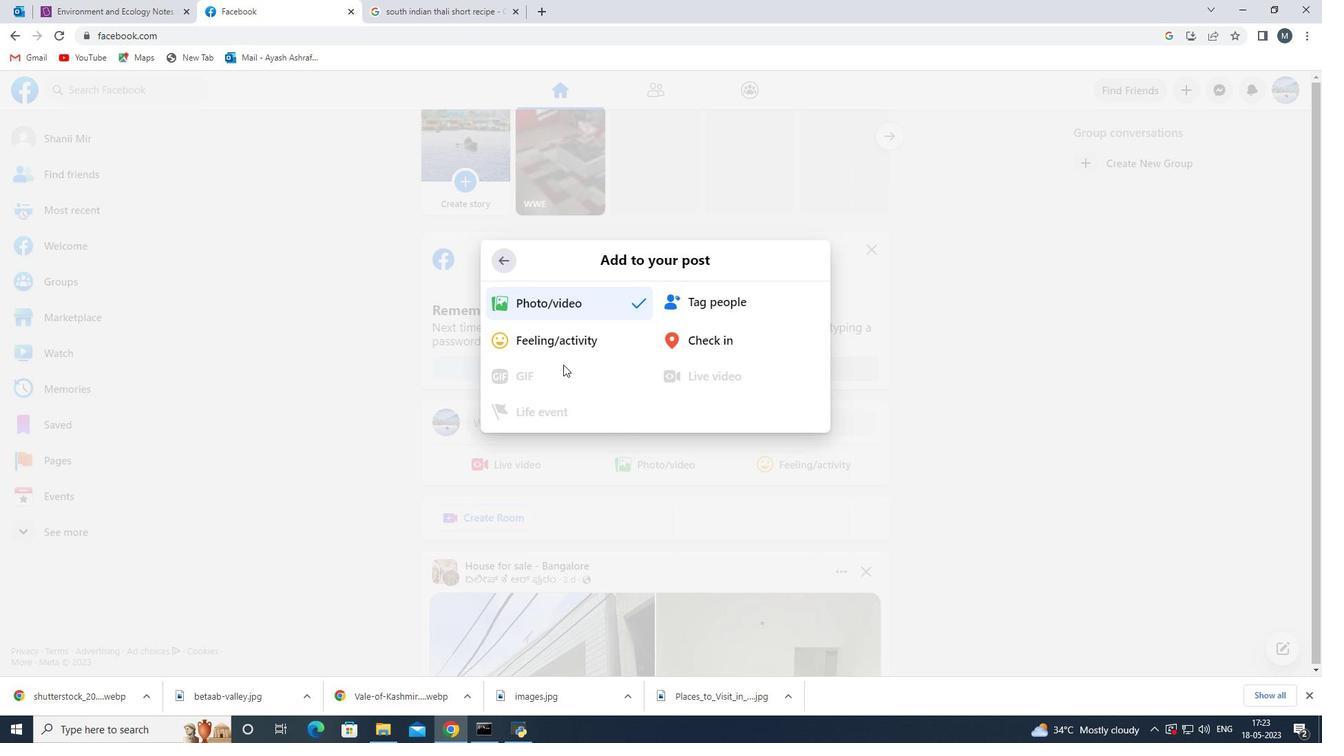 
Action: Mouse pressed left at (562, 343)
Screenshot: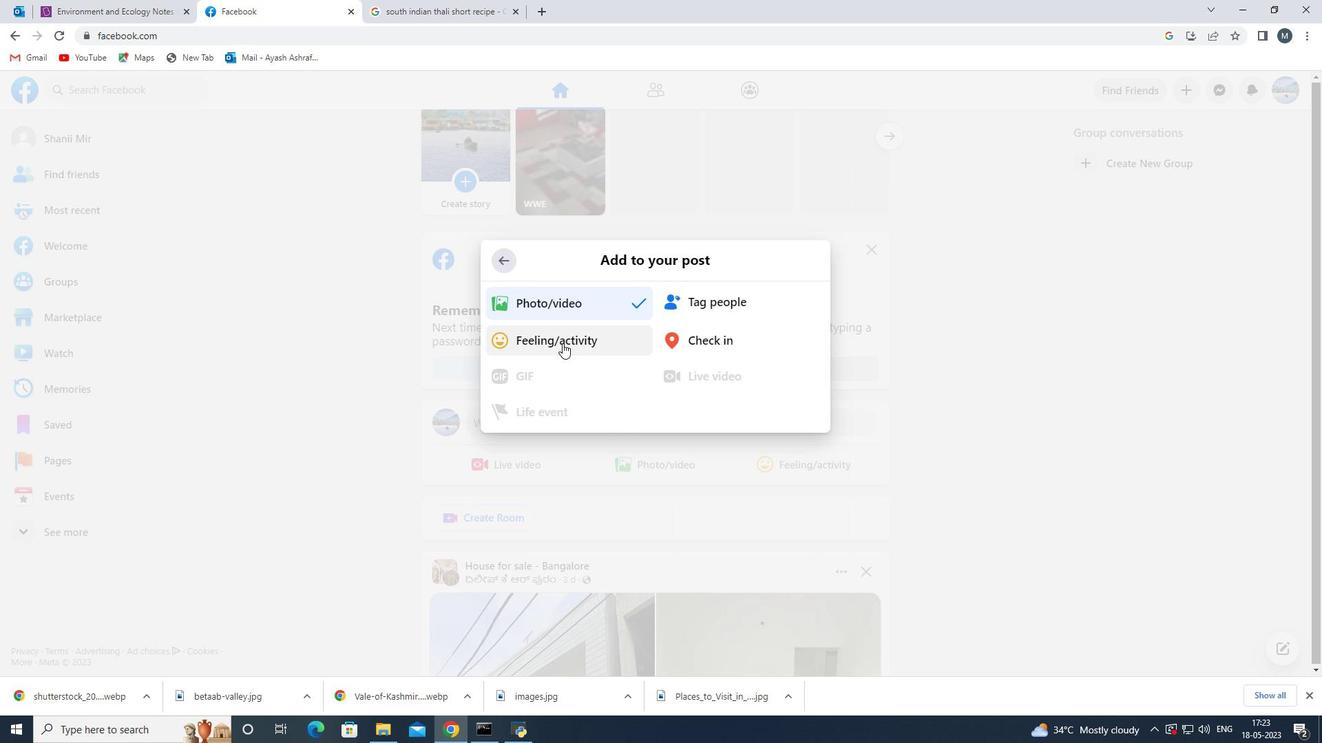 
Action: Mouse moved to (616, 349)
Screenshot: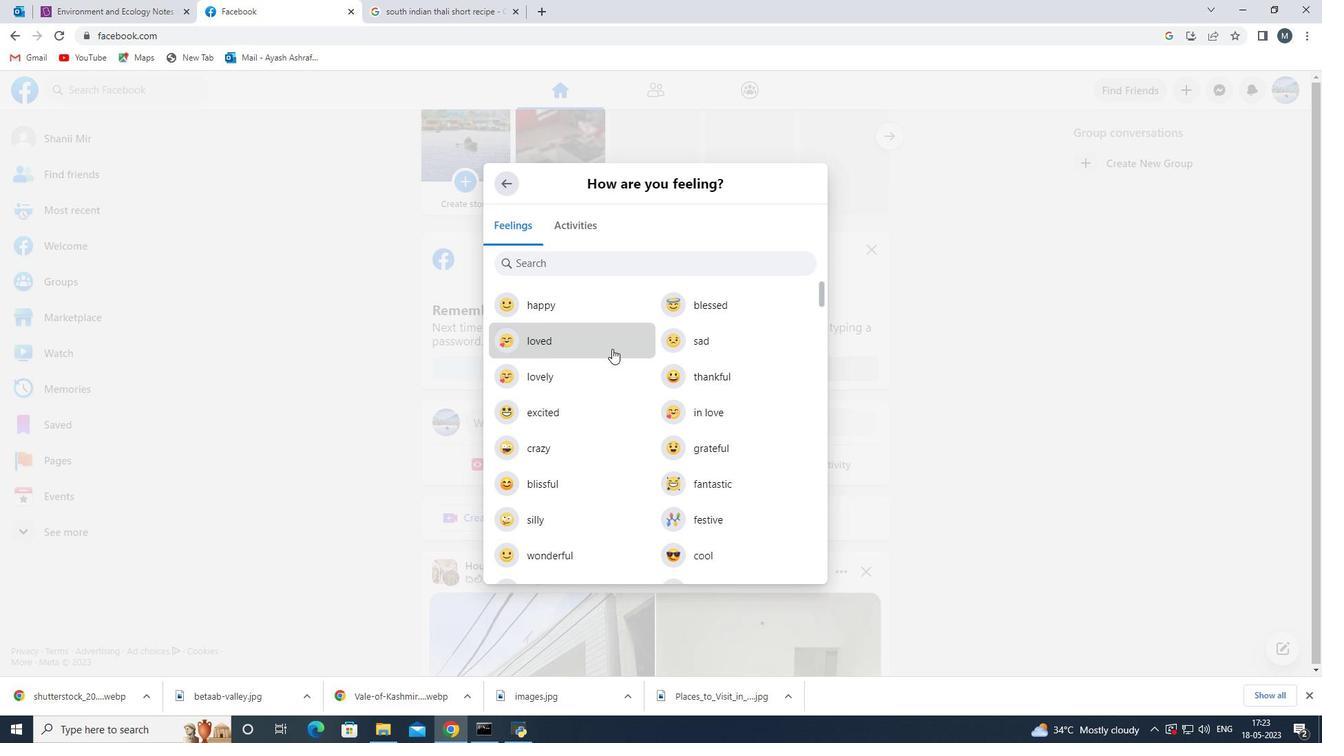 
Action: Mouse scrolled (616, 349) with delta (0, 0)
Screenshot: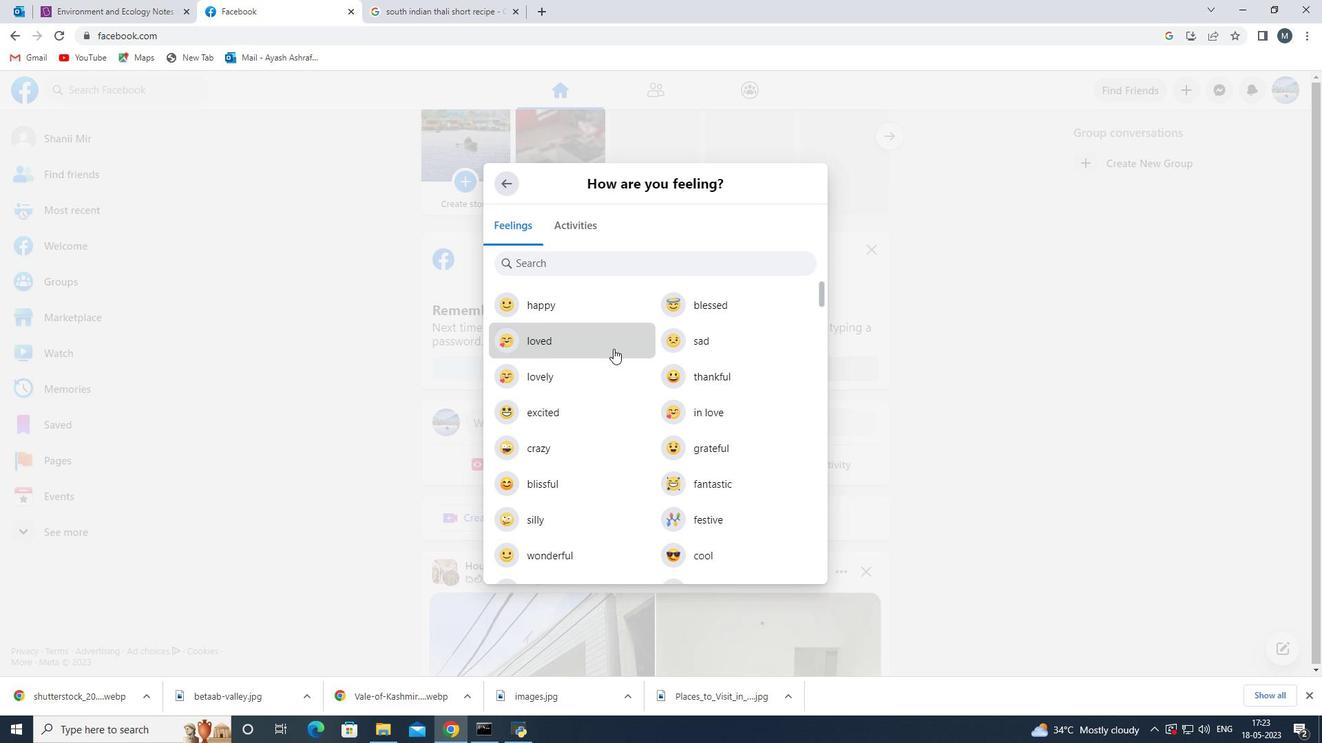 
Action: Mouse moved to (617, 350)
Screenshot: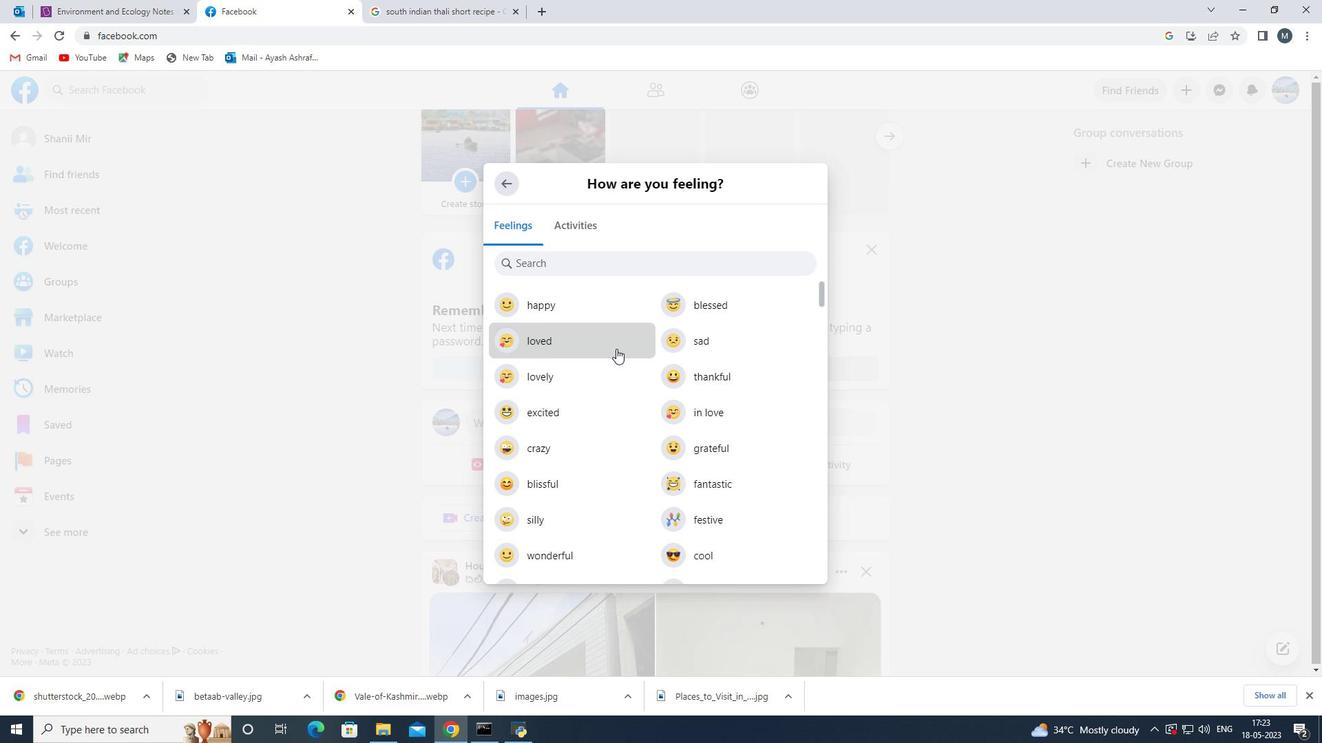 
Action: Mouse scrolled (617, 349) with delta (0, 0)
Screenshot: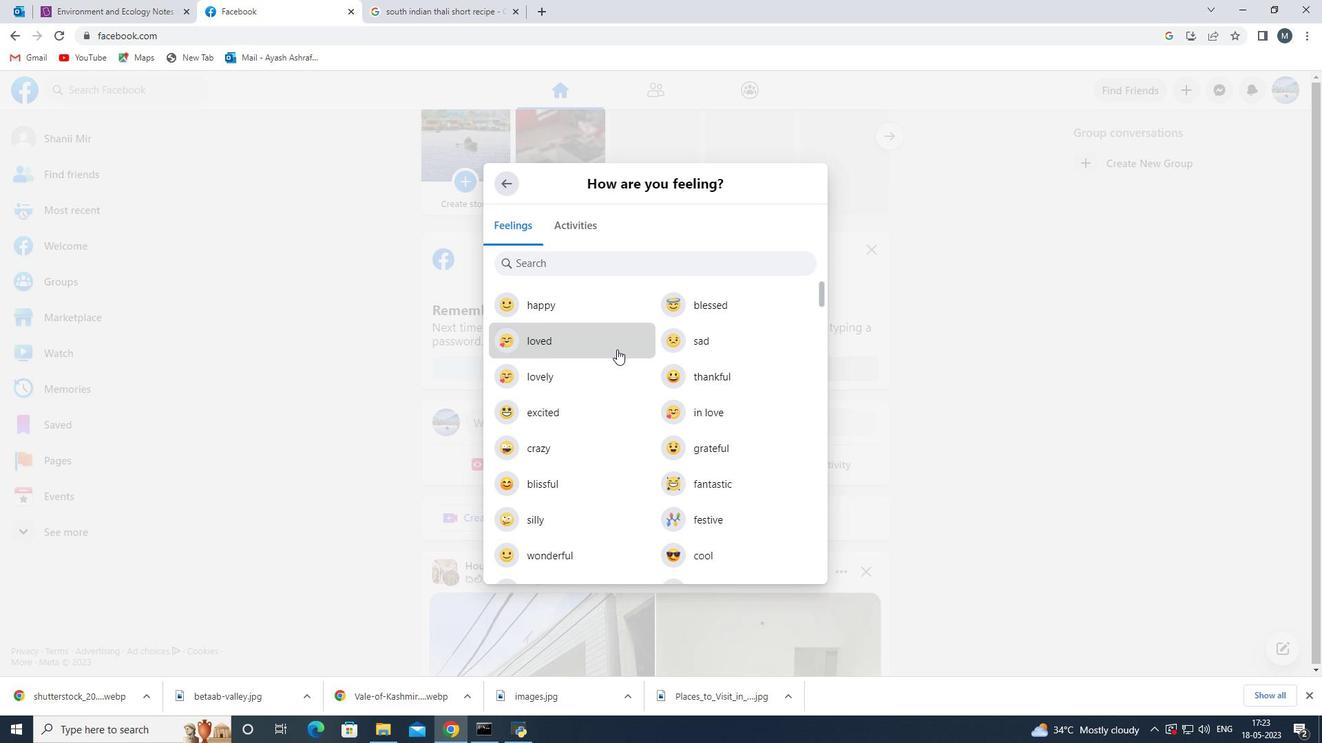 
Action: Mouse moved to (567, 456)
Screenshot: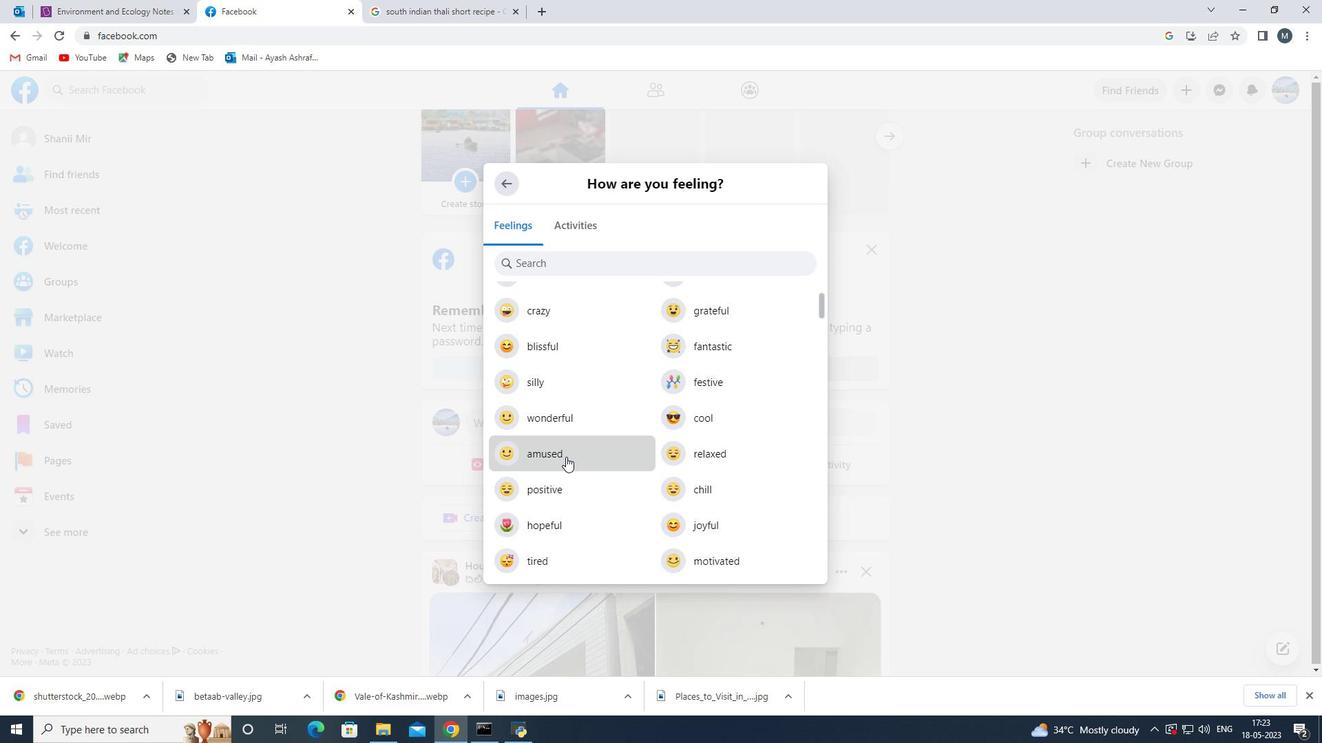 
Action: Mouse scrolled (567, 457) with delta (0, 0)
Screenshot: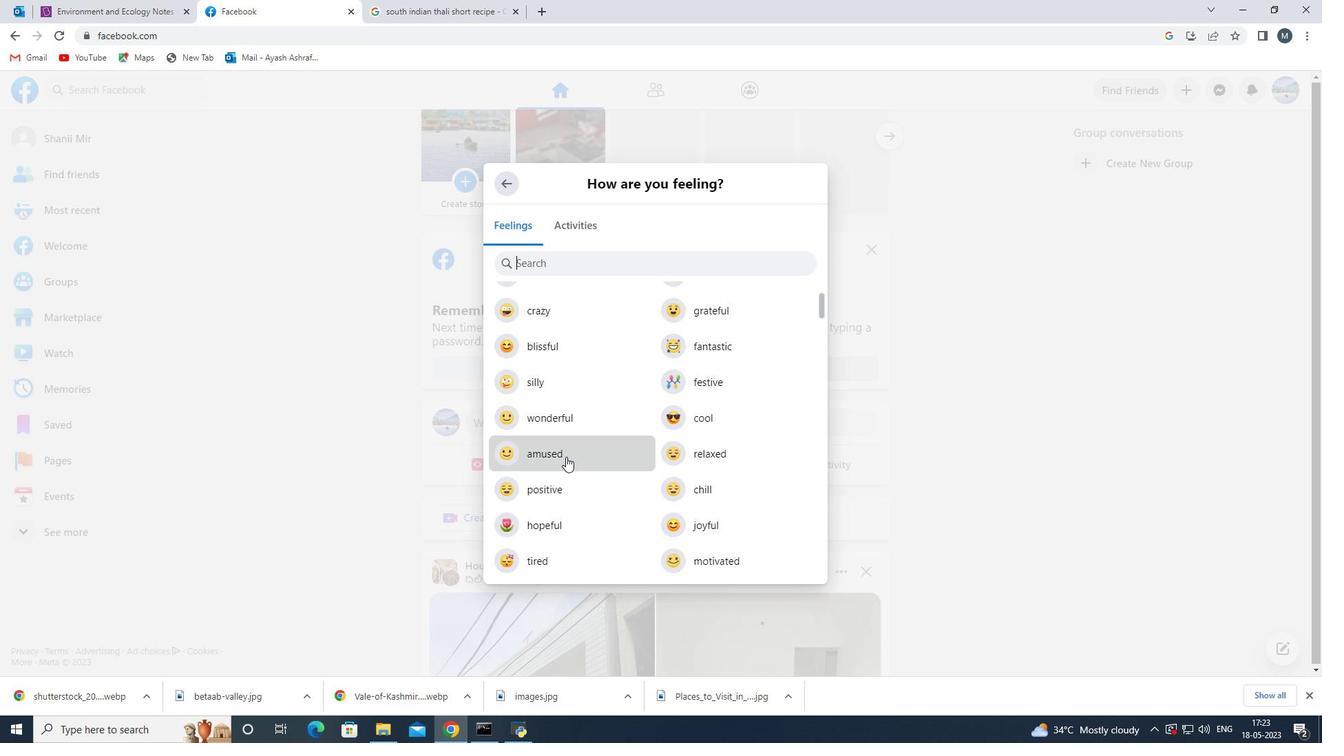 
Action: Mouse moved to (578, 443)
Screenshot: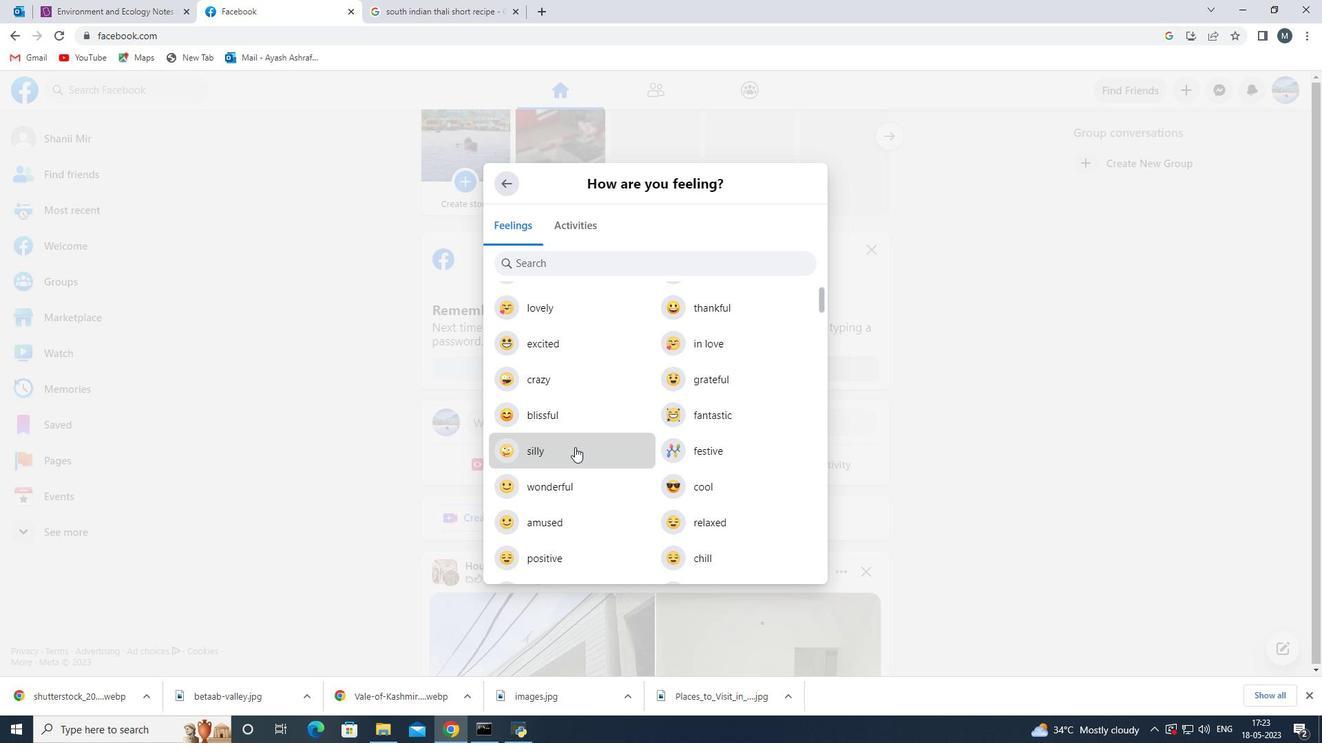 
Action: Mouse scrolled (578, 442) with delta (0, 0)
Screenshot: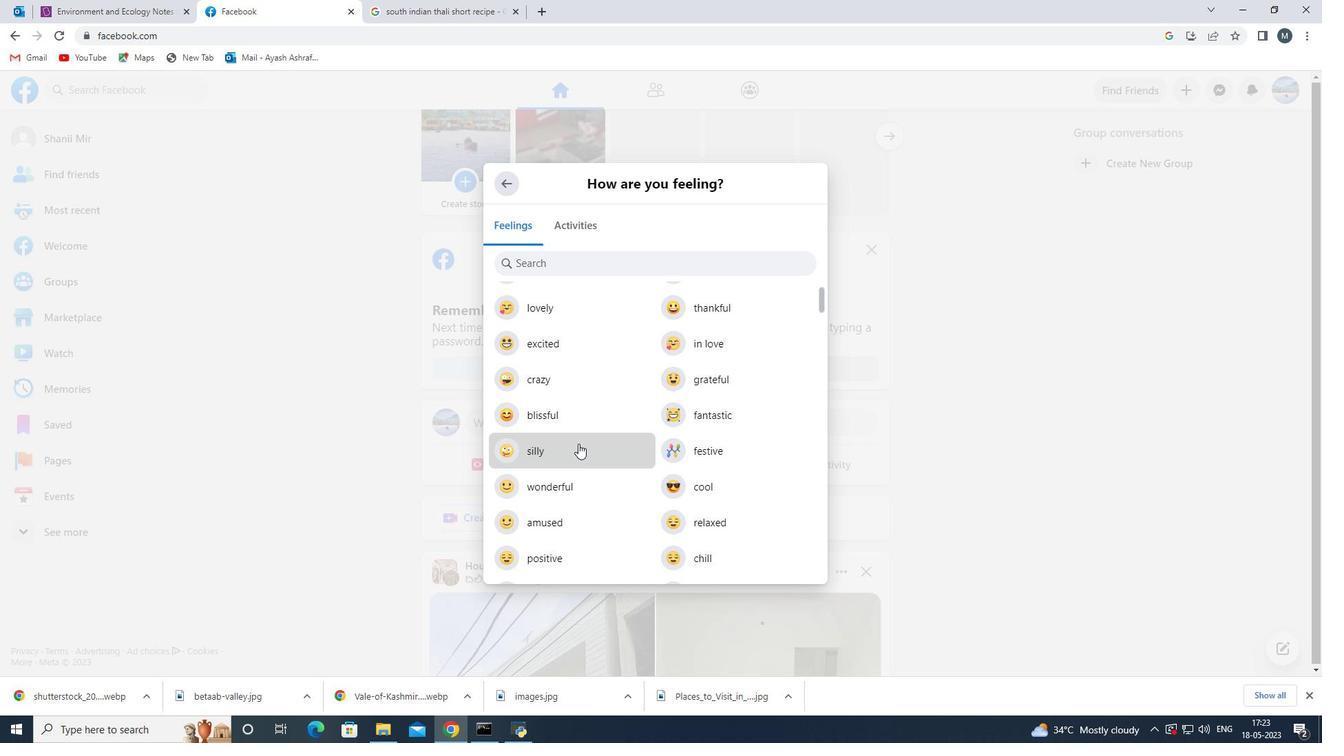 
Action: Mouse moved to (579, 442)
Screenshot: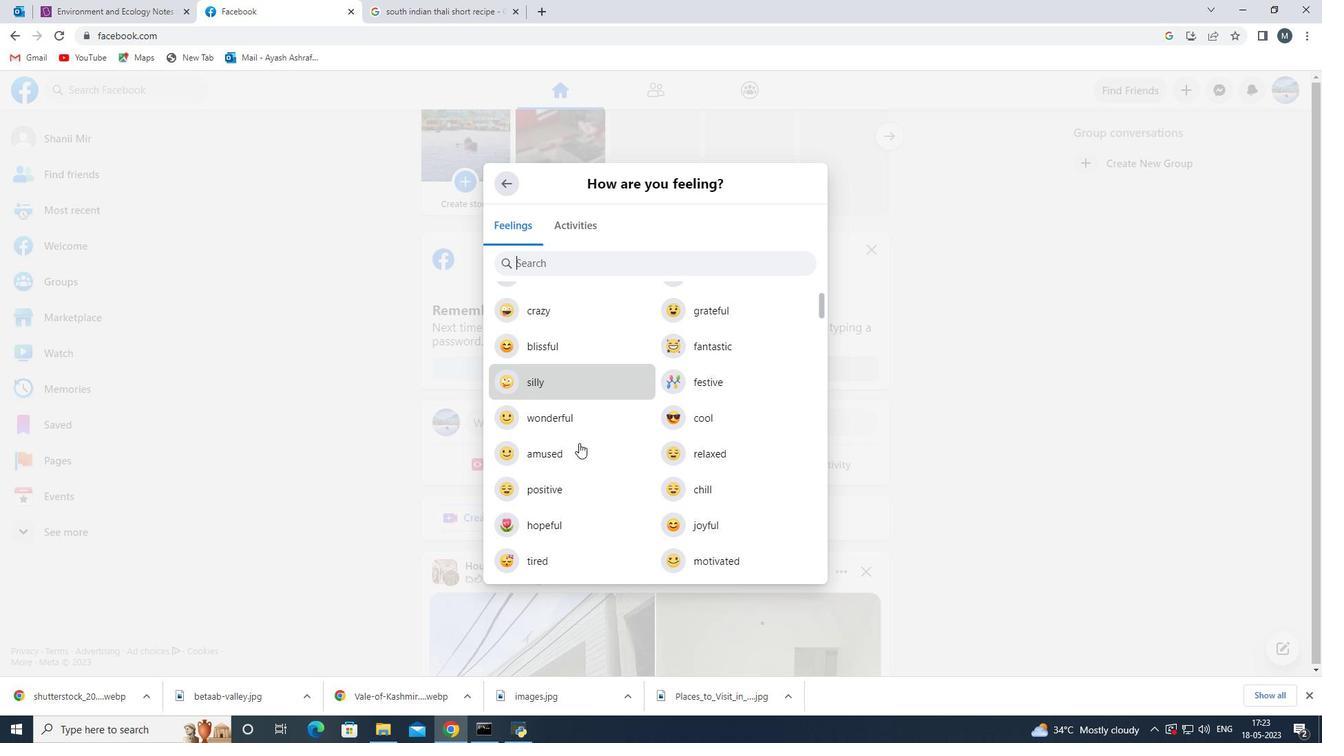 
Action: Mouse scrolled (579, 442) with delta (0, 0)
Screenshot: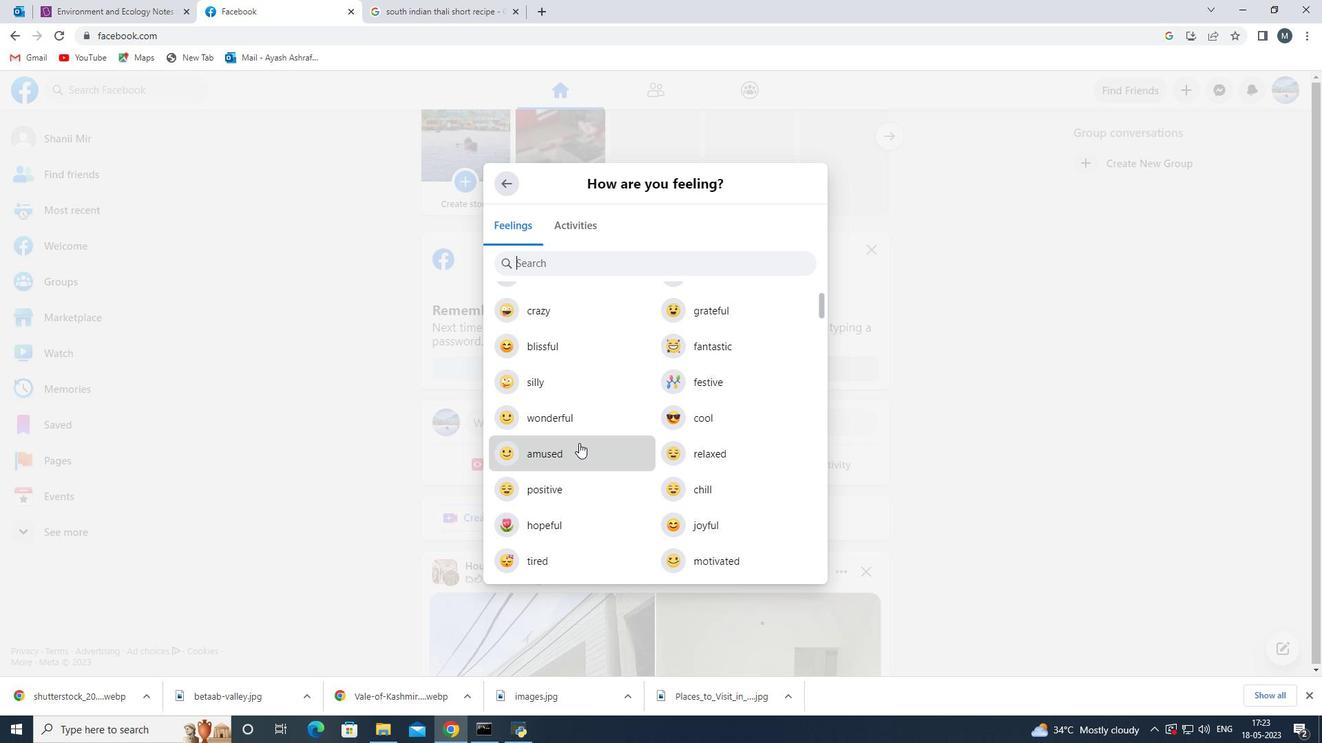 
Action: Mouse moved to (580, 444)
Screenshot: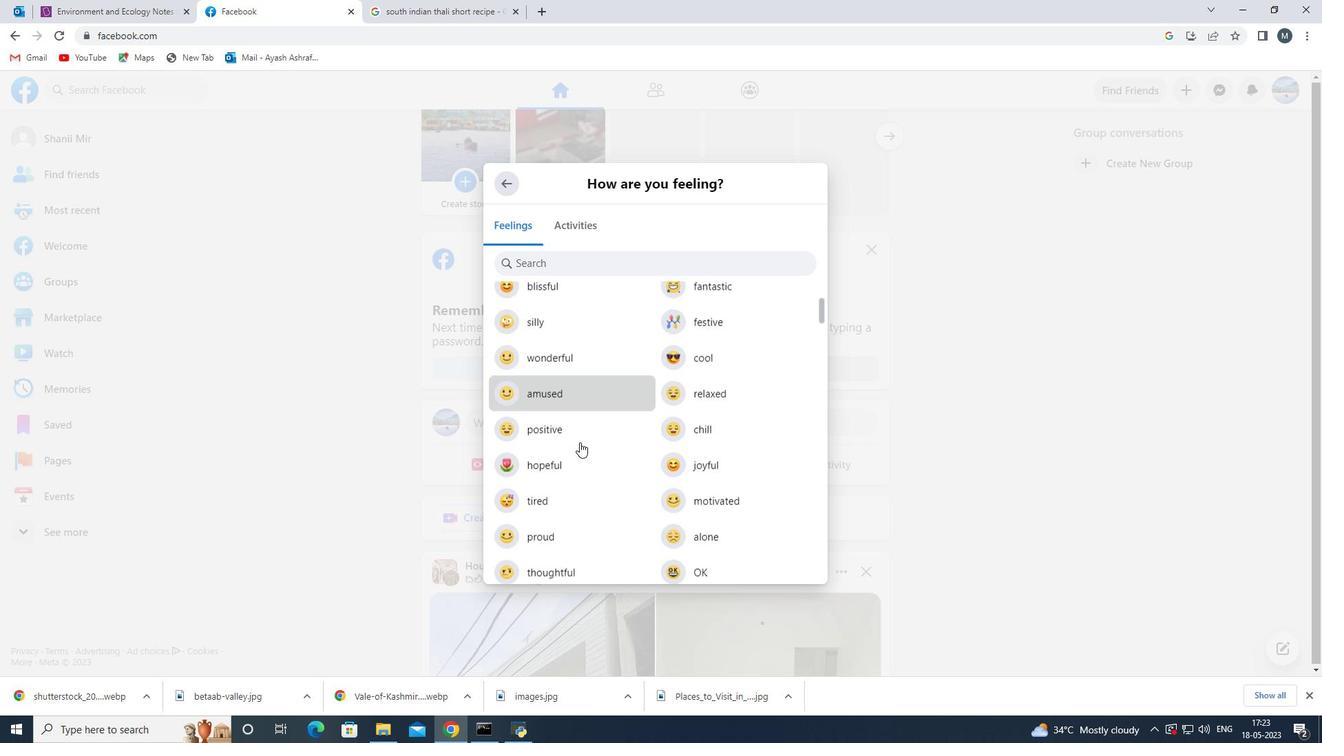 
Action: Mouse scrolled (580, 443) with delta (0, 0)
Screenshot: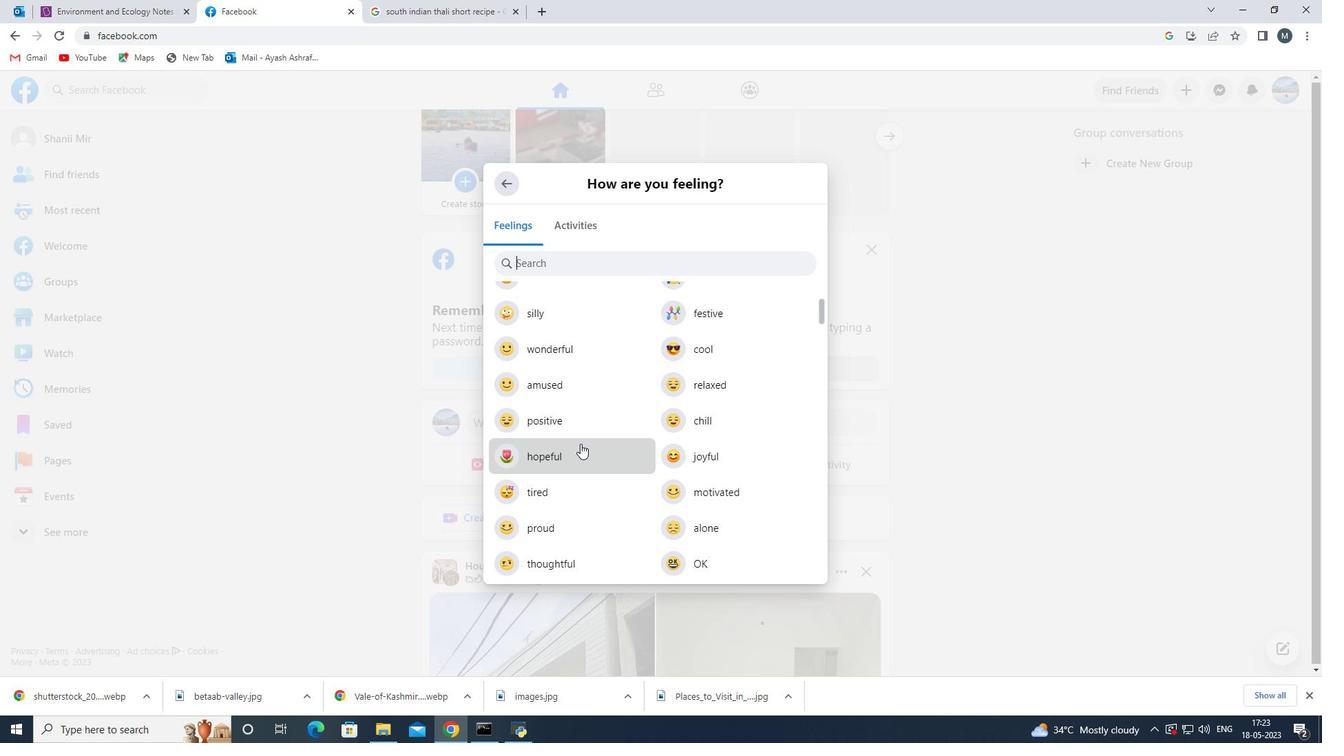 
Action: Mouse moved to (581, 446)
Screenshot: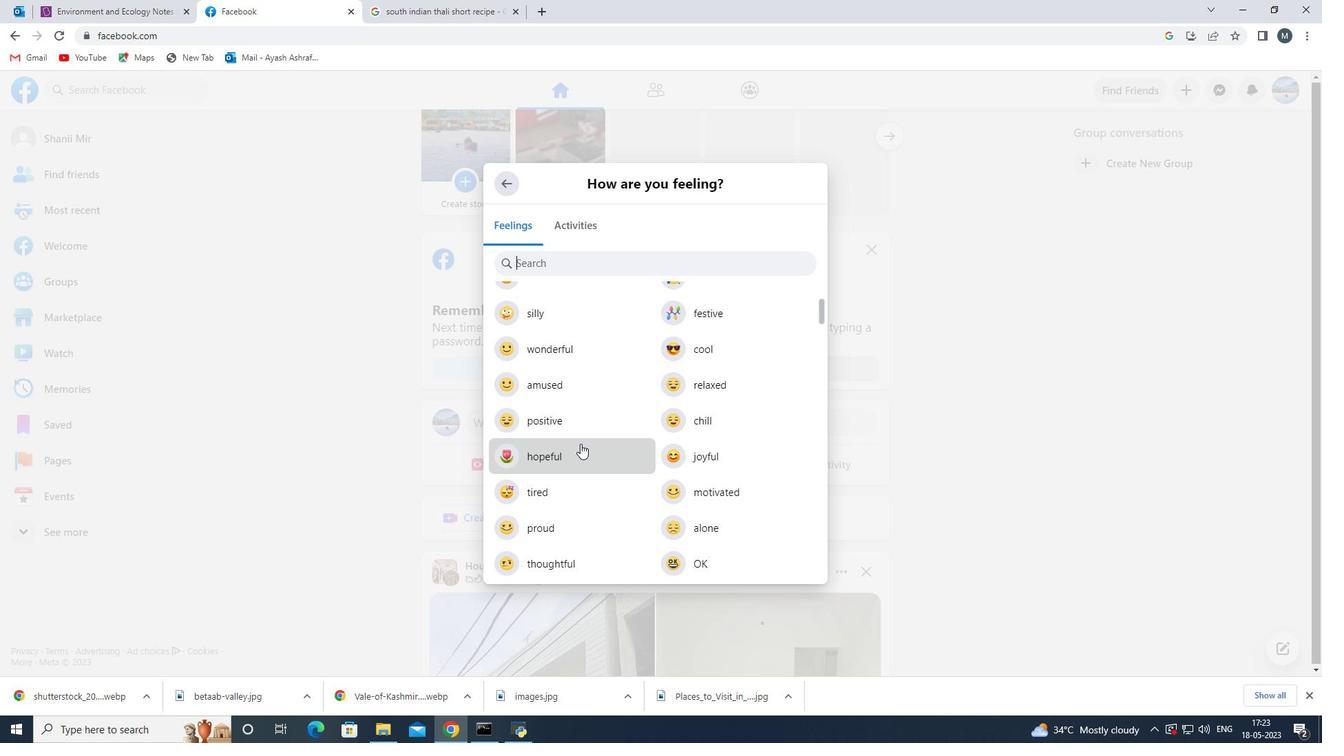 
Action: Mouse scrolled (581, 446) with delta (0, 0)
Screenshot: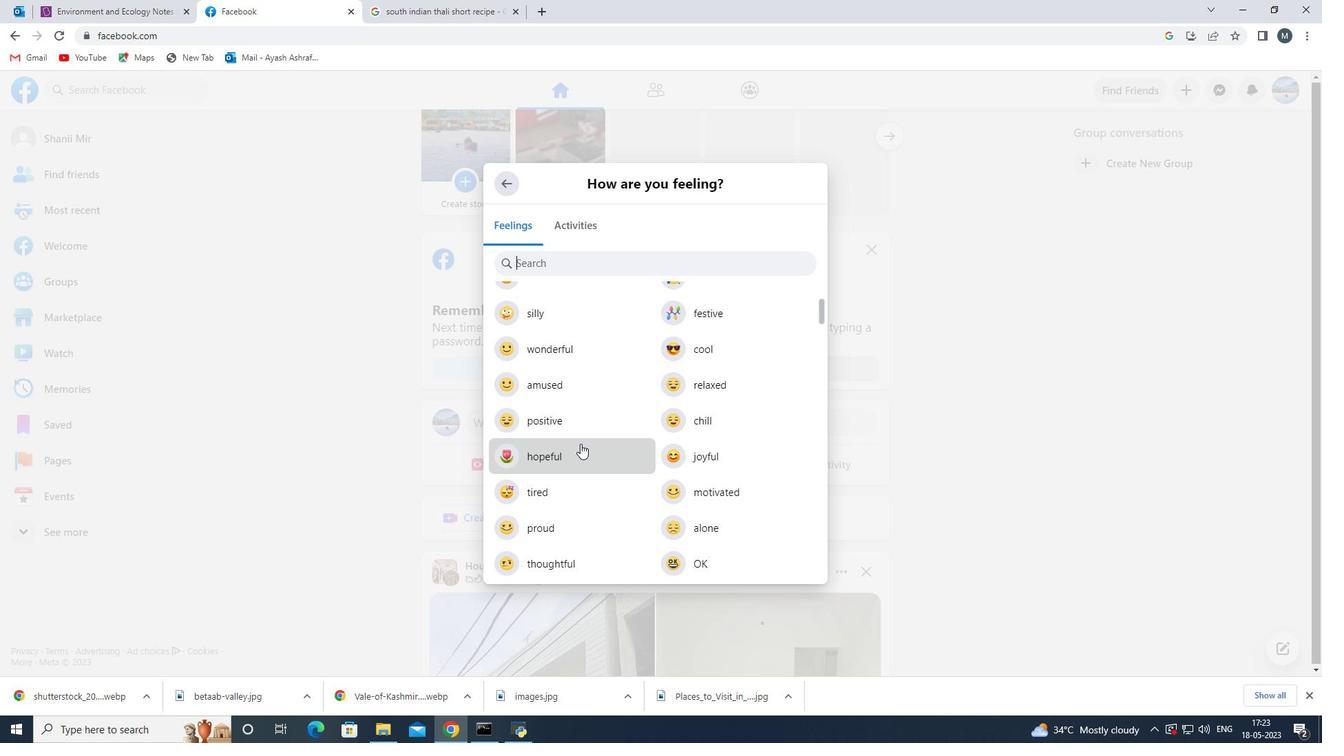 
Action: Mouse moved to (581, 447)
Screenshot: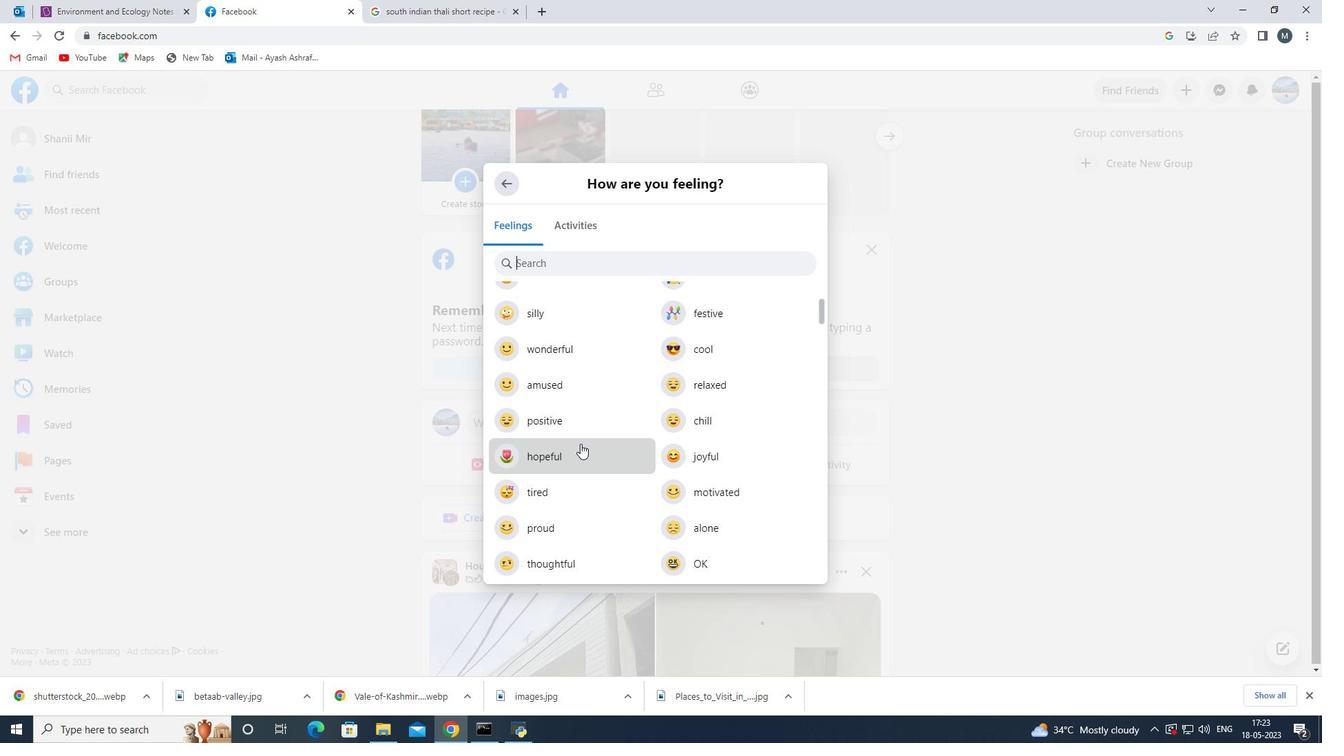 
Action: Mouse scrolled (581, 446) with delta (0, 0)
Screenshot: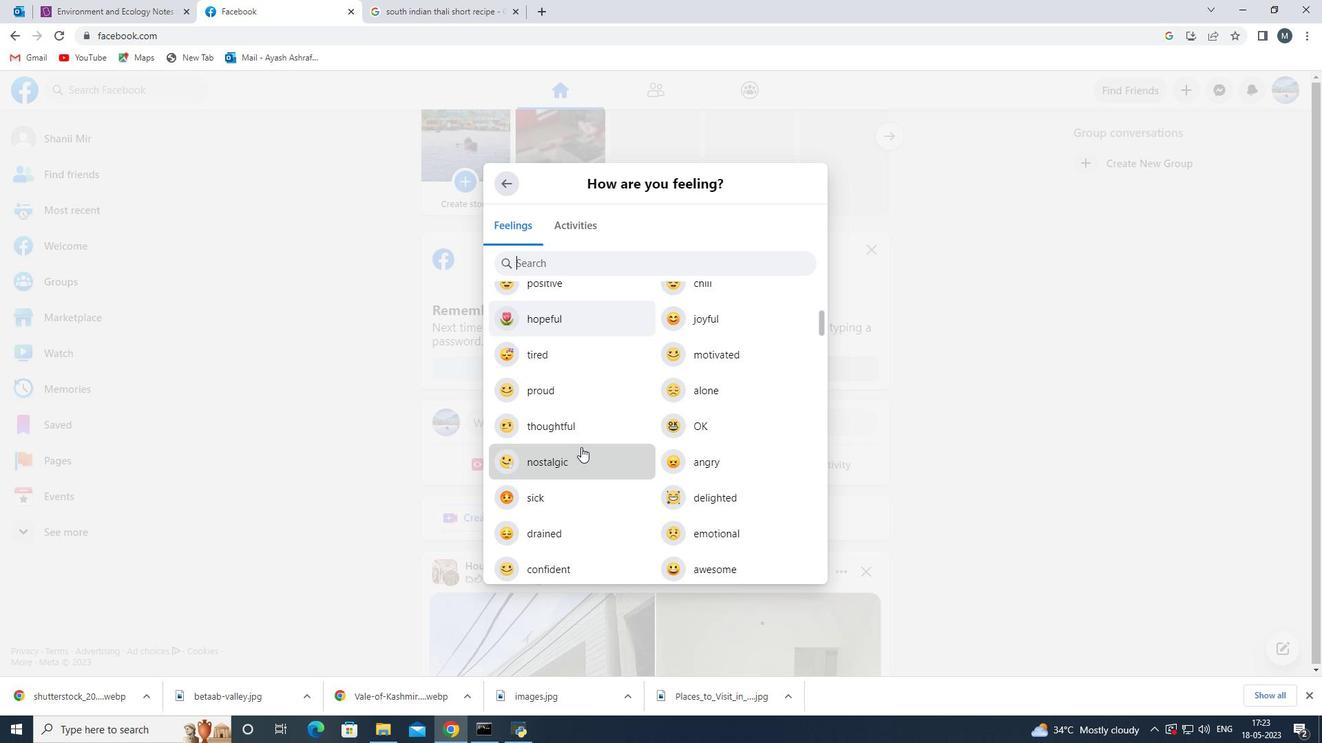 
Action: Mouse scrolled (581, 446) with delta (0, 0)
Screenshot: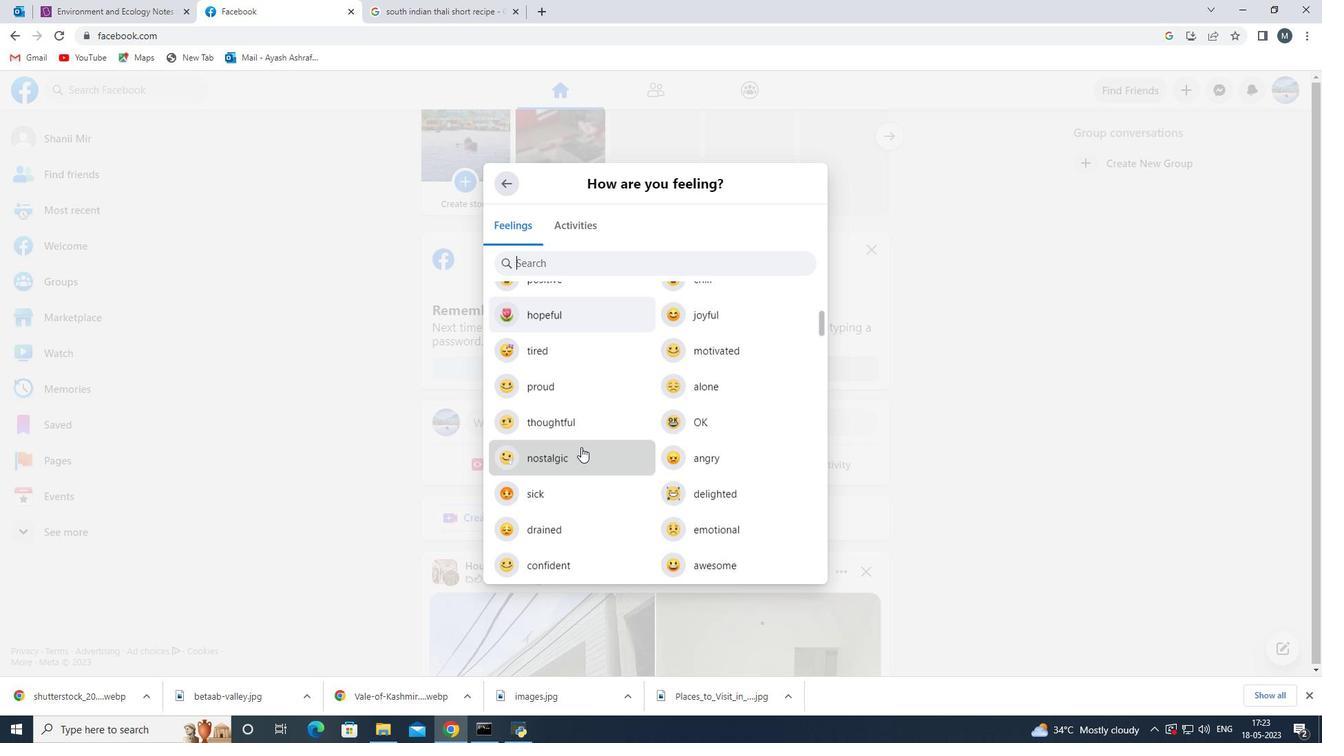 
Action: Mouse moved to (657, 445)
Screenshot: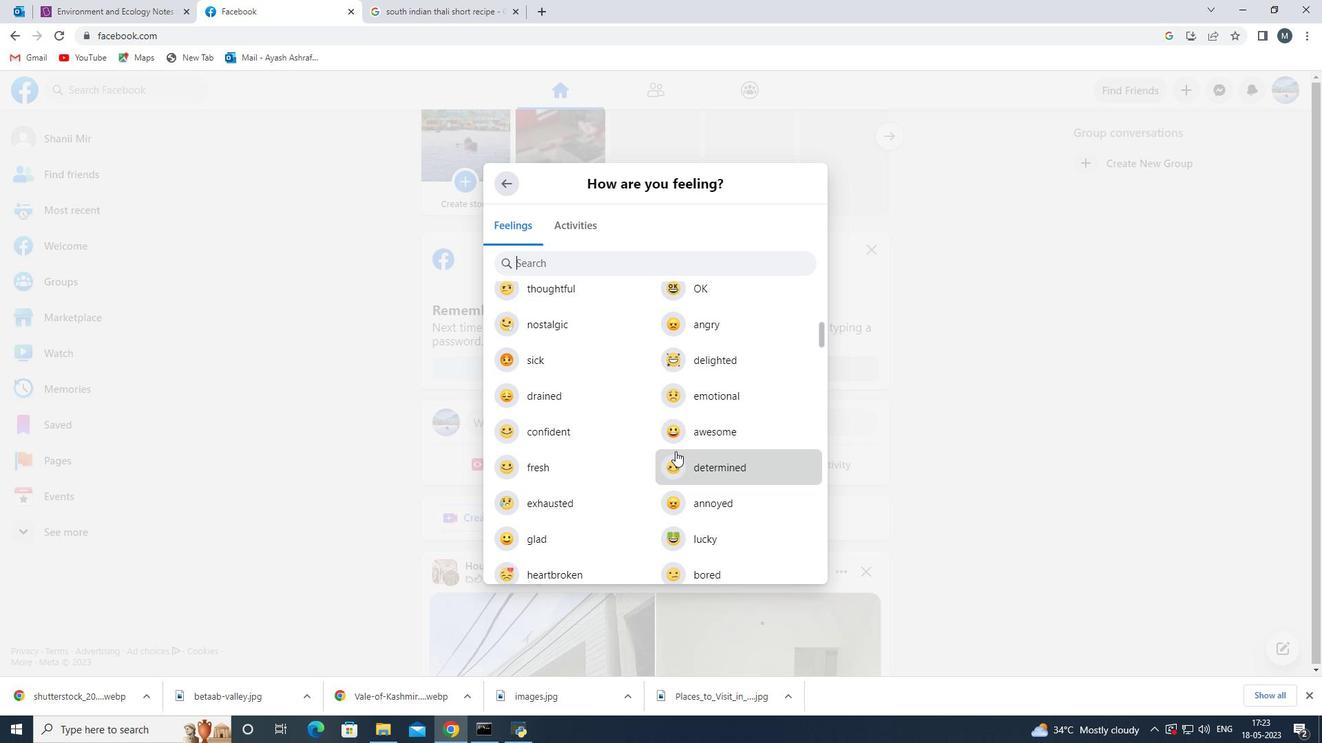 
Action: Mouse scrolled (657, 444) with delta (0, 0)
Screenshot: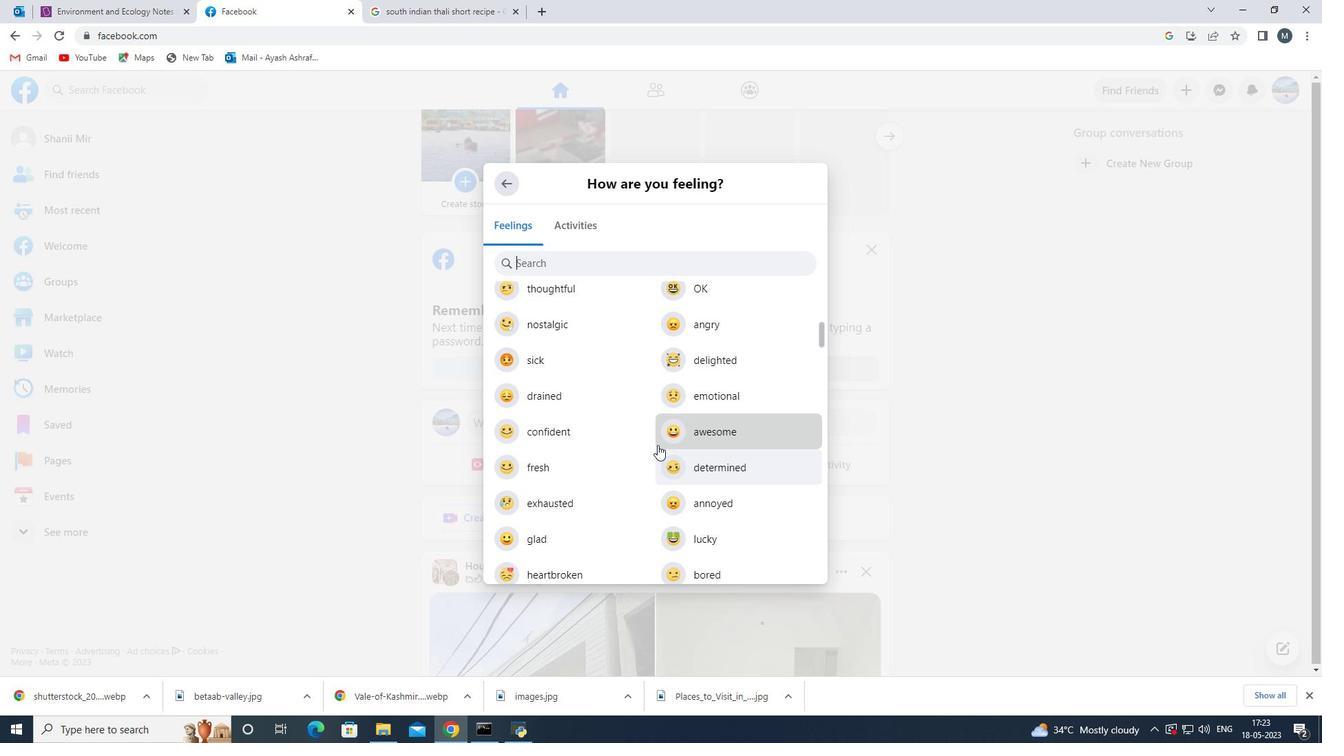 
Action: Mouse moved to (683, 536)
Screenshot: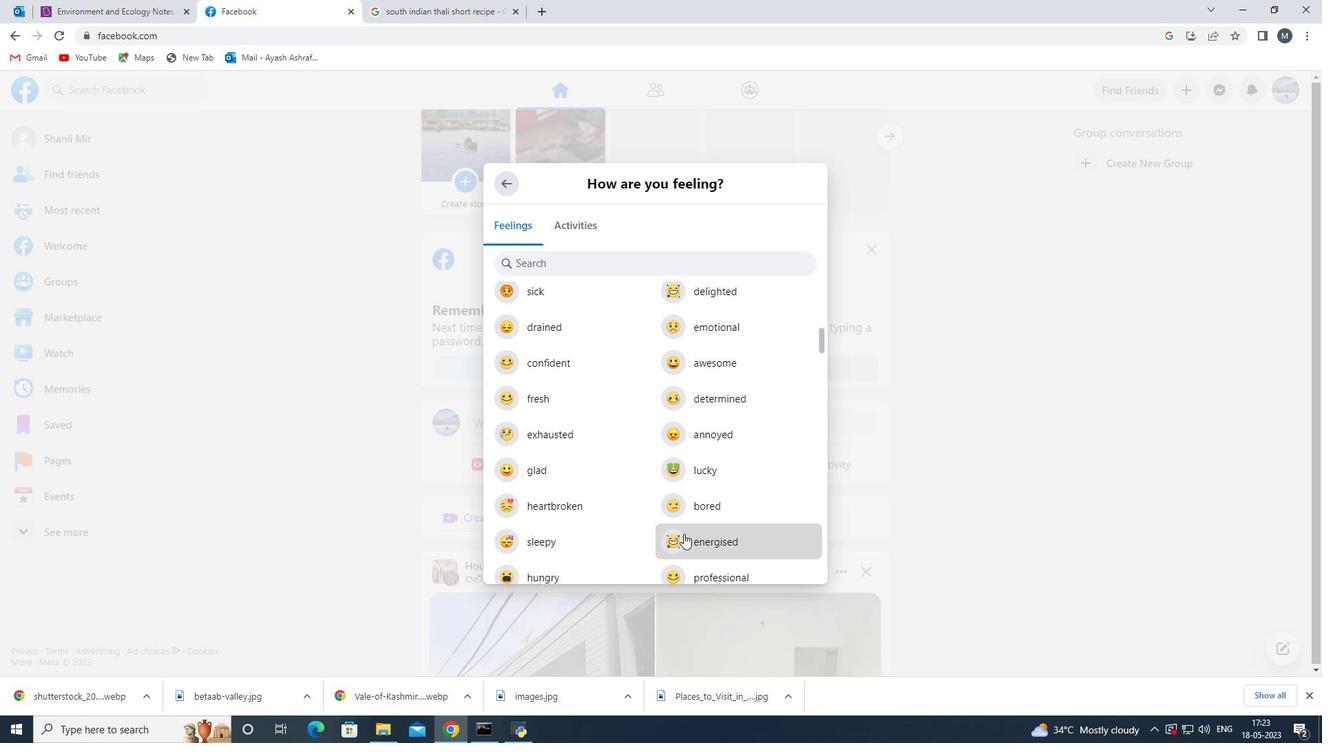 
Action: Mouse pressed left at (683, 536)
Screenshot: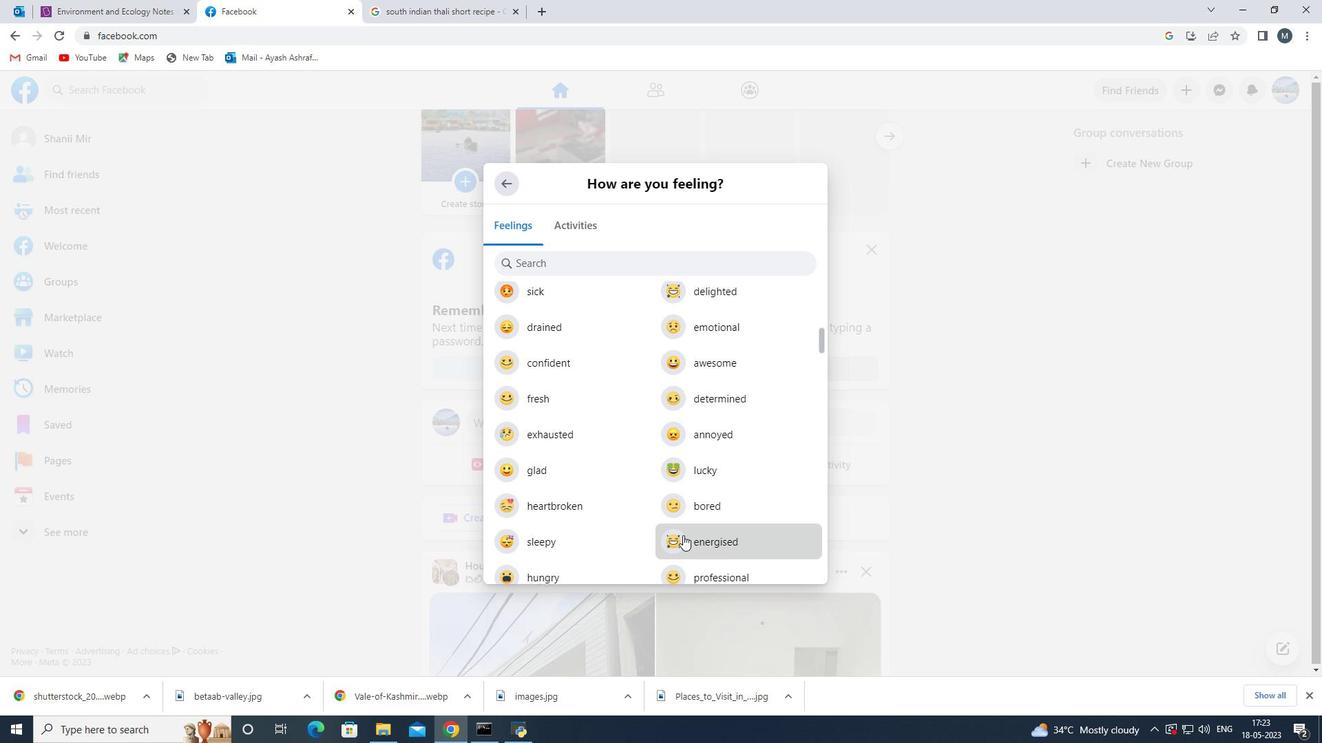 
Action: Mouse moved to (511, 255)
Screenshot: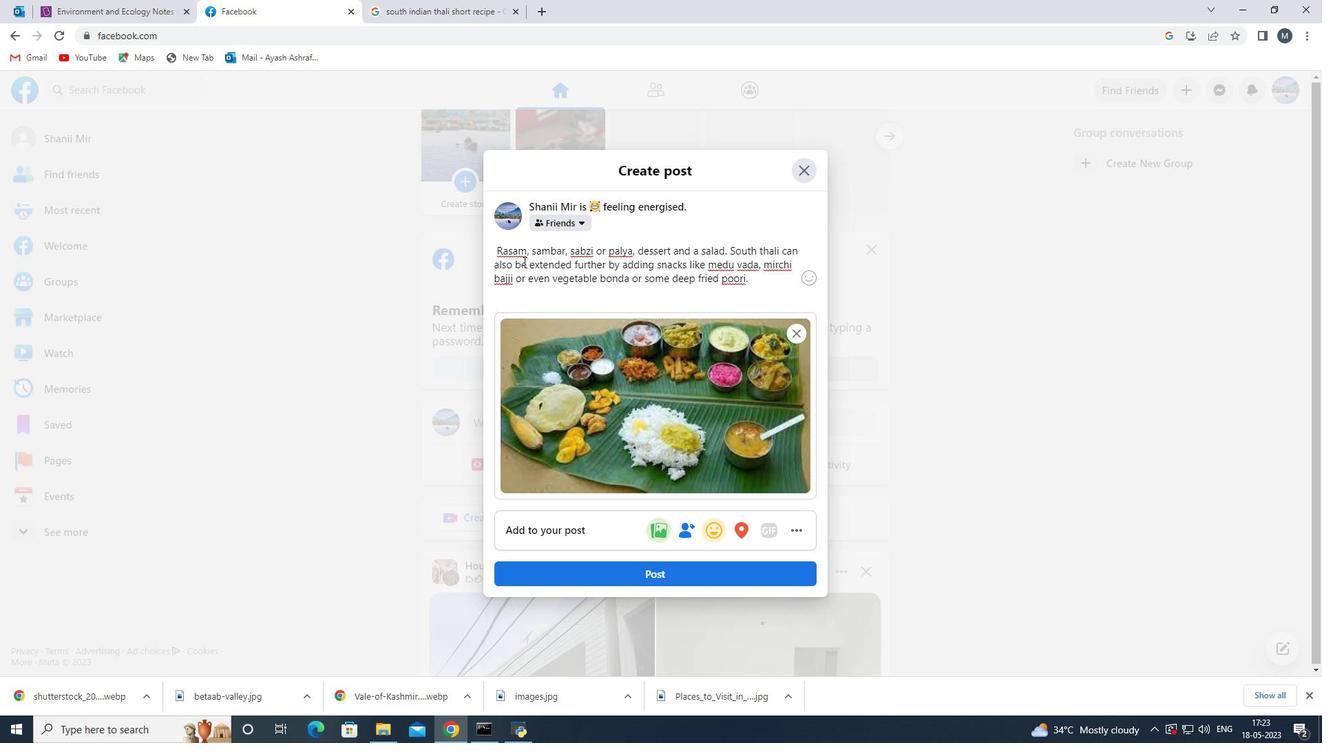 
Action: Mouse pressed left at (511, 255)
Screenshot: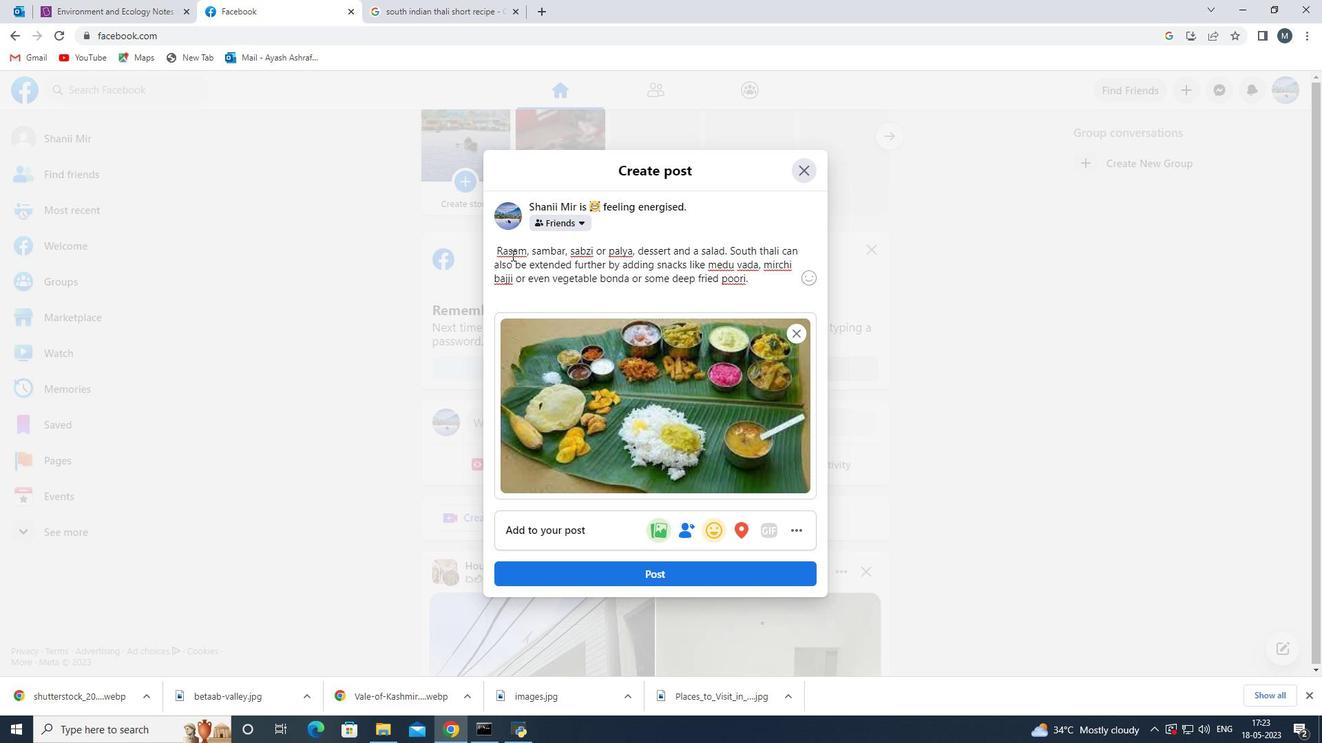 
Action: Mouse moved to (750, 279)
Screenshot: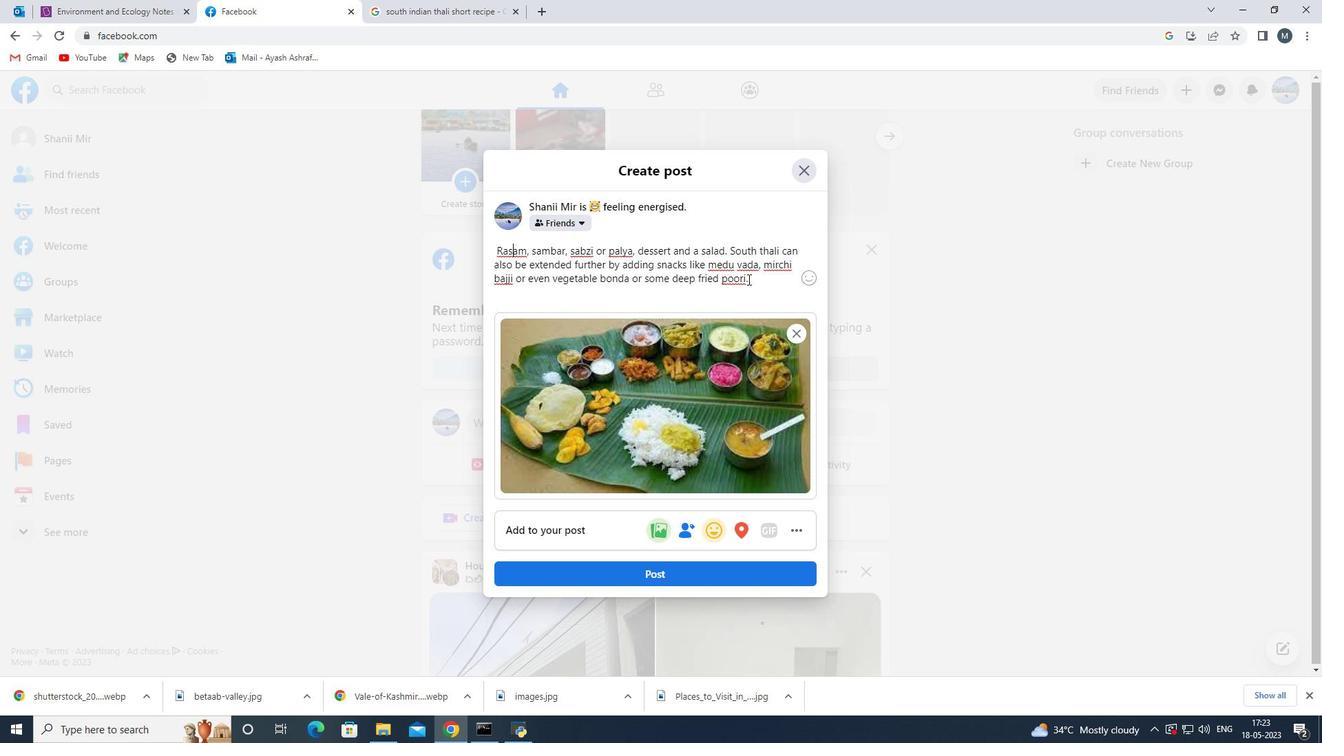 
Action: Mouse pressed left at (750, 279)
Screenshot: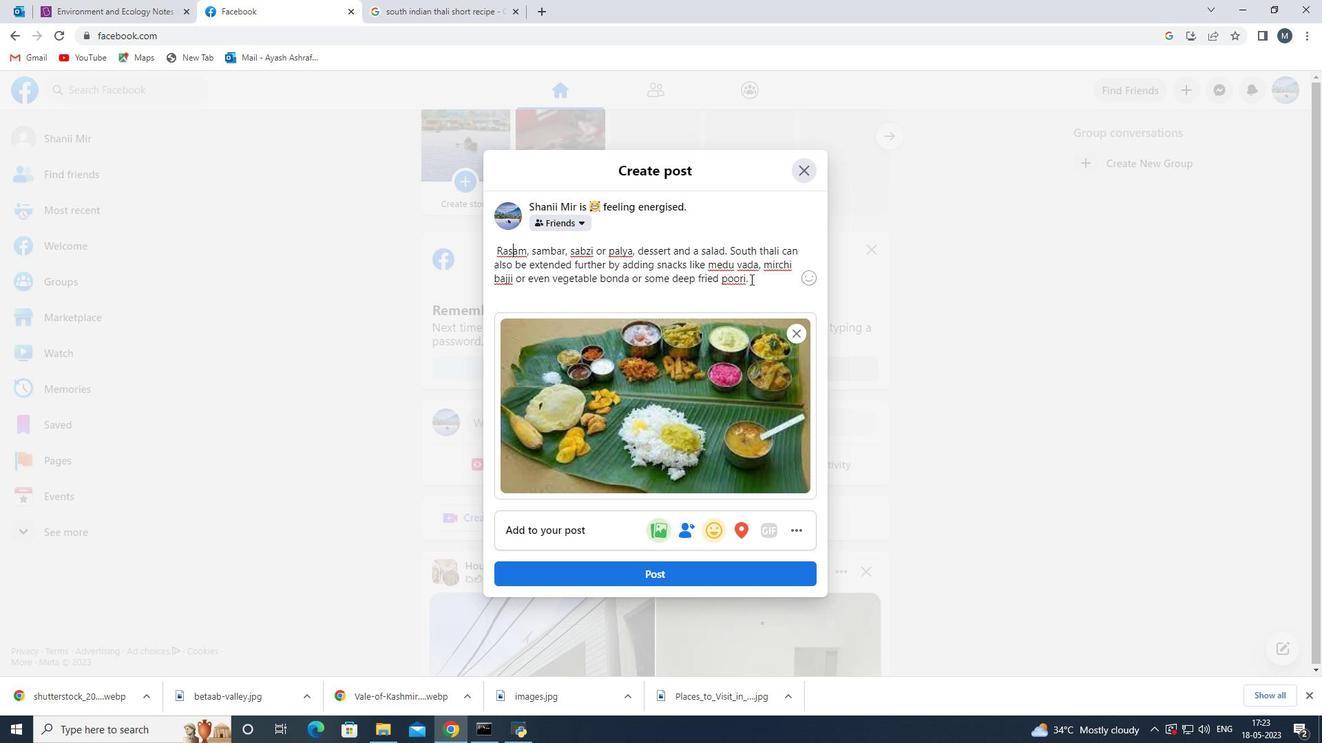 
Action: Mouse moved to (726, 250)
Screenshot: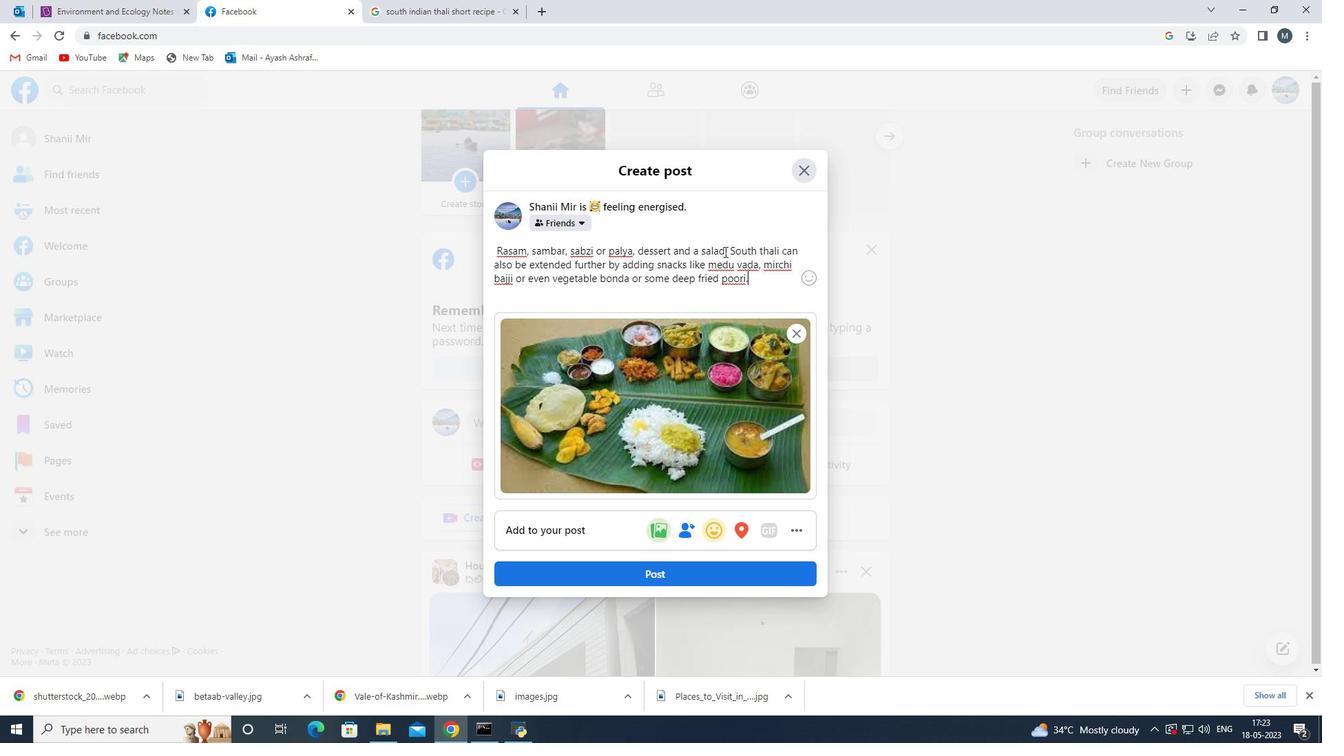 
Action: Mouse pressed left at (726, 250)
Screenshot: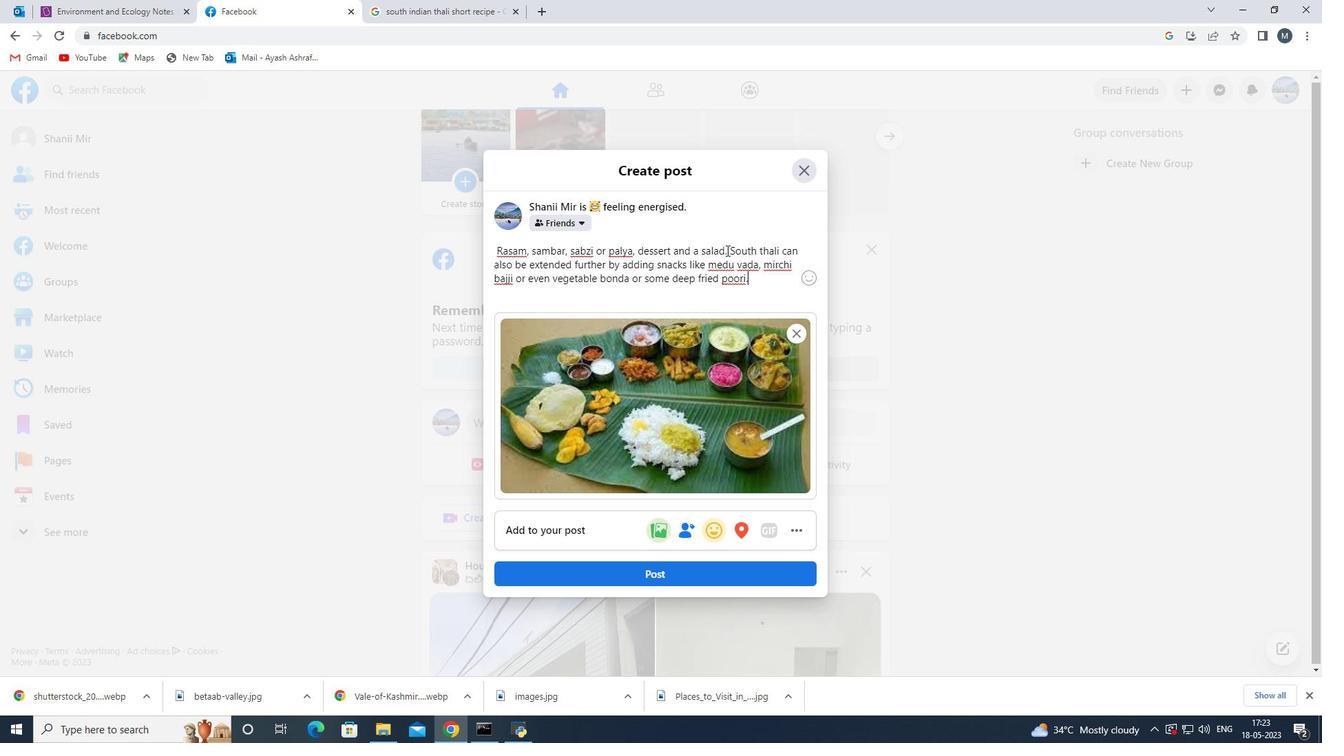 
Action: Mouse moved to (731, 252)
Screenshot: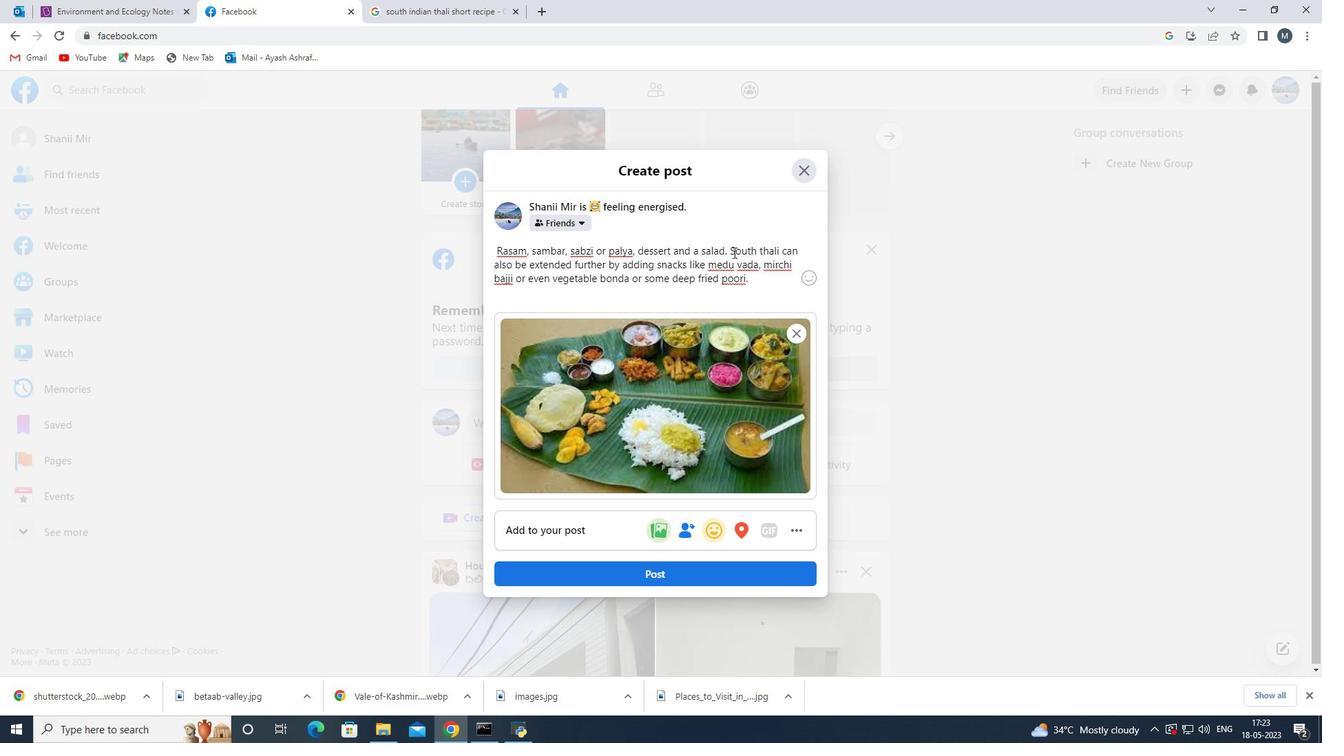 
Action: Mouse pressed left at (731, 252)
Screenshot: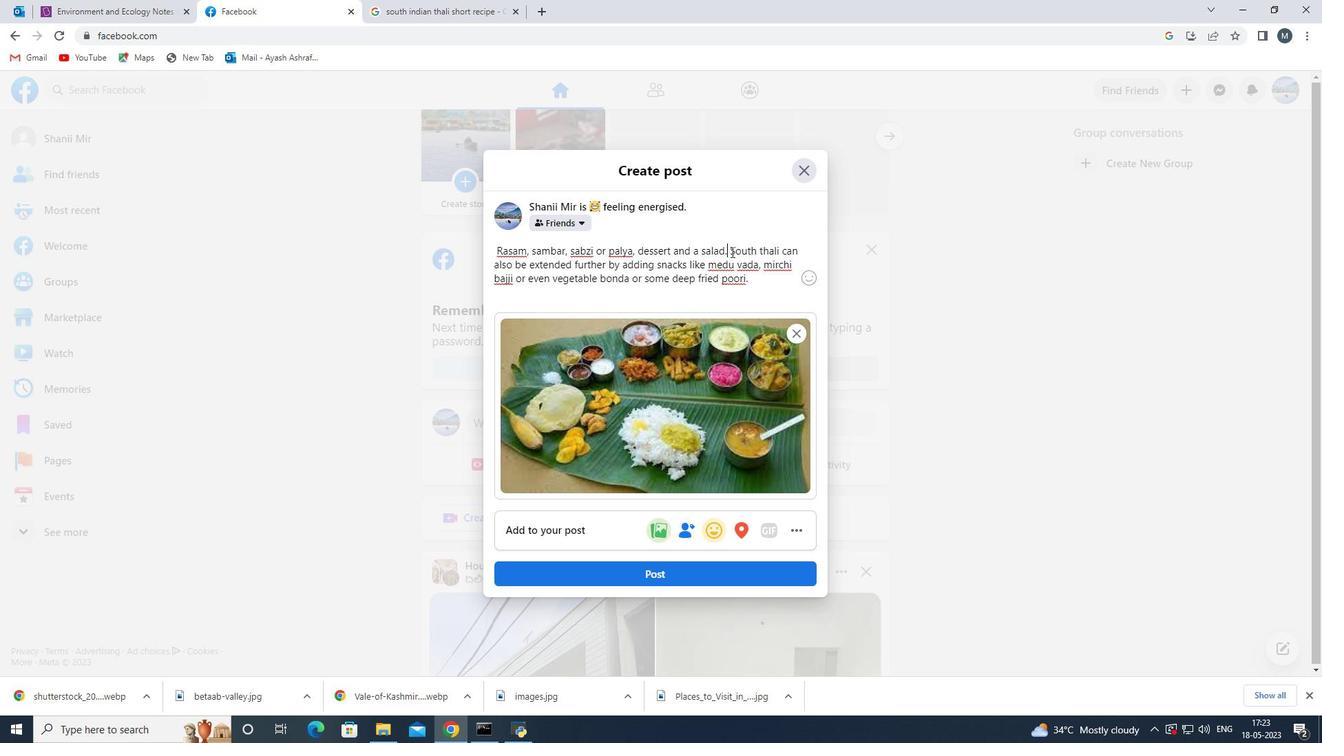 
Action: Mouse moved to (740, 261)
Screenshot: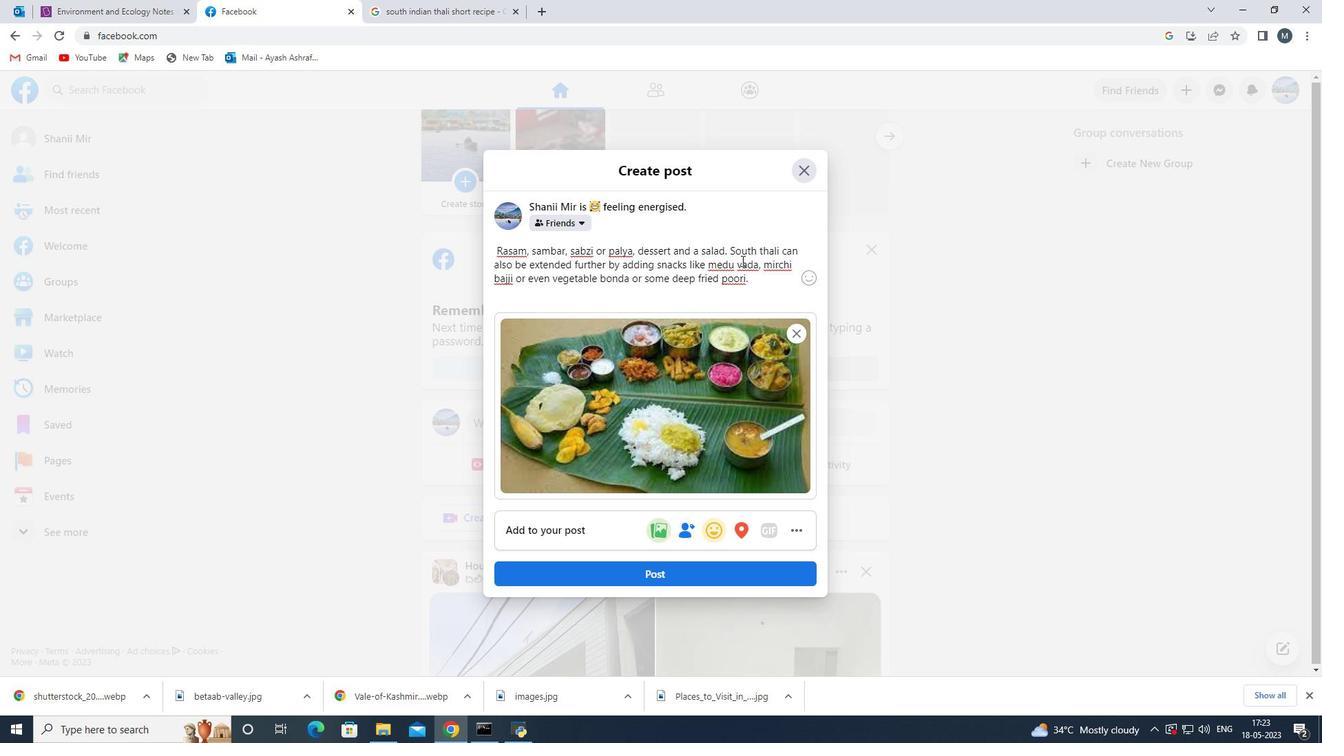 
Action: Key pressed <Key.enter>
Screenshot: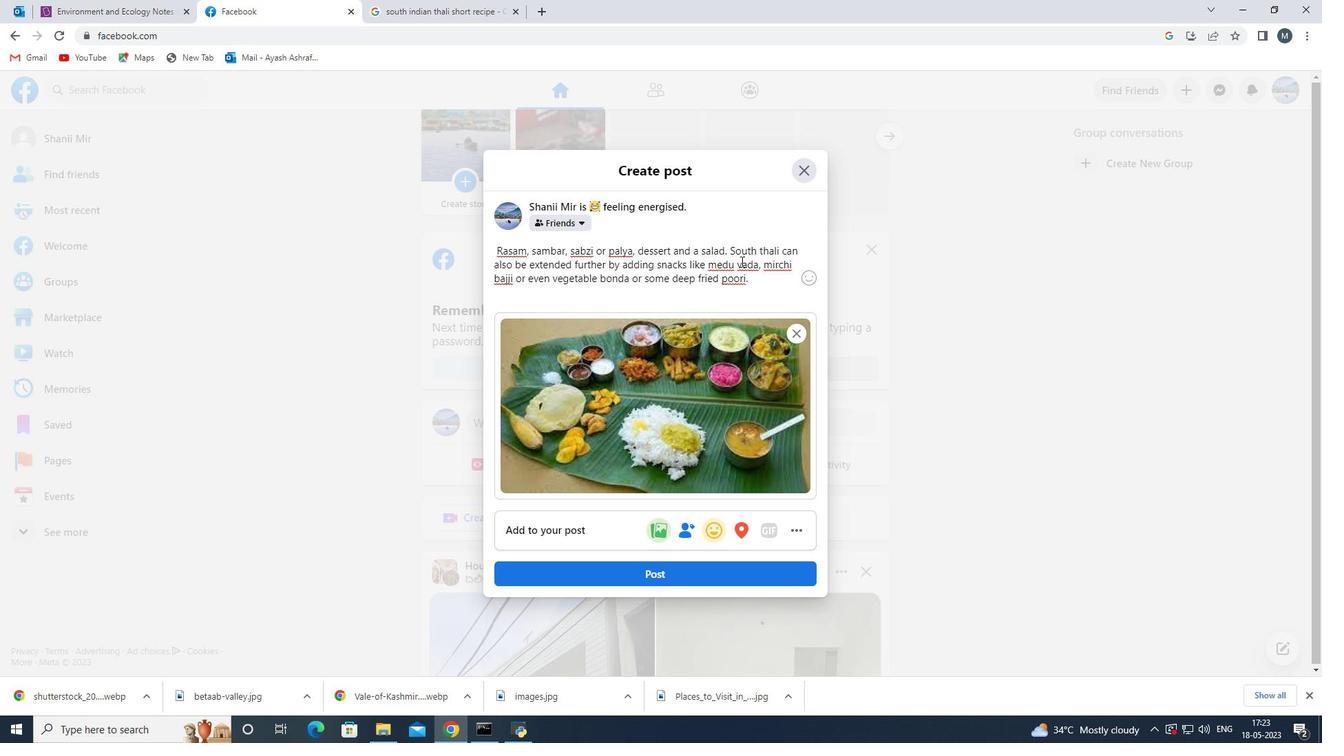
Action: Mouse moved to (497, 245)
Screenshot: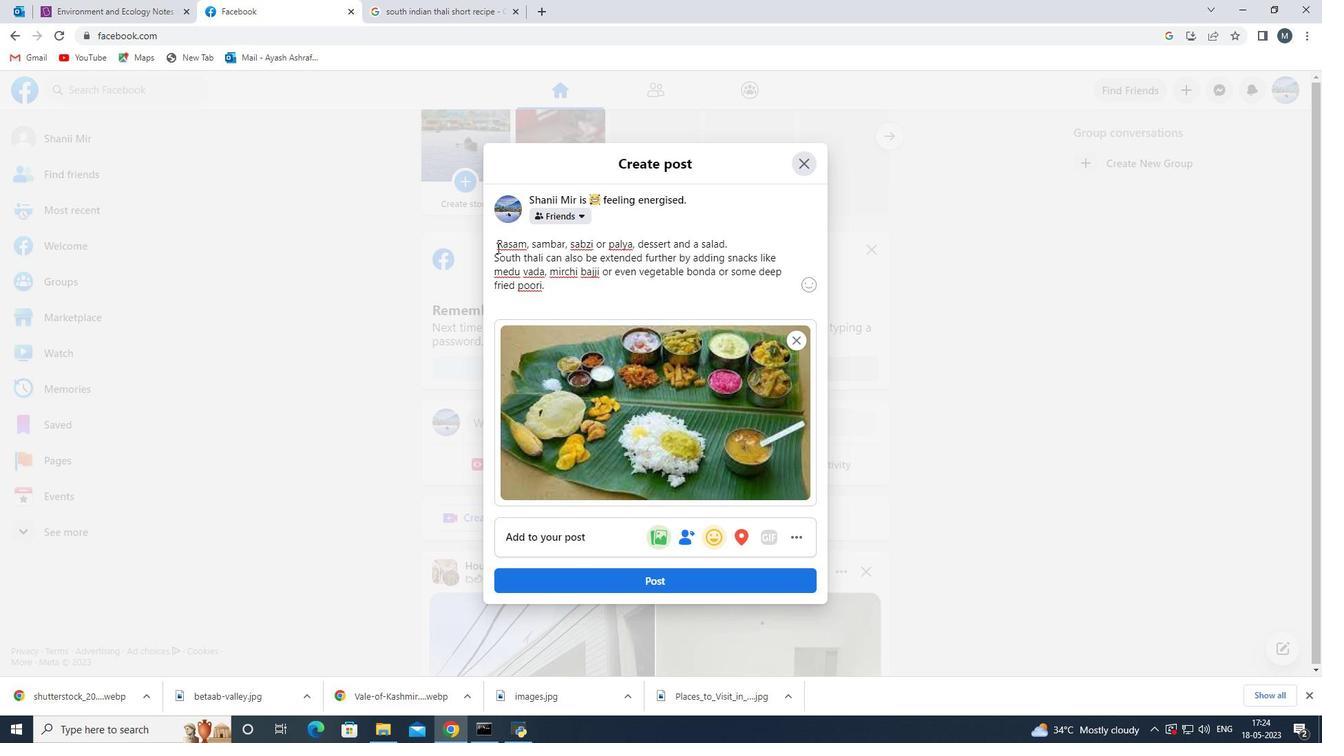
Action: Mouse pressed left at (497, 245)
Screenshot: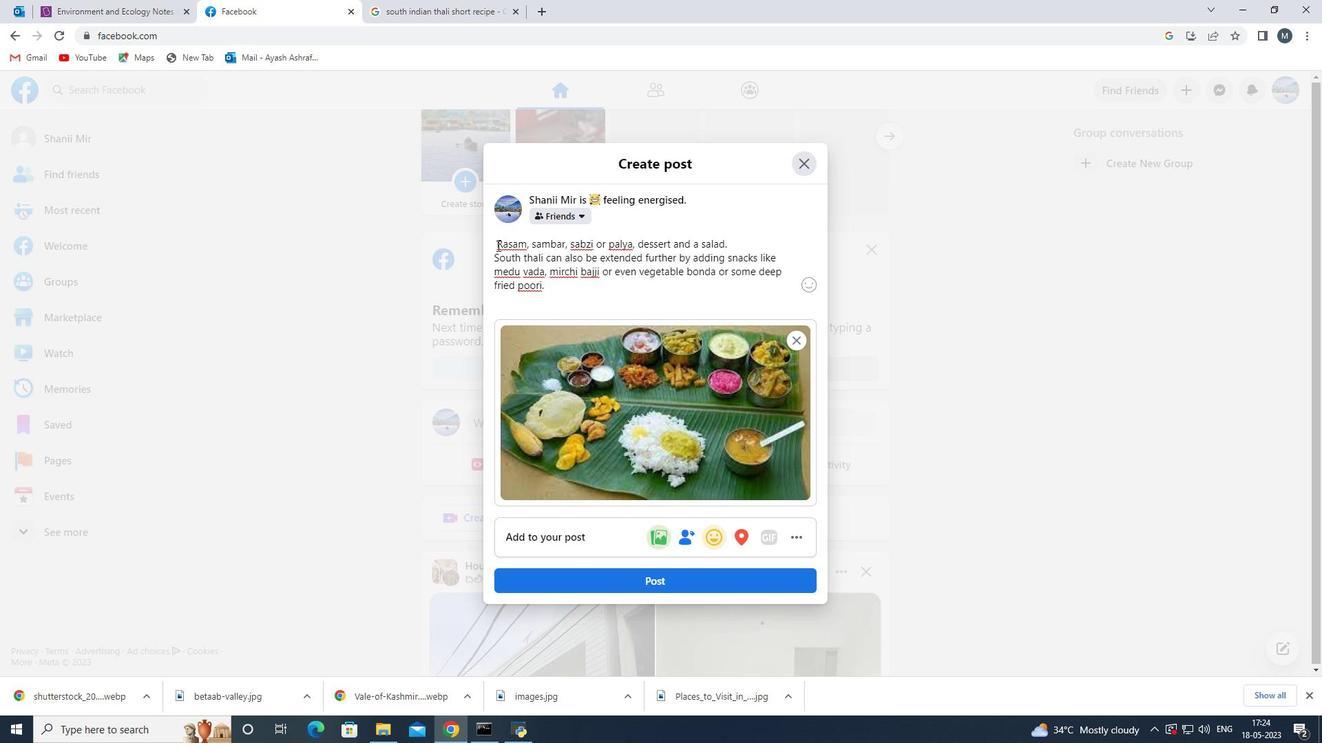 
Action: Mouse moved to (541, 260)
Screenshot: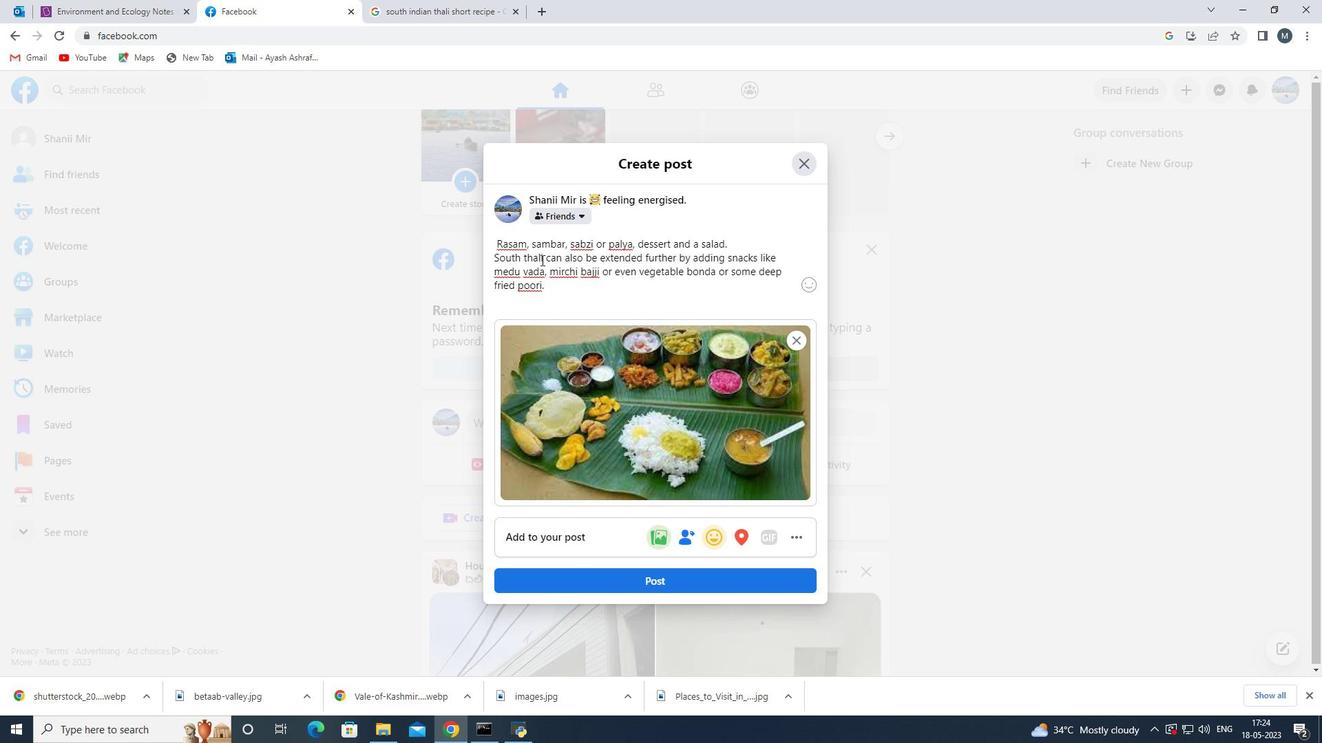 
Action: Key pressed 1
Screenshot: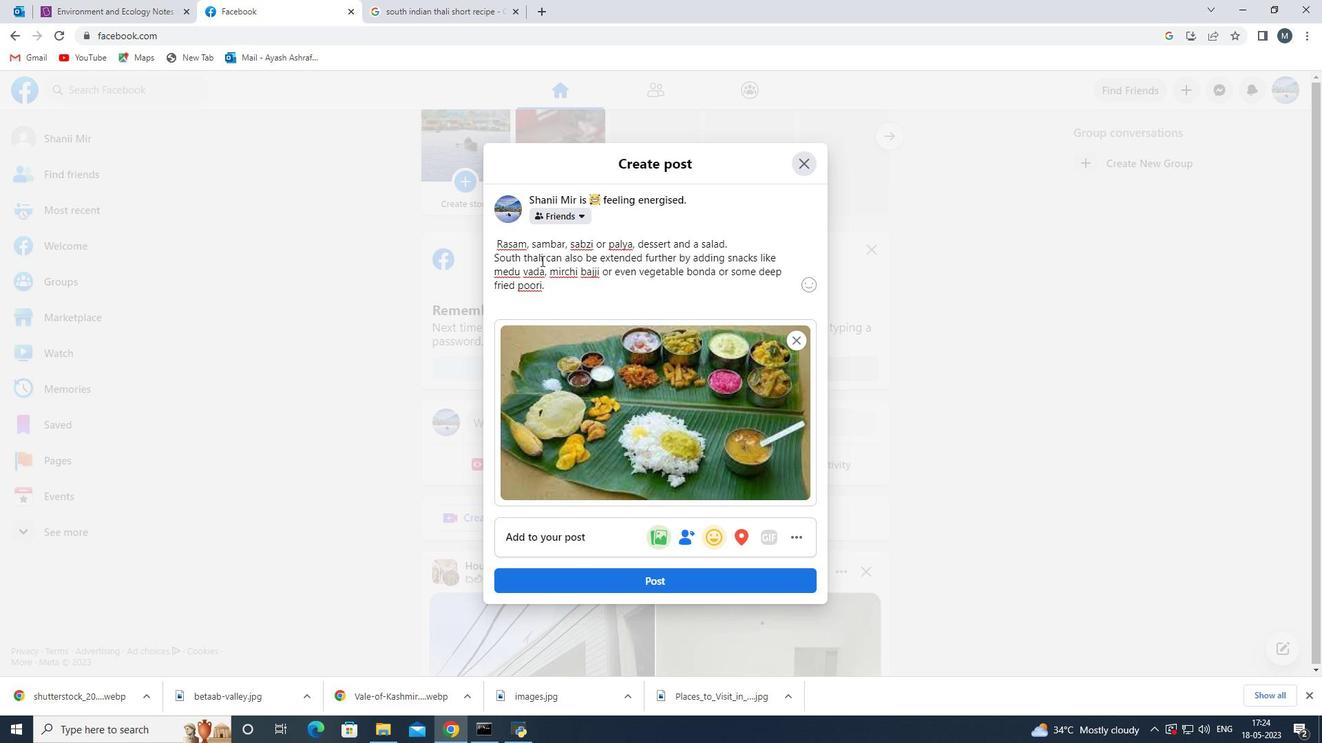 
Action: Mouse moved to (541, 262)
Screenshot: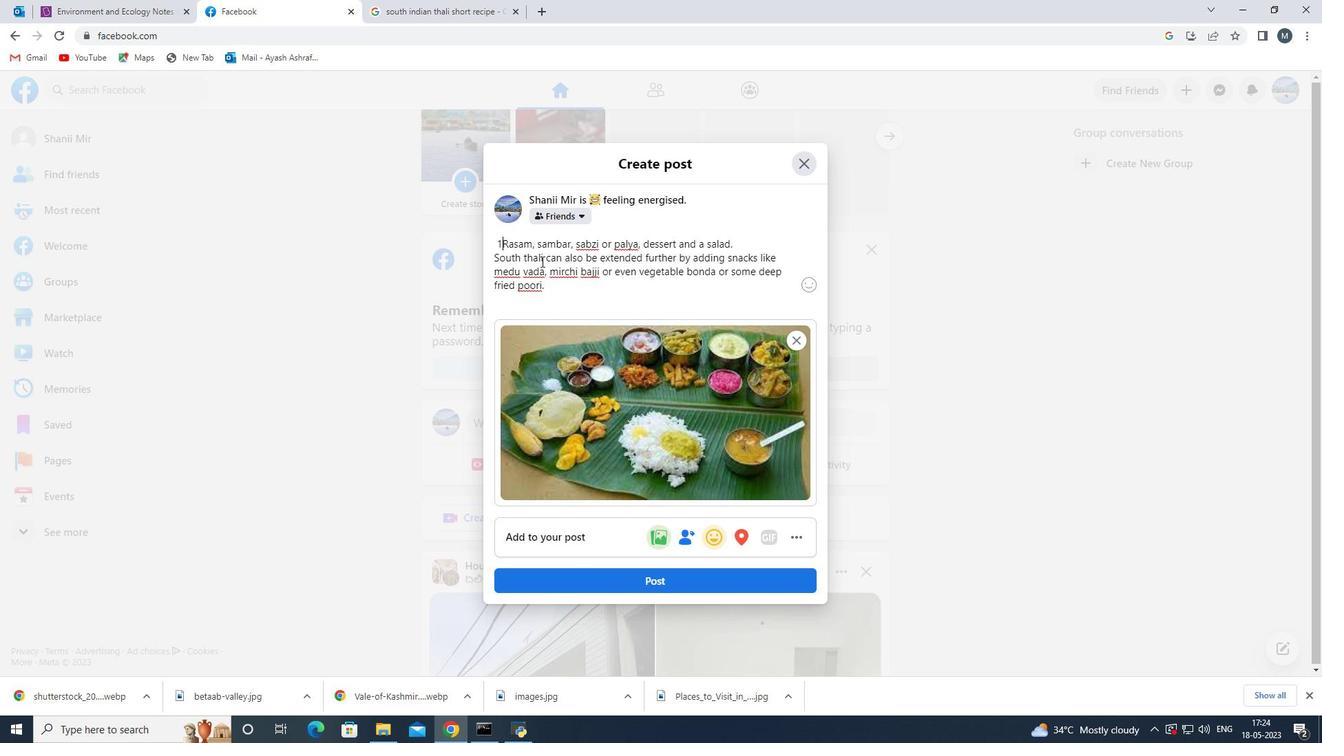 
Action: Key pressed .
Screenshot: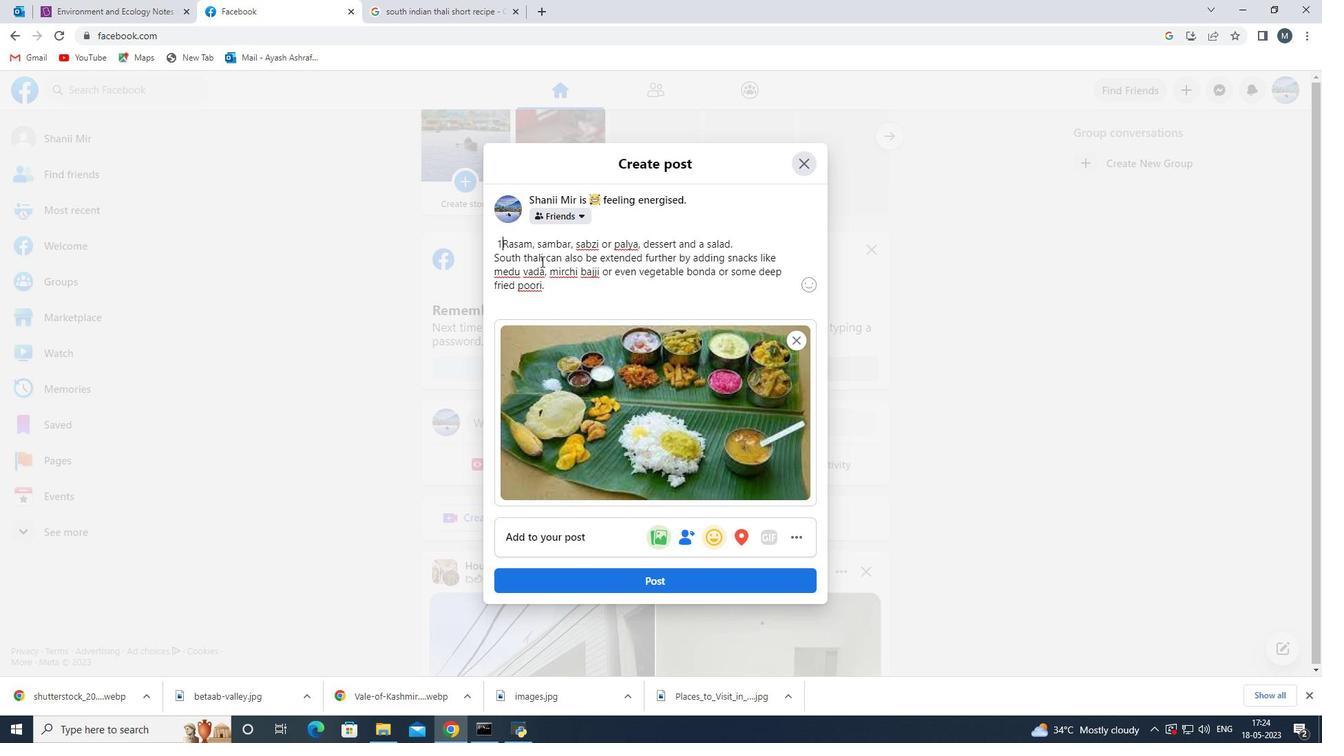 
Action: Mouse moved to (555, 256)
Screenshot: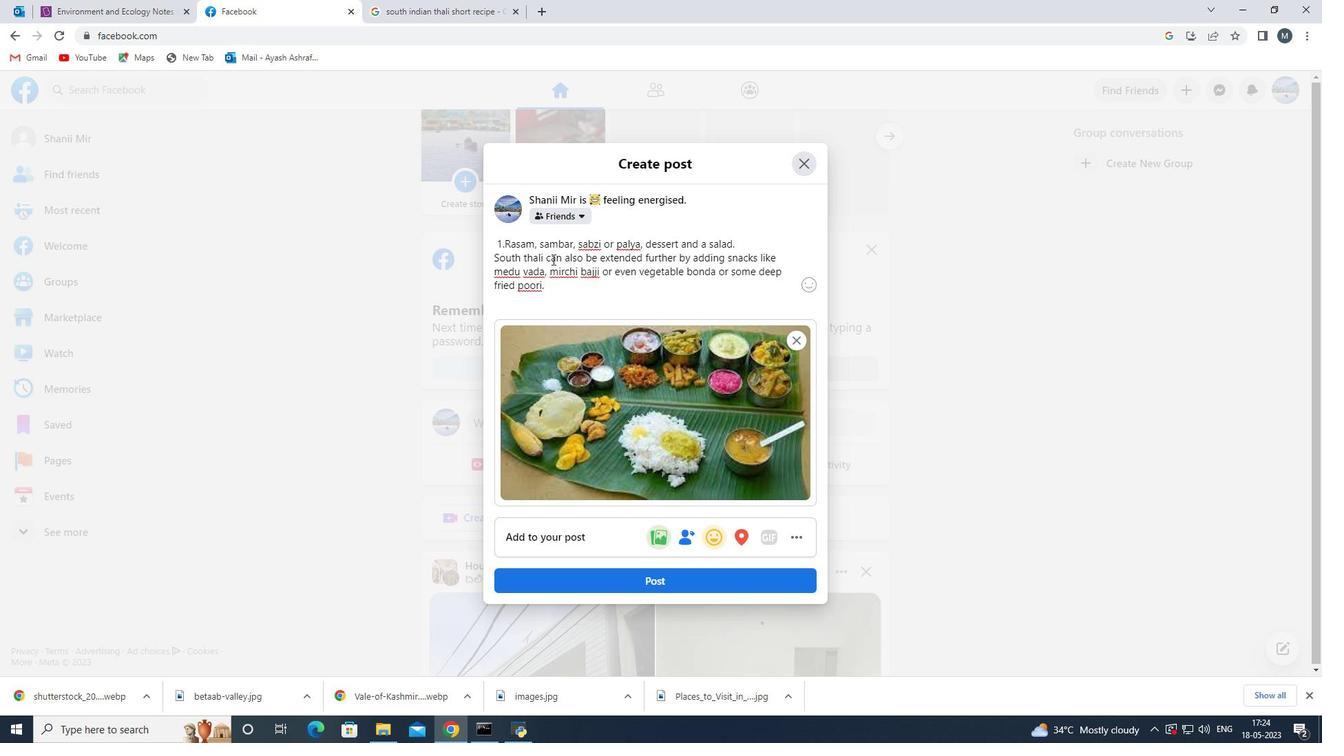 
Action: Key pressed <Key.space>
Screenshot: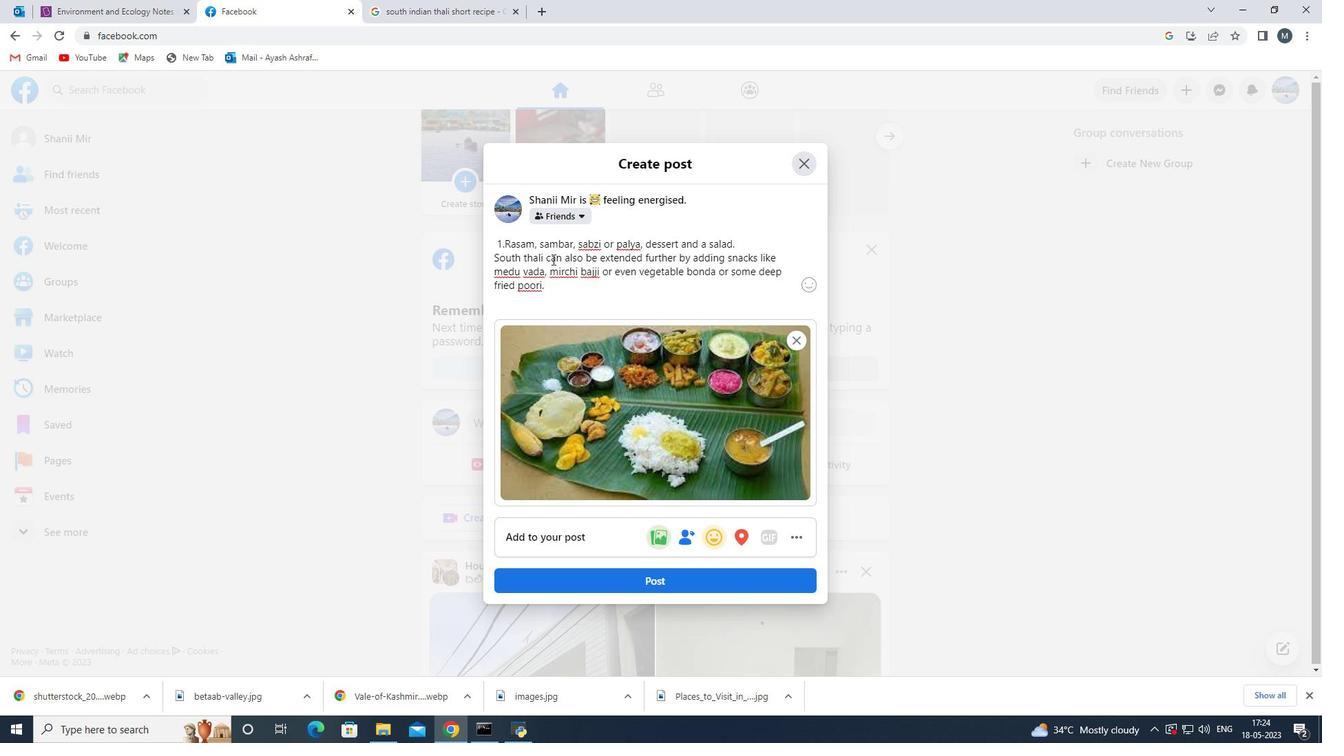 
Action: Mouse moved to (542, 245)
Screenshot: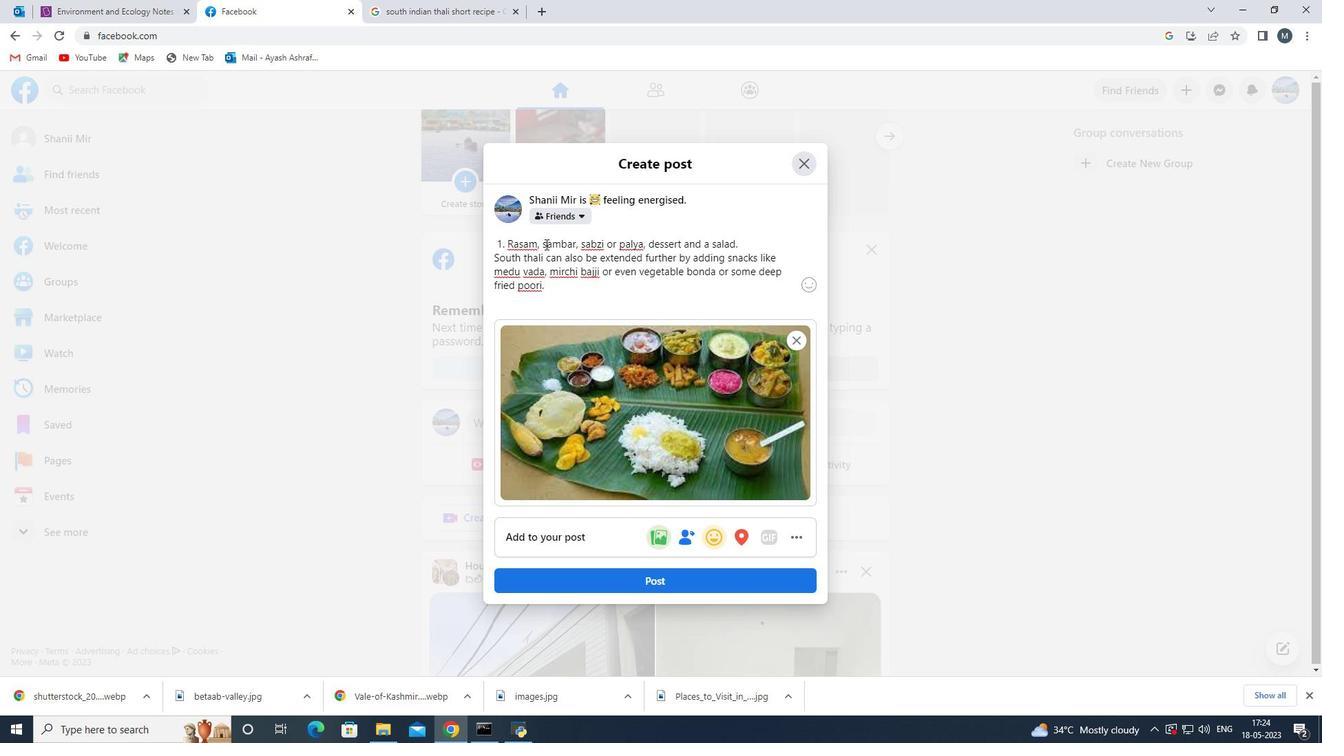 
Action: Mouse pressed left at (542, 245)
Screenshot: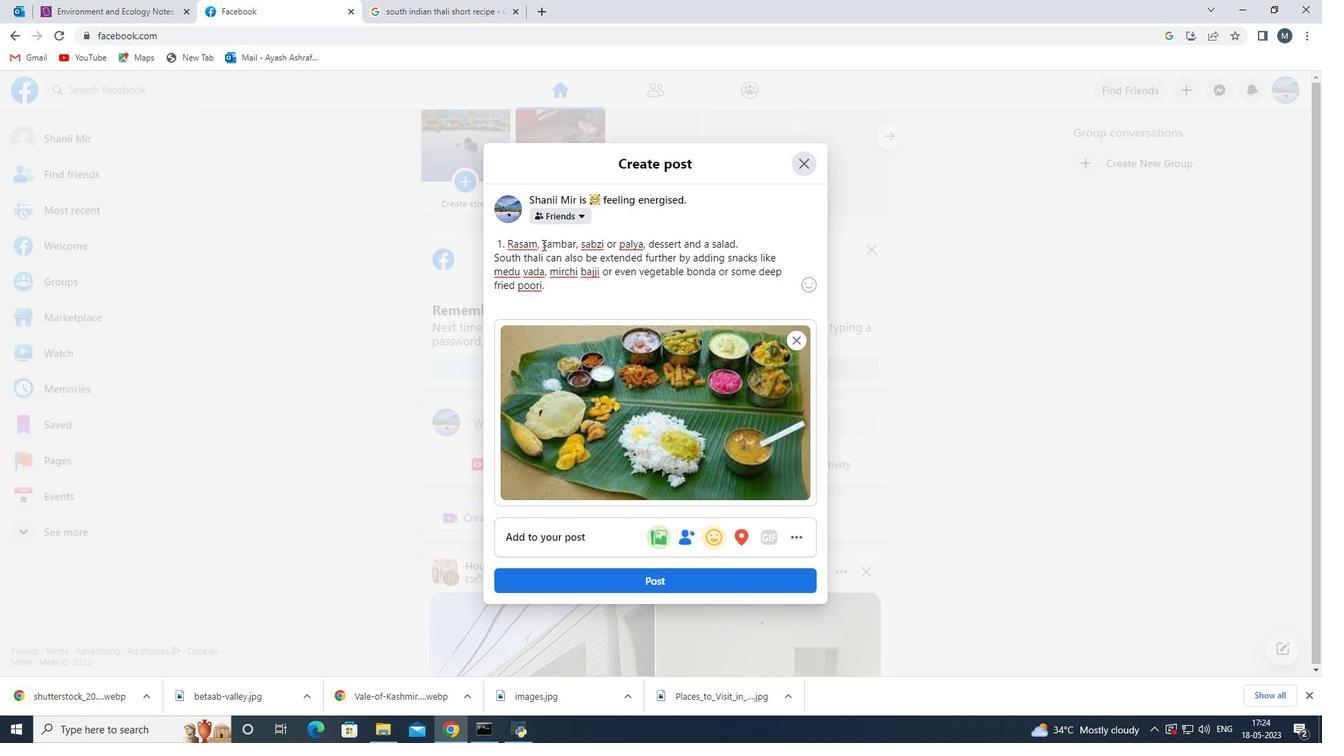 
Action: Mouse moved to (548, 259)
Screenshot: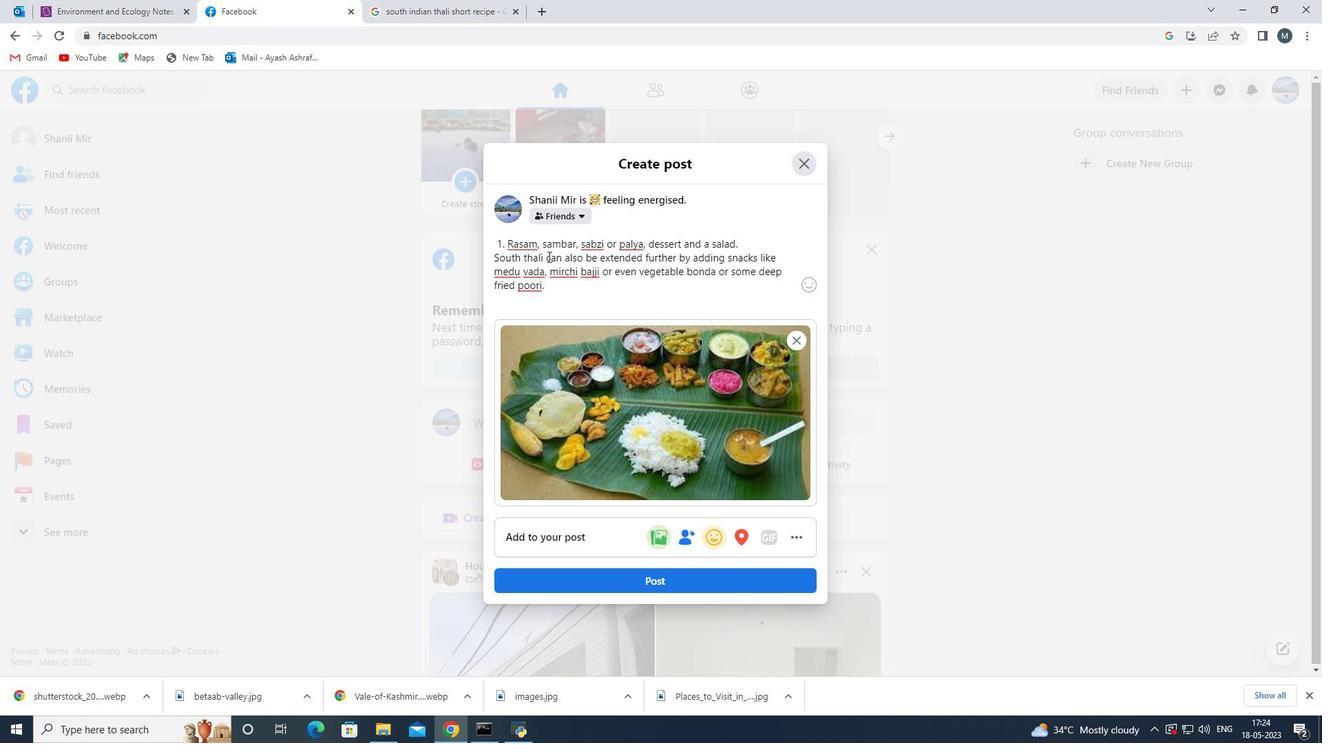 
Action: Key pressed 2
Screenshot: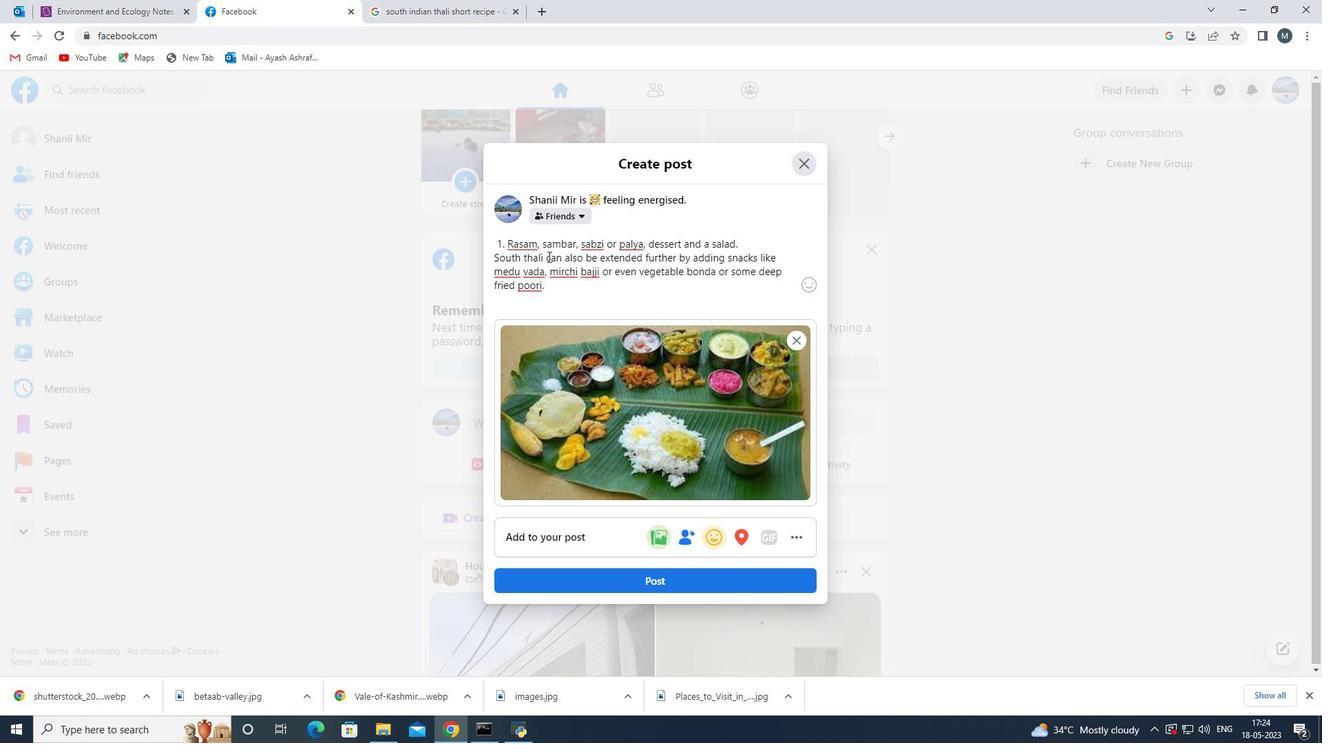 
Action: Mouse moved to (551, 260)
Screenshot: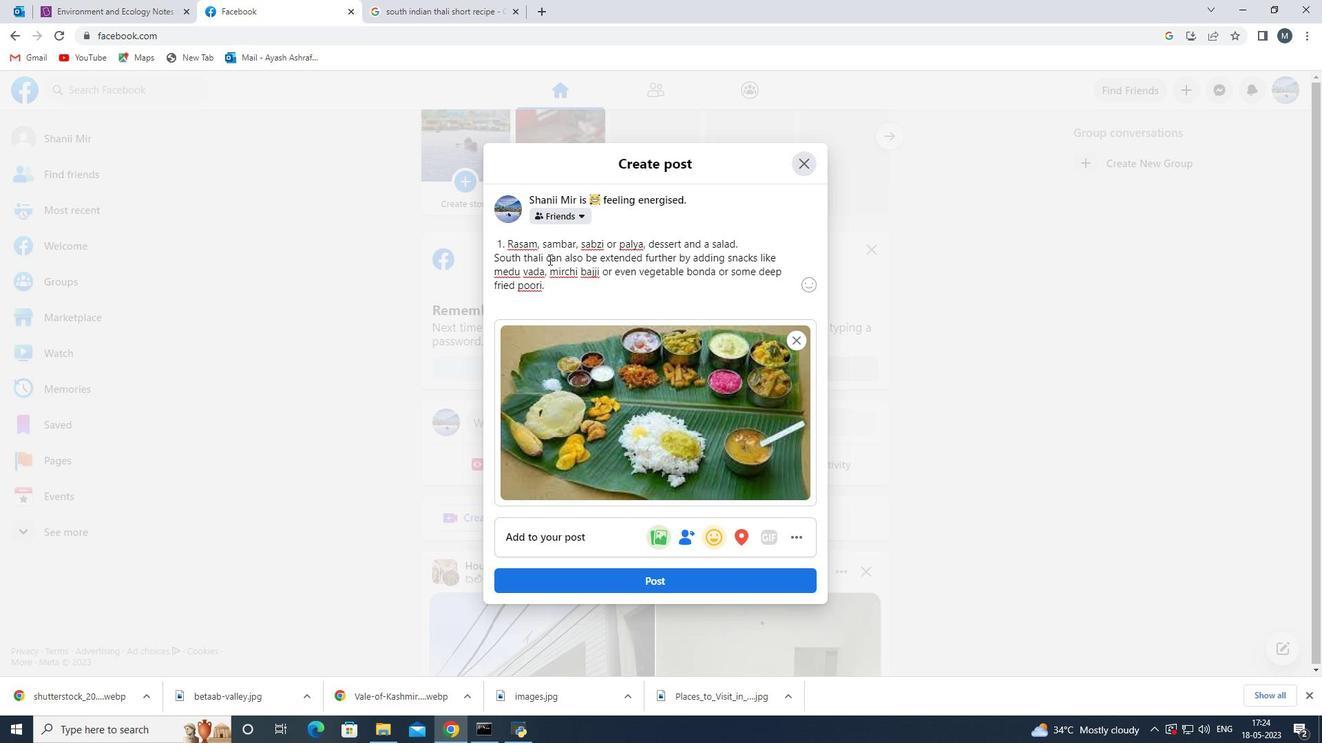 
Action: Key pressed .
Screenshot: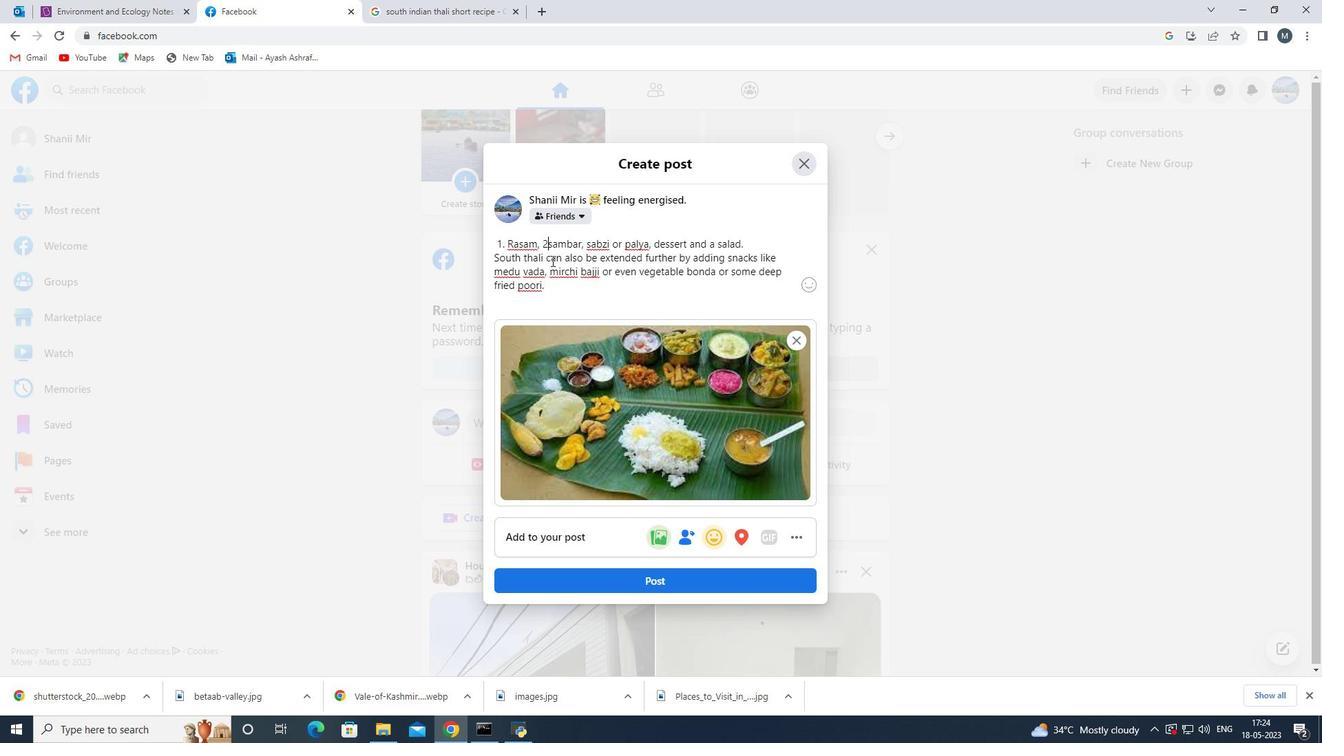 
Action: Mouse moved to (552, 263)
Screenshot: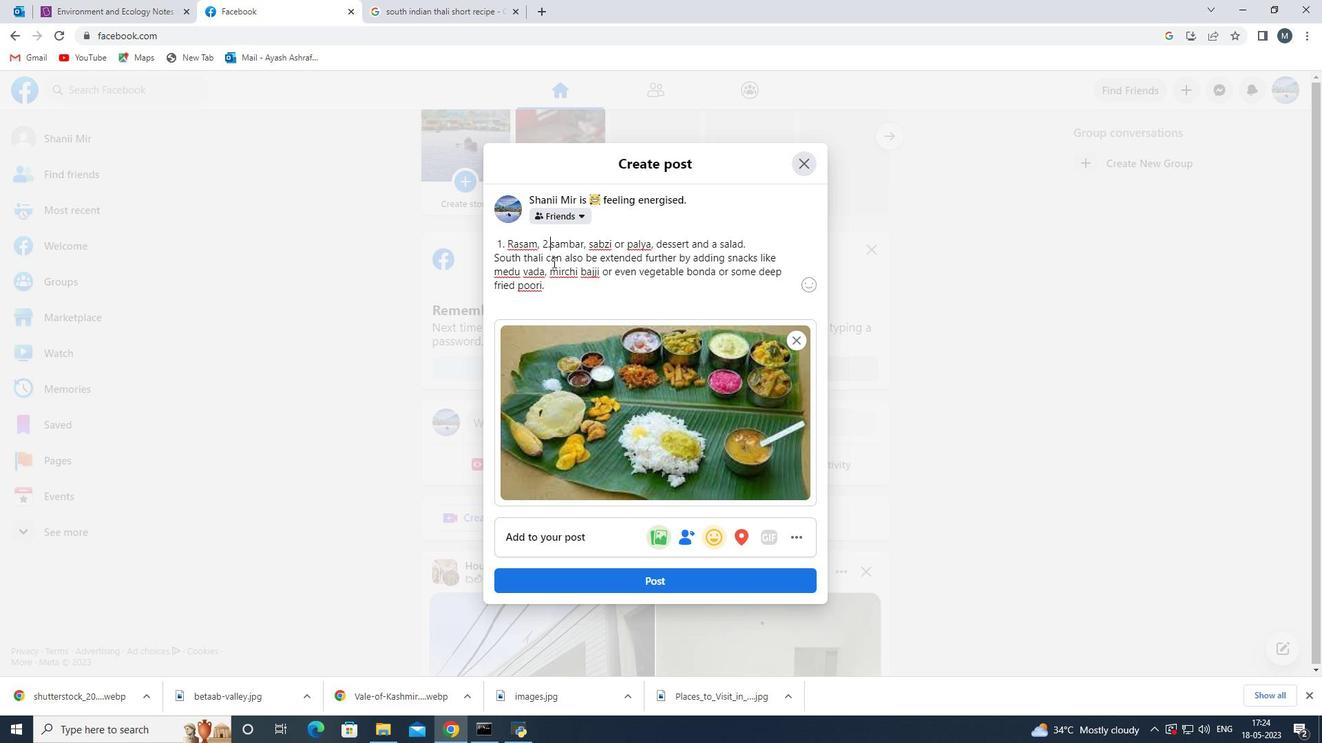 
Action: Key pressed <Key.space>
Screenshot: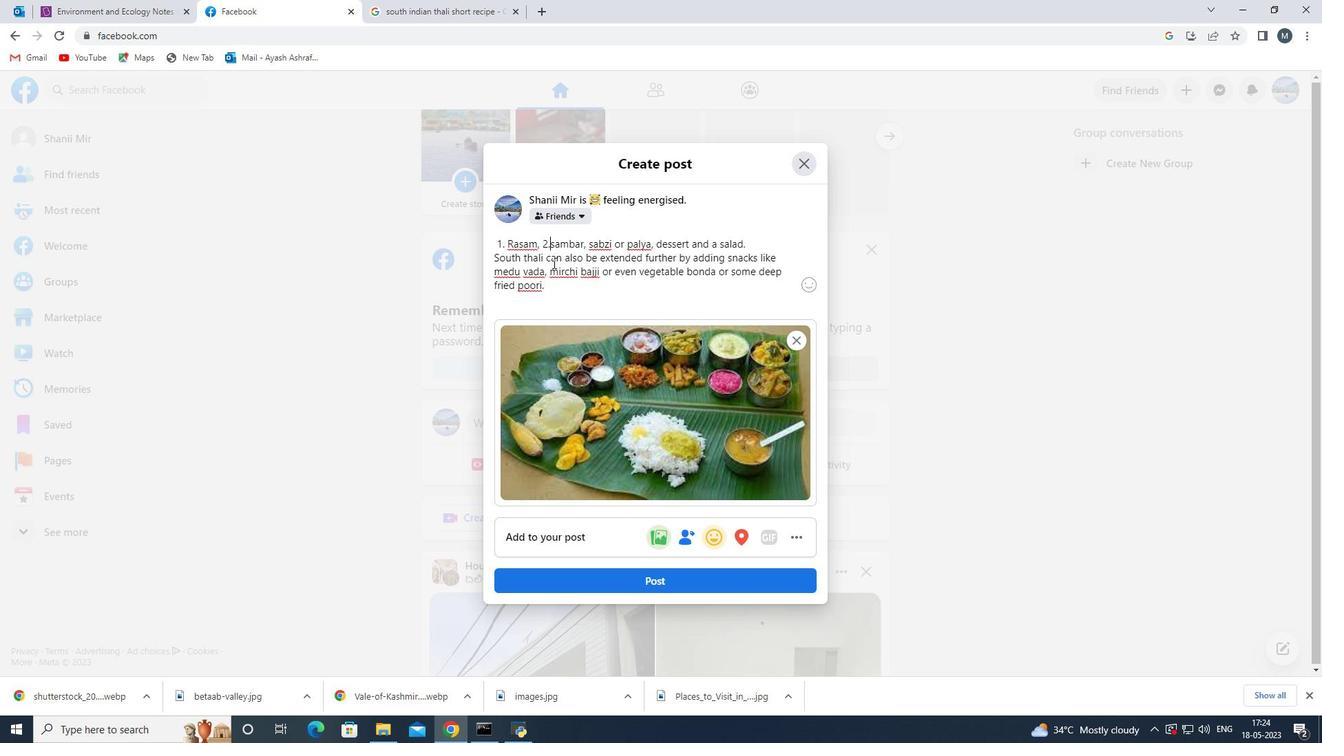 
Action: Mouse moved to (588, 246)
Screenshot: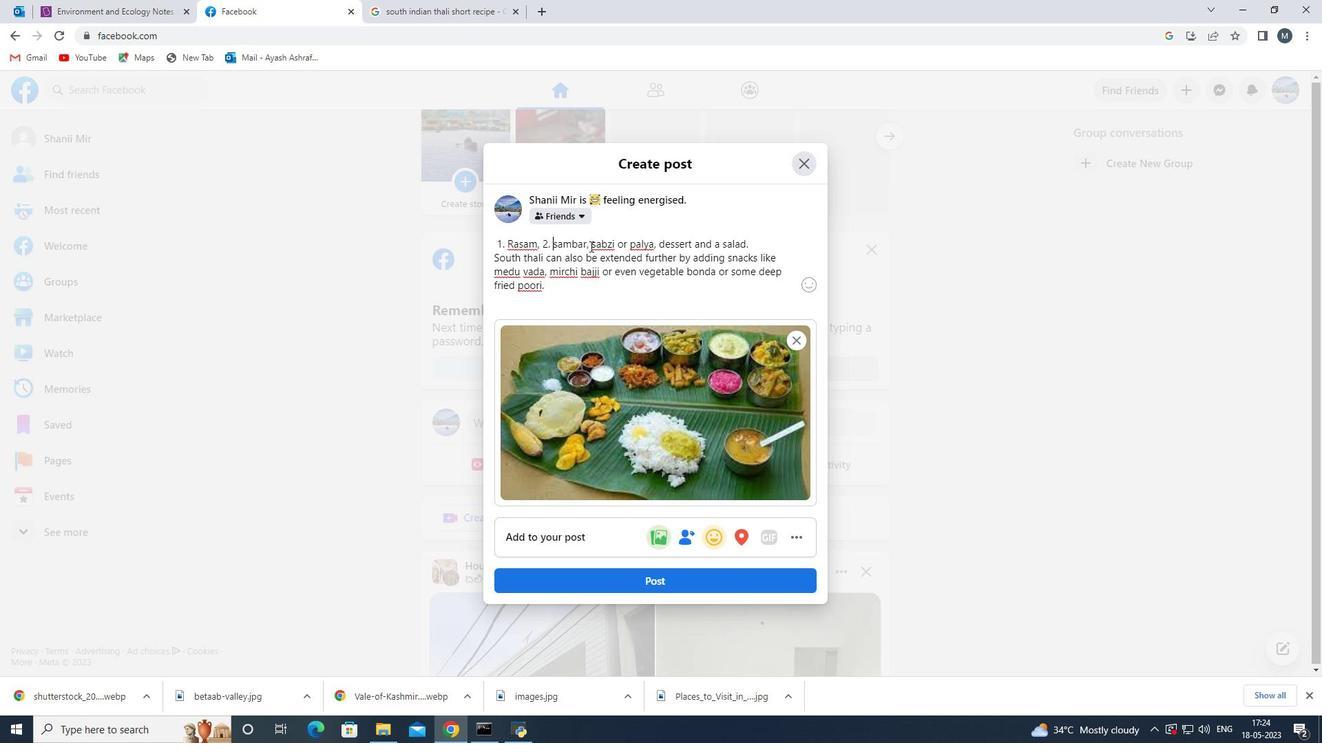 
Action: Mouse pressed left at (588, 246)
Screenshot: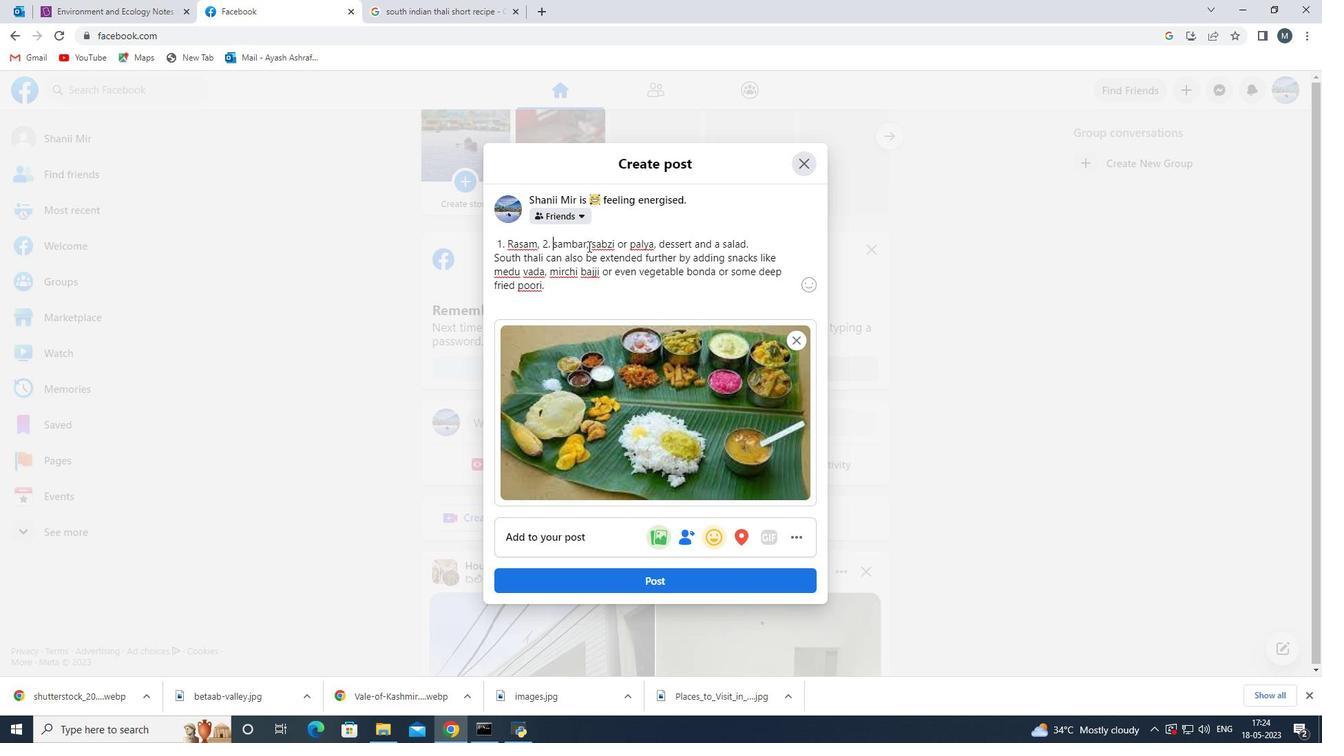 
Action: Mouse moved to (581, 254)
Screenshot: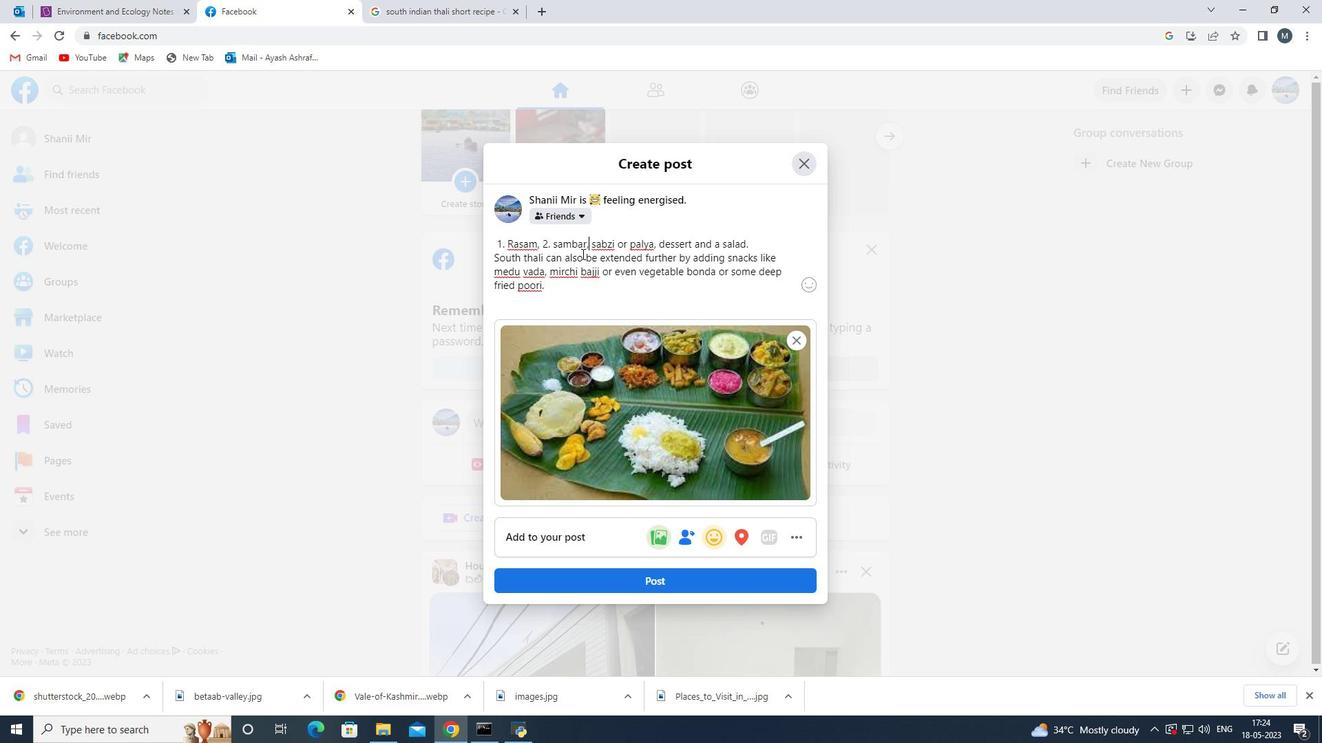 
Action: Key pressed <Key.space>
Screenshot: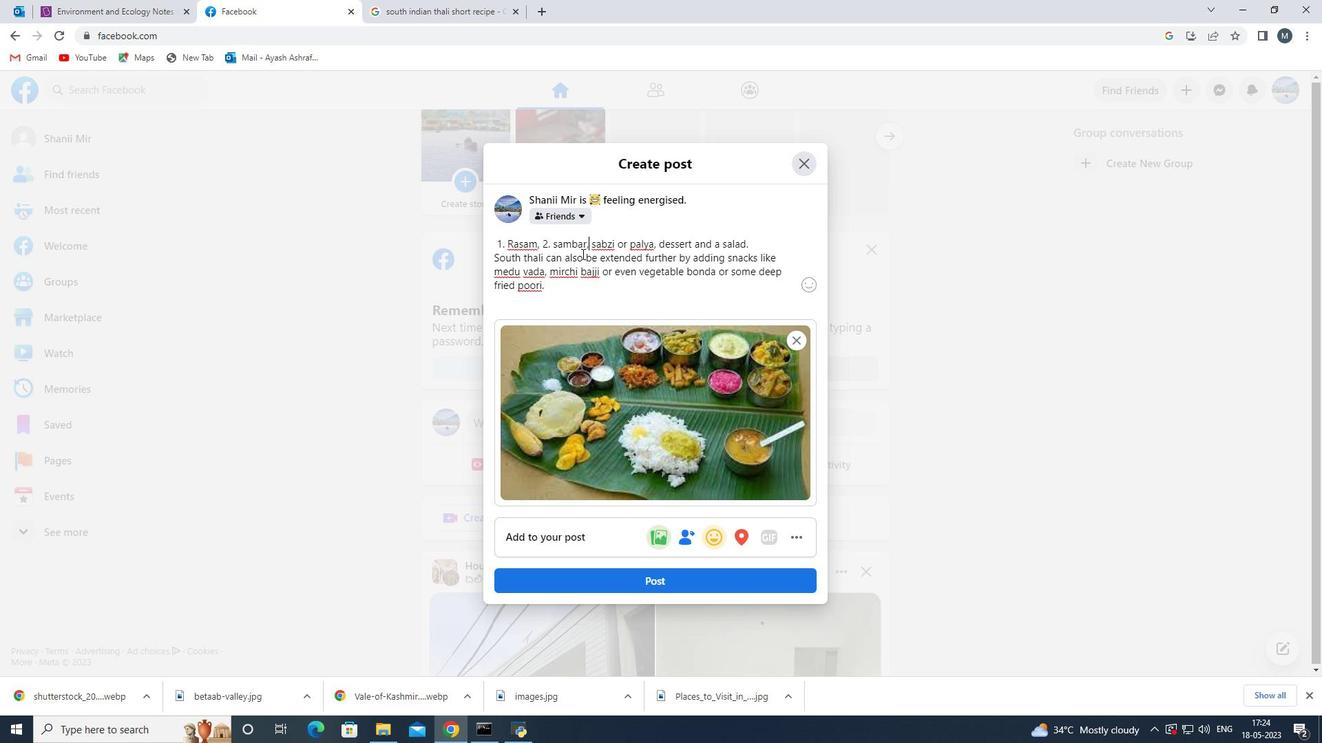
Action: Mouse moved to (581, 255)
Screenshot: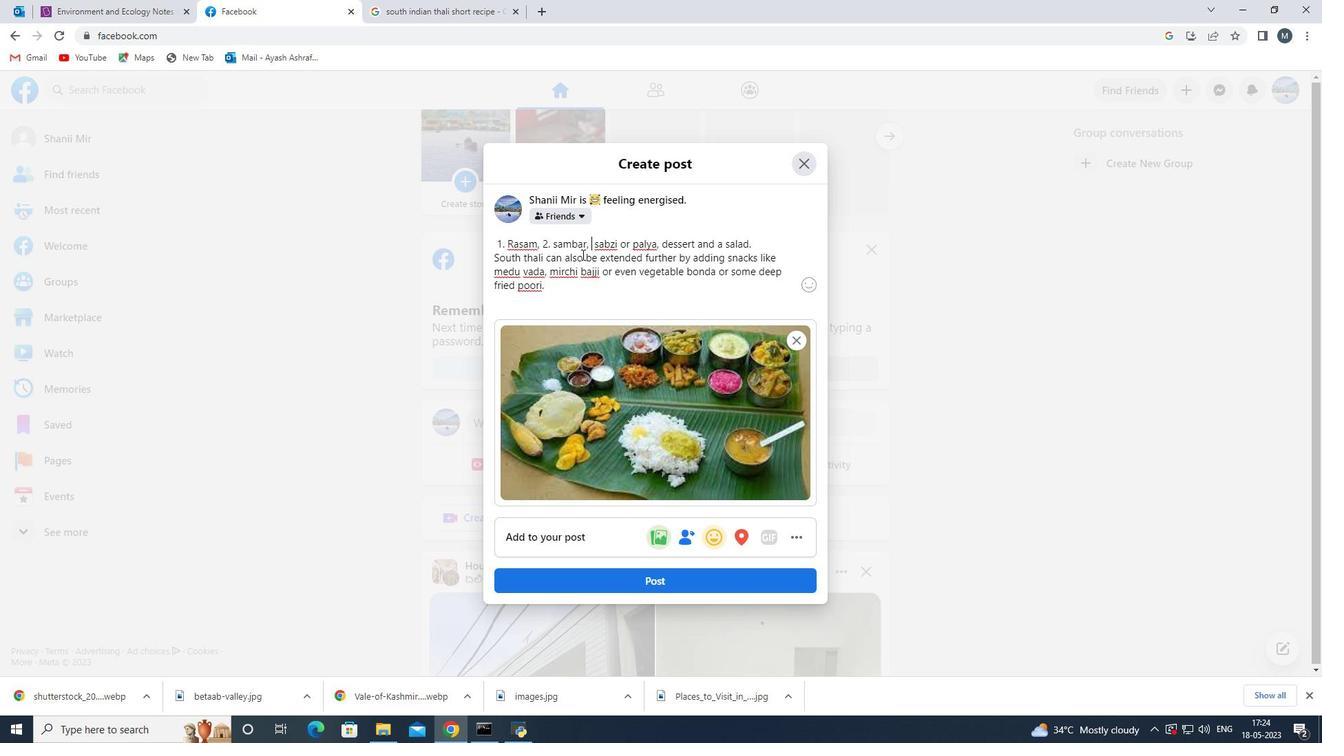 
Action: Key pressed 33.
Screenshot: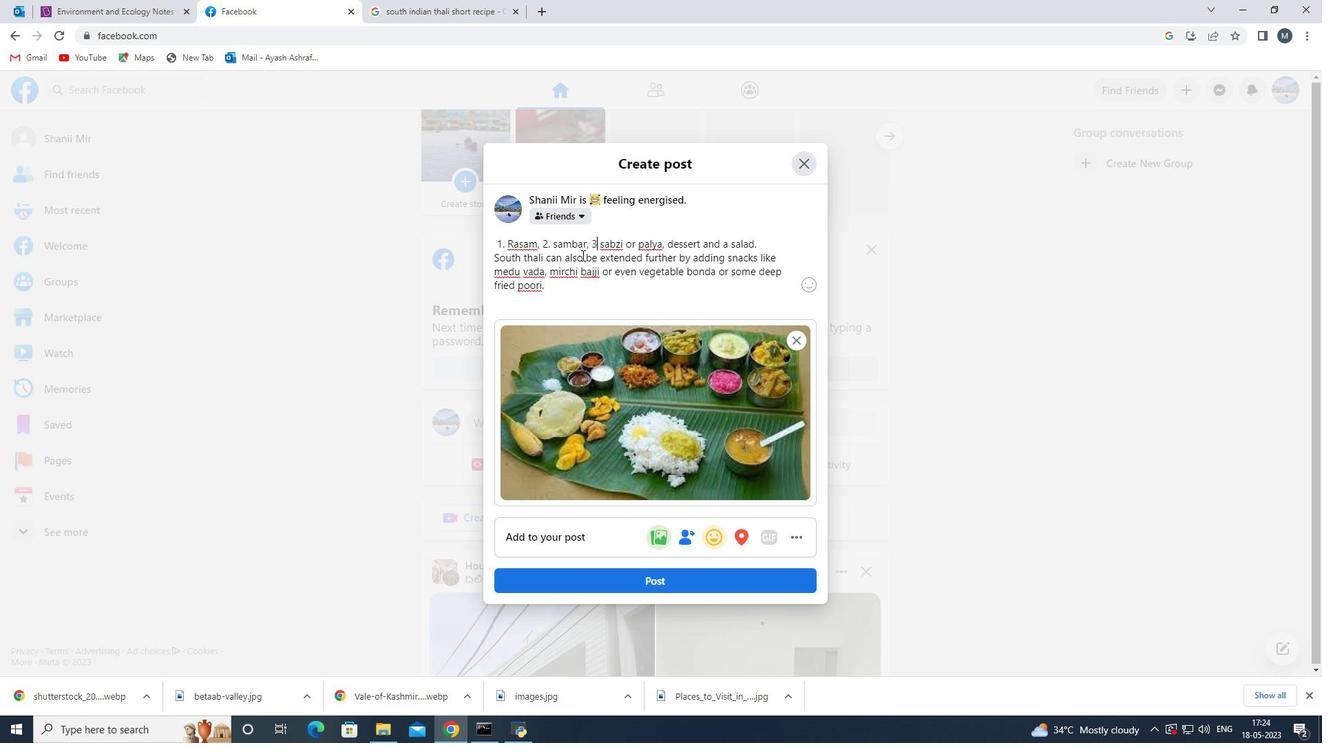 
Action: Mouse moved to (583, 258)
Screenshot: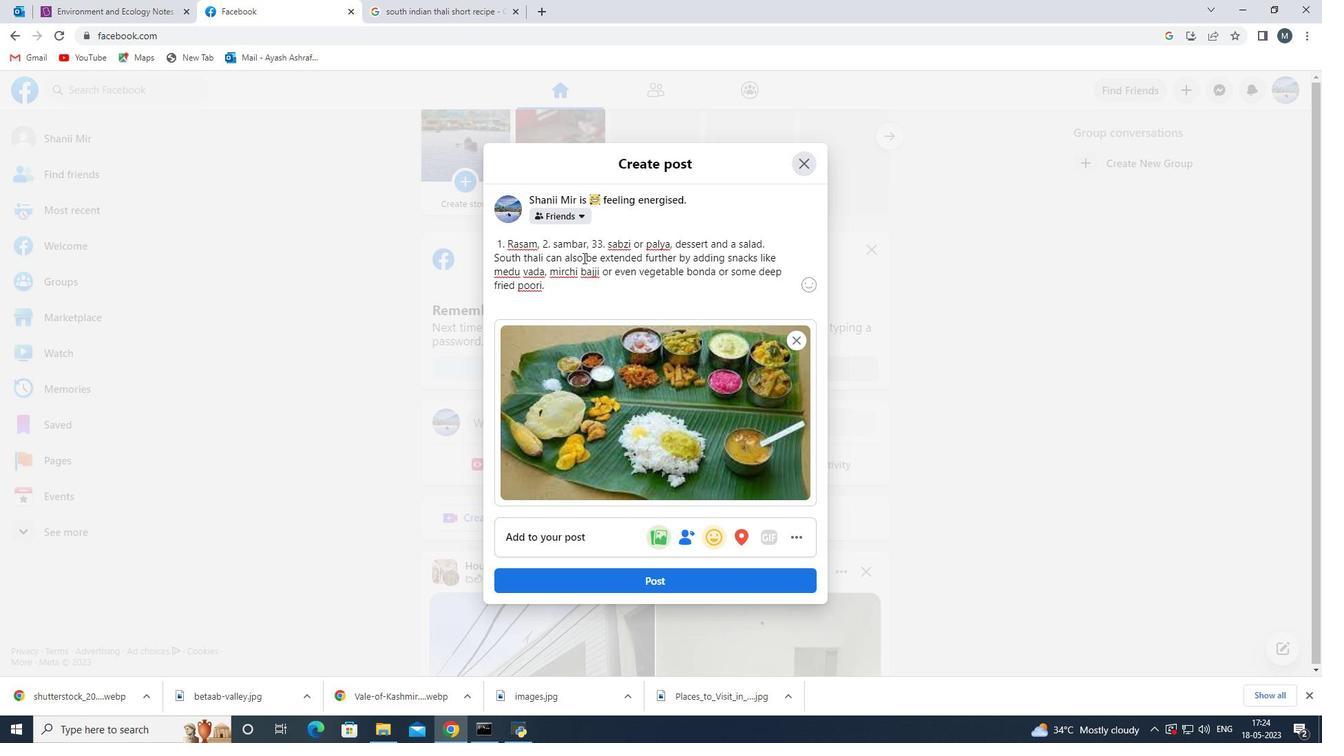 
Action: Key pressed <Key.backspace><Key.backspace>.
Screenshot: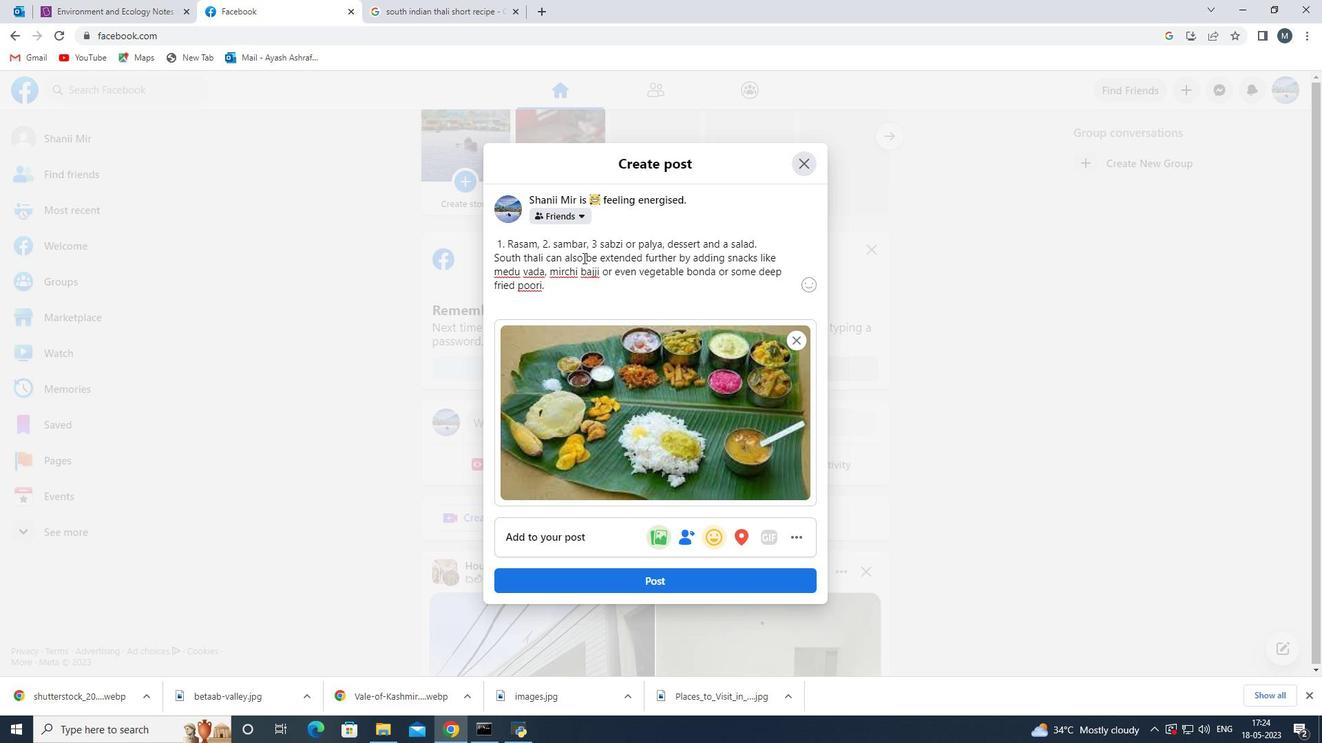 
Action: Mouse moved to (634, 245)
Screenshot: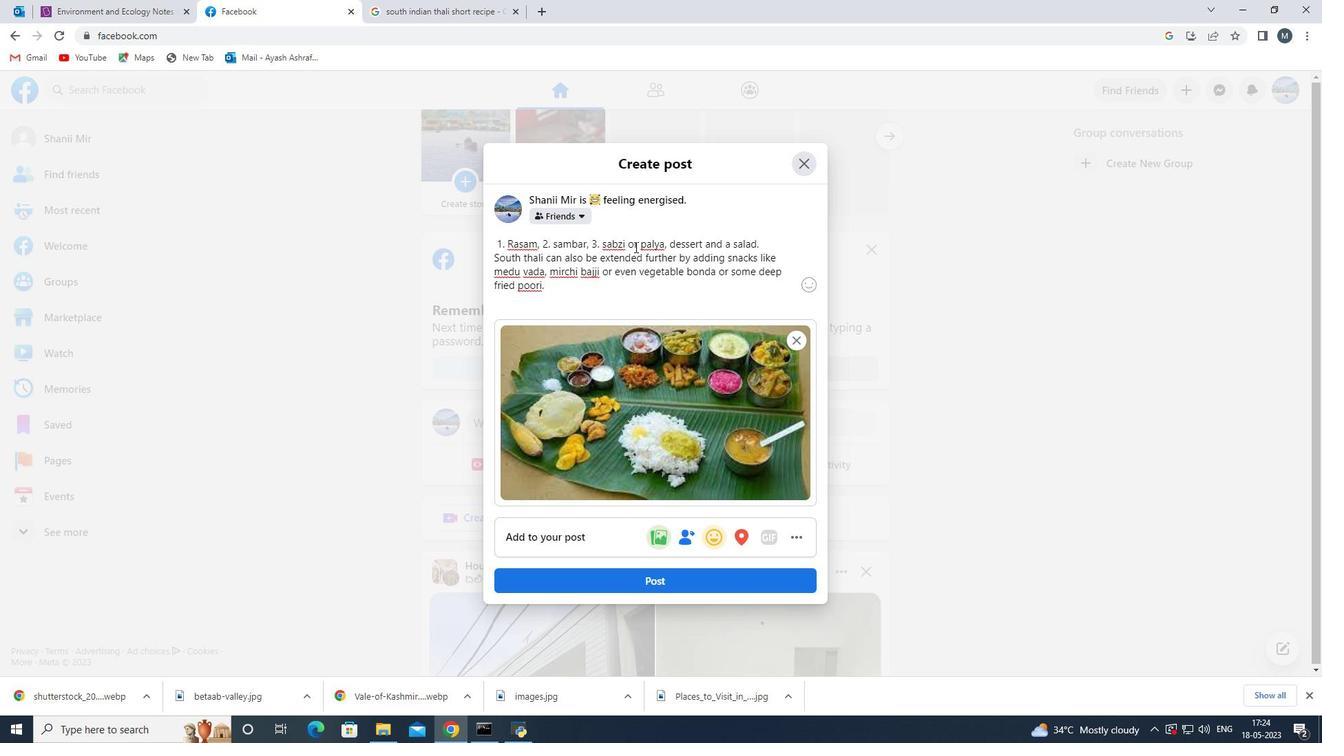 
Action: Mouse pressed left at (634, 245)
Screenshot: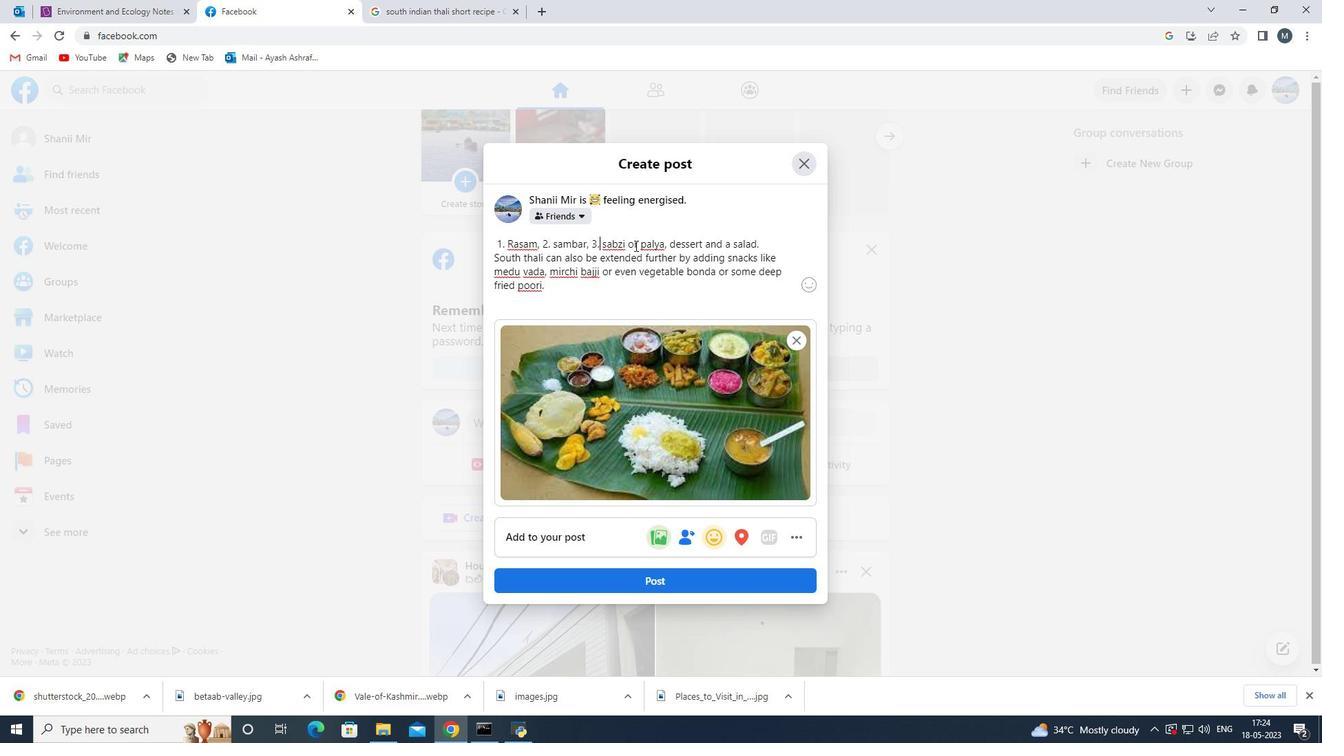 
Action: Mouse moved to (608, 249)
Screenshot: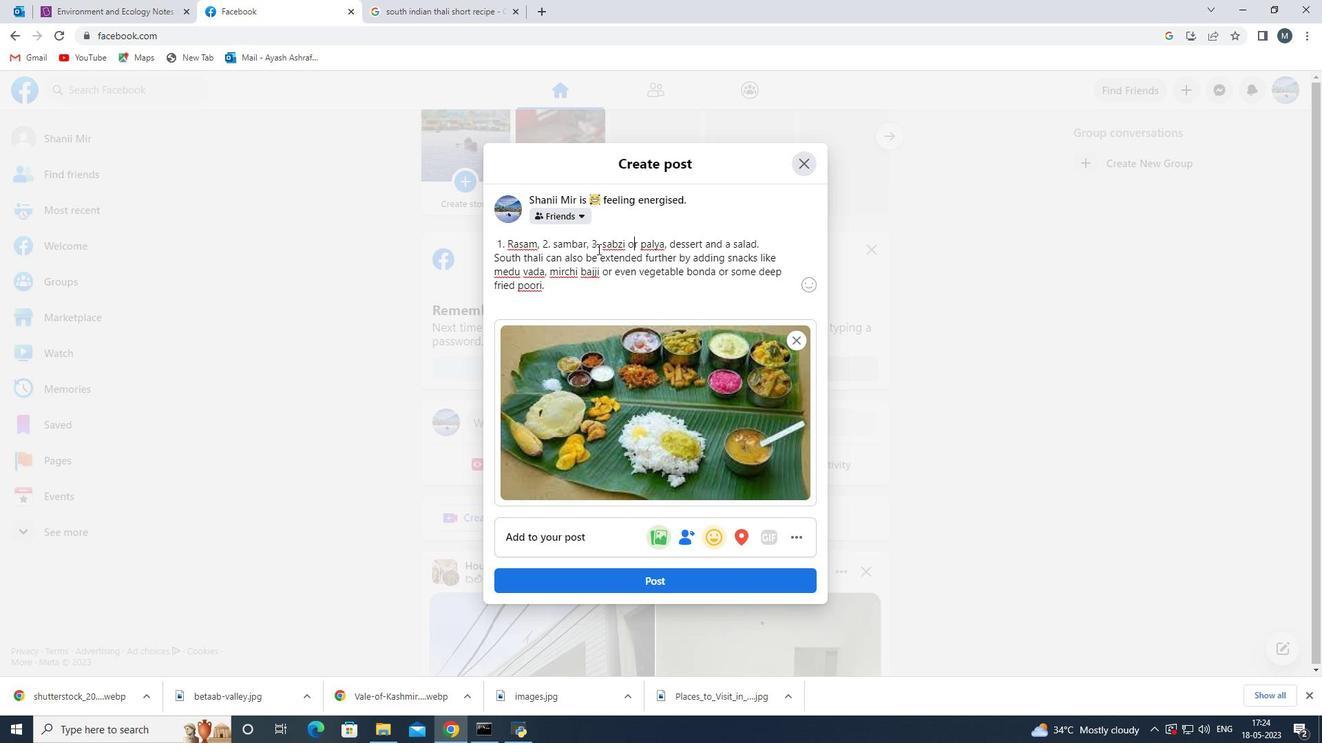 
Action: Mouse pressed left at (608, 249)
Screenshot: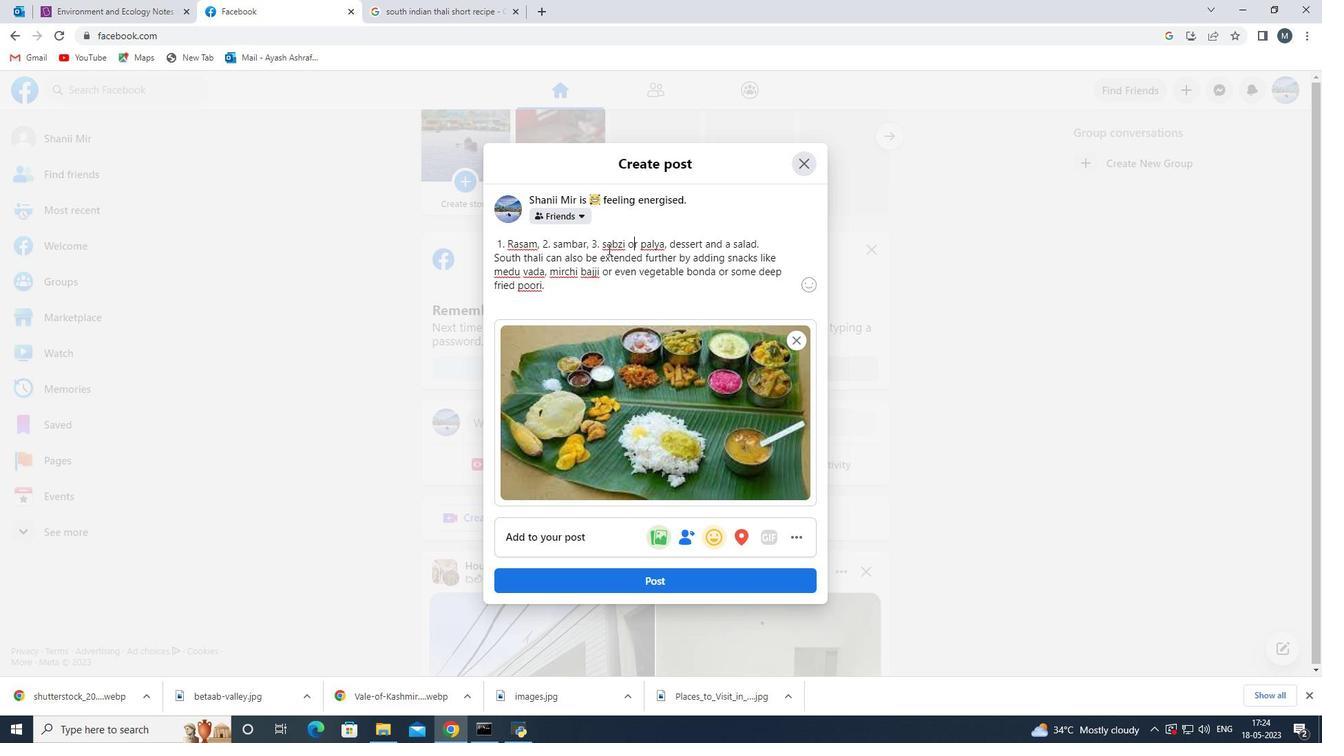 
Action: Mouse moved to (543, 287)
Screenshot: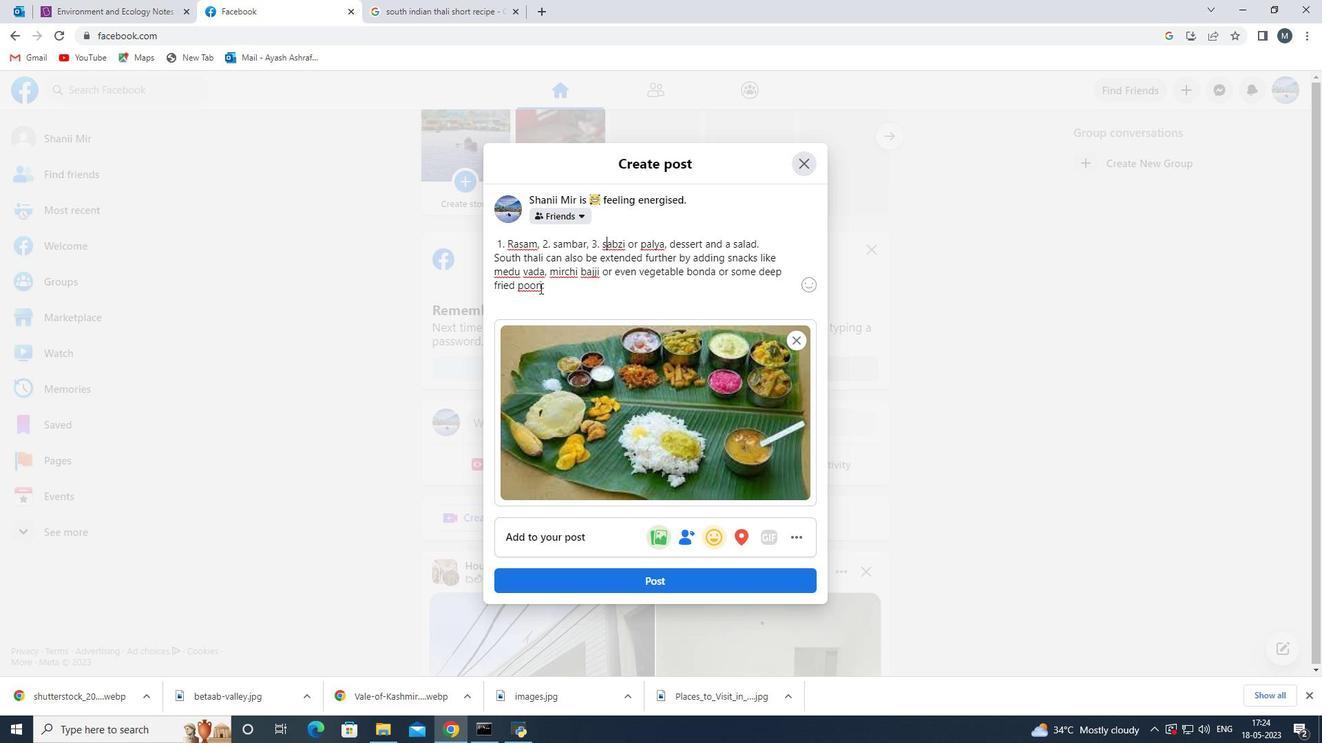 
Action: Mouse pressed left at (543, 287)
Screenshot: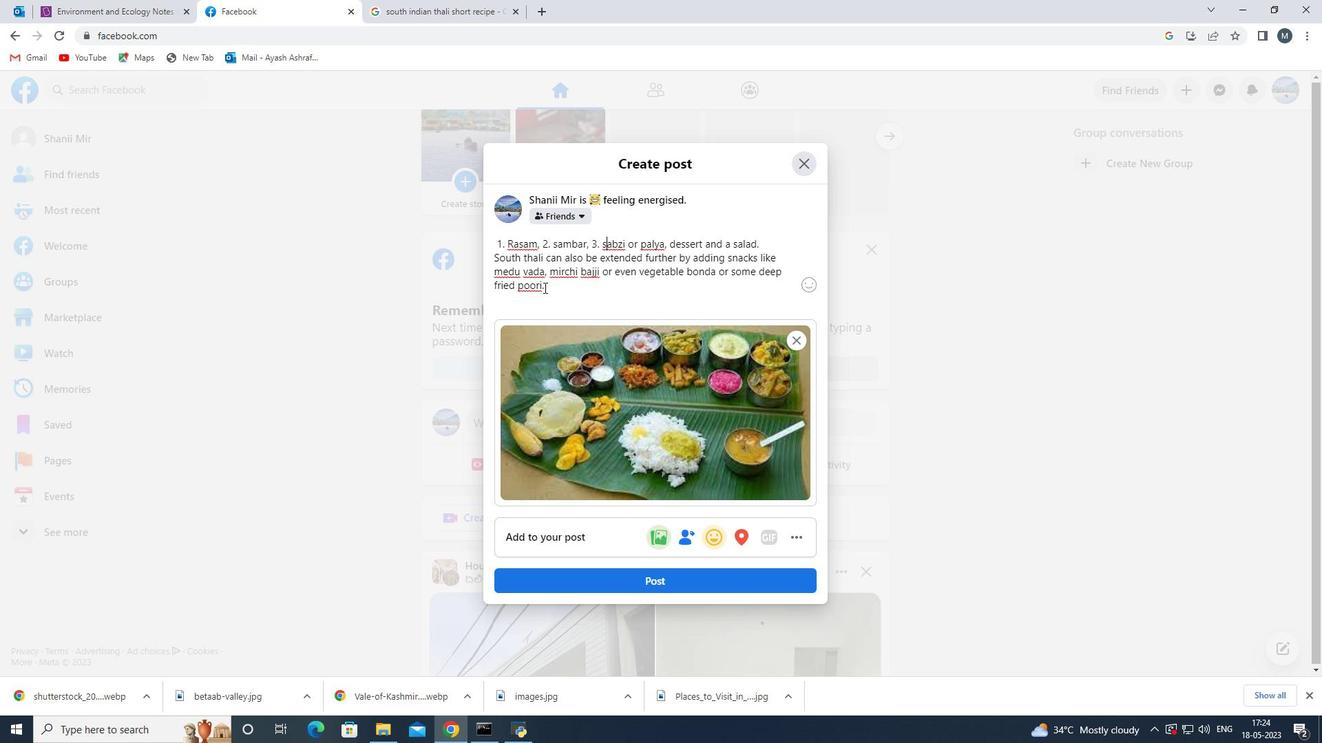 
Action: Mouse moved to (657, 409)
Screenshot: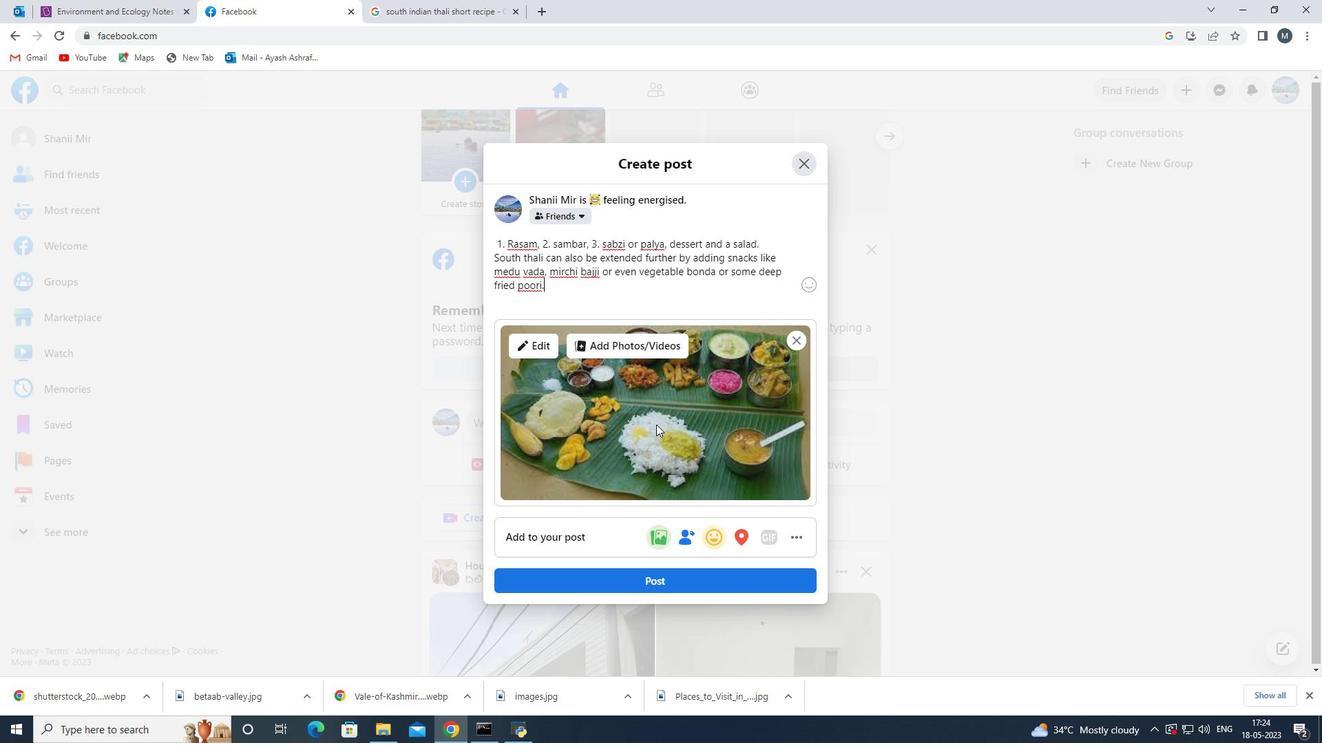 
Action: Mouse scrolled (657, 409) with delta (0, 0)
Screenshot: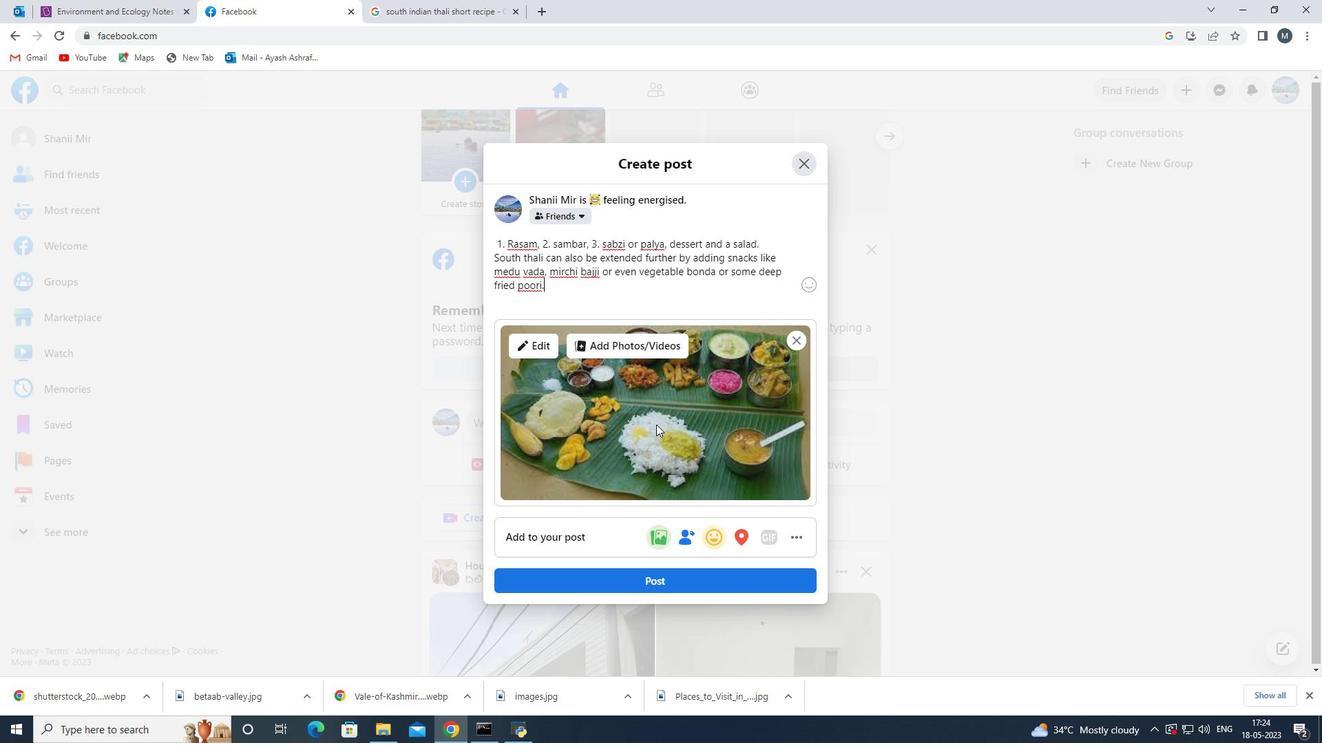 
Action: Mouse moved to (657, 407)
Screenshot: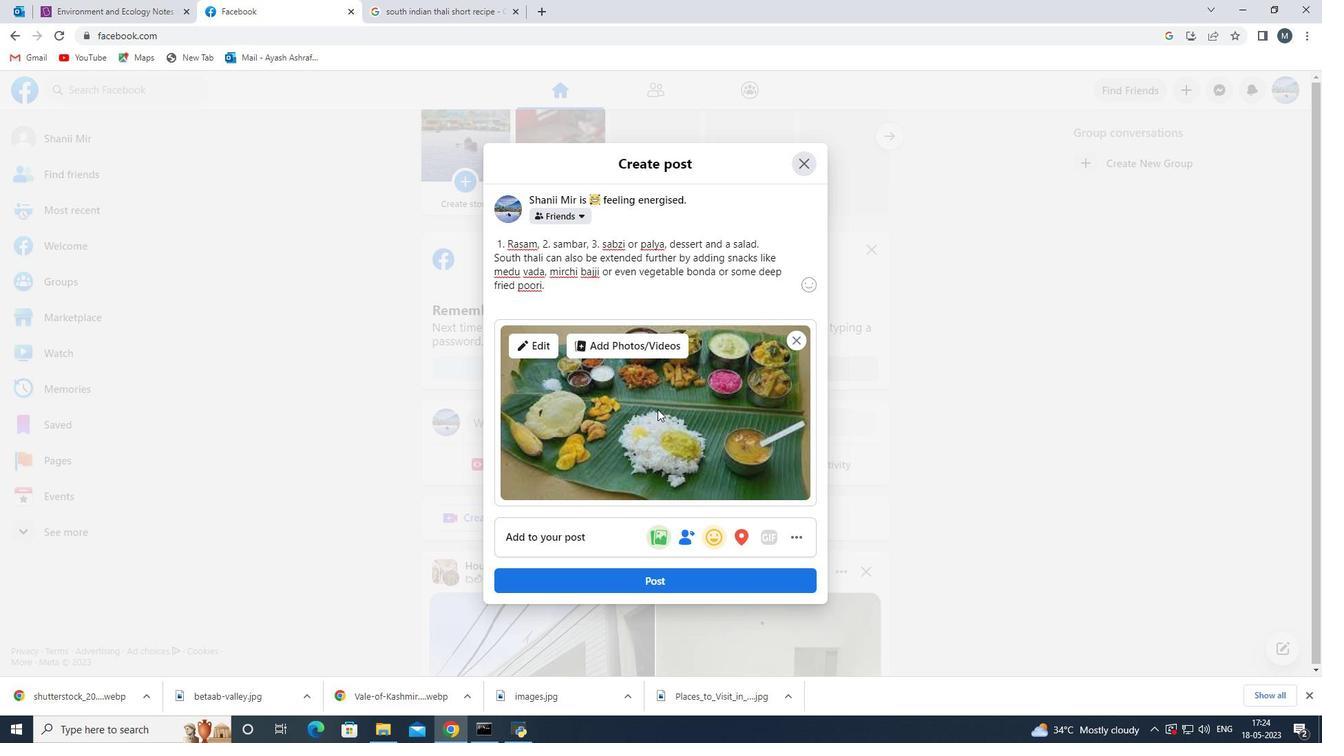 
Action: Mouse scrolled (657, 406) with delta (0, 0)
Screenshot: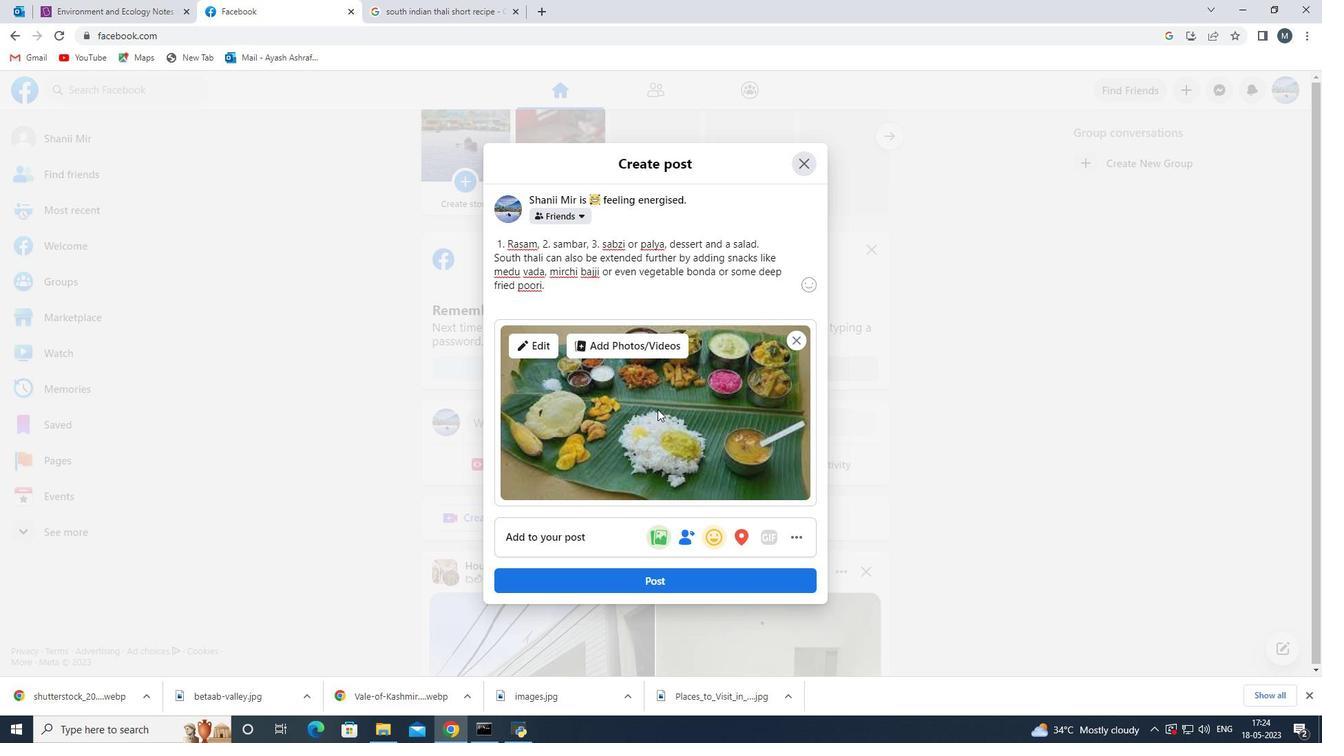 
Action: Mouse moved to (536, 347)
Screenshot: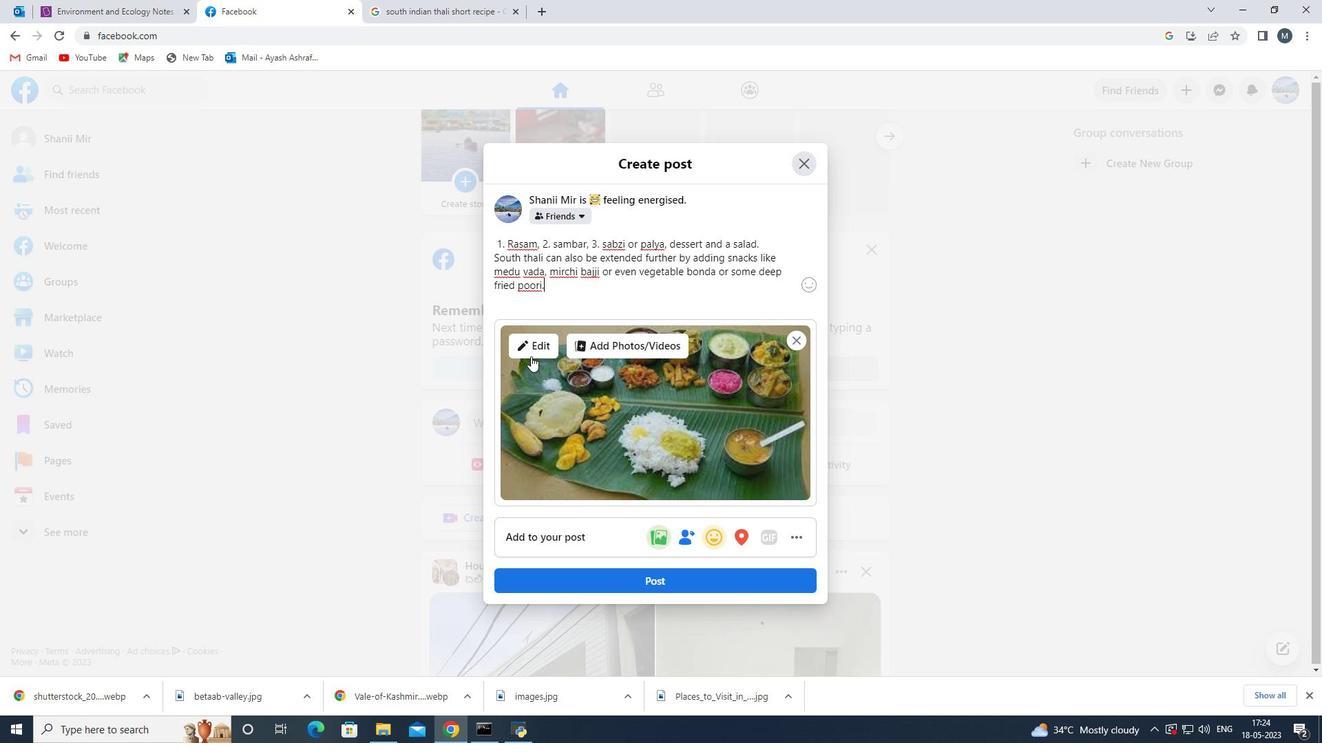
Action: Mouse pressed left at (536, 347)
Screenshot: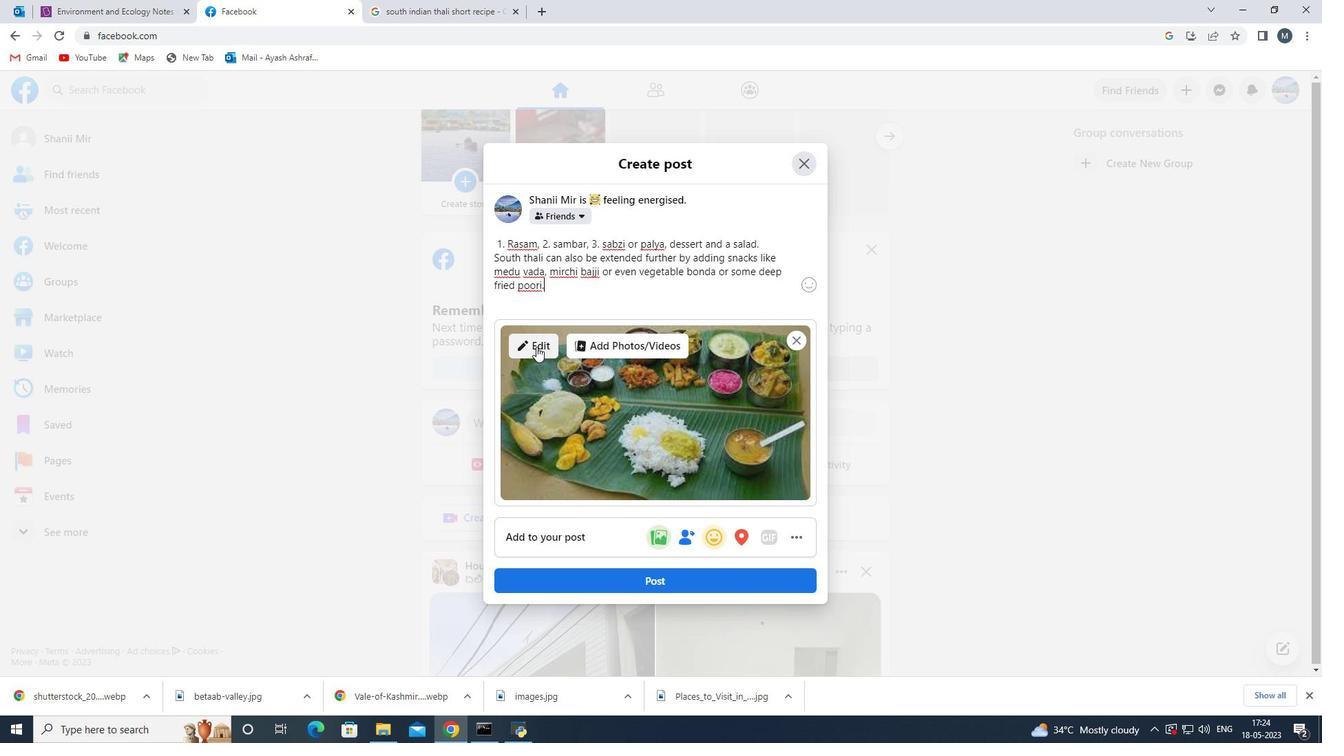 
Action: Mouse moved to (238, 348)
Screenshot: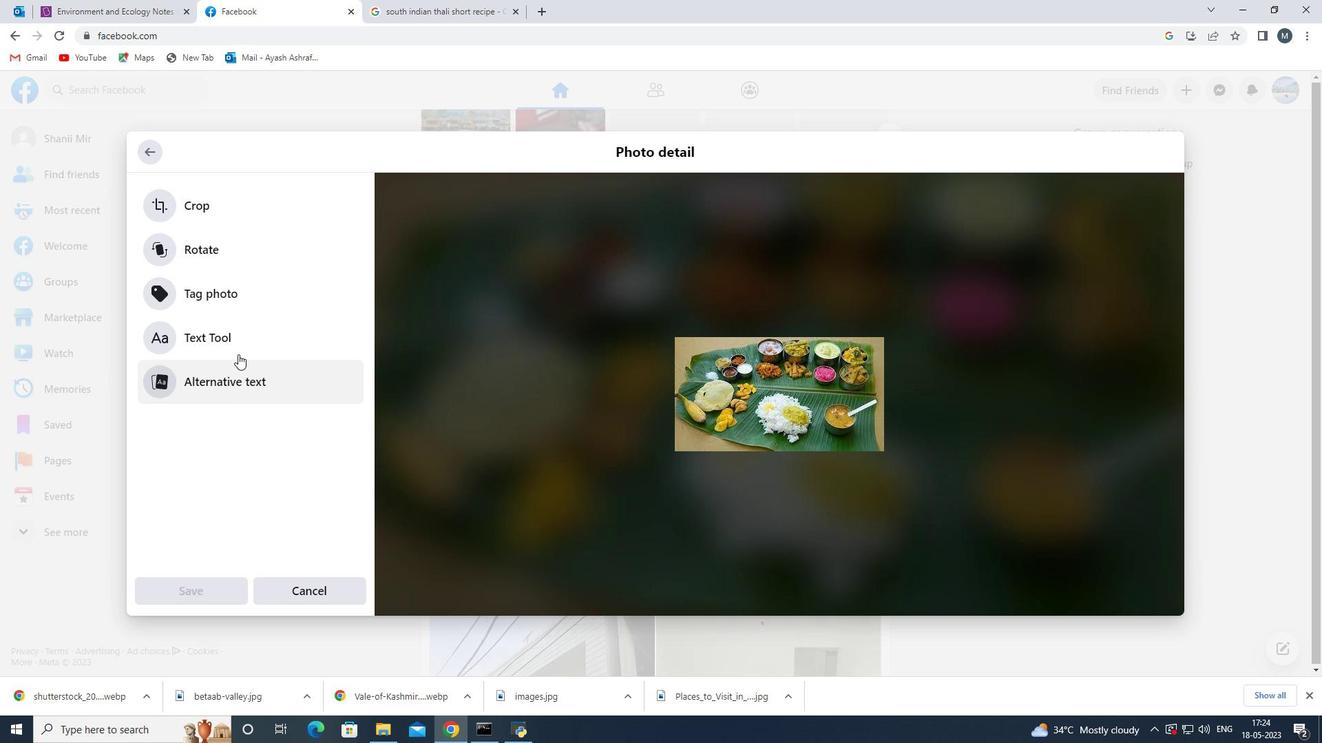 
Action: Mouse pressed left at (238, 348)
Screenshot: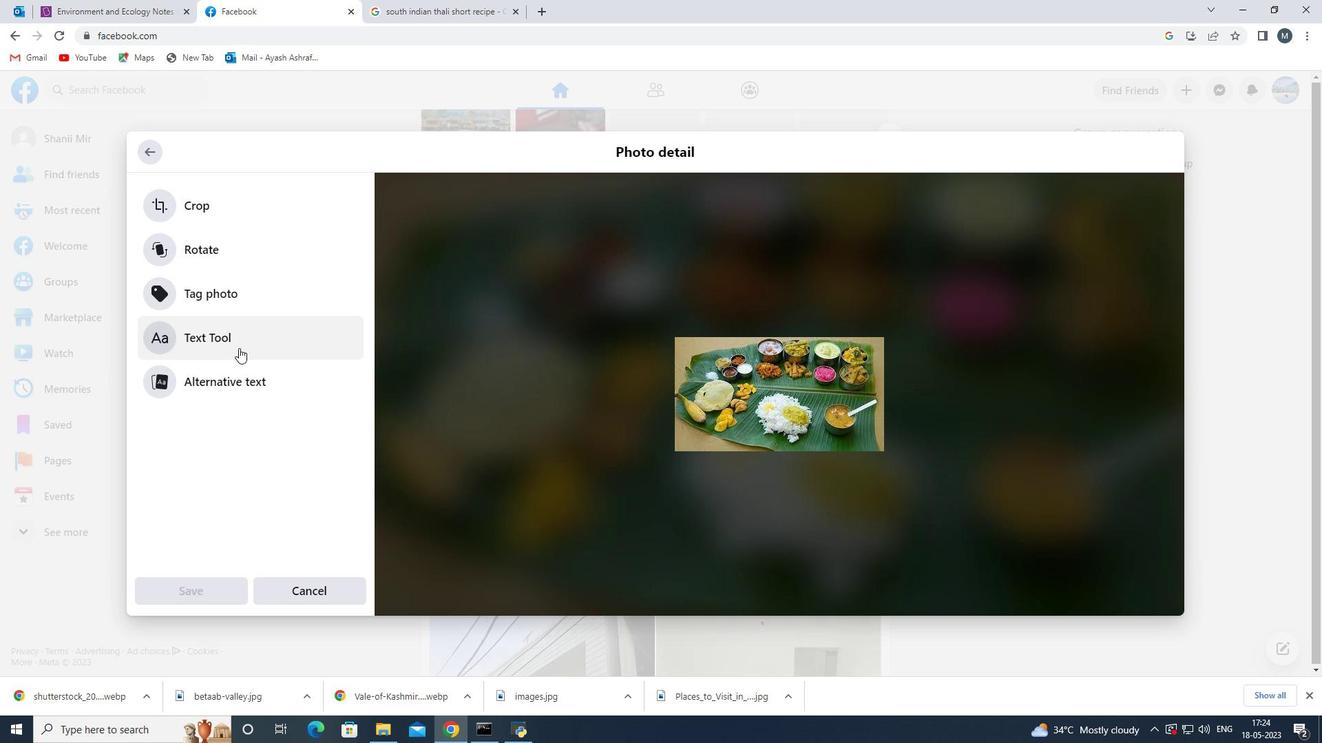 
Action: Mouse moved to (249, 349)
Screenshot: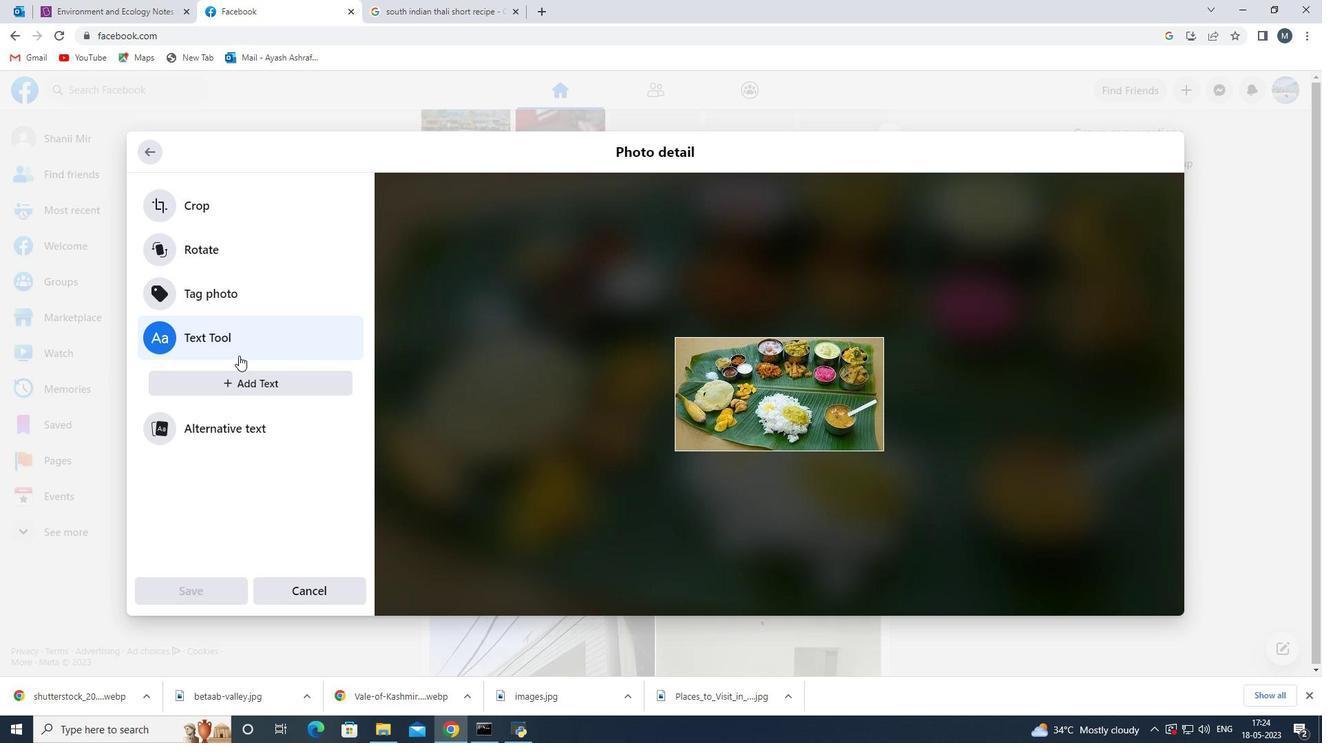
Action: Mouse pressed left at (249, 349)
Screenshot: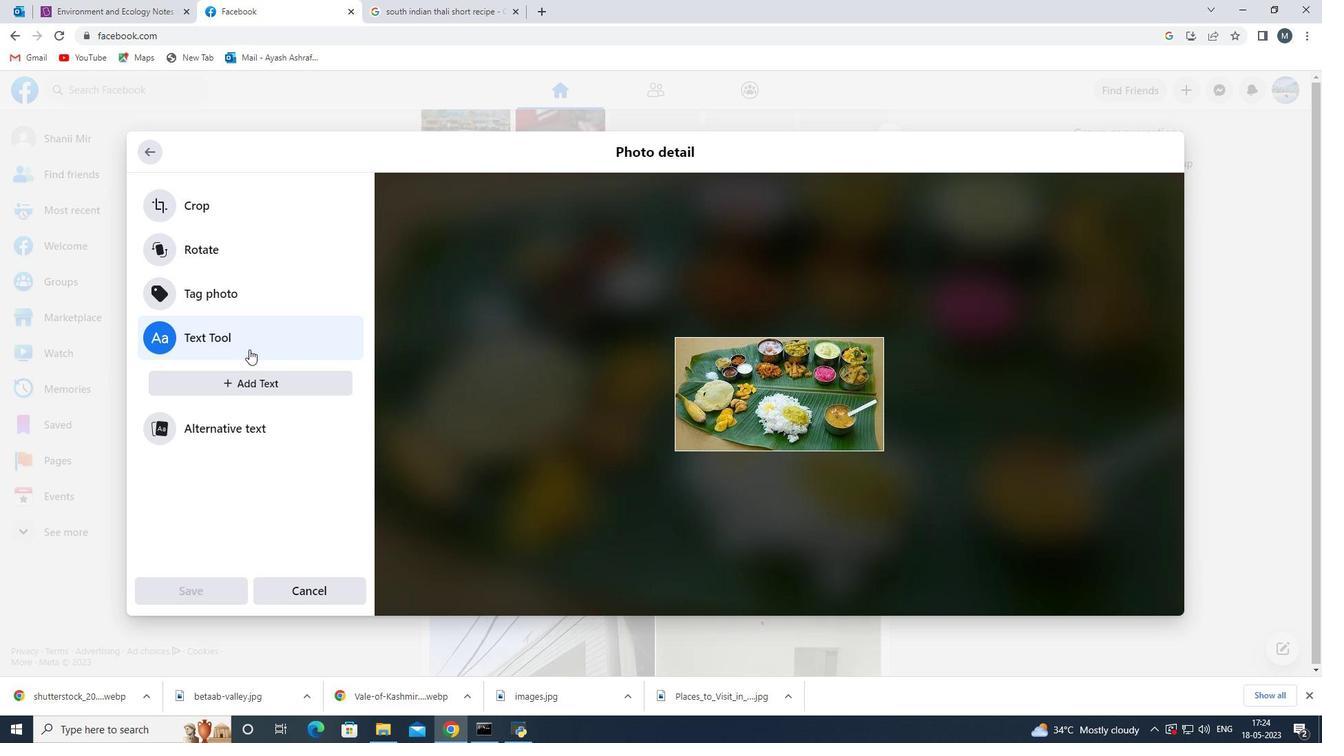 
Action: Mouse moved to (244, 340)
Screenshot: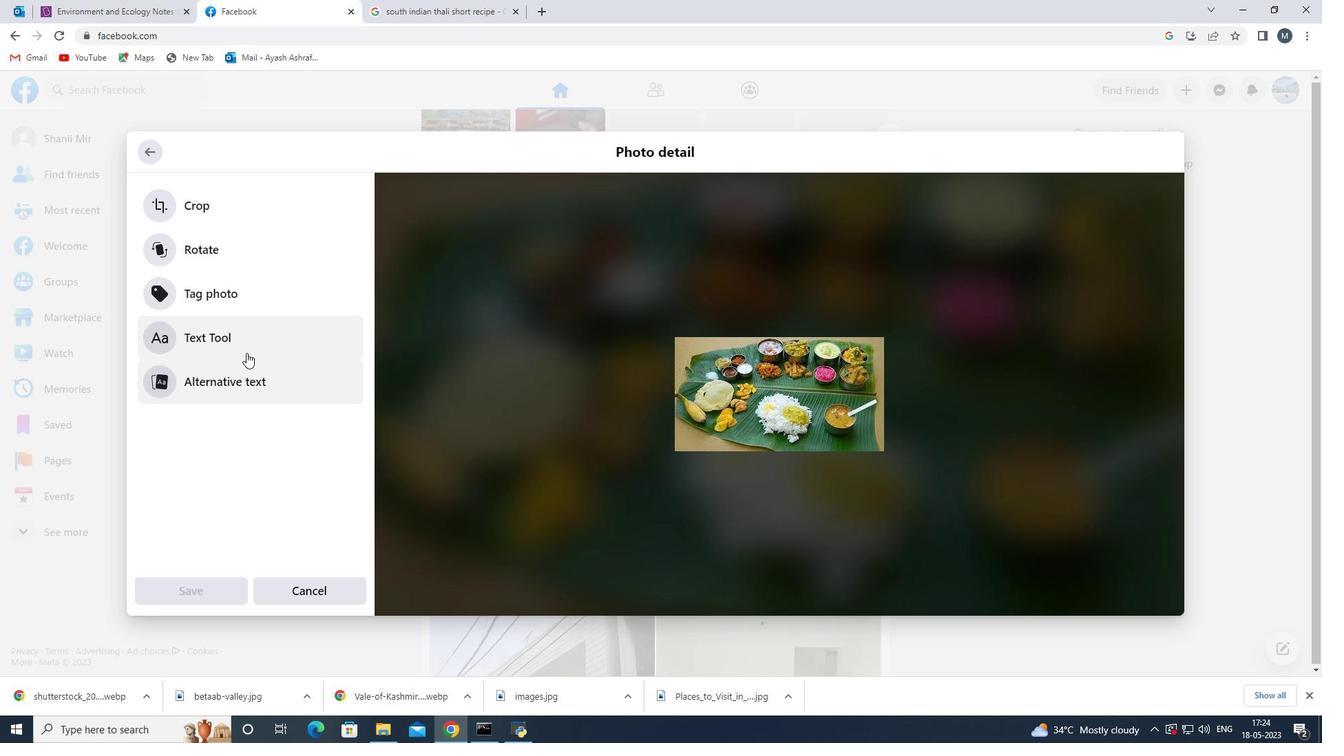 
Action: Mouse pressed left at (244, 340)
Screenshot: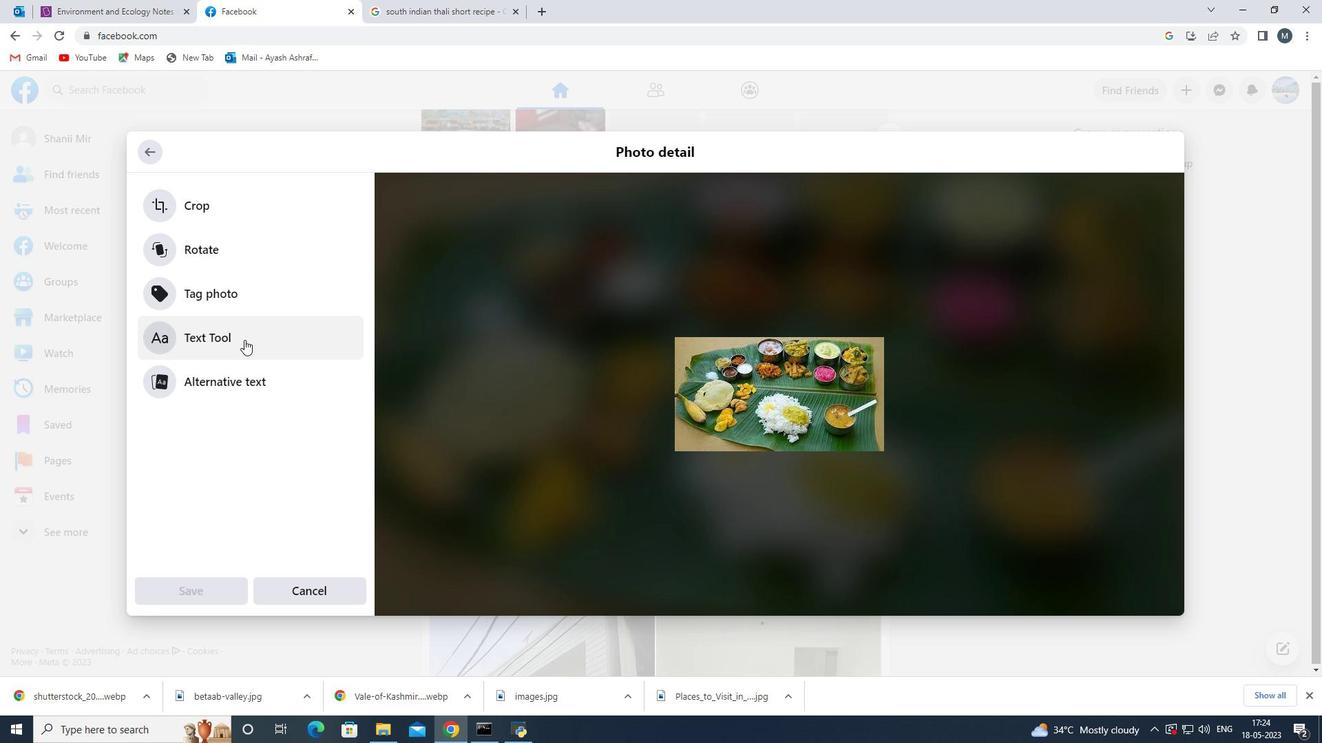 
Action: Mouse moved to (255, 377)
Screenshot: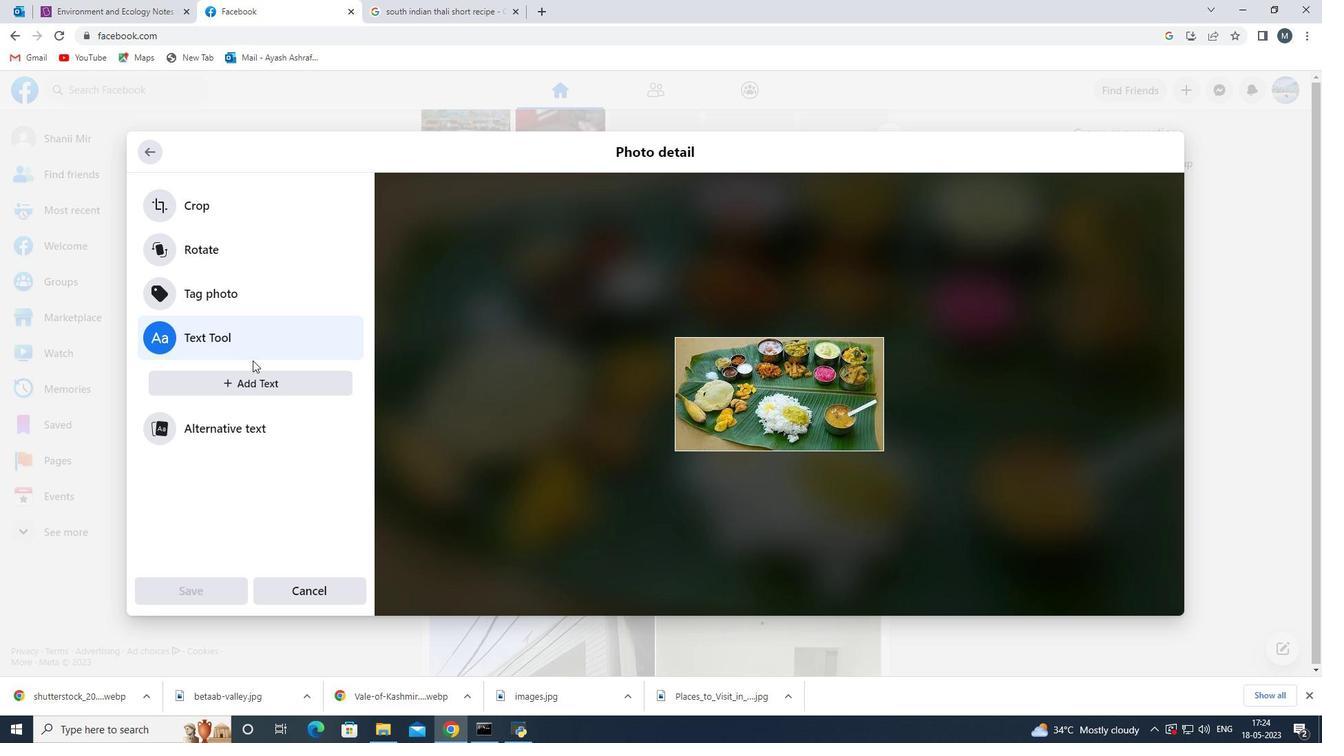 
Action: Mouse pressed left at (255, 377)
Screenshot: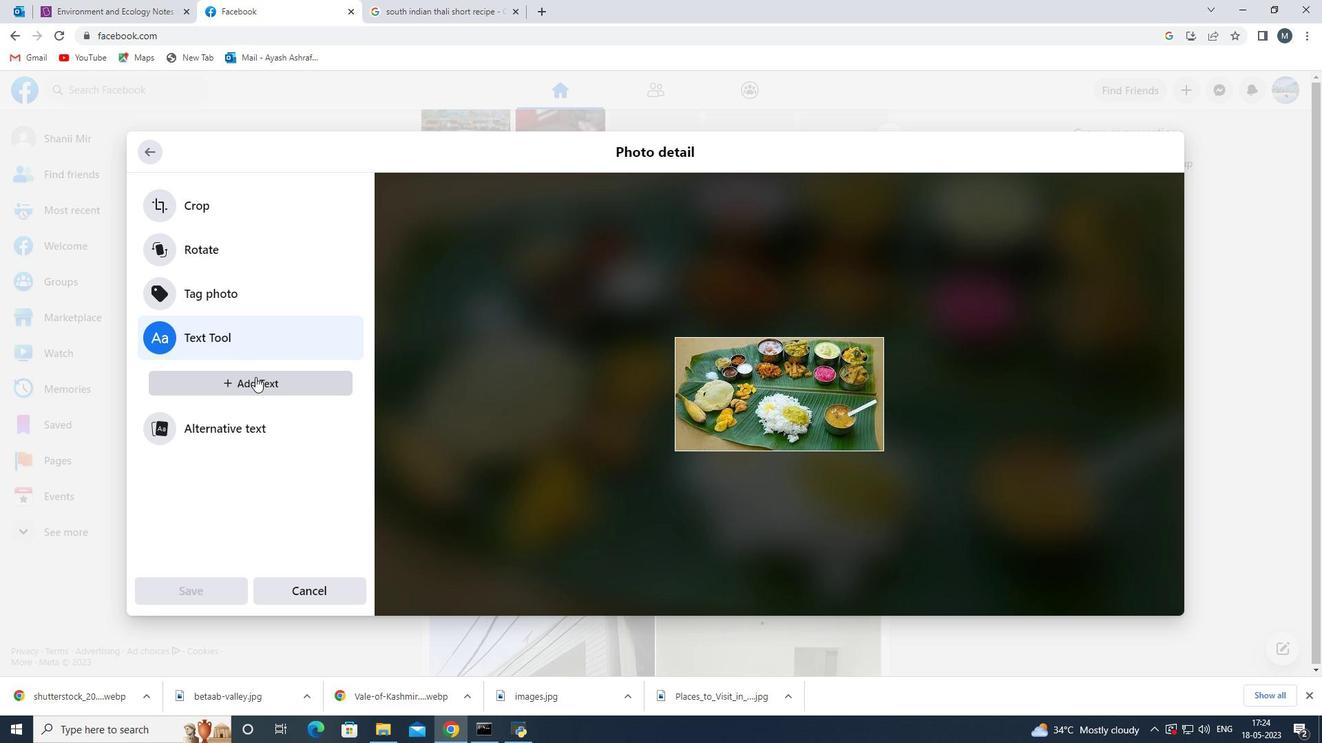 
Action: Mouse moved to (258, 435)
Screenshot: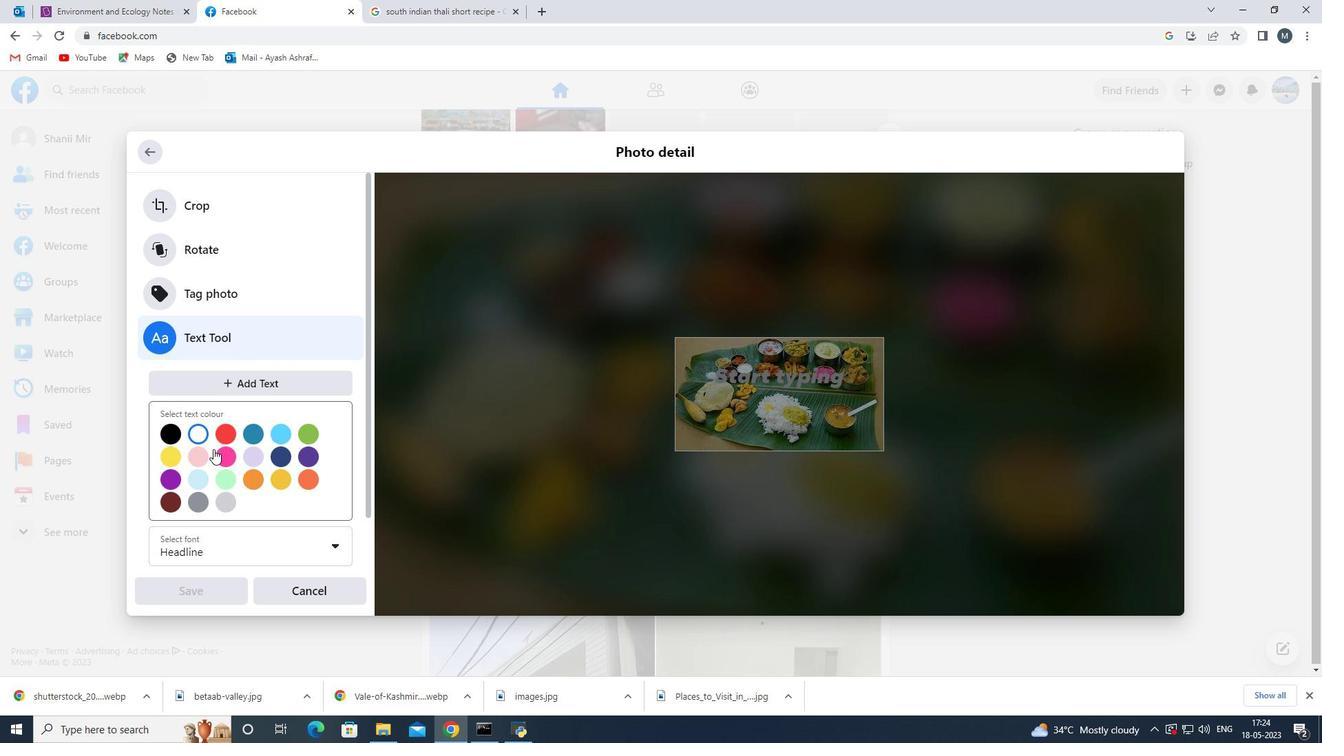 
Action: Mouse pressed left at (258, 435)
Screenshot: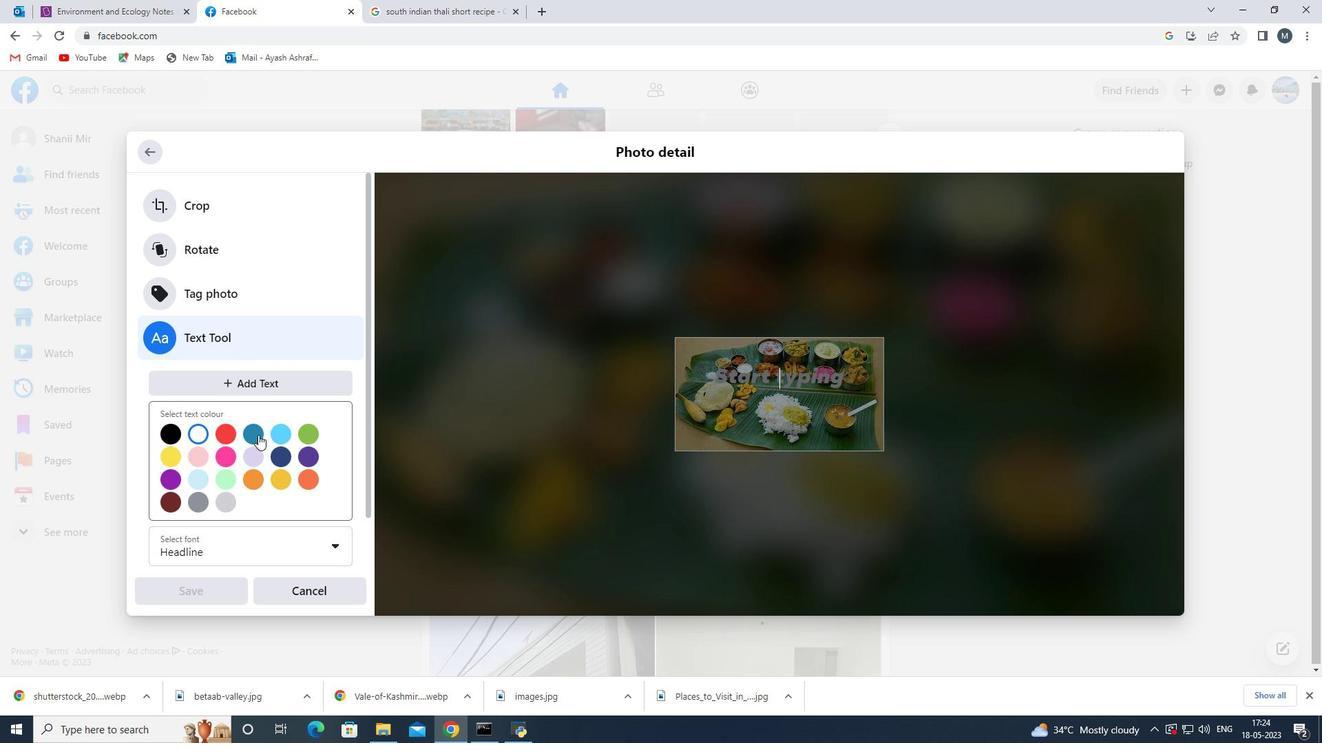 
Action: Mouse moved to (264, 544)
Screenshot: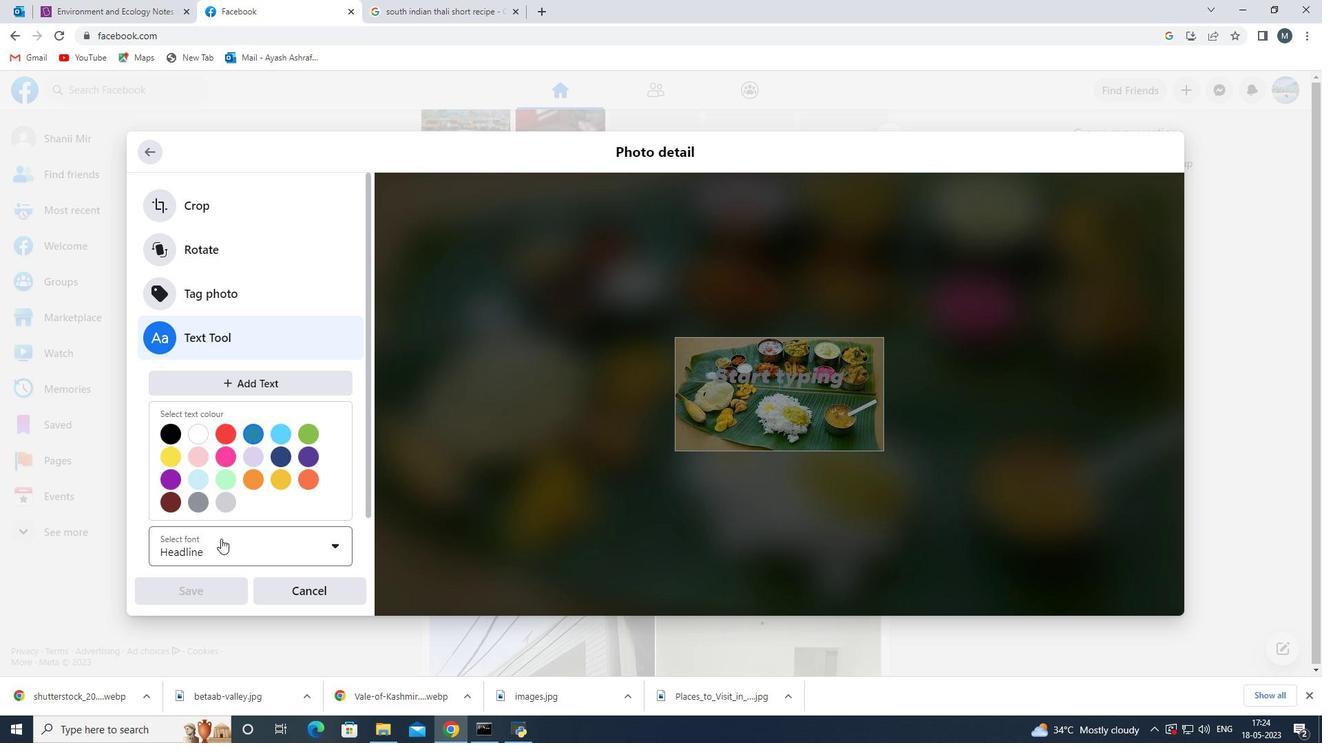 
Action: Mouse pressed left at (264, 544)
Screenshot: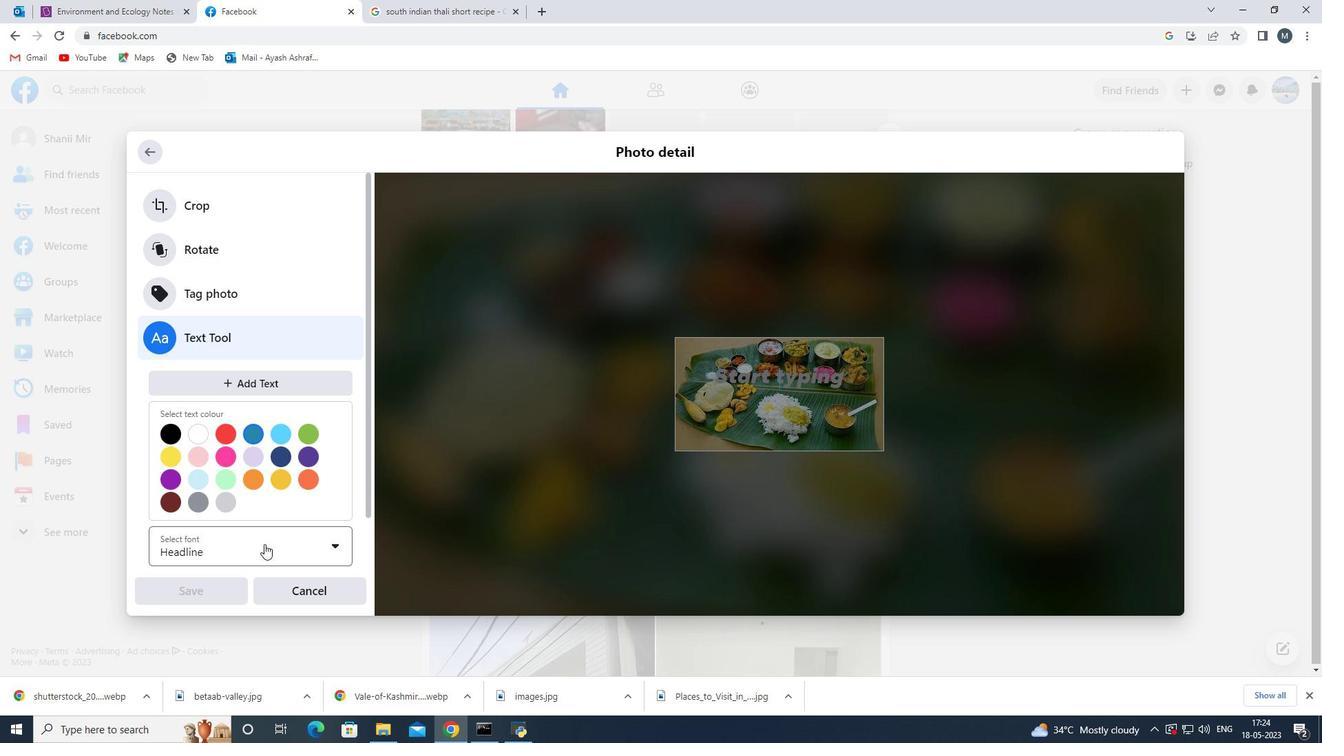 
Action: Mouse moved to (234, 616)
Screenshot: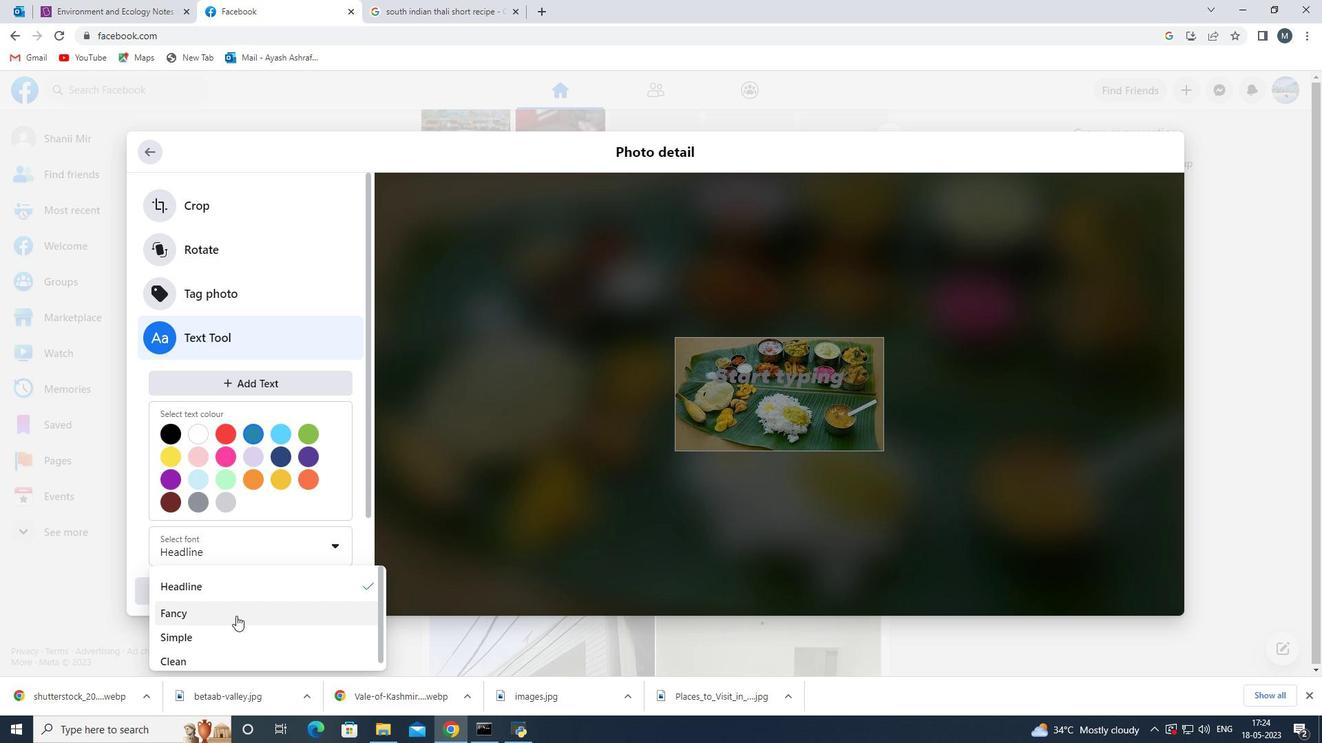 
Action: Mouse pressed left at (234, 616)
Screenshot: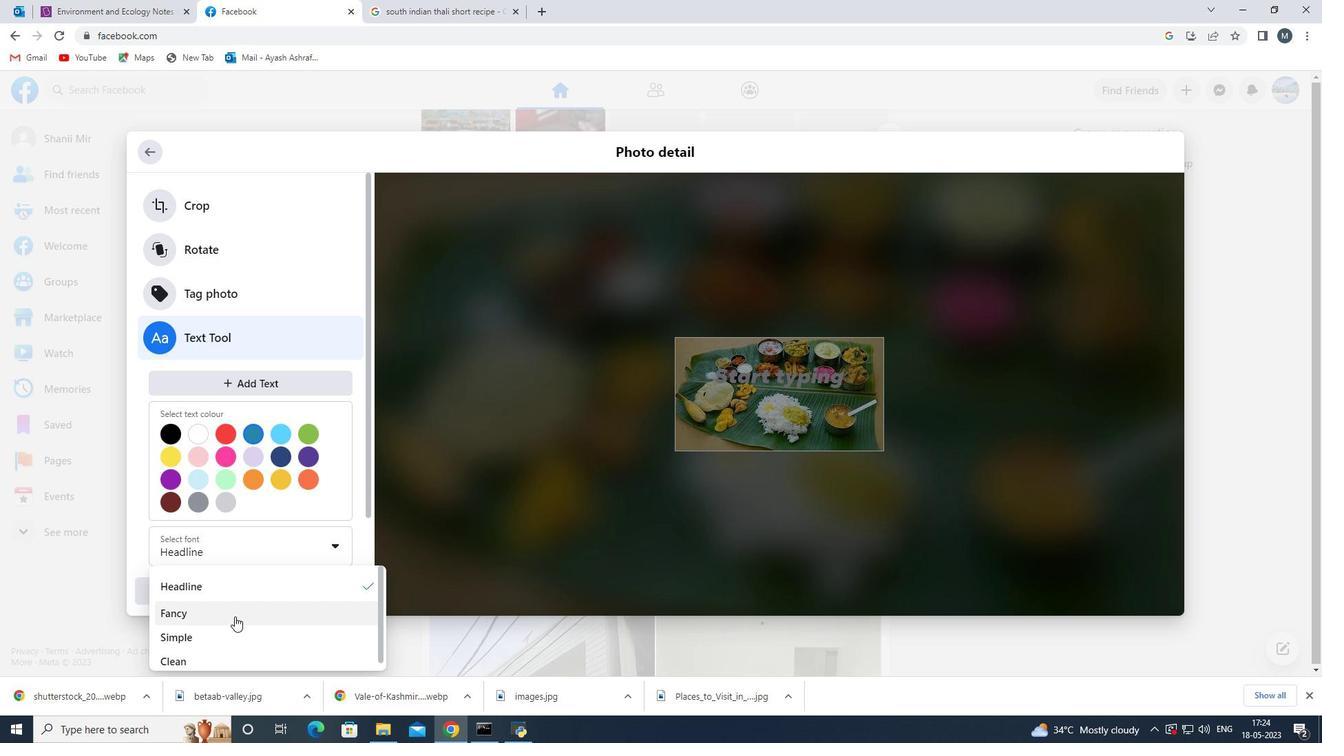 
Action: Mouse moved to (694, 462)
Screenshot: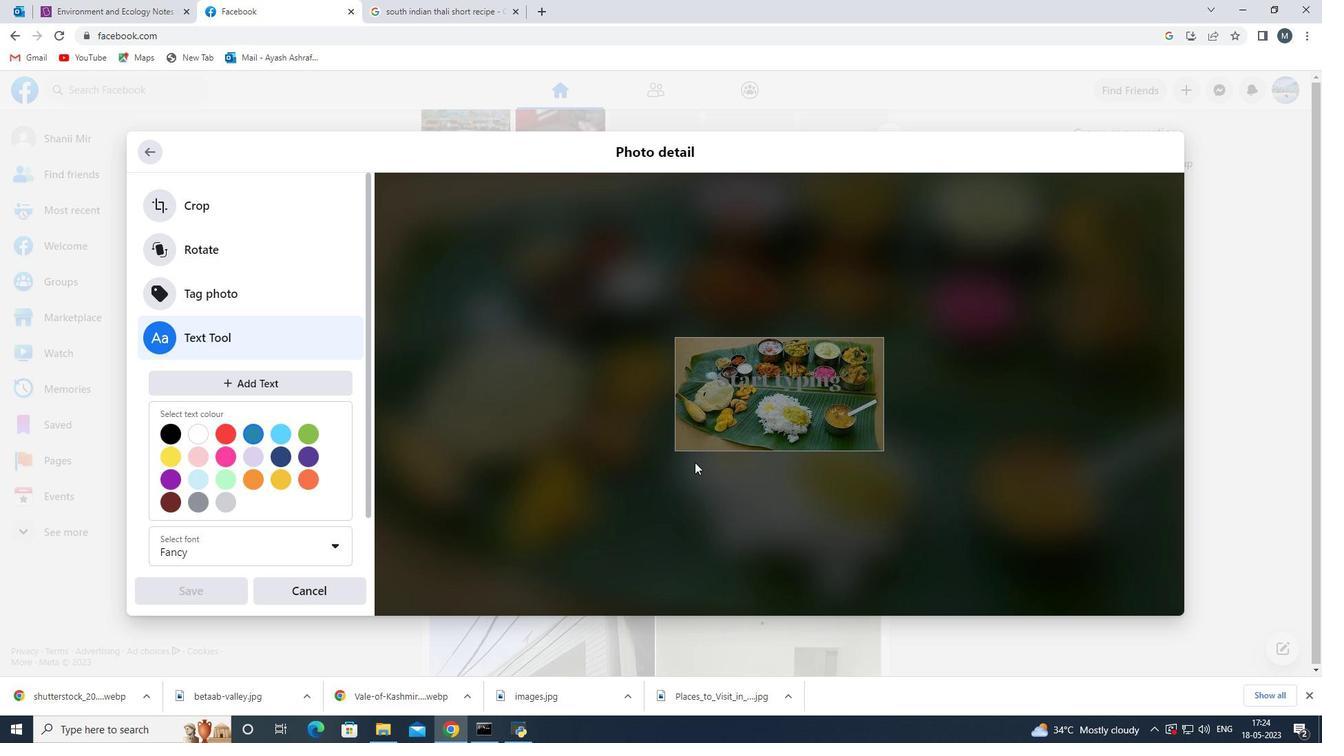 
Action: Key pressed <Key.shift>South<Key.space>indian<Key.space><Key.shift>Thali<Key.enter>
Screenshot: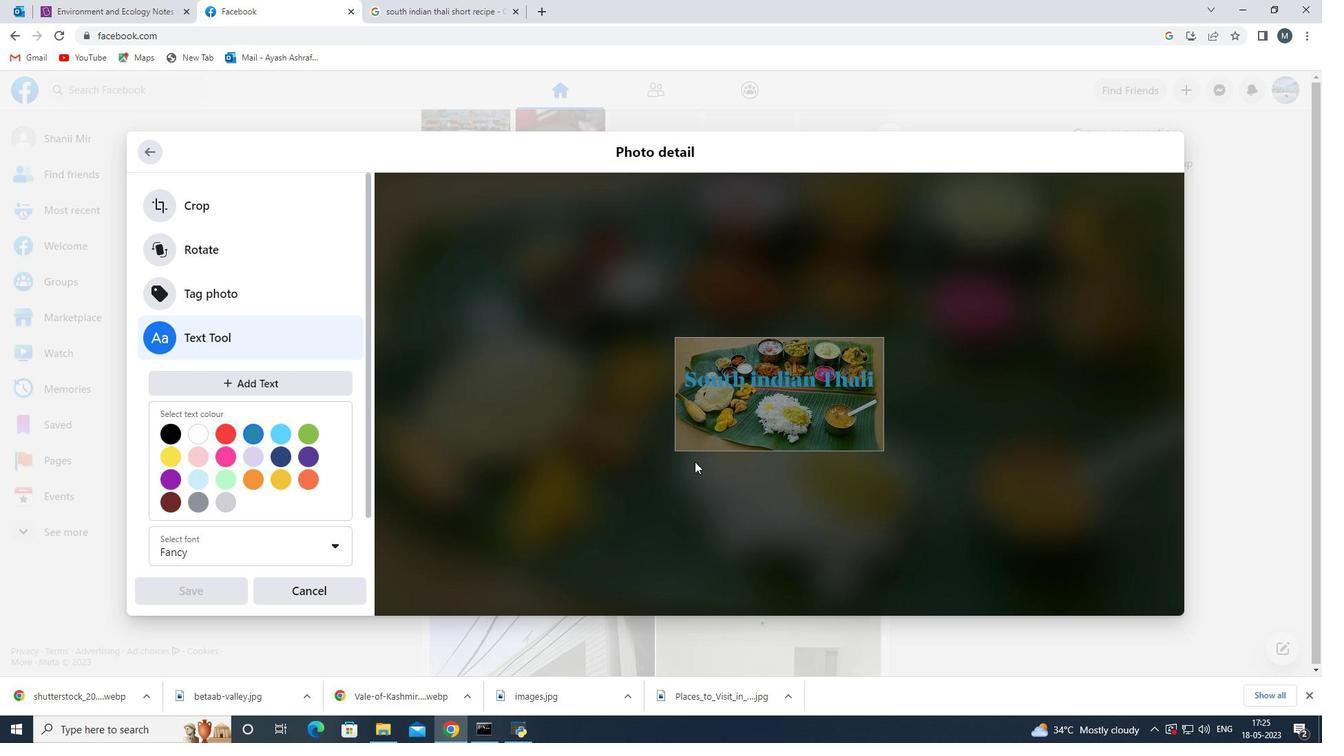 
Action: Mouse moved to (725, 377)
Screenshot: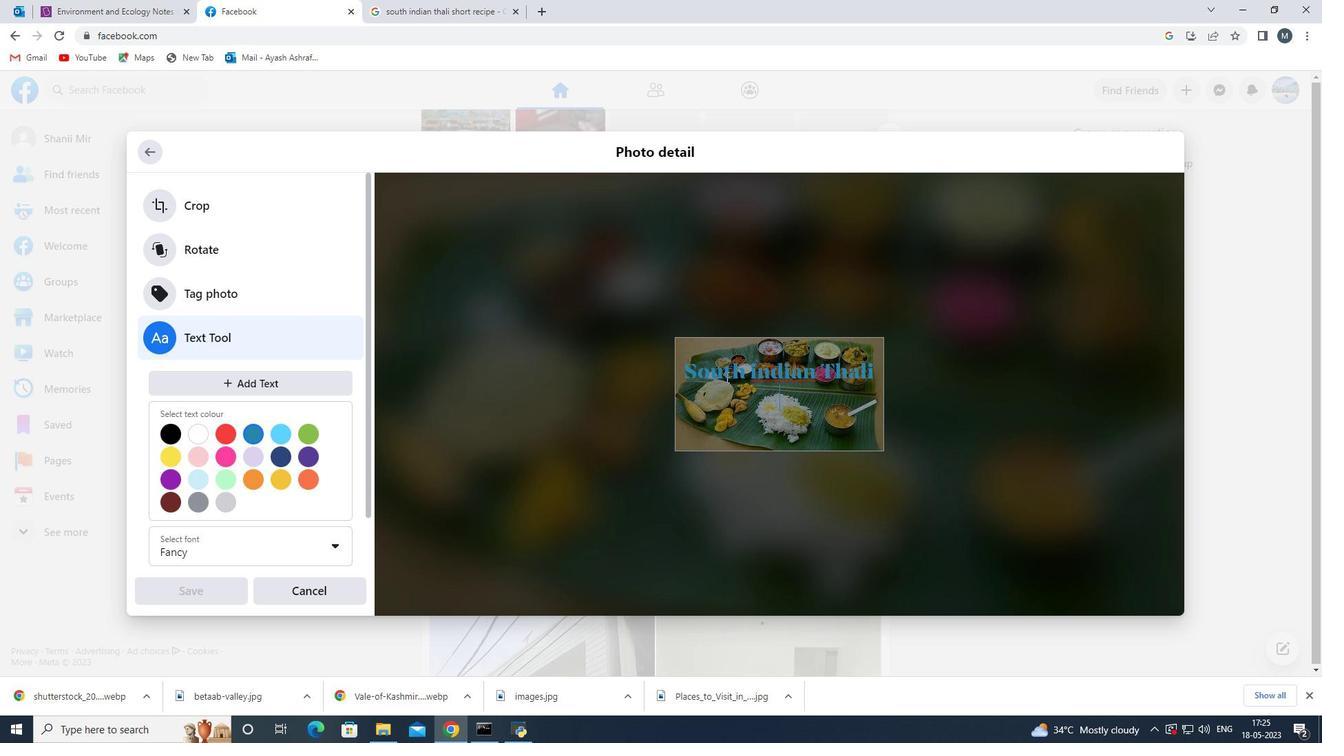 
Action: Mouse pressed left at (725, 377)
Screenshot: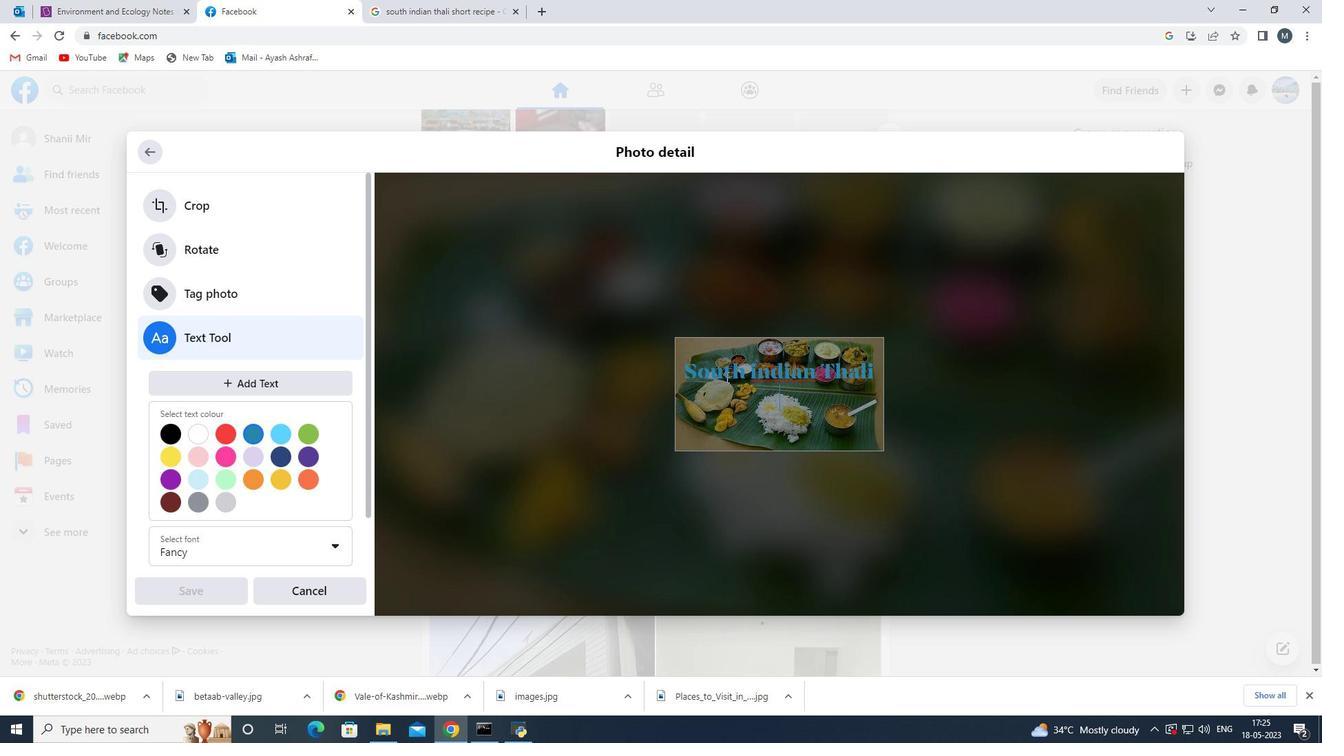 
Action: Mouse moved to (728, 371)
Screenshot: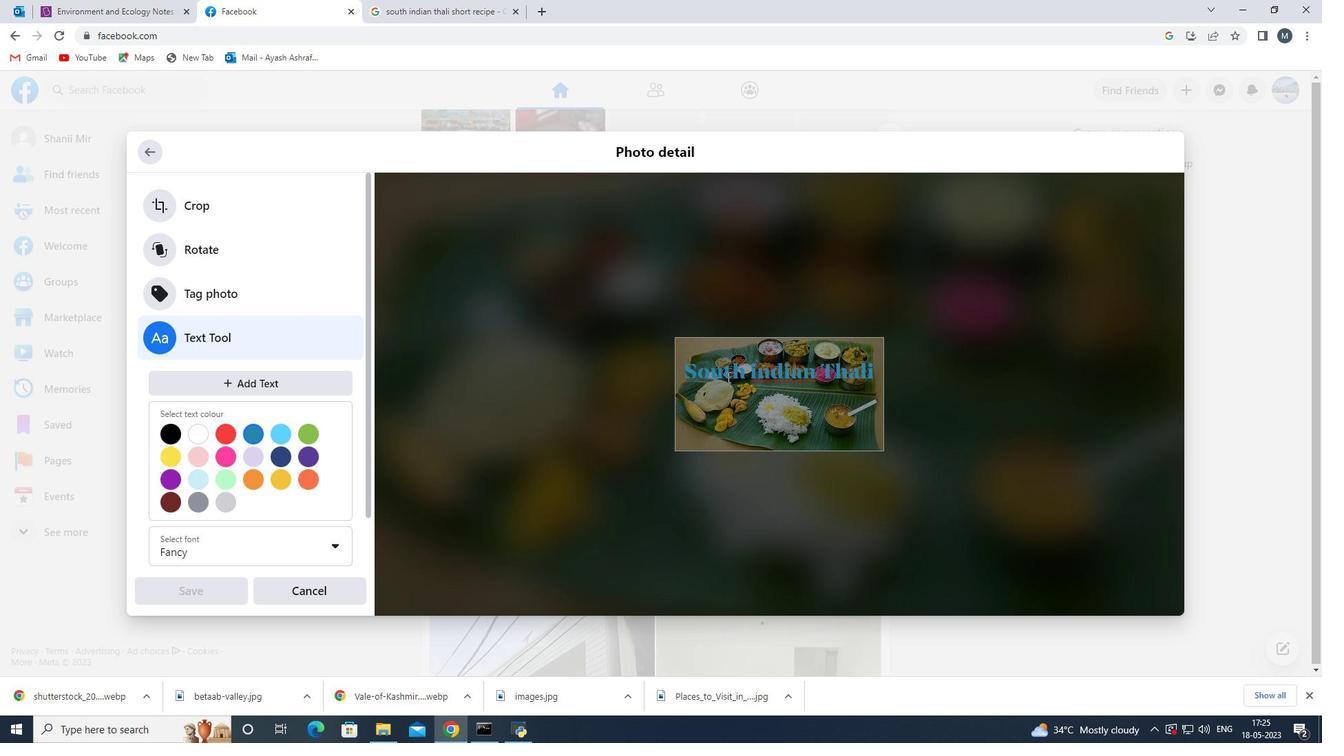 
Action: Mouse pressed left at (728, 371)
Screenshot: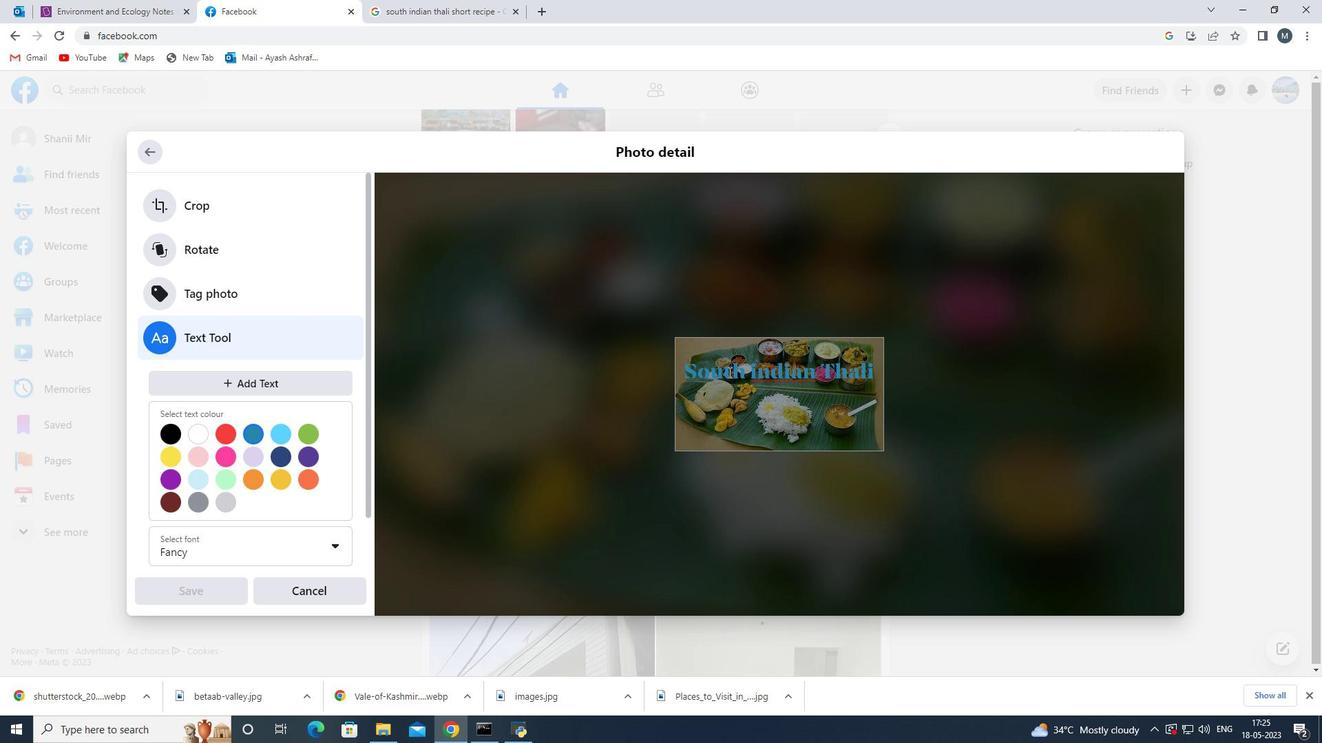 
Action: Mouse moved to (524, 532)
Screenshot: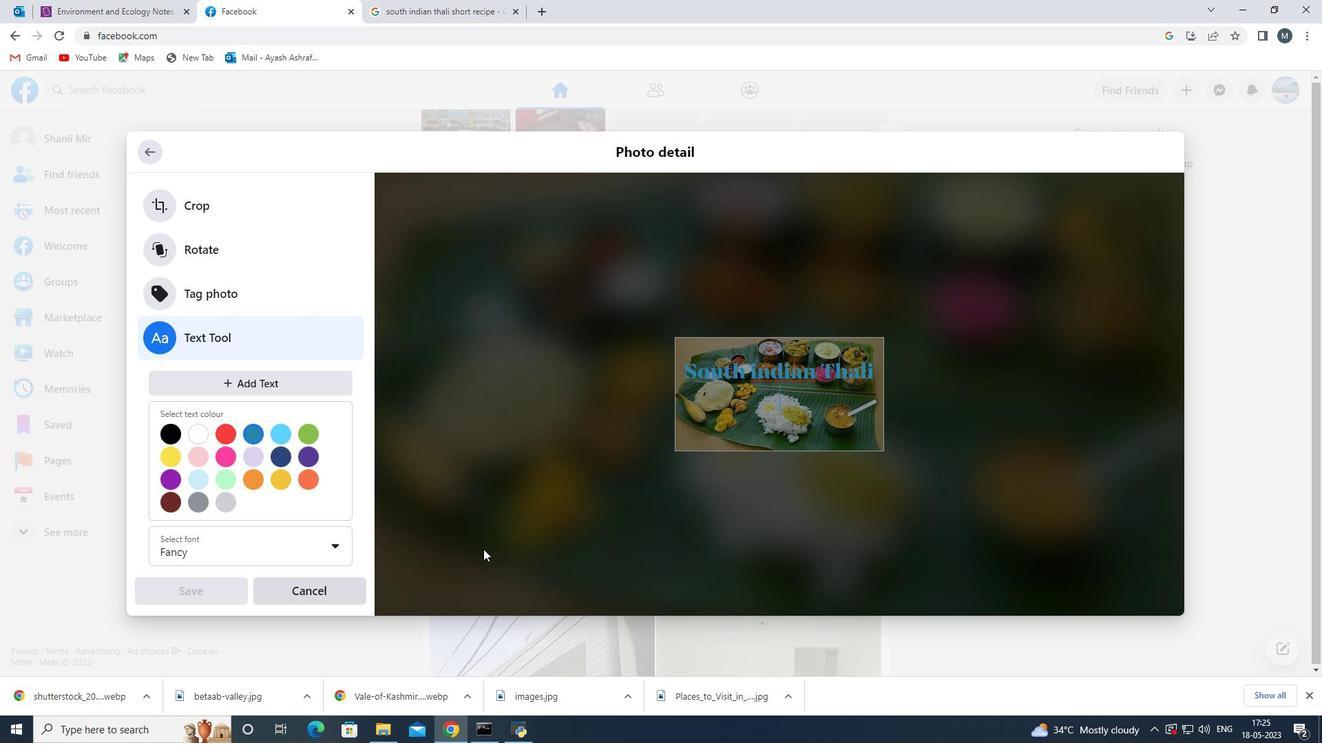 
Action: Key pressed ctrl+S
Screenshot: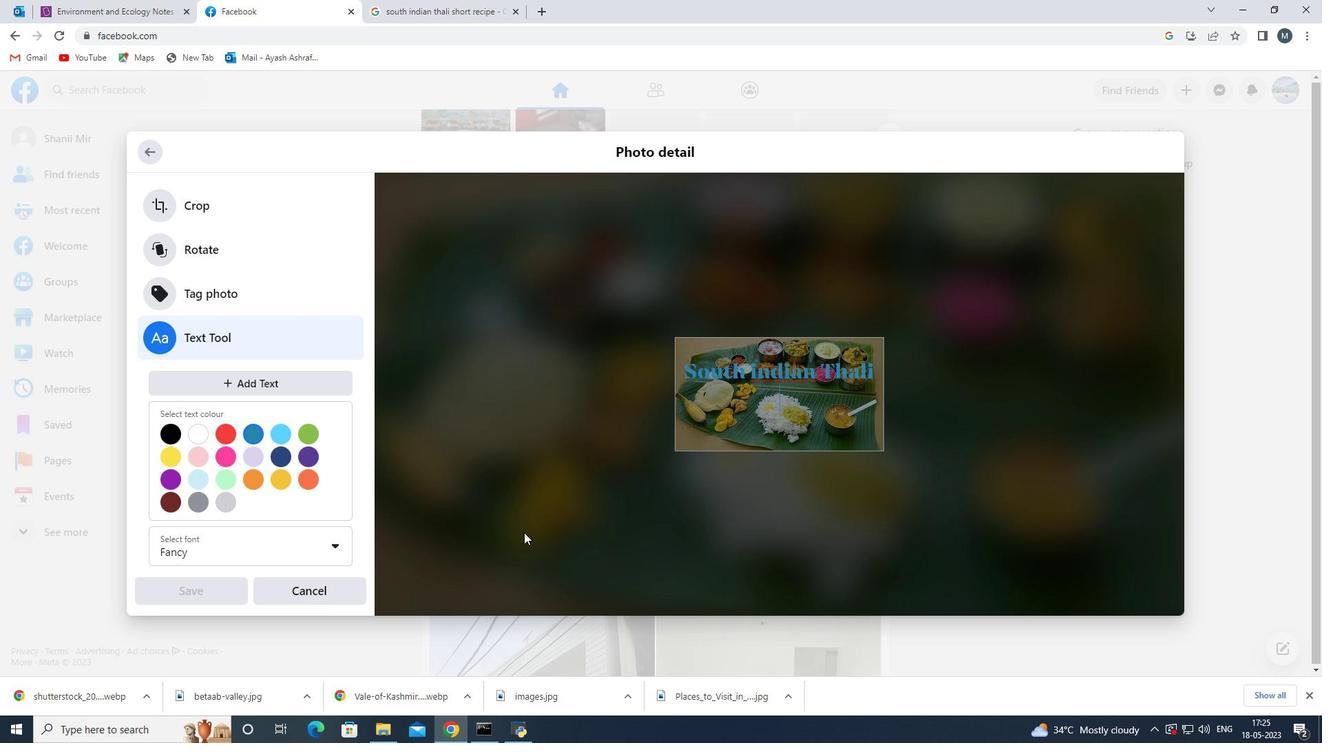 
Action: Mouse moved to (596, 344)
Screenshot: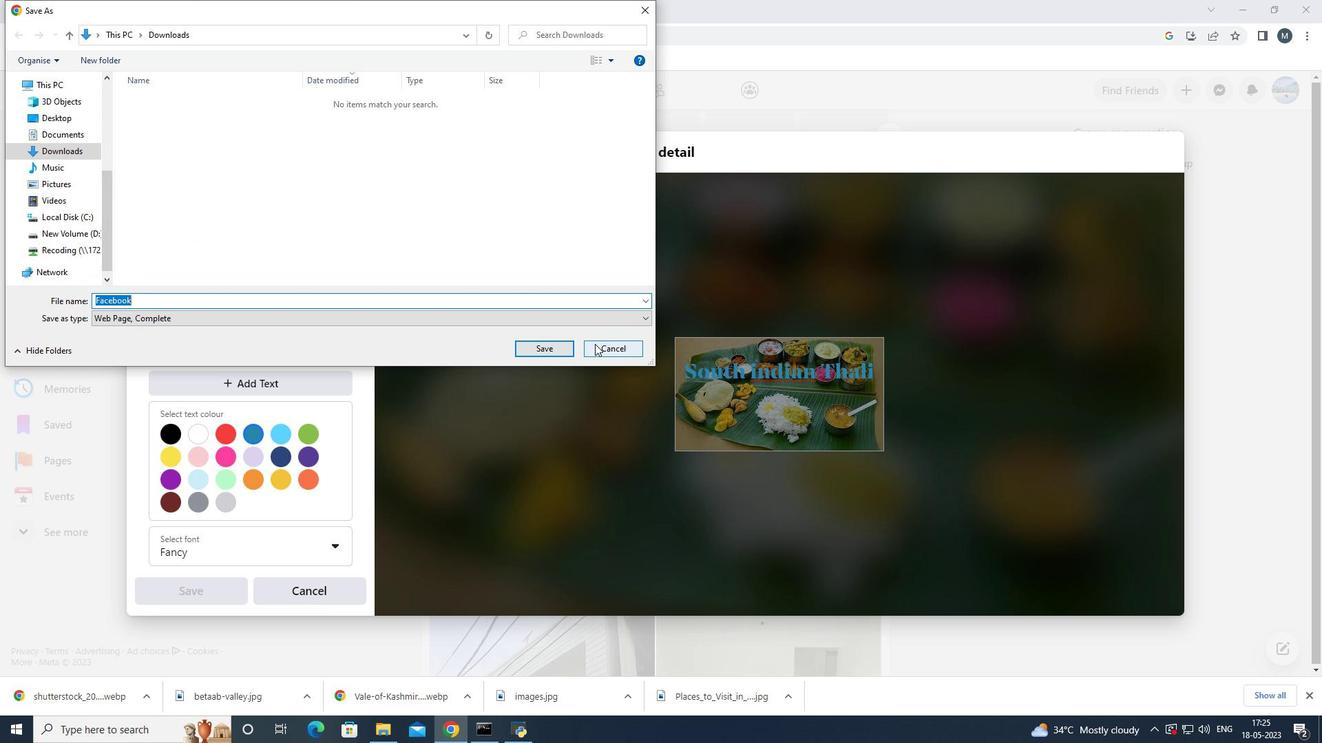 
Action: Mouse pressed left at (596, 344)
Screenshot: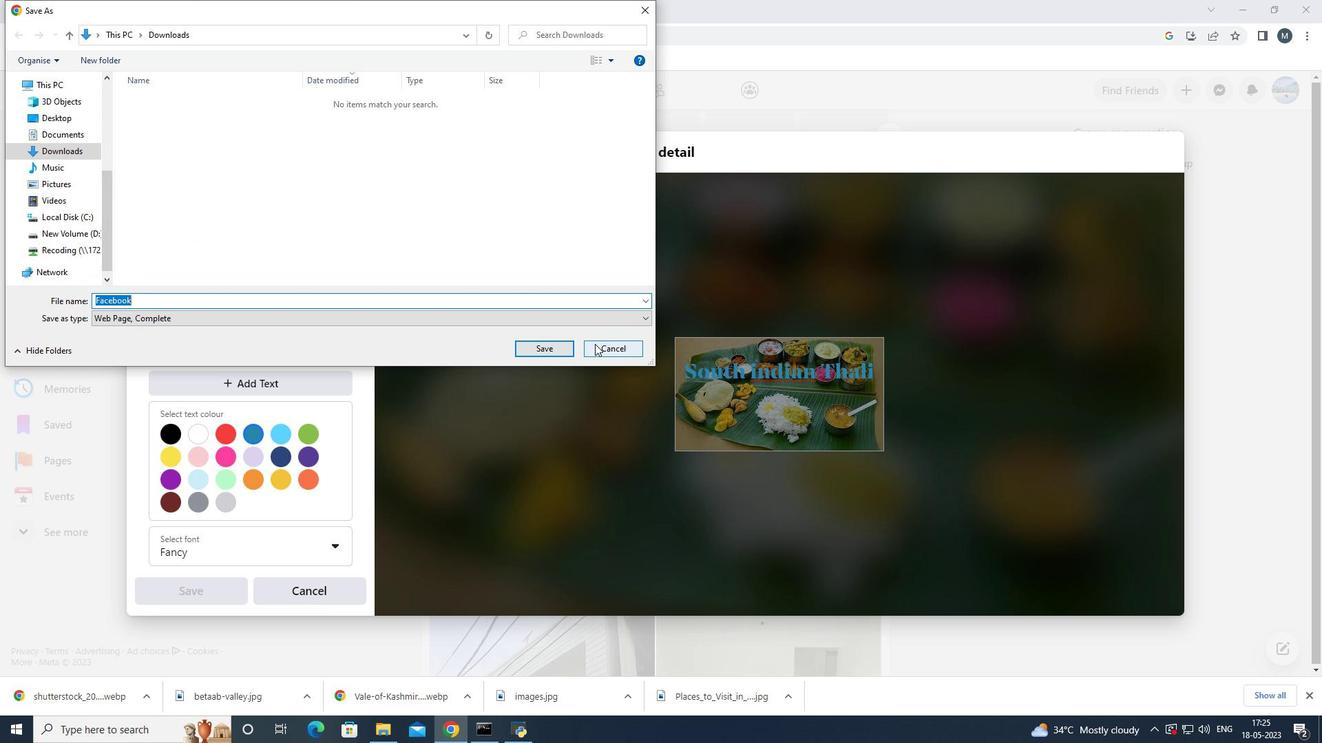 
Action: Mouse moved to (347, 588)
Screenshot: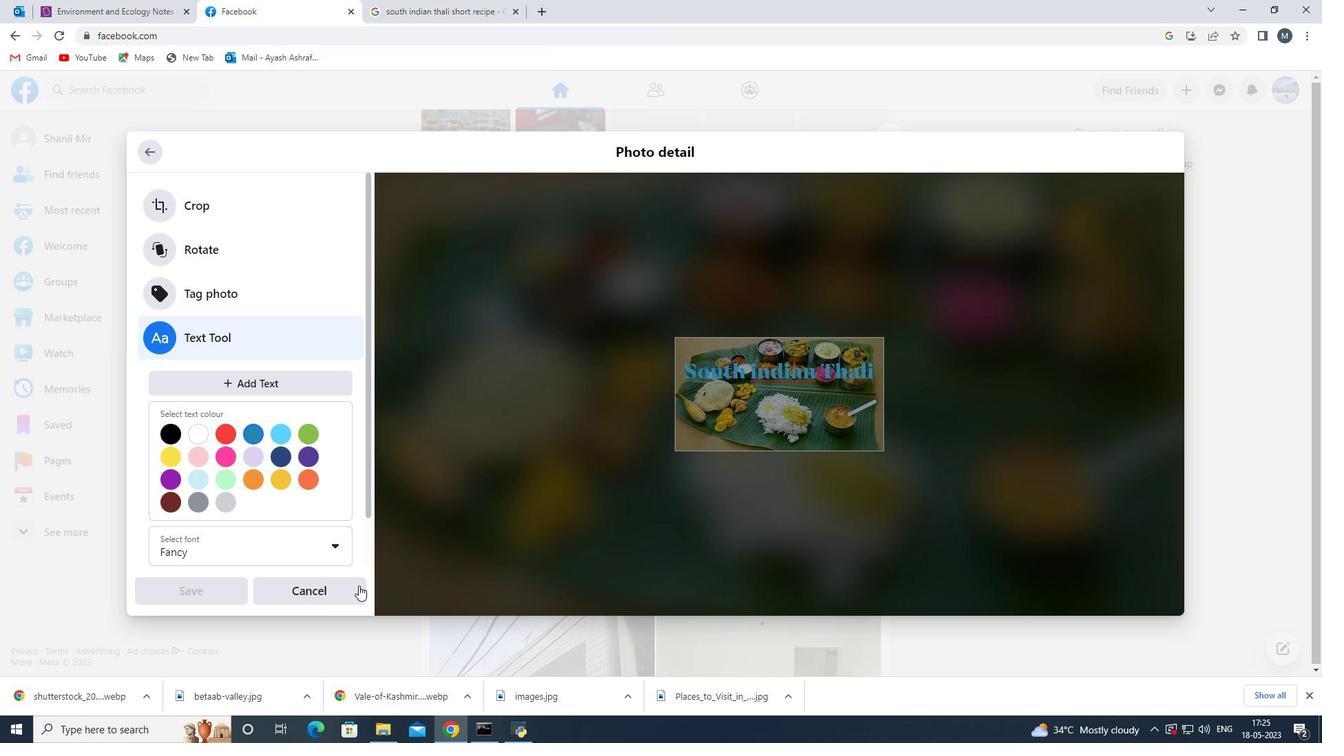 
Action: Mouse pressed left at (347, 588)
Screenshot: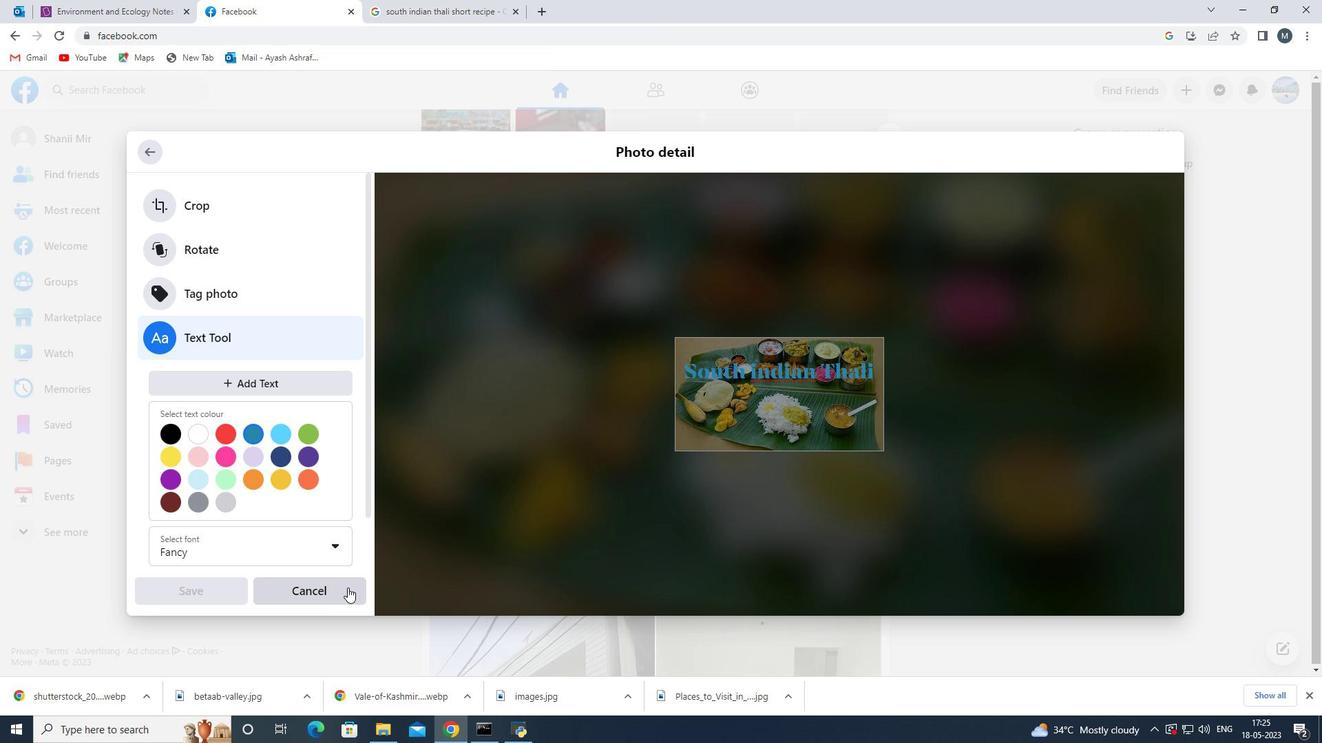 
Action: Mouse moved to (630, 510)
Screenshot: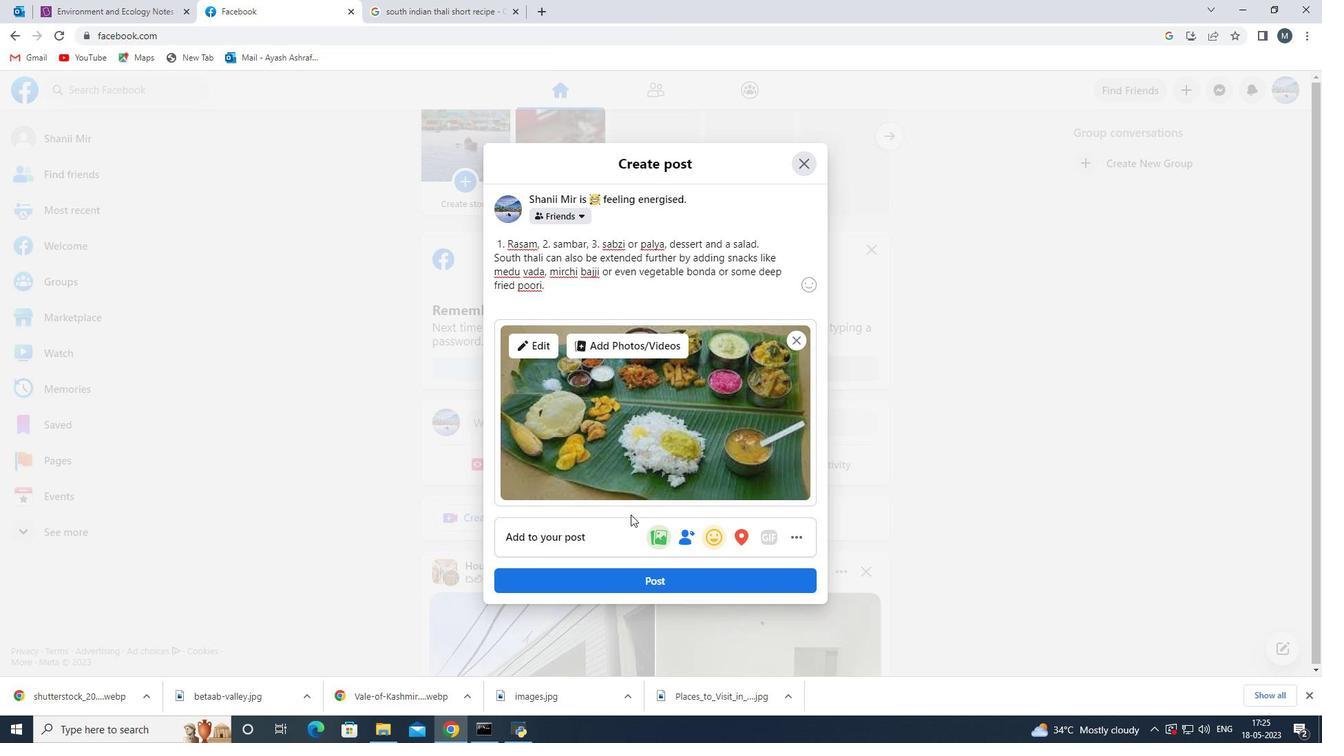 
Action: Mouse scrolled (630, 510) with delta (0, 0)
Screenshot: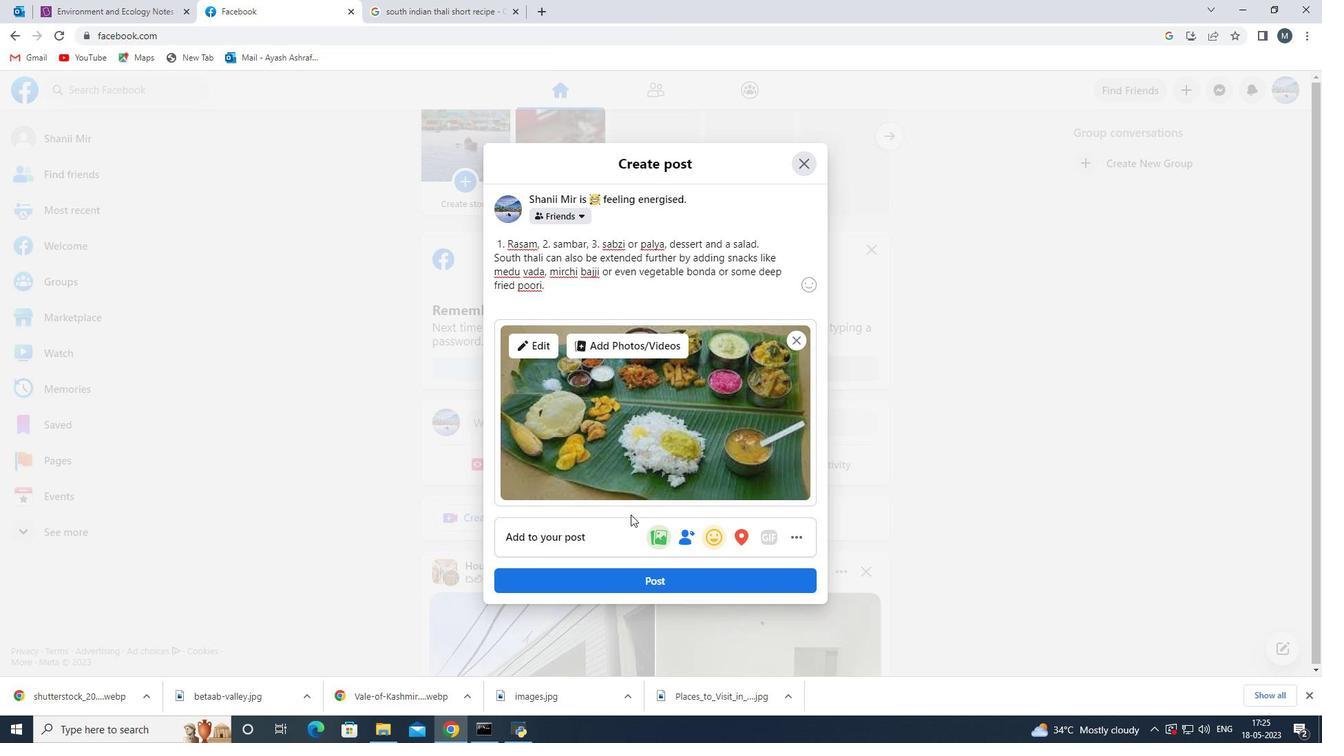 
Action: Mouse moved to (632, 464)
Screenshot: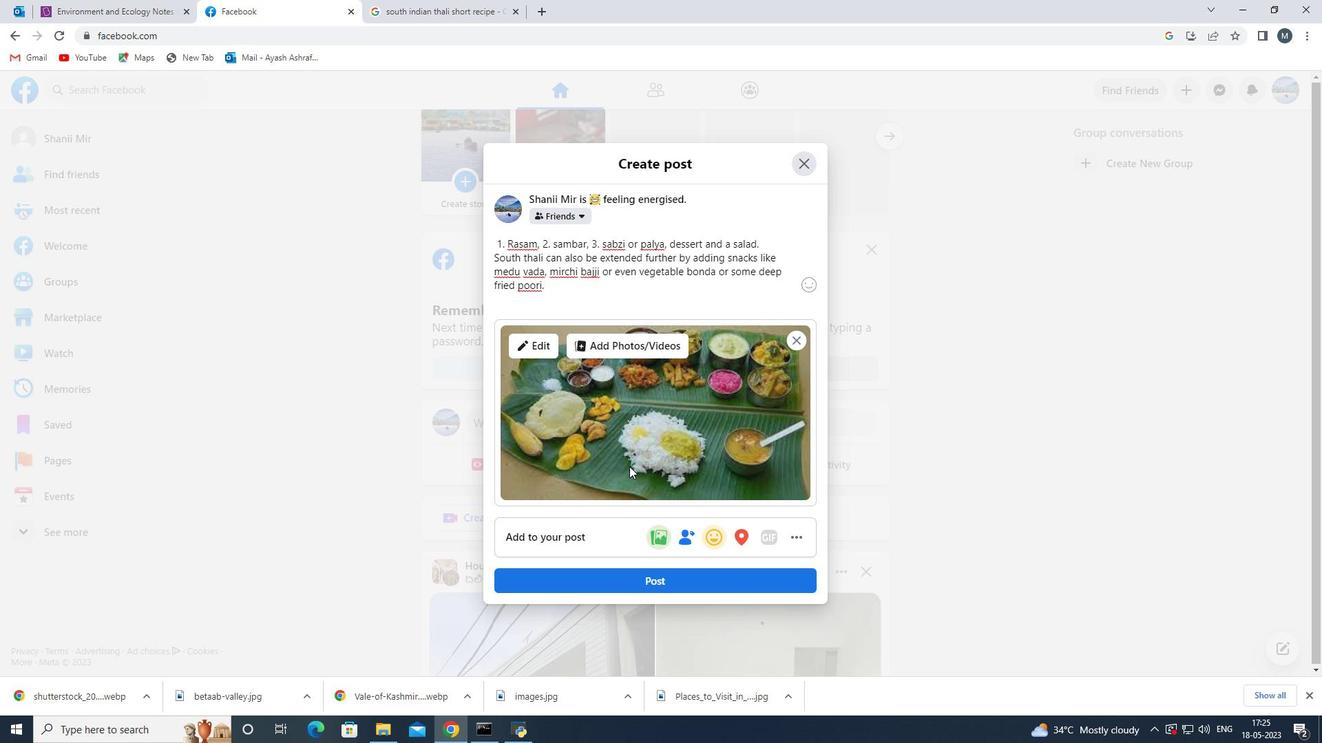 
Action: Mouse scrolled (632, 464) with delta (0, 0)
Screenshot: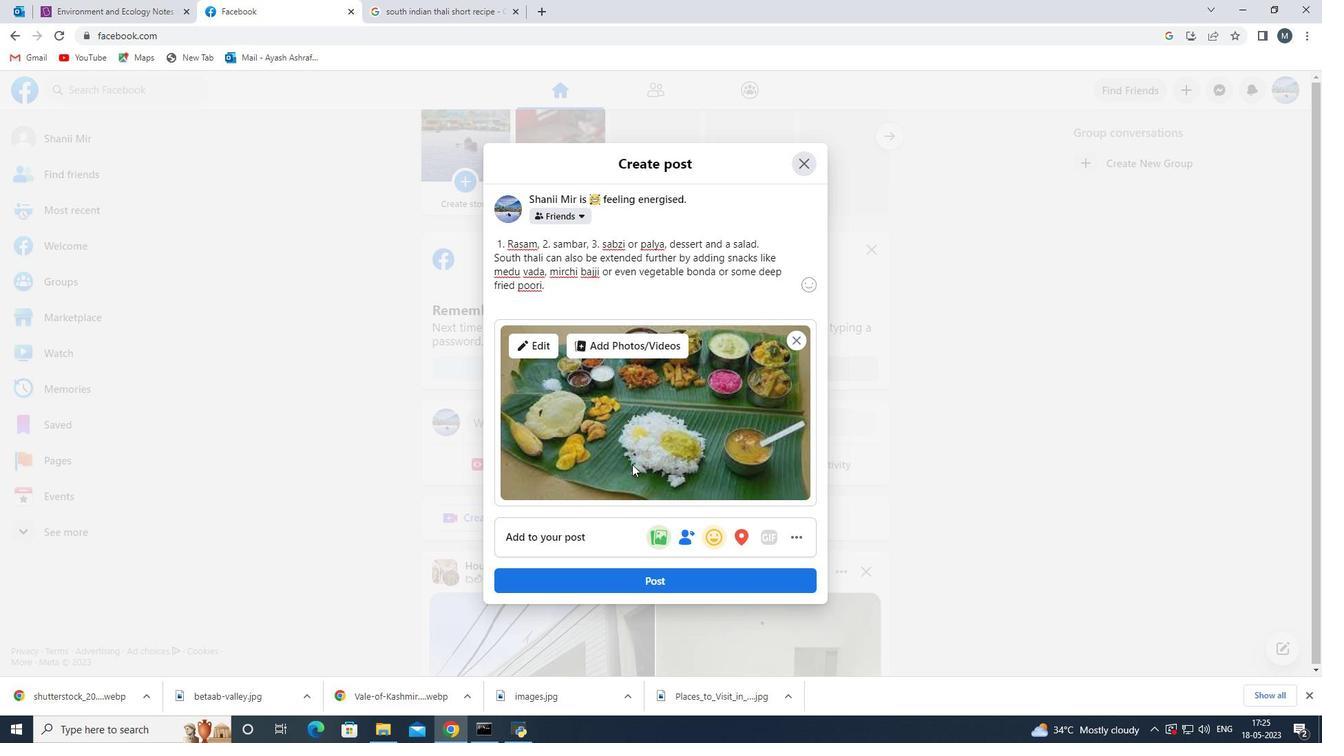 
Action: Mouse scrolled (632, 464) with delta (0, 0)
Screenshot: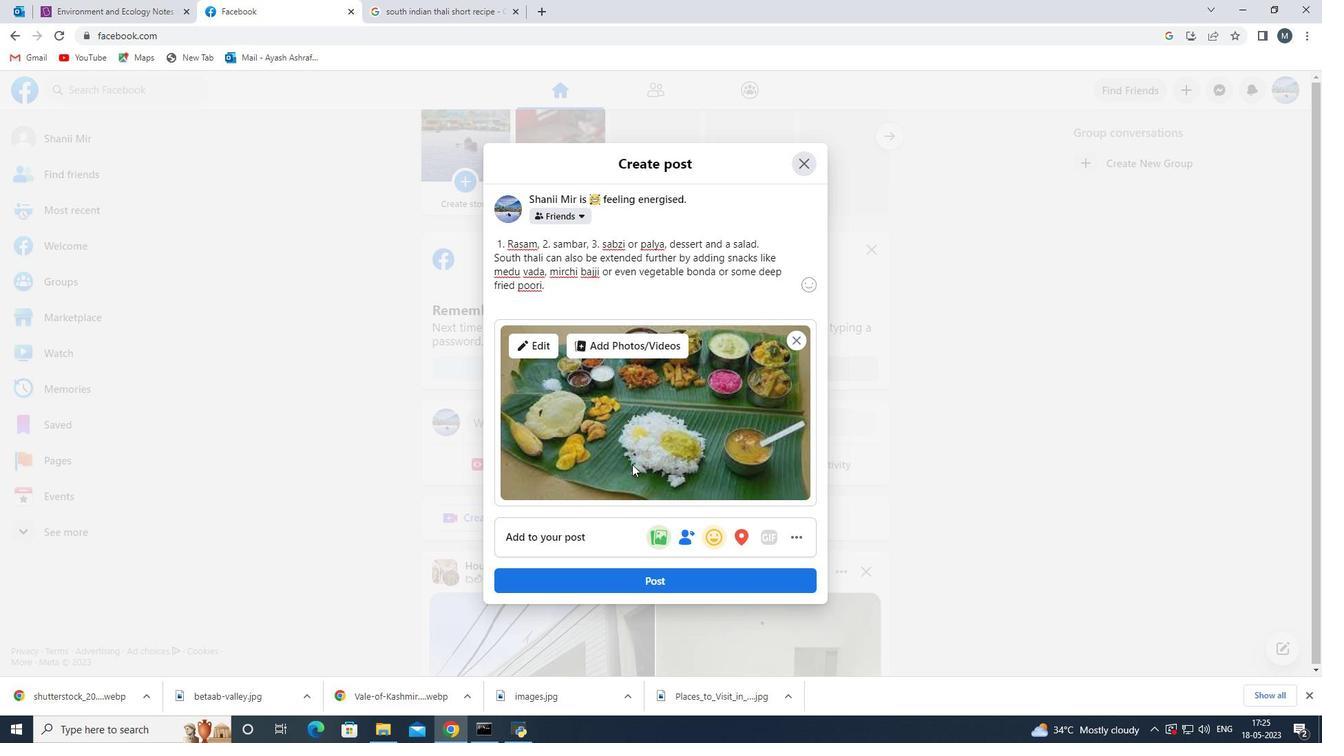 
Action: Mouse moved to (655, 544)
Screenshot: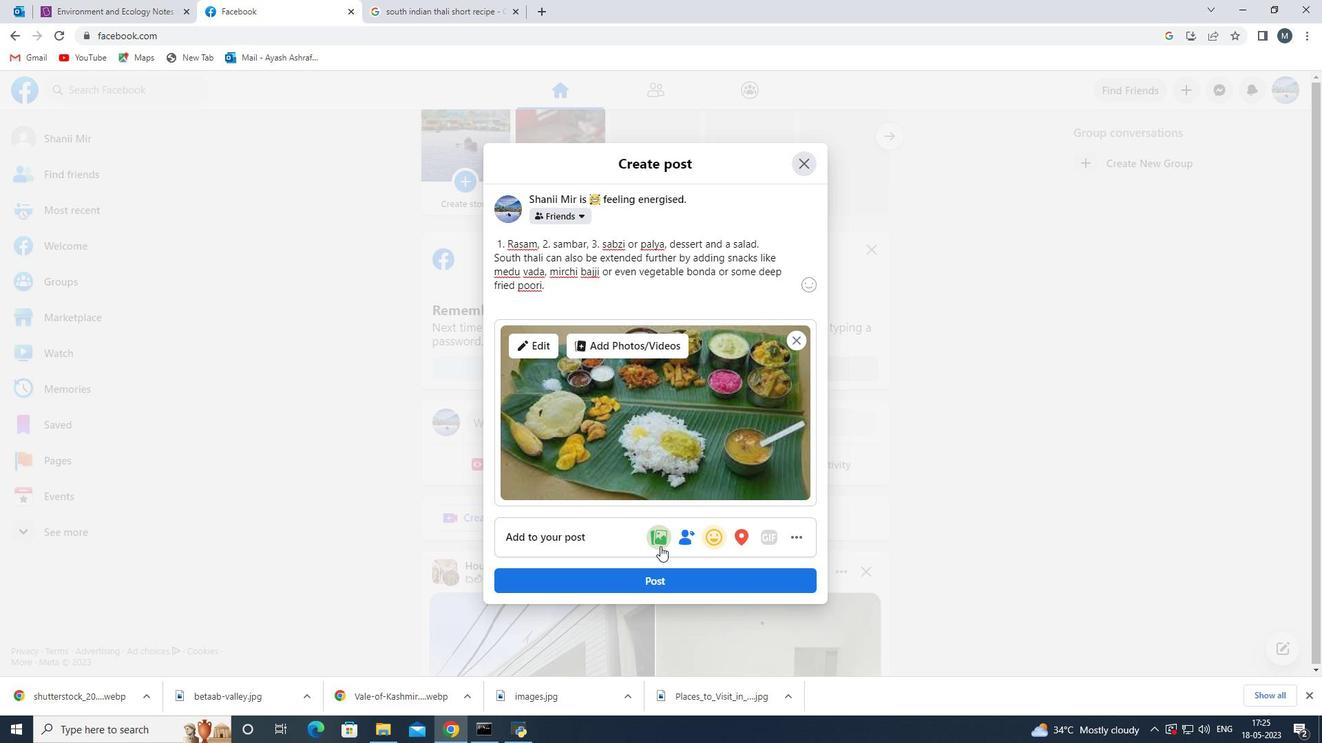 
Action: Mouse pressed left at (655, 544)
Screenshot: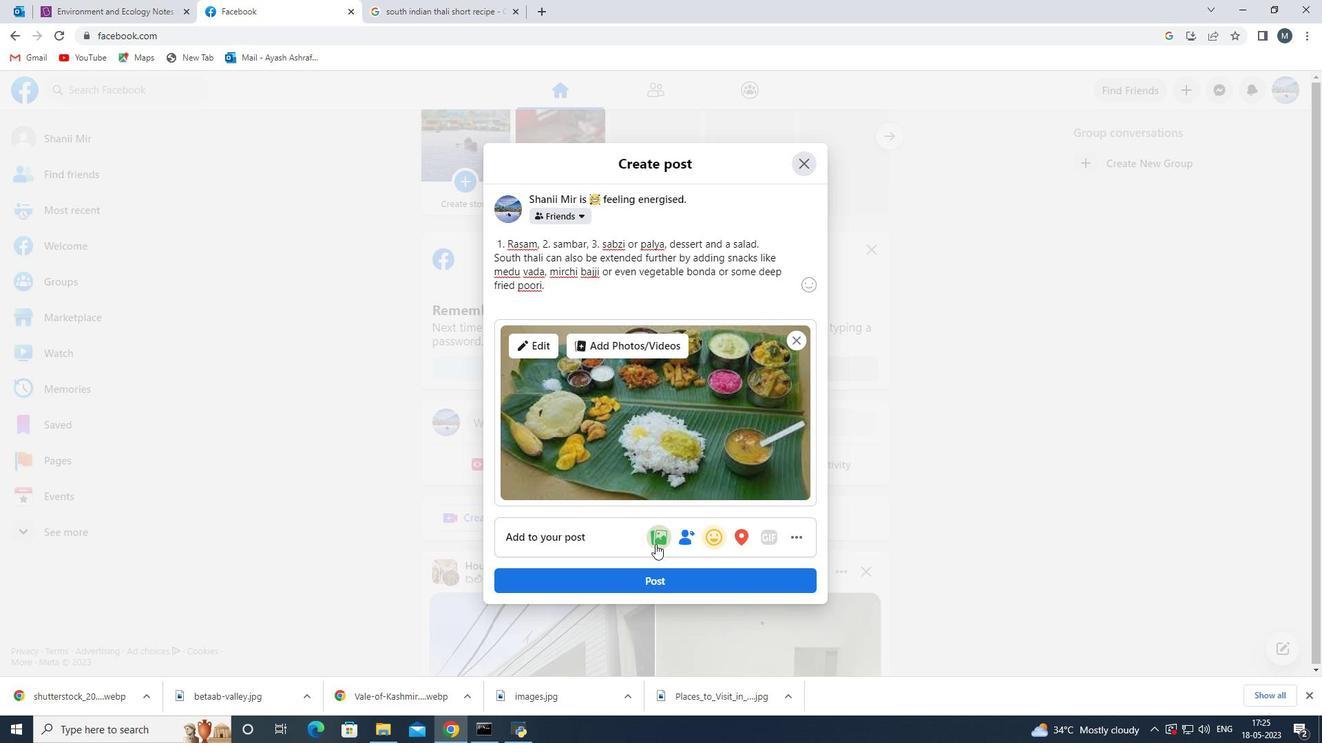 
Action: Mouse moved to (749, 539)
Screenshot: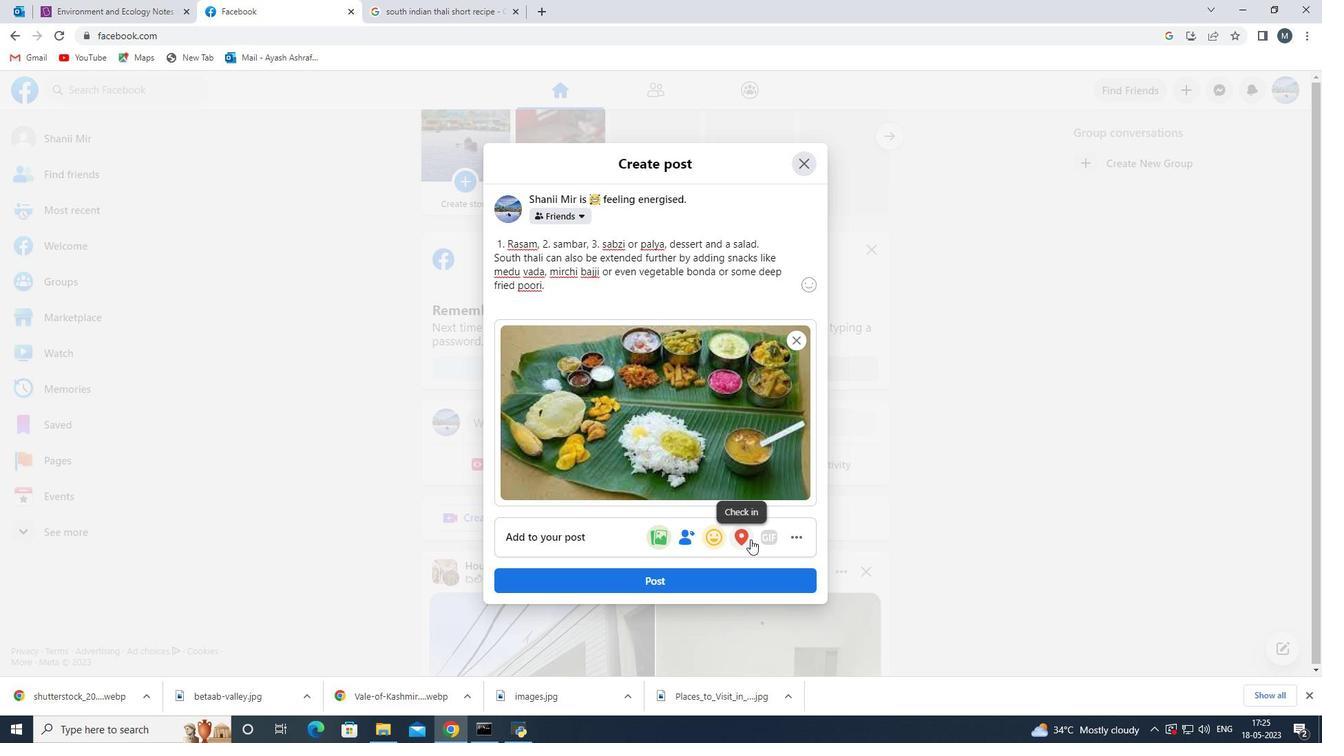 
Action: Mouse pressed left at (749, 539)
Screenshot: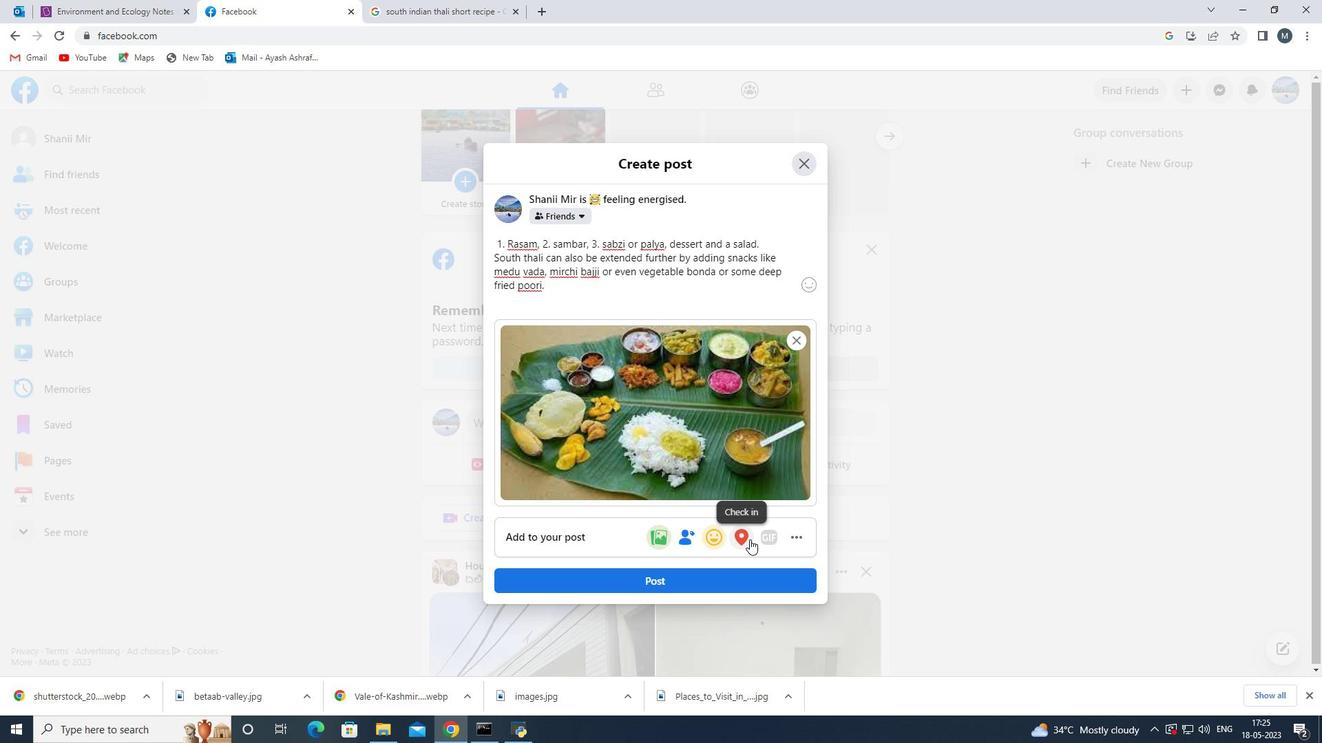 
Action: Mouse moved to (593, 364)
Screenshot: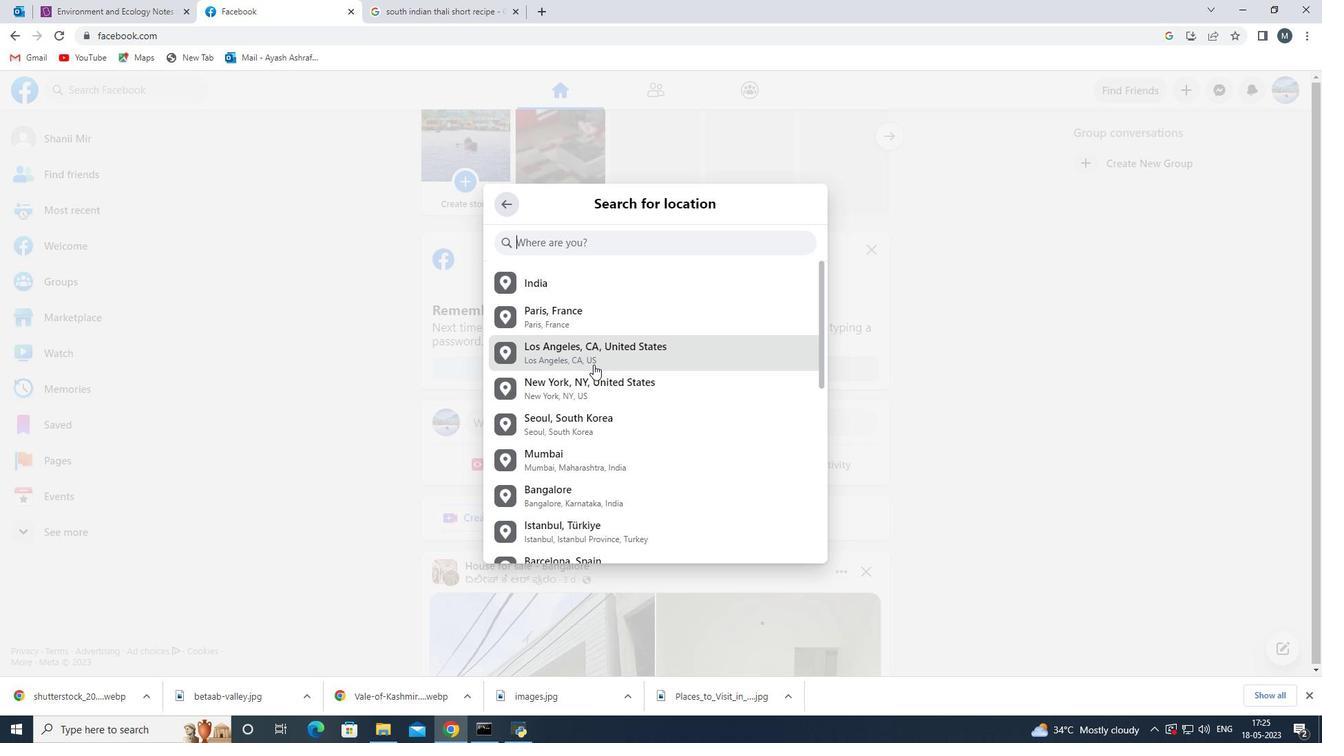 
Action: Mouse pressed left at (593, 364)
Screenshot: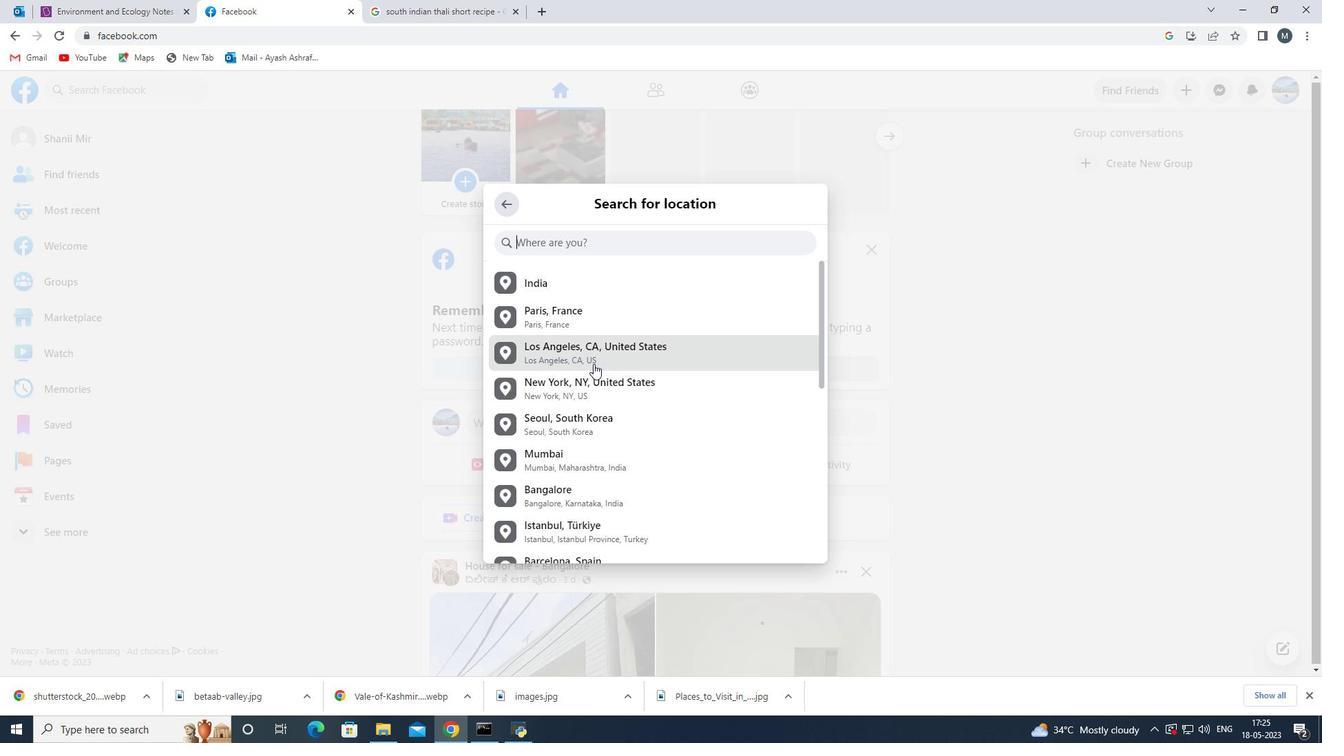 
Action: Mouse moved to (800, 548)
Screenshot: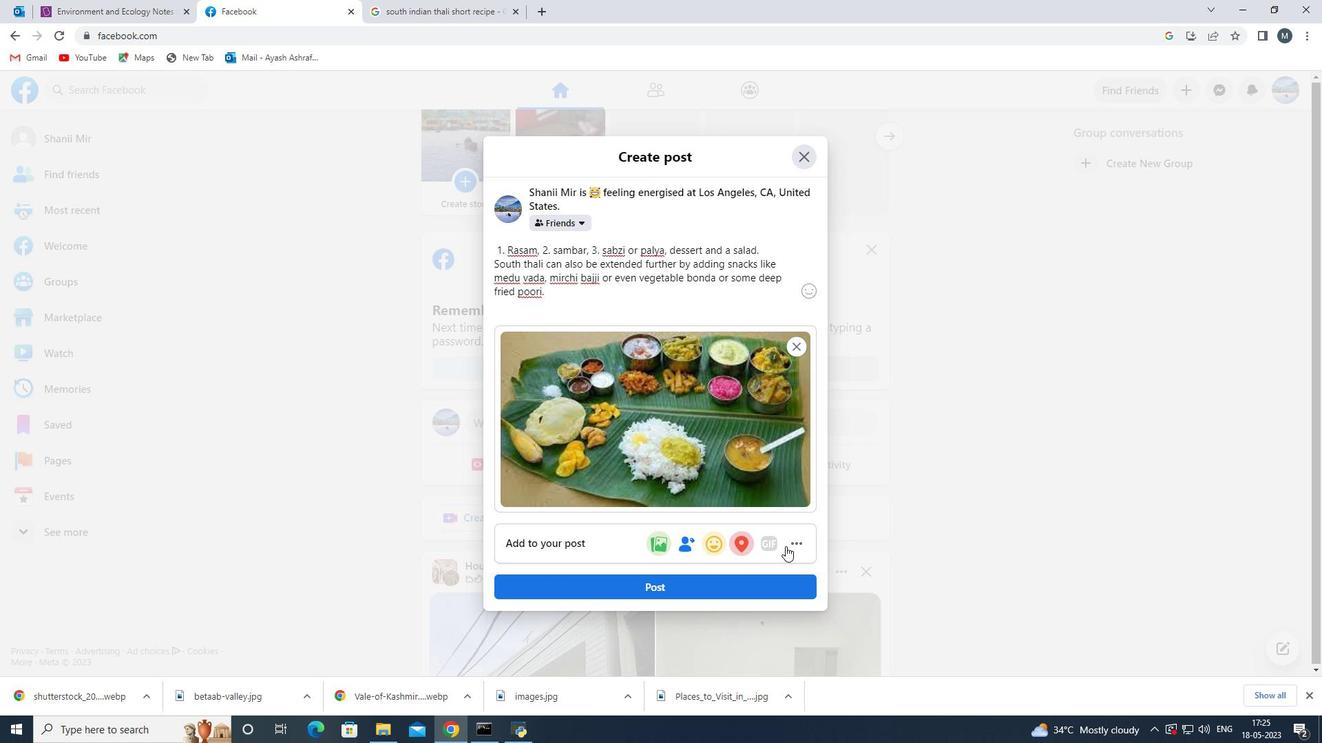 
Action: Mouse pressed left at (800, 548)
Screenshot: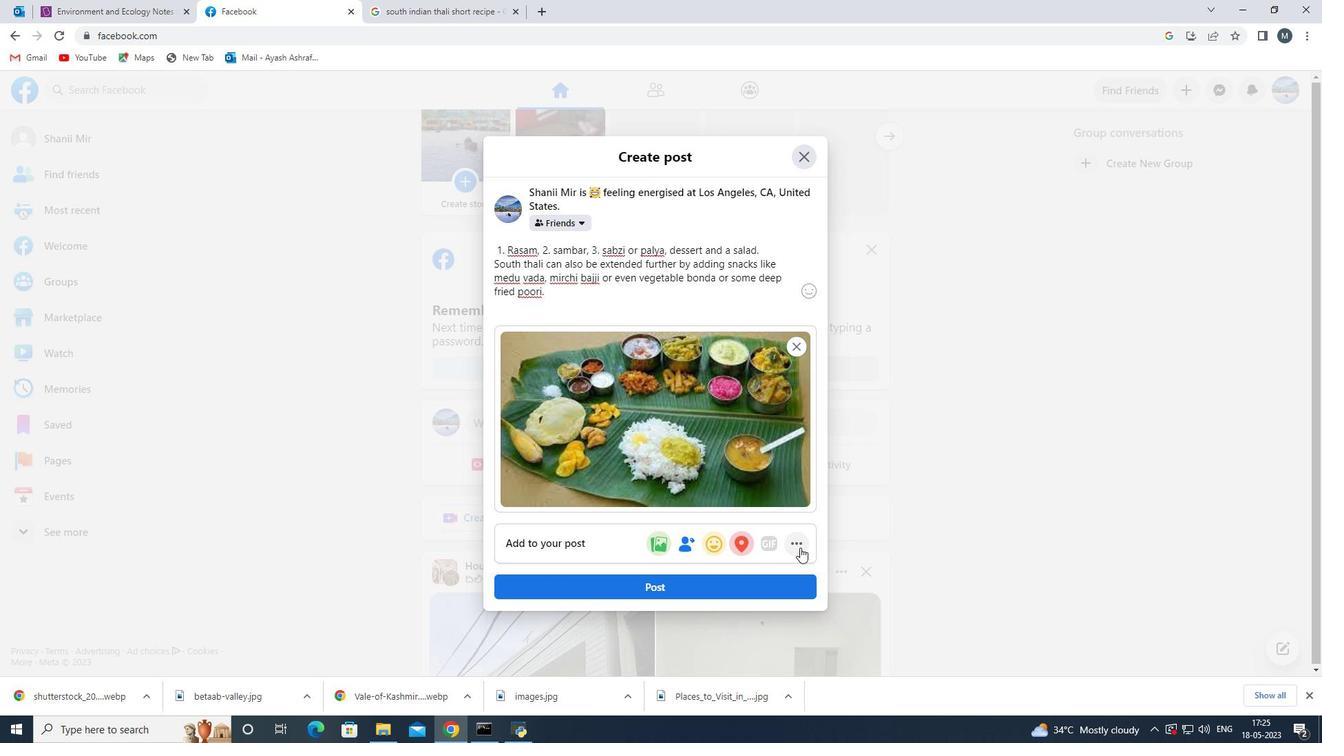 
Action: Mouse moved to (503, 263)
Screenshot: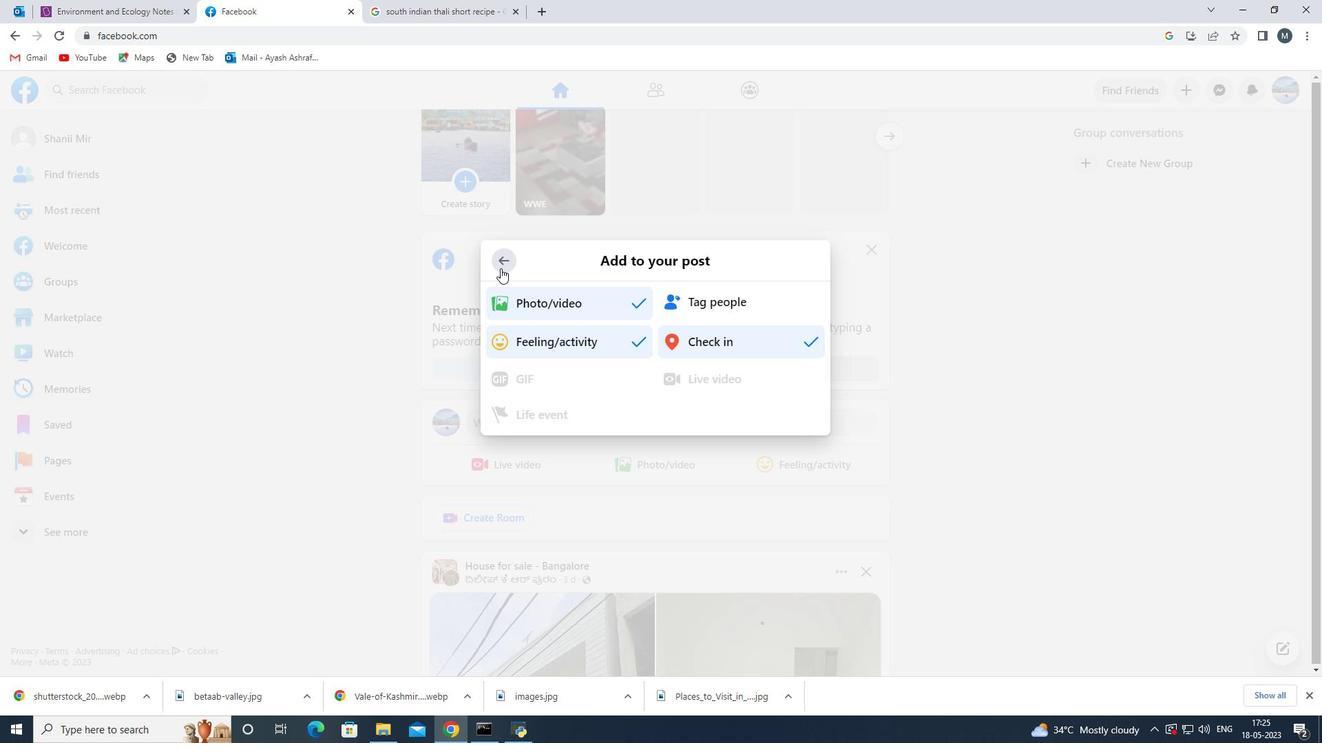
Action: Mouse pressed left at (503, 263)
Screenshot: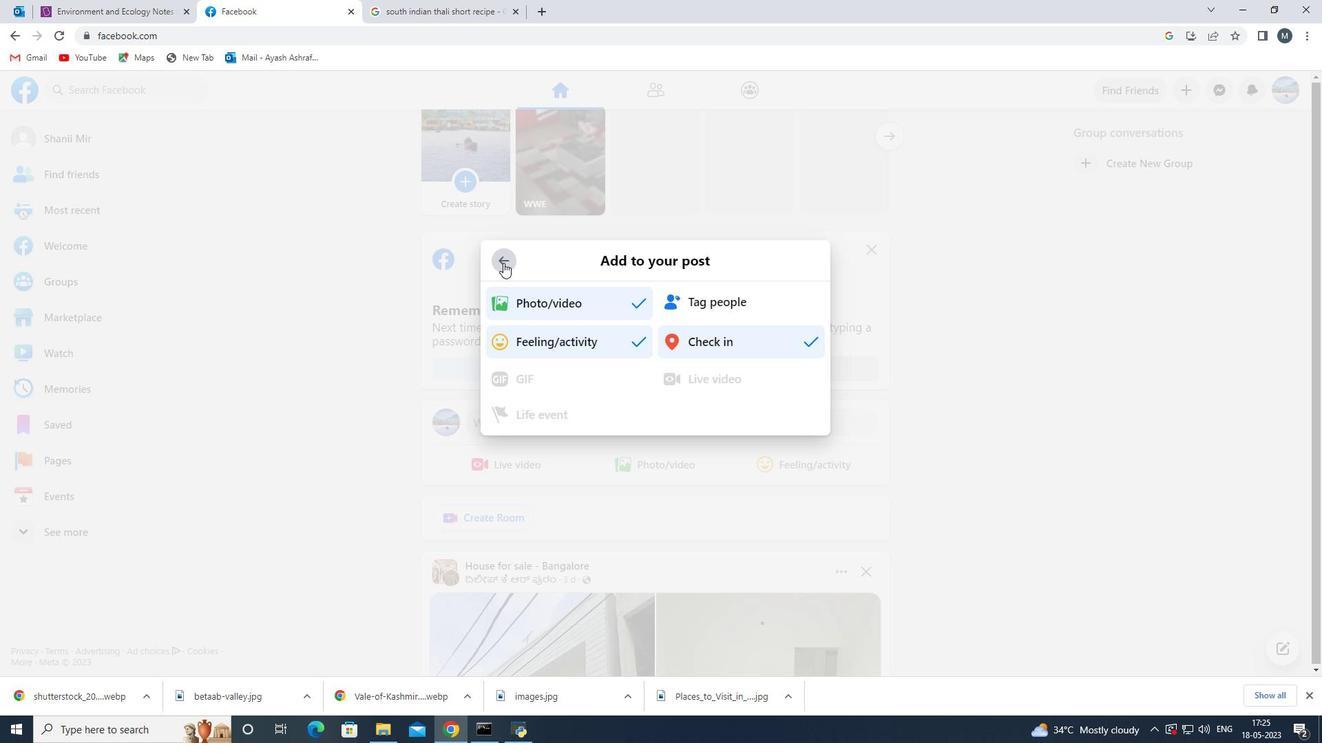 
Action: Mouse moved to (620, 420)
Screenshot: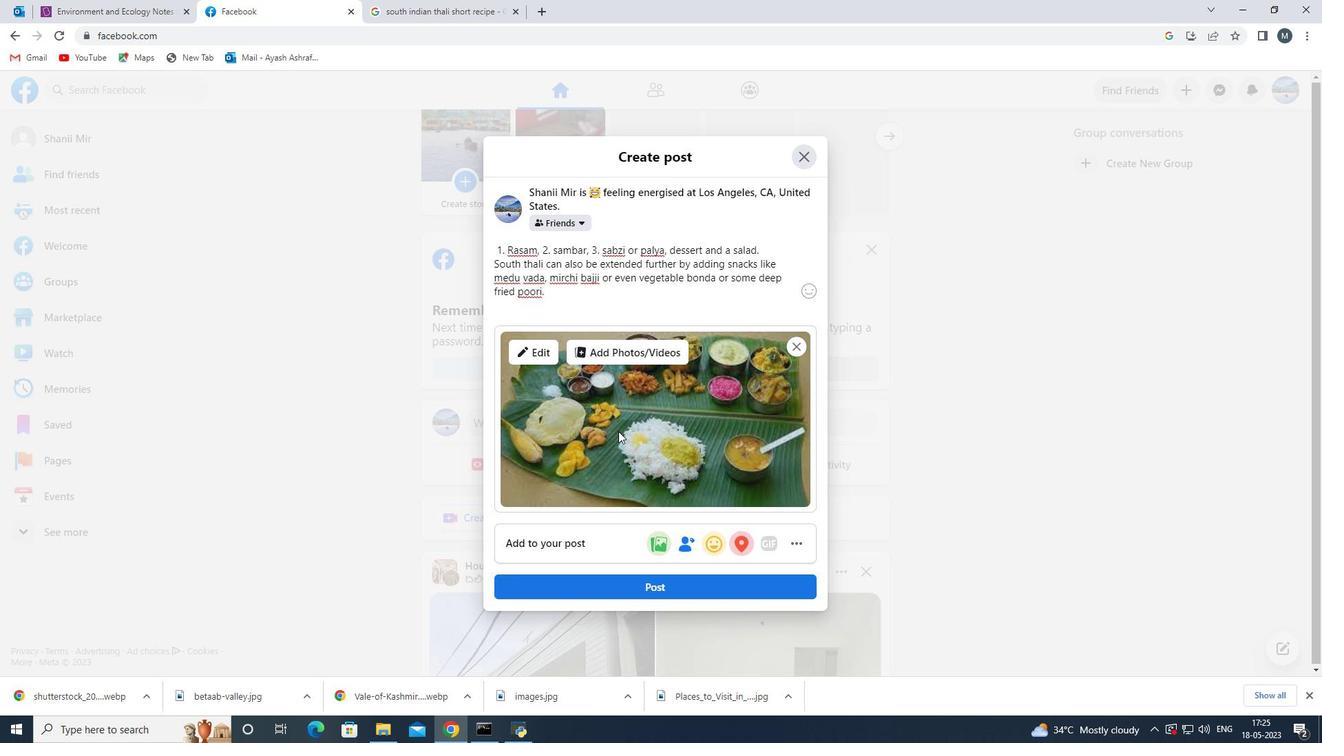 
Action: Mouse scrolled (620, 420) with delta (0, 0)
